 Task: Play online Dominion games in easy mode.
Action: Mouse moved to (610, 488)
Screenshot: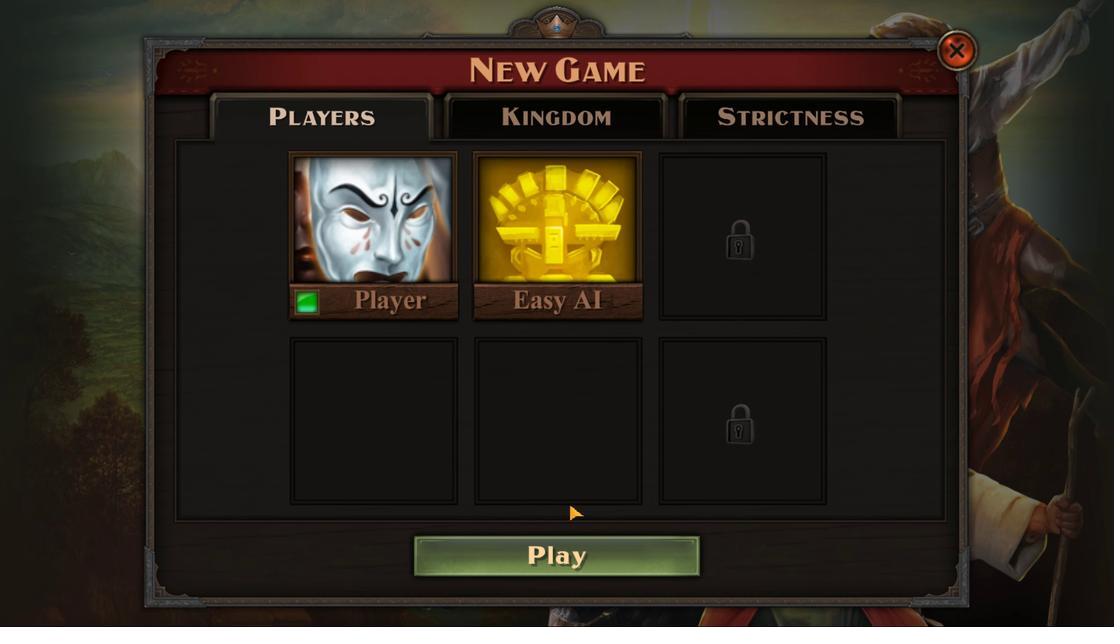 
Action: Mouse pressed left at (610, 488)
Screenshot: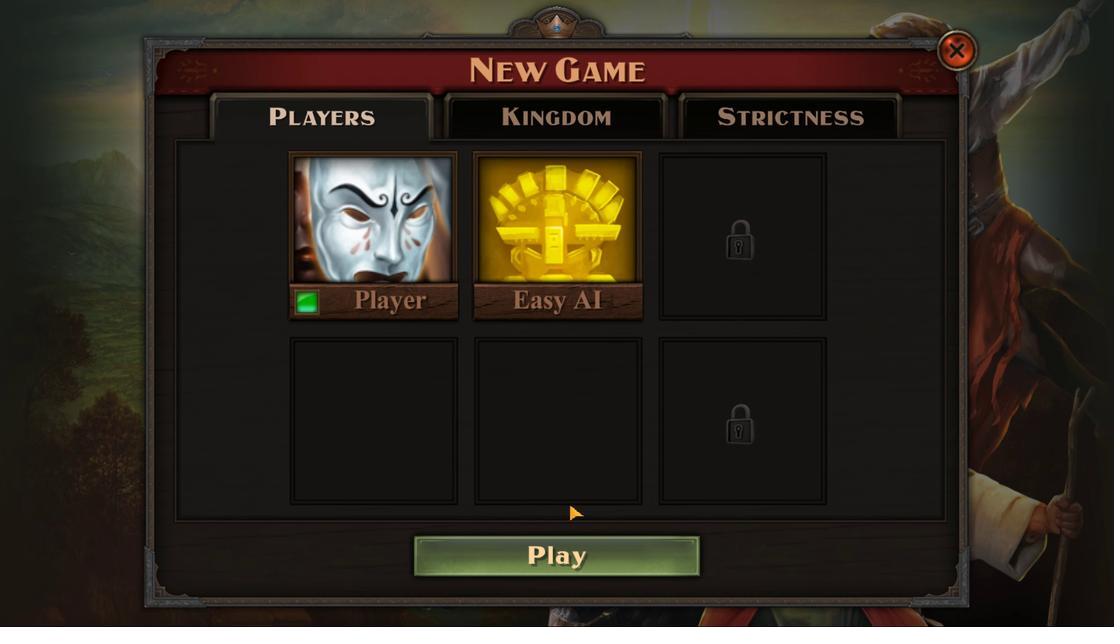 
Action: Mouse moved to (600, 487)
Screenshot: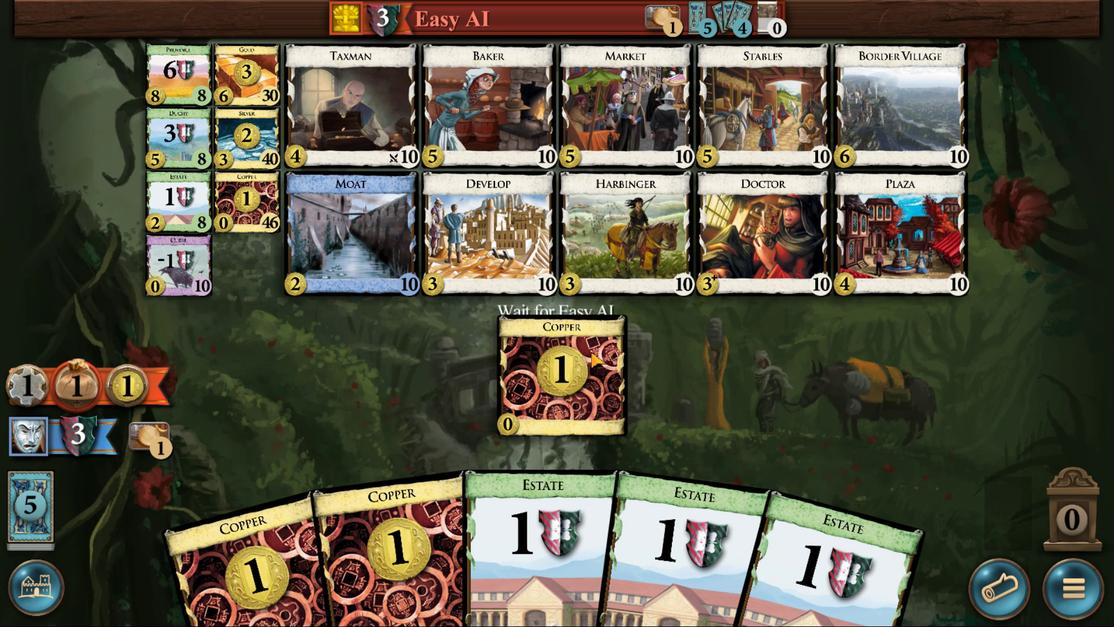 
Action: Mouse pressed left at (600, 487)
Screenshot: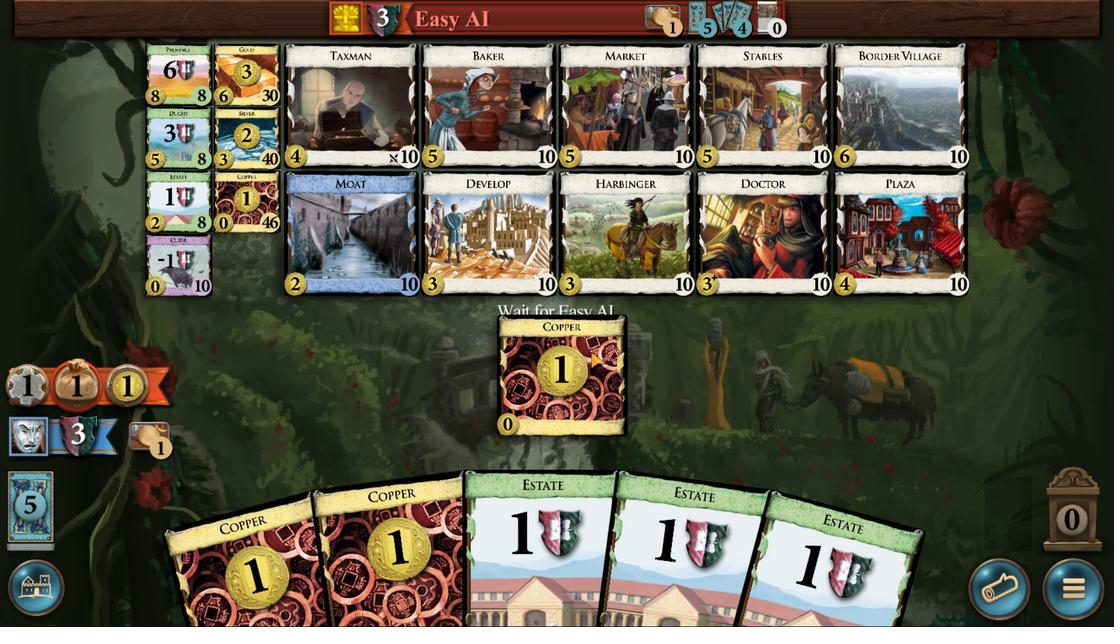 
Action: Mouse moved to (573, 482)
Screenshot: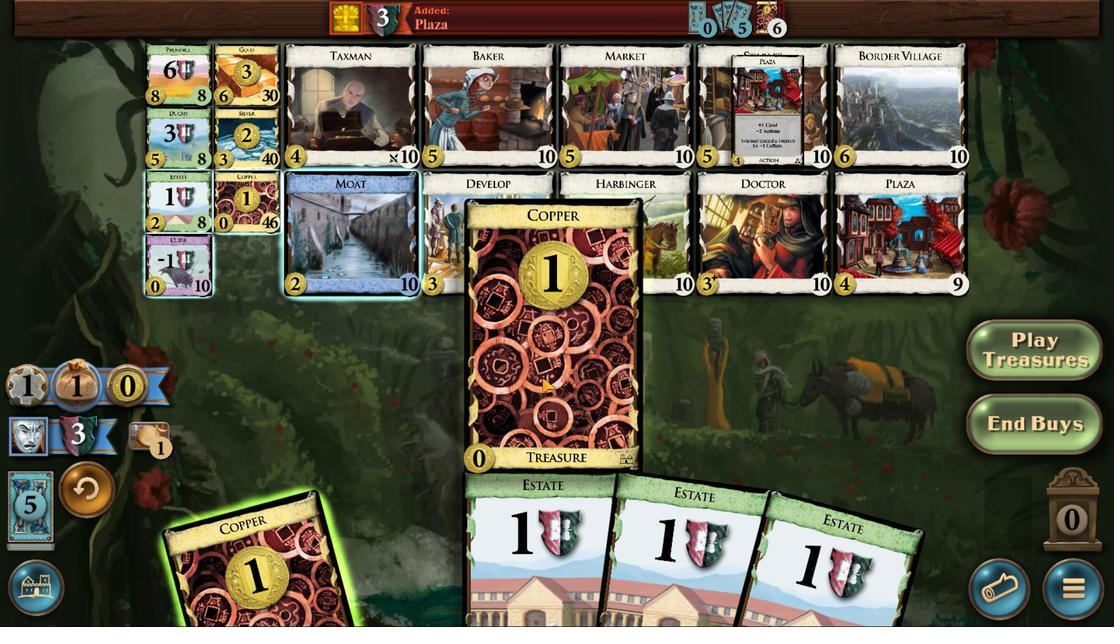 
Action: Mouse pressed left at (573, 482)
Screenshot: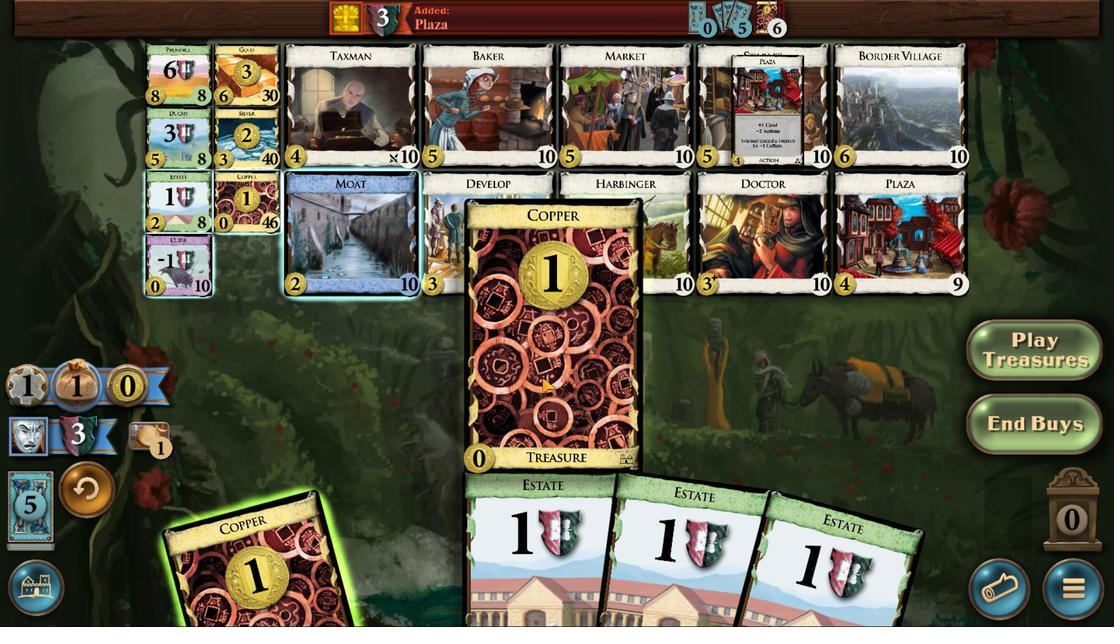 
Action: Mouse moved to (555, 489)
Screenshot: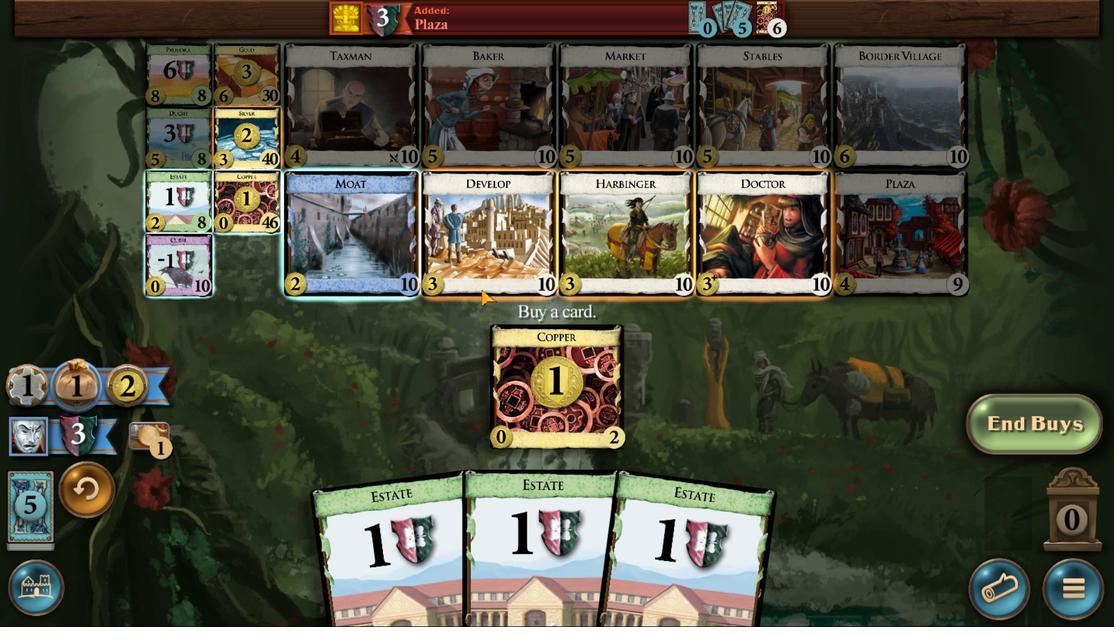 
Action: Mouse pressed left at (555, 489)
Screenshot: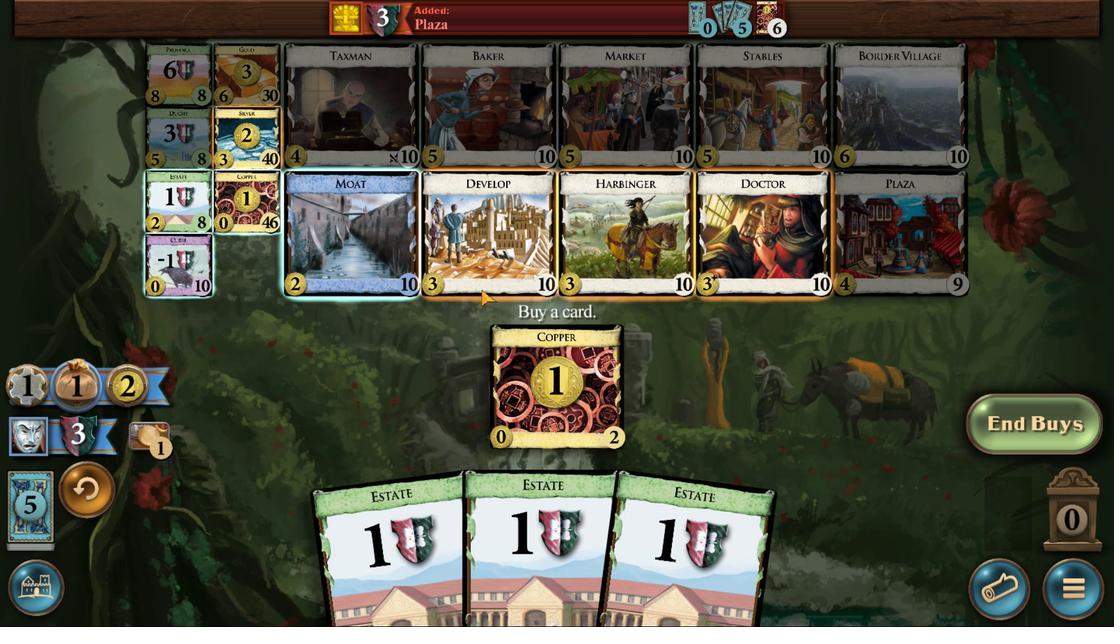 
Action: Mouse moved to (571, 415)
Screenshot: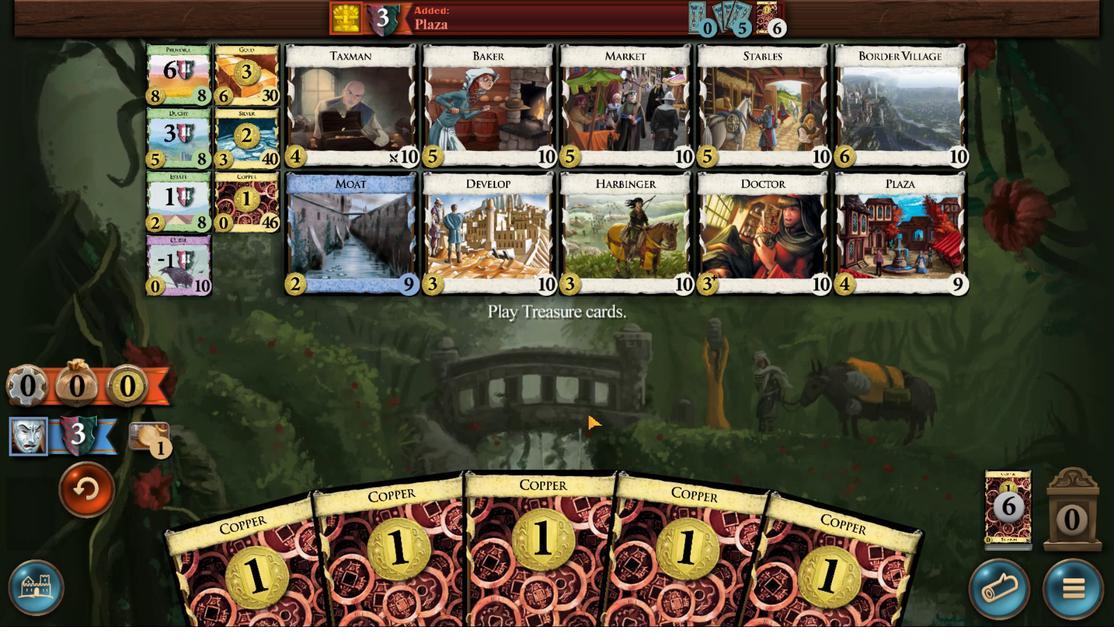 
Action: Mouse pressed left at (571, 415)
Screenshot: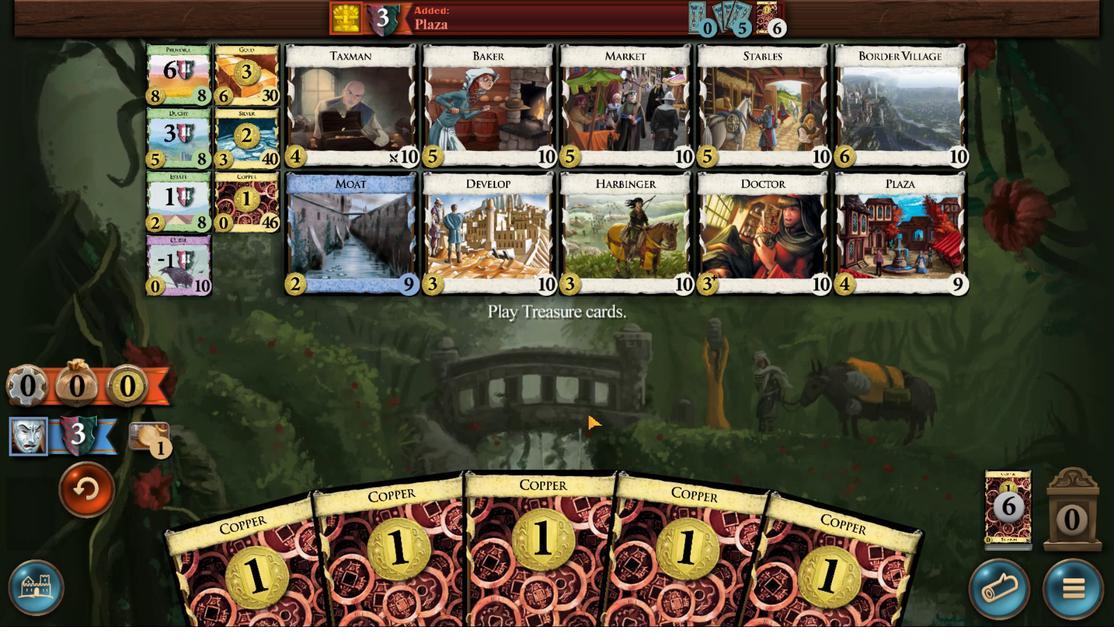 
Action: Mouse moved to (601, 482)
Screenshot: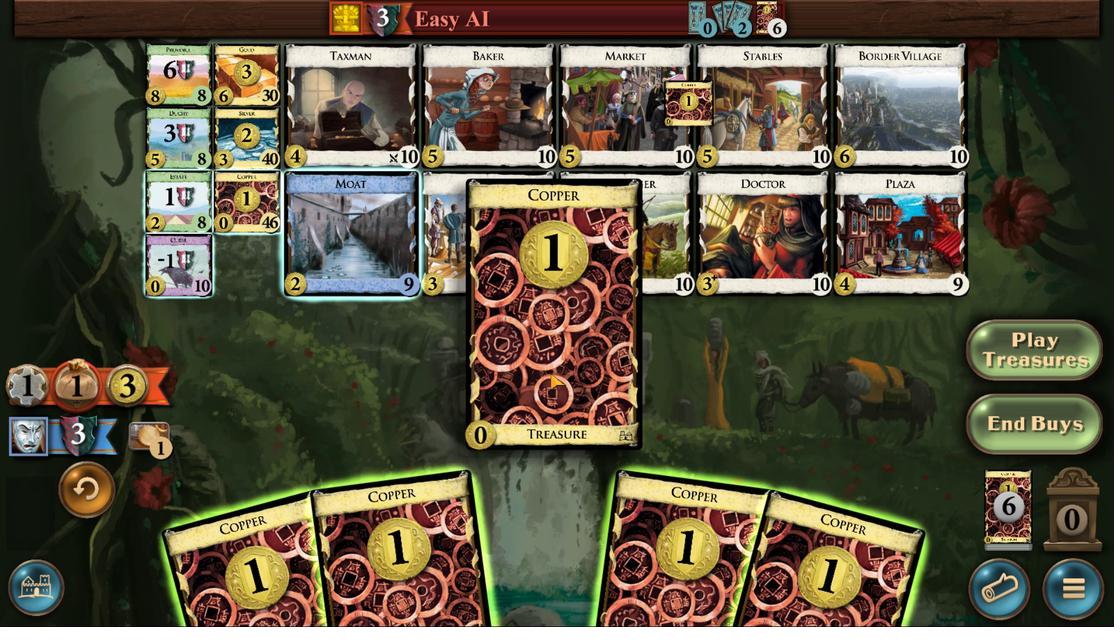 
Action: Mouse pressed left at (601, 482)
Screenshot: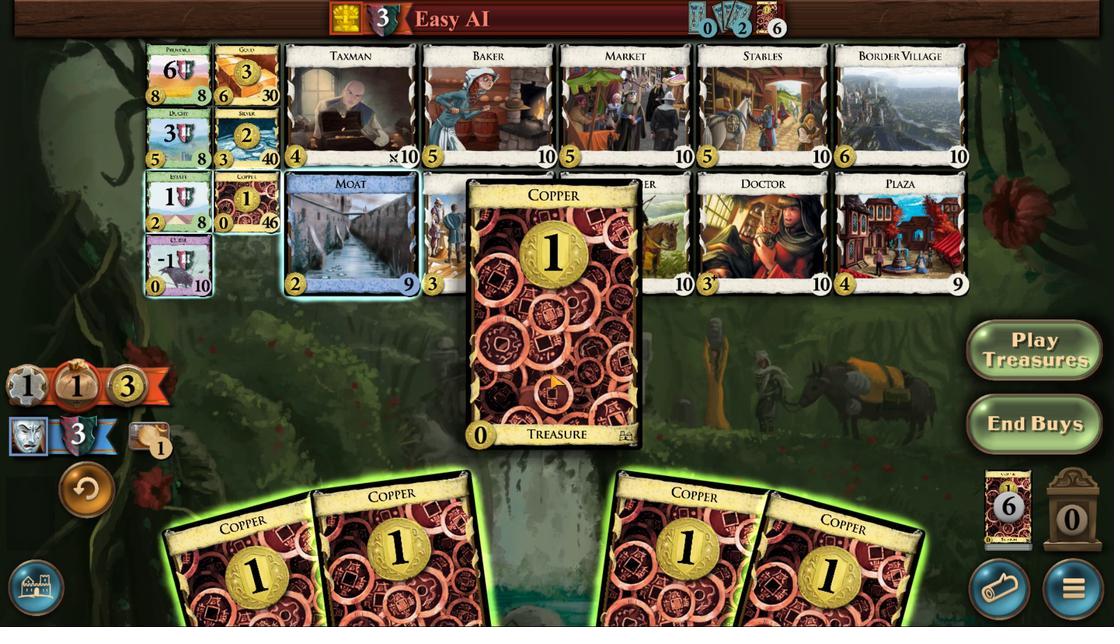
Action: Mouse moved to (606, 476)
Screenshot: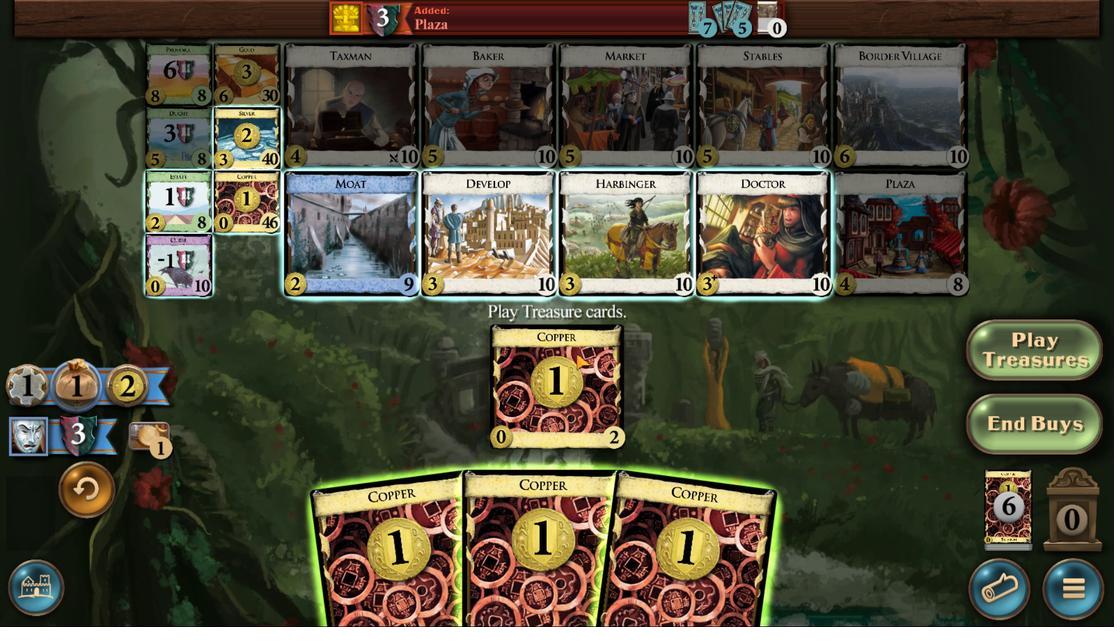 
Action: Mouse pressed left at (606, 476)
Screenshot: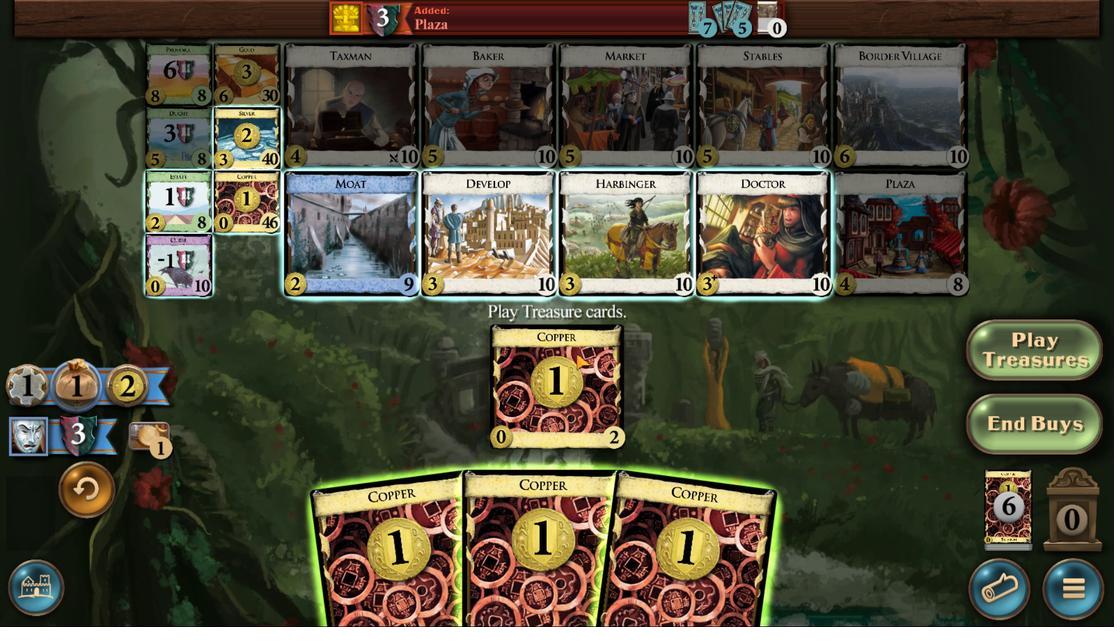 
Action: Mouse moved to (597, 477)
Screenshot: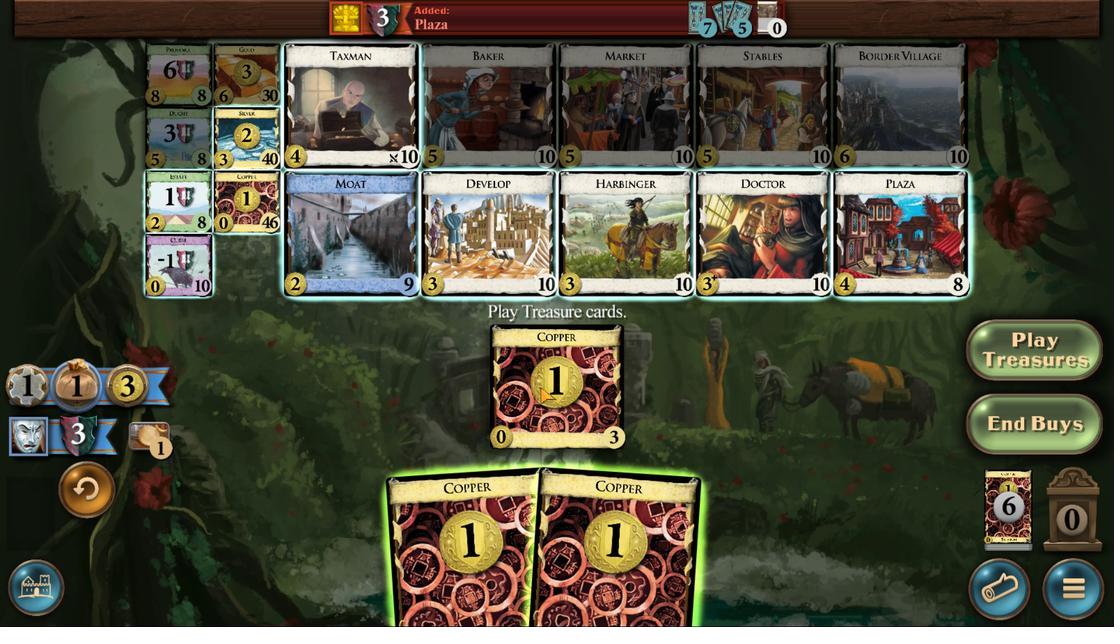 
Action: Mouse pressed left at (597, 477)
Screenshot: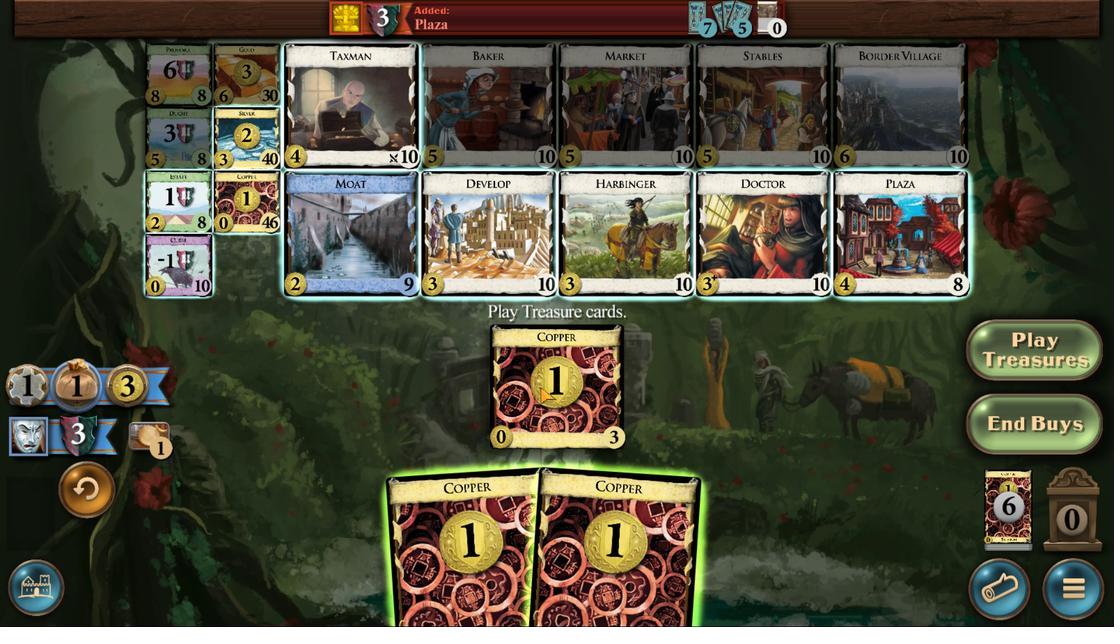 
Action: Mouse moved to (609, 484)
Screenshot: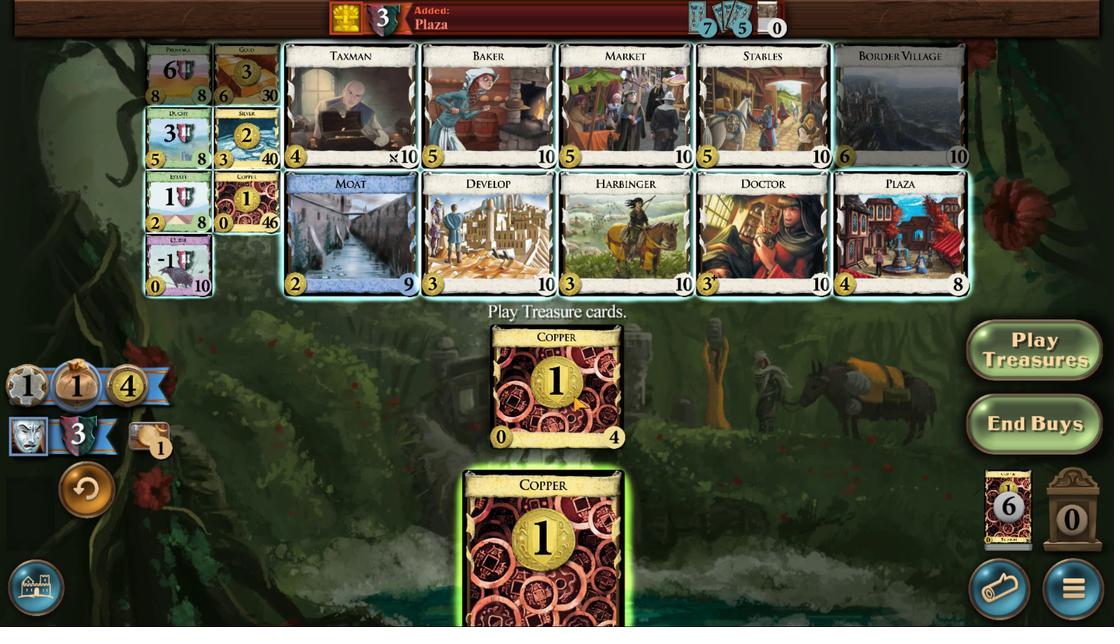 
Action: Mouse pressed left at (609, 484)
Screenshot: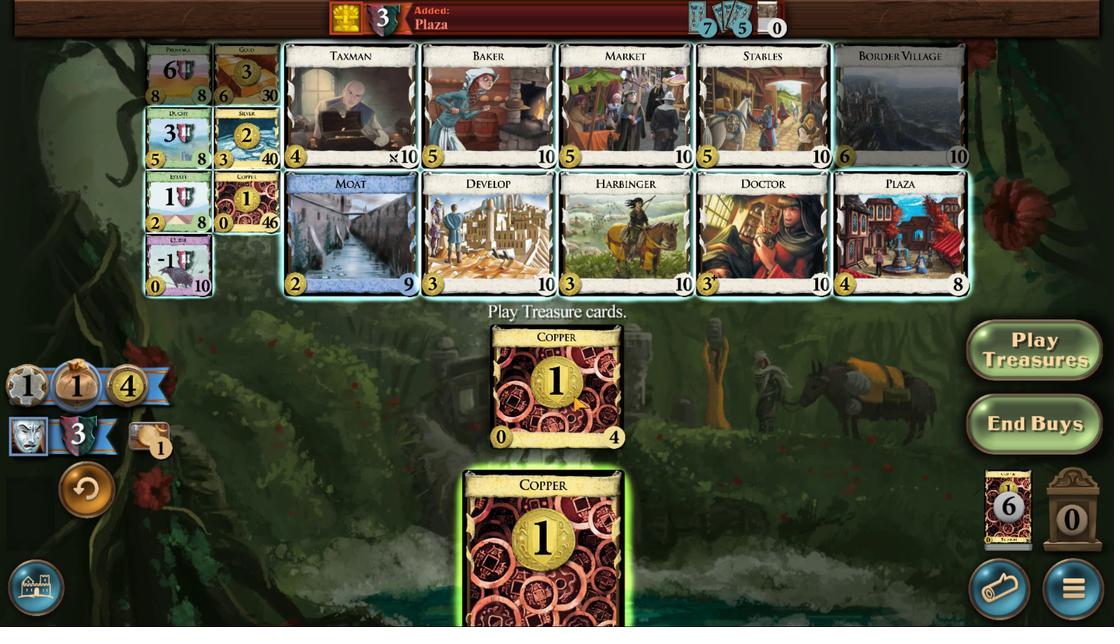 
Action: Mouse moved to (603, 481)
Screenshot: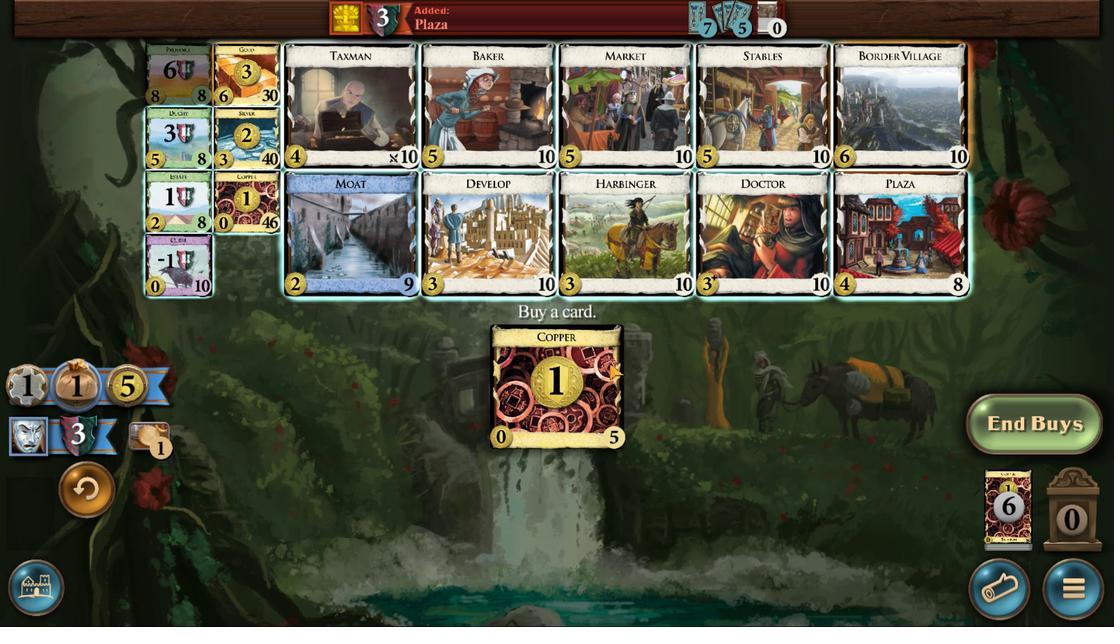 
Action: Mouse pressed left at (603, 481)
Screenshot: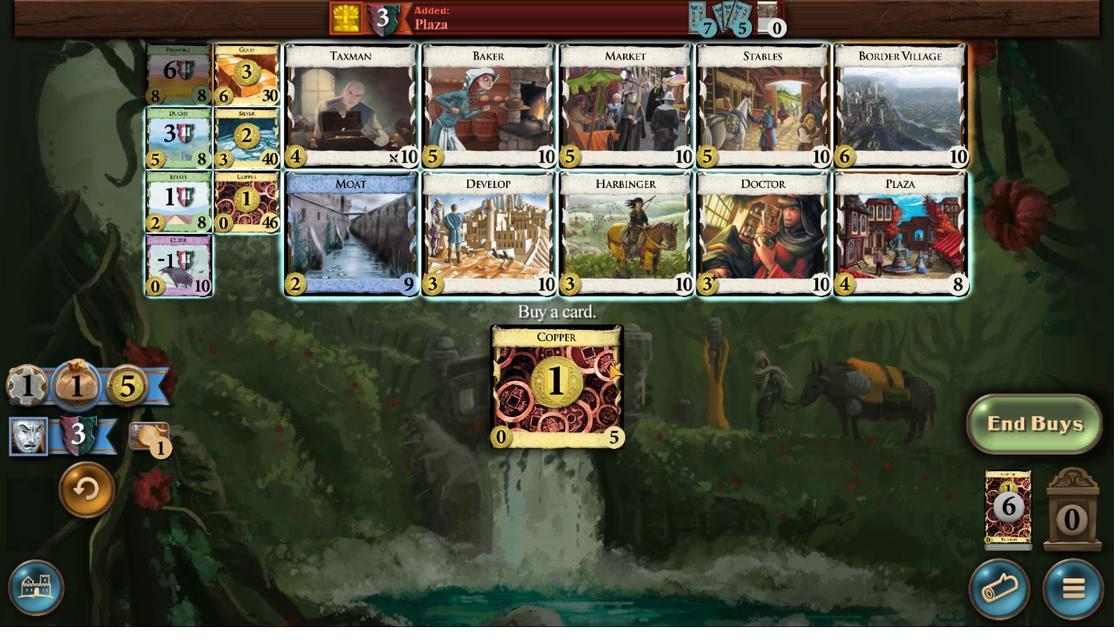 
Action: Mouse moved to (541, 394)
Screenshot: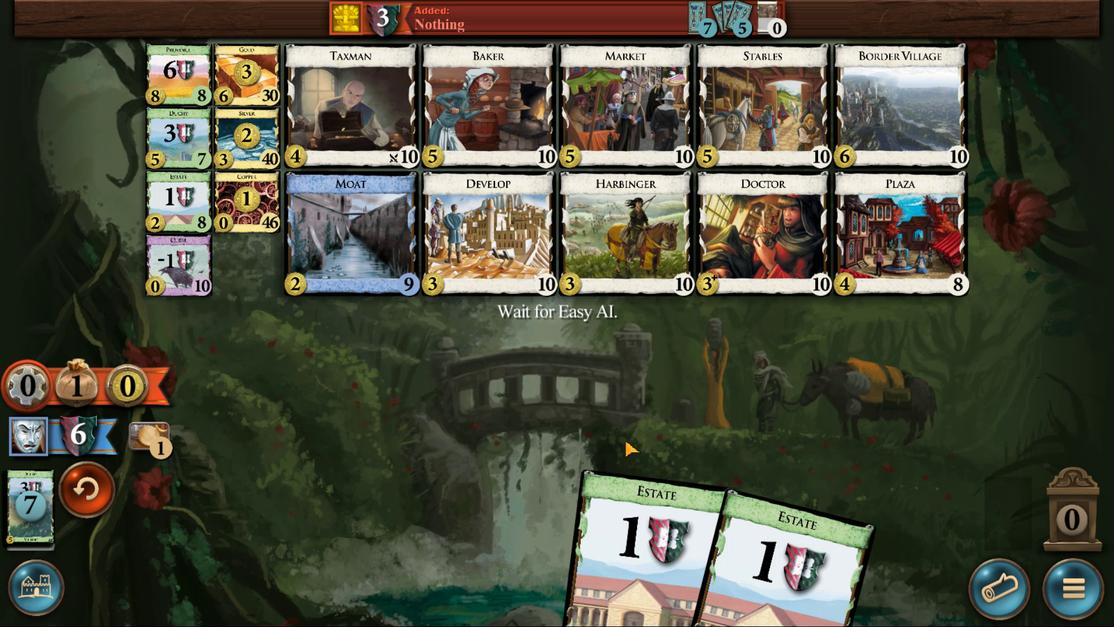 
Action: Mouse pressed left at (541, 394)
Screenshot: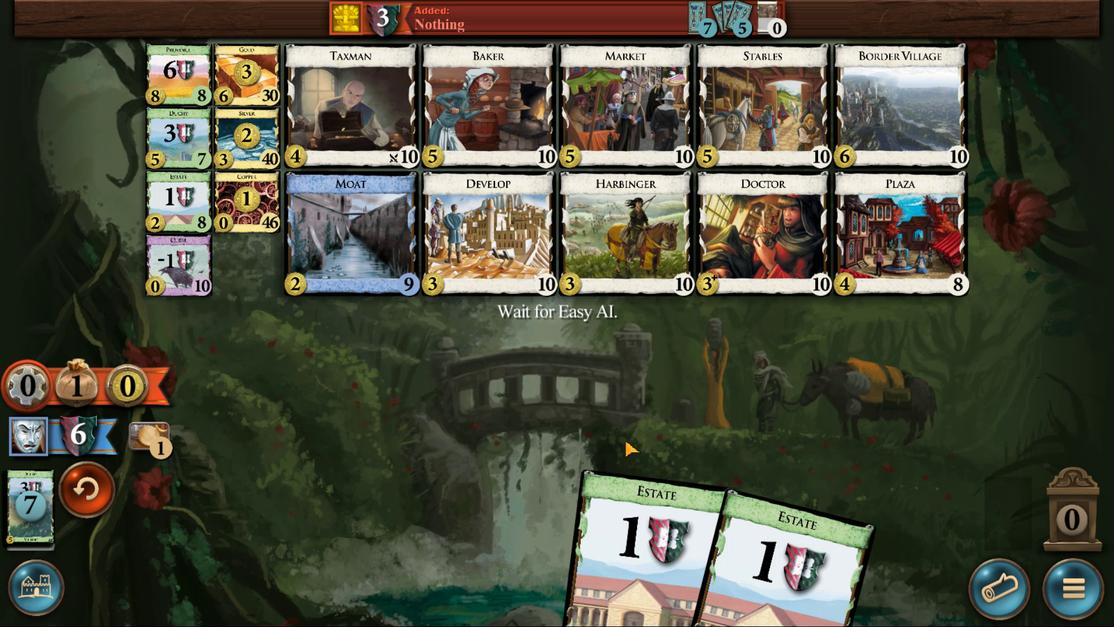 
Action: Mouse moved to (602, 482)
Screenshot: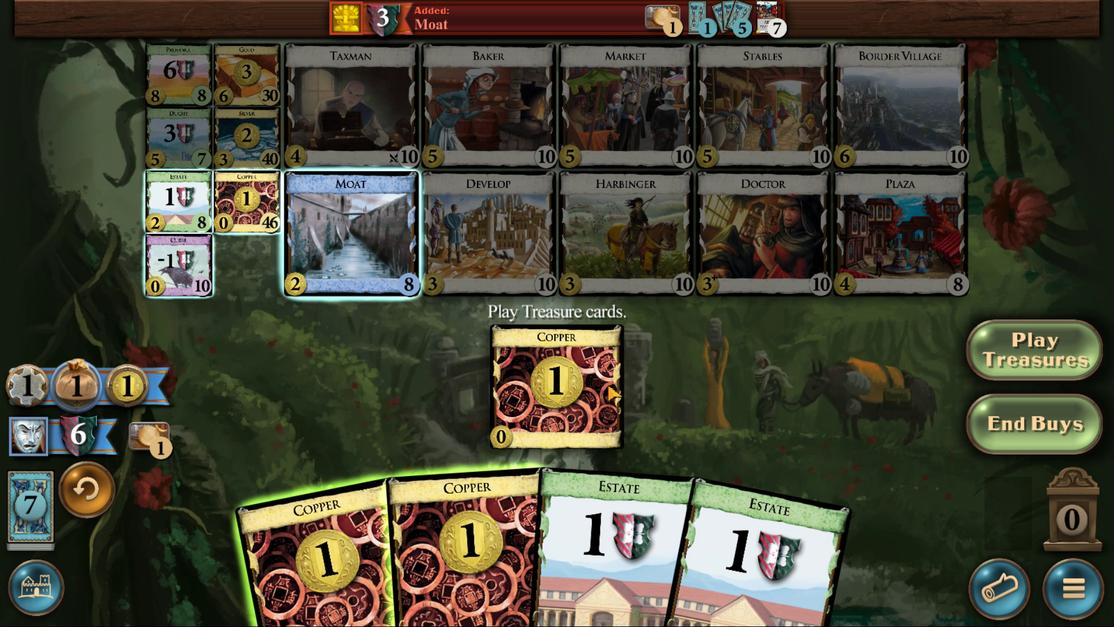 
Action: Mouse pressed left at (602, 482)
Screenshot: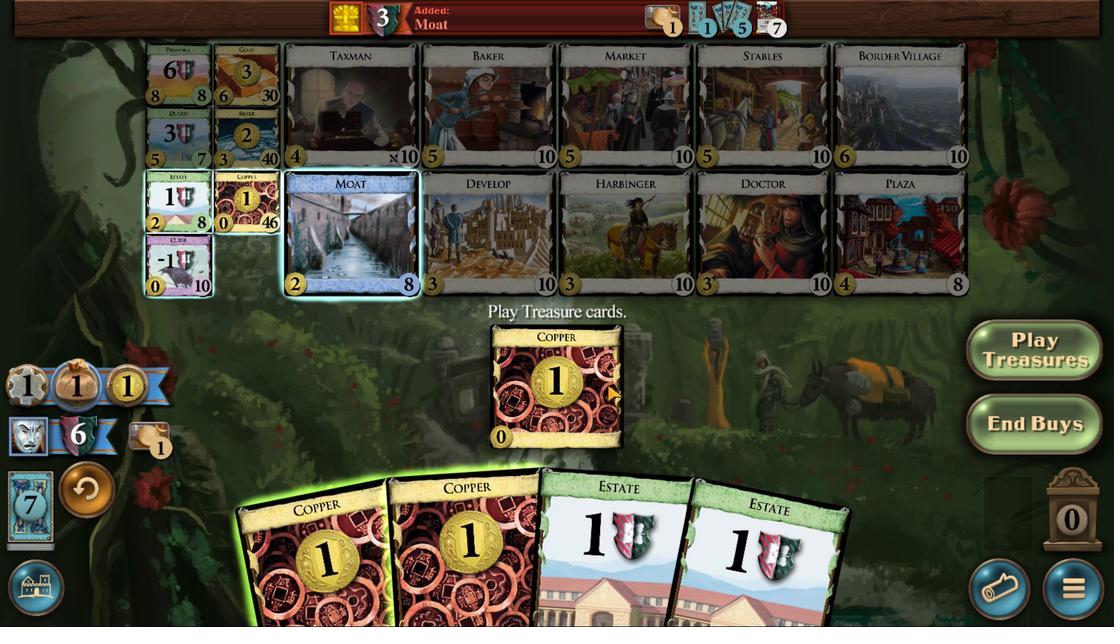 
Action: Mouse moved to (587, 480)
Screenshot: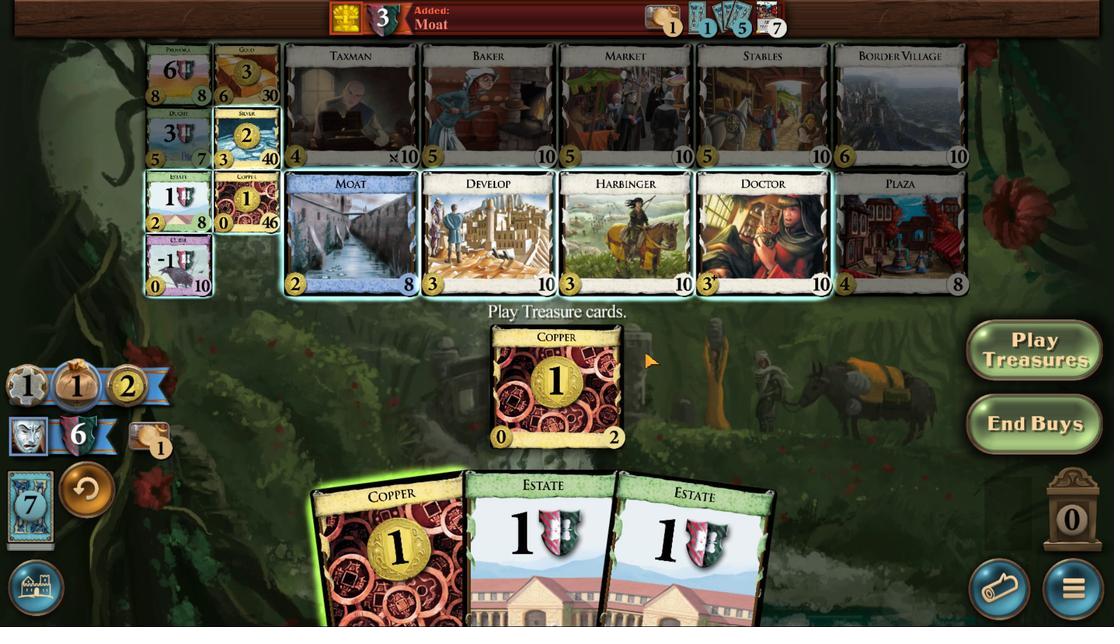 
Action: Mouse pressed left at (587, 480)
Screenshot: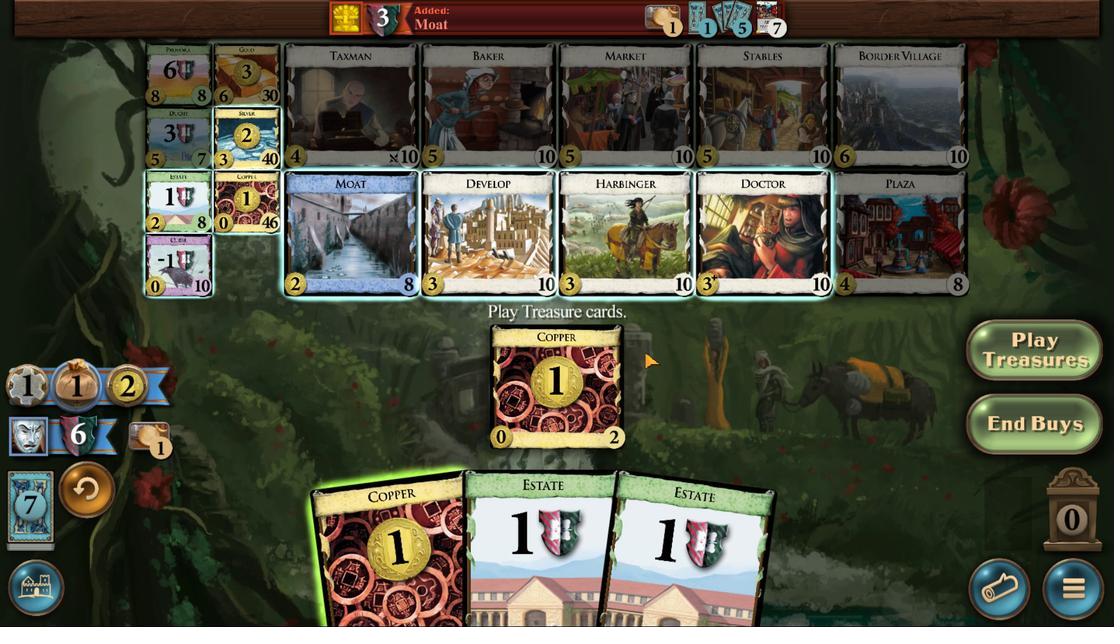 
Action: Mouse moved to (579, 482)
Screenshot: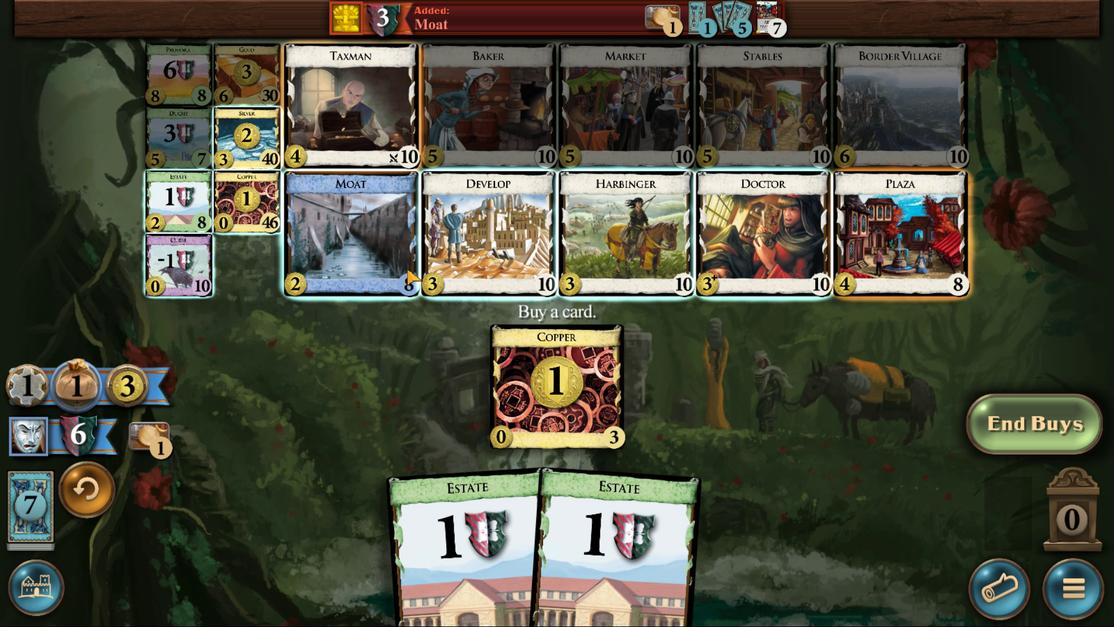 
Action: Mouse pressed left at (579, 482)
Screenshot: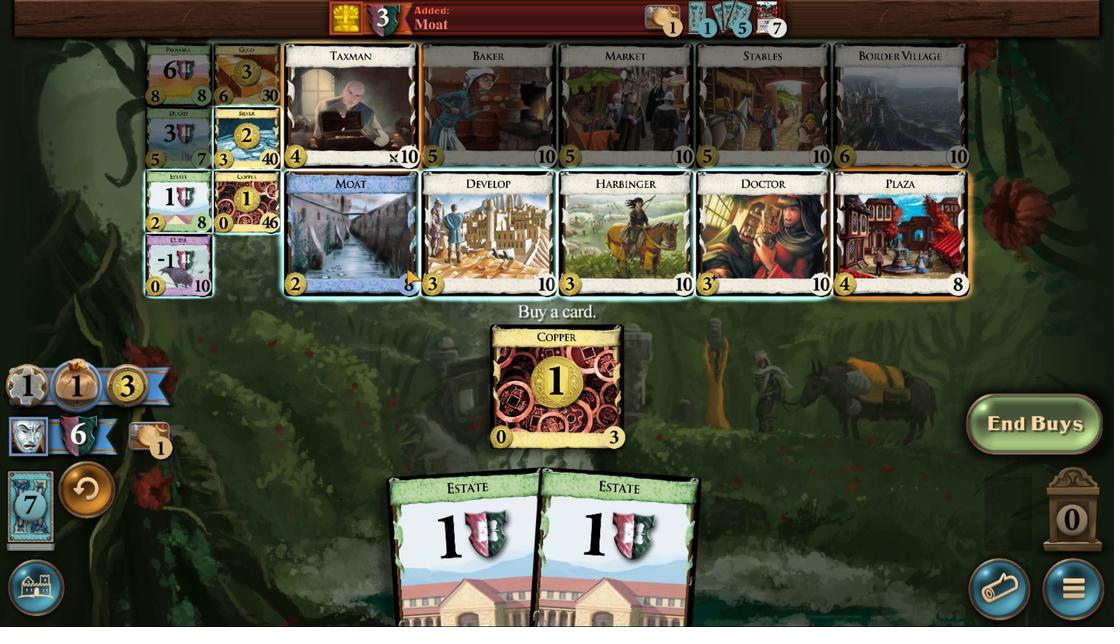 
Action: Mouse moved to (552, 387)
Screenshot: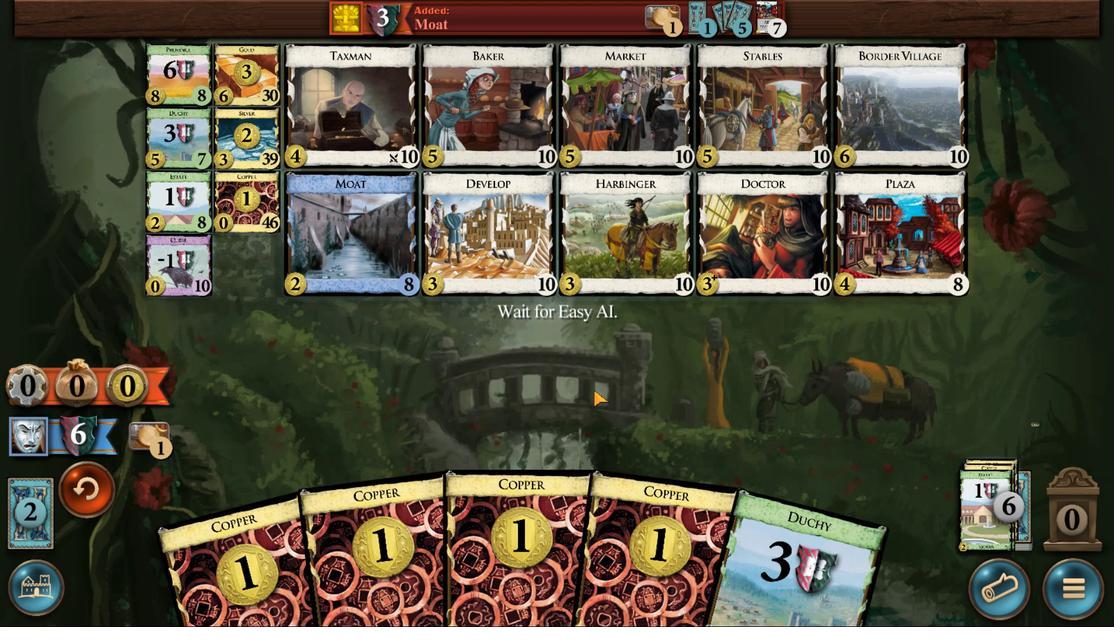 
Action: Mouse pressed left at (552, 387)
Screenshot: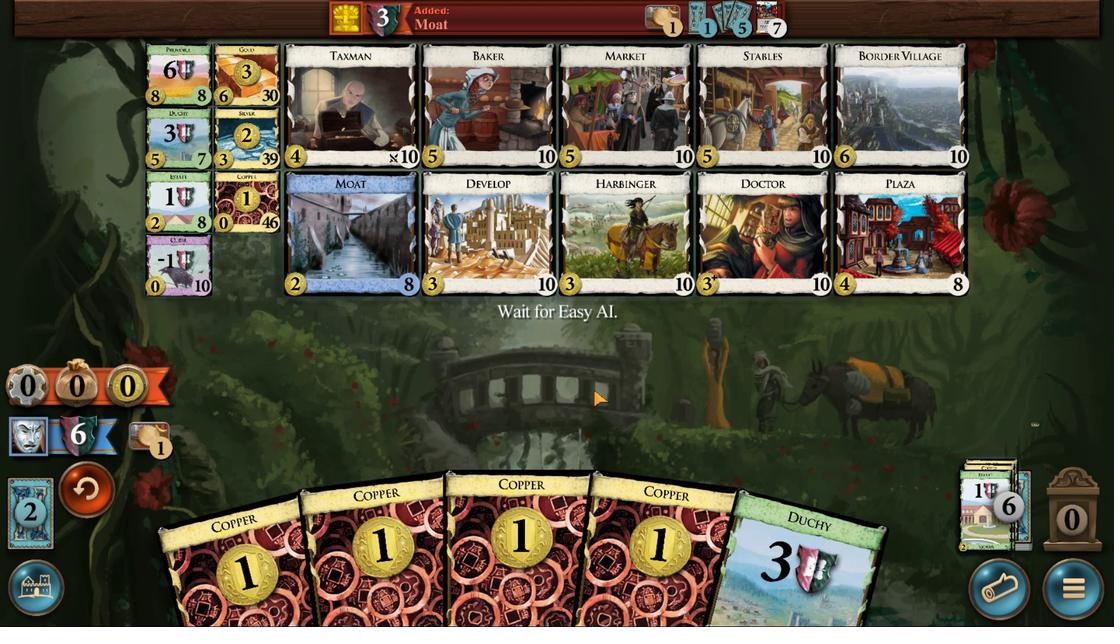 
Action: Mouse moved to (603, 483)
Screenshot: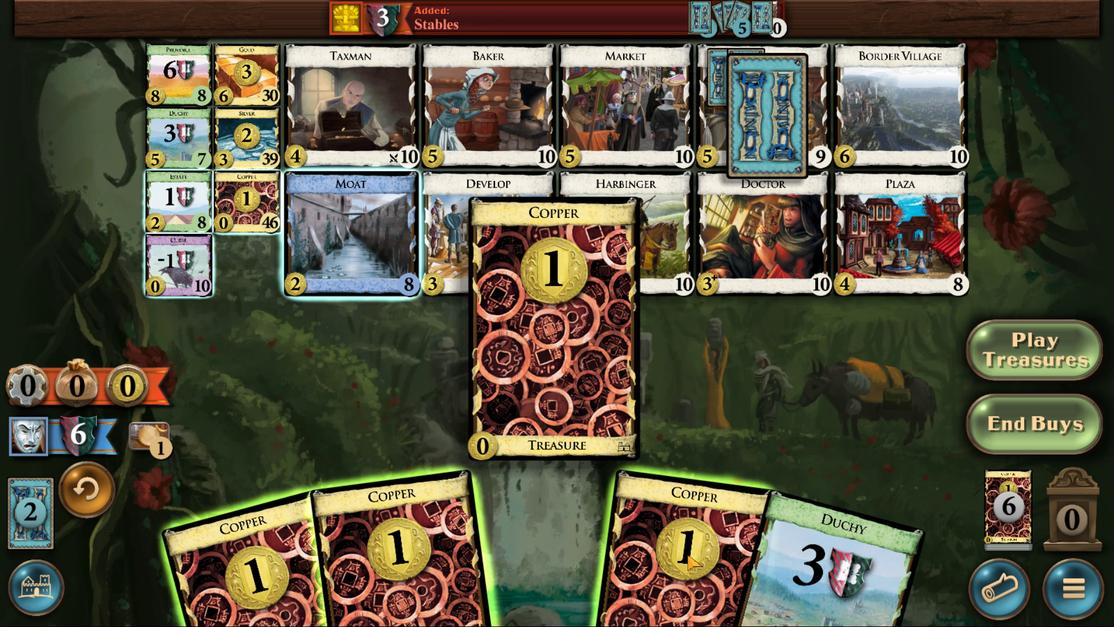 
Action: Mouse pressed left at (603, 483)
Screenshot: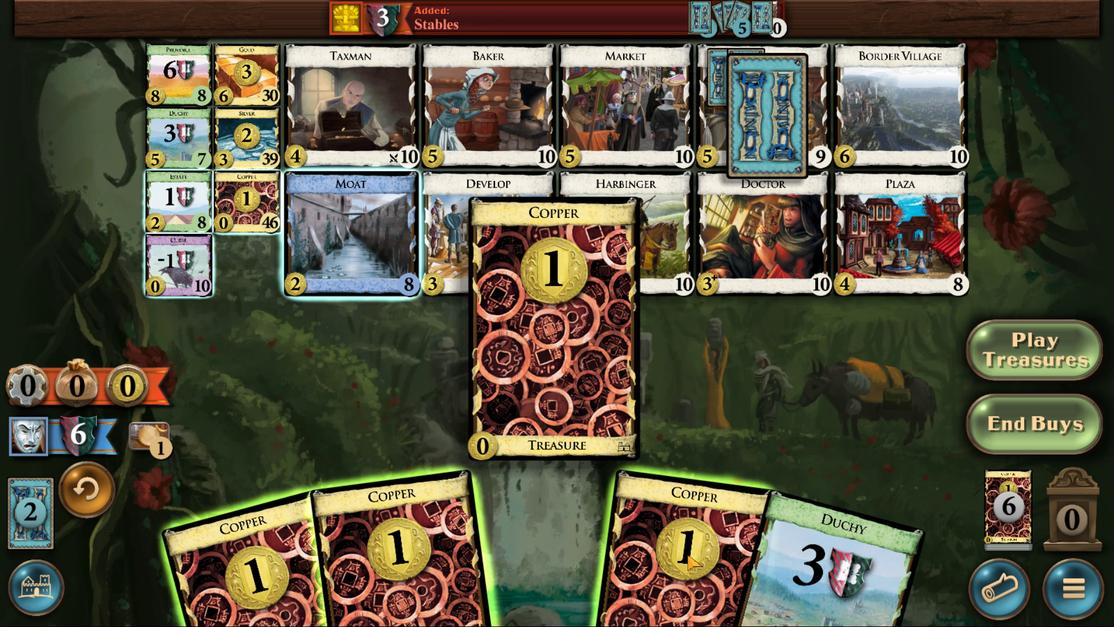 
Action: Mouse moved to (625, 488)
Screenshot: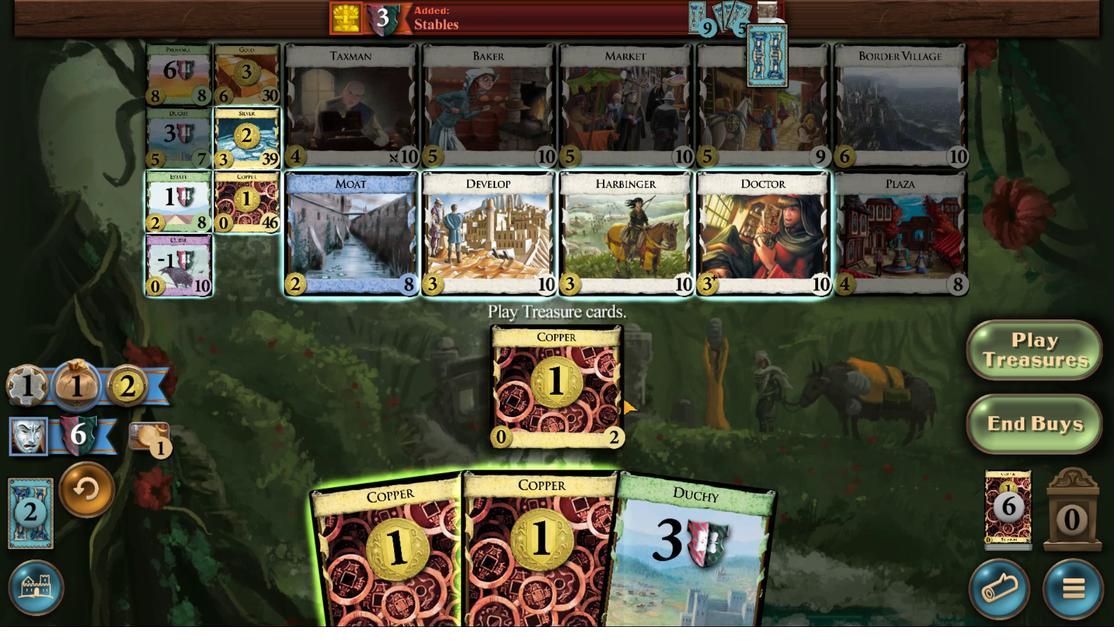 
Action: Mouse pressed left at (625, 488)
Screenshot: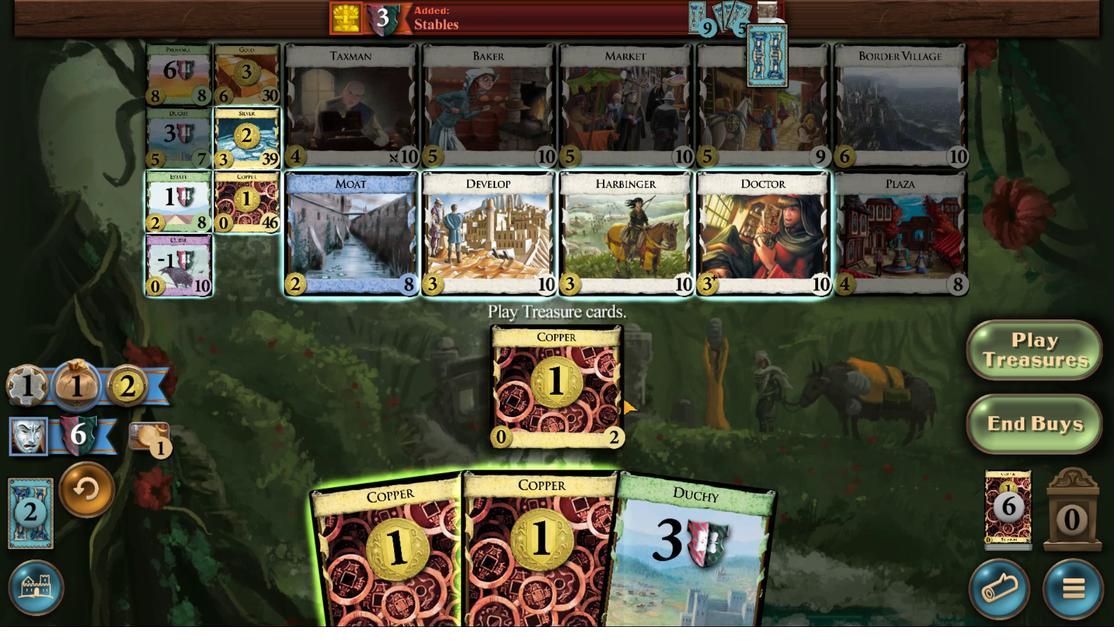
Action: Mouse moved to (601, 482)
Screenshot: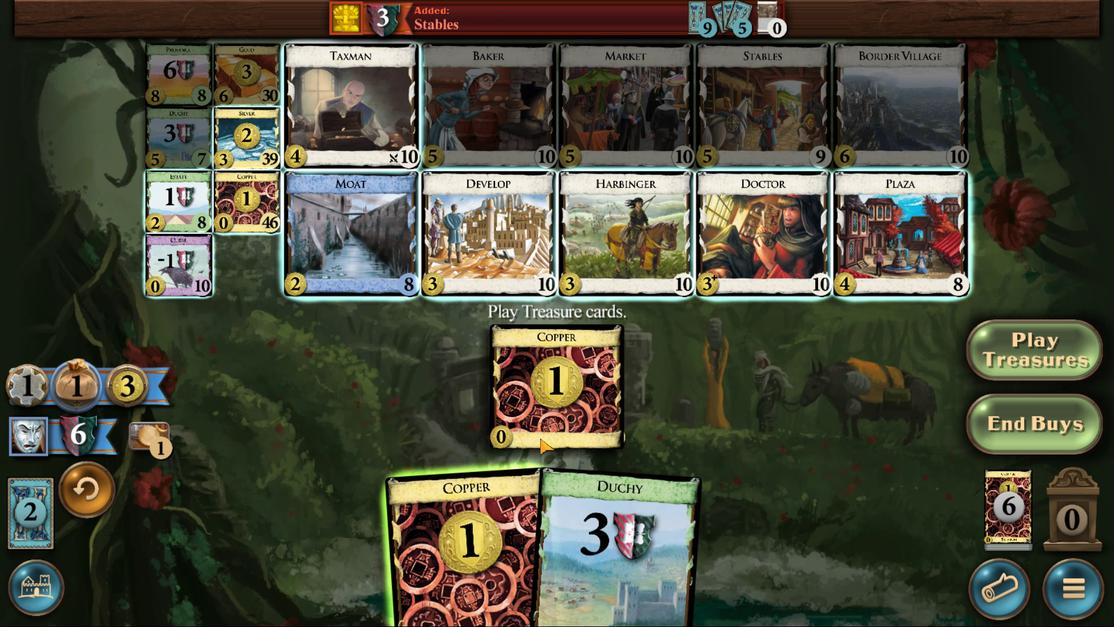 
Action: Mouse pressed left at (601, 482)
Screenshot: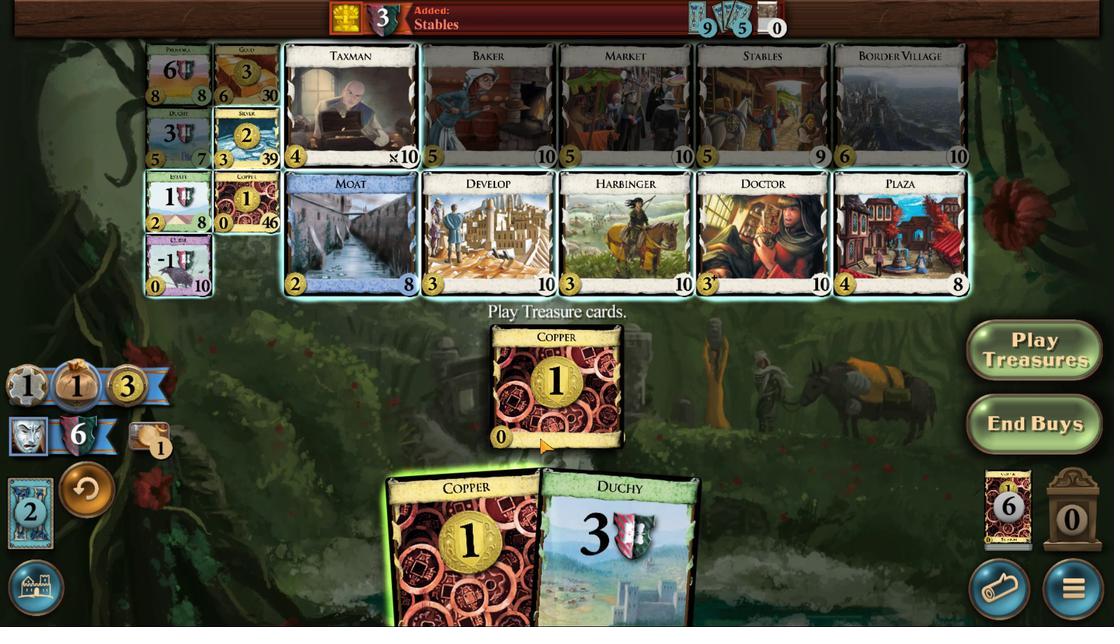 
Action: Mouse moved to (587, 483)
Screenshot: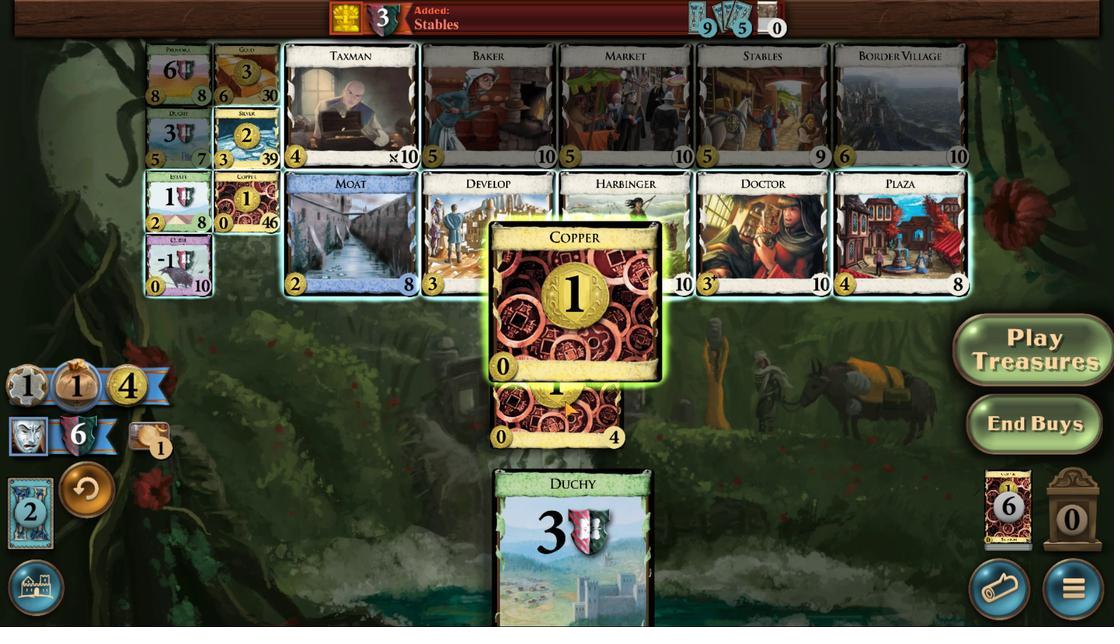 
Action: Mouse pressed left at (587, 483)
Screenshot: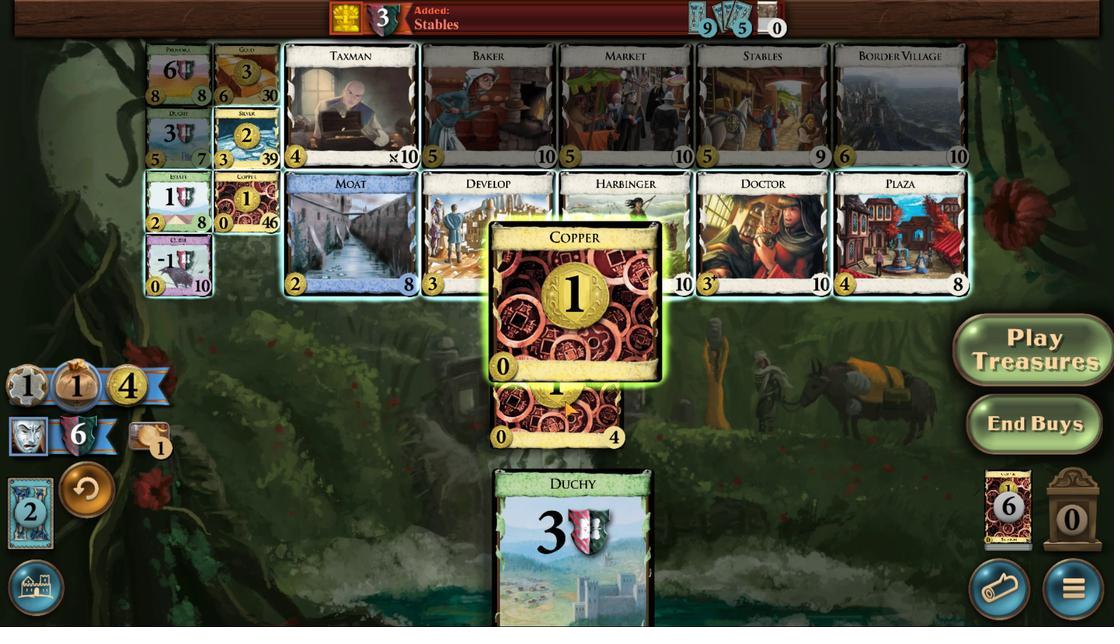 
Action: Mouse moved to (548, 389)
Screenshot: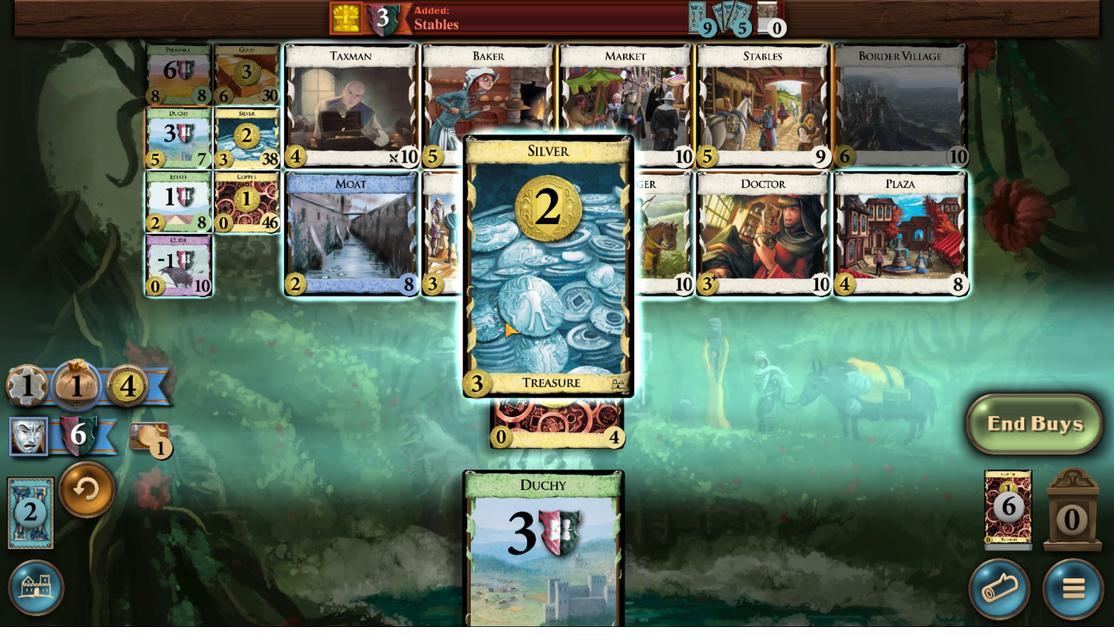 
Action: Mouse pressed left at (548, 389)
Screenshot: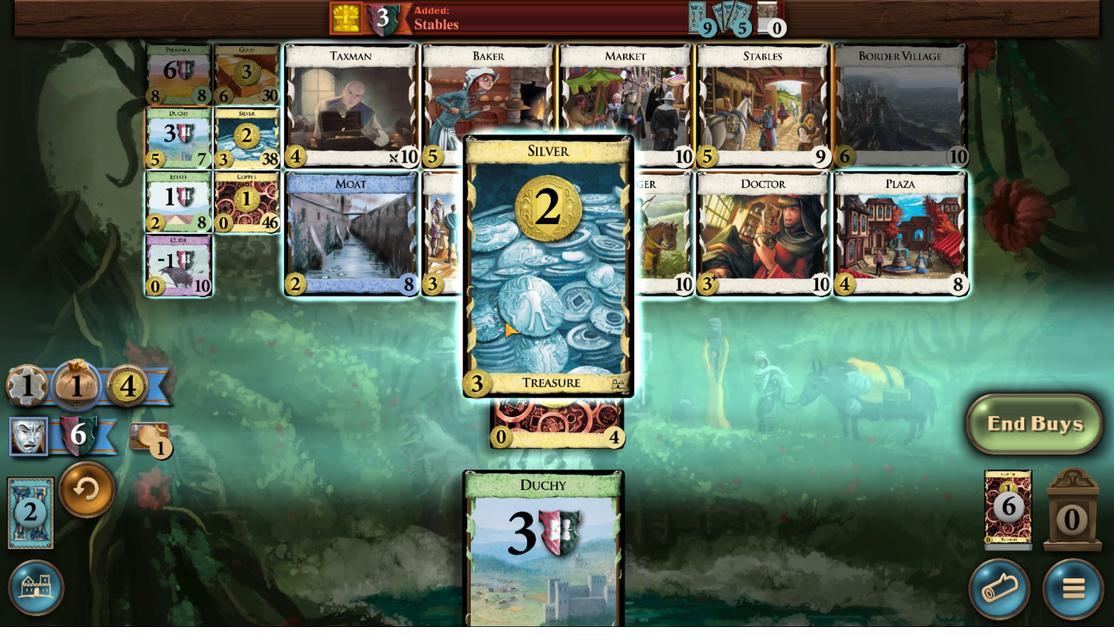 
Action: Mouse moved to (550, 491)
Screenshot: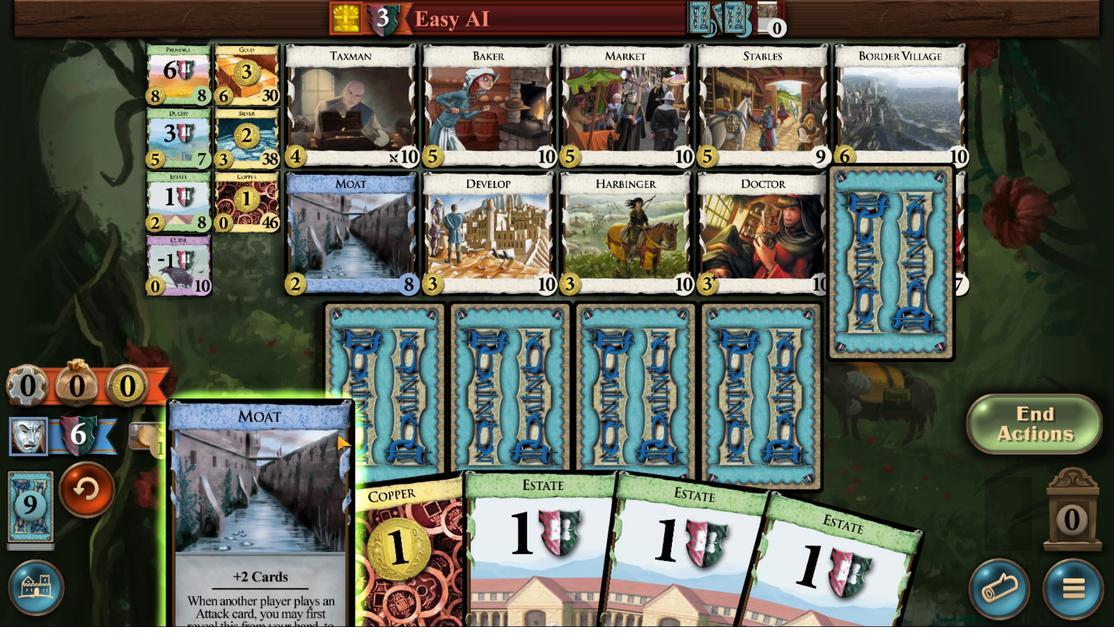 
Action: Mouse pressed left at (550, 491)
Screenshot: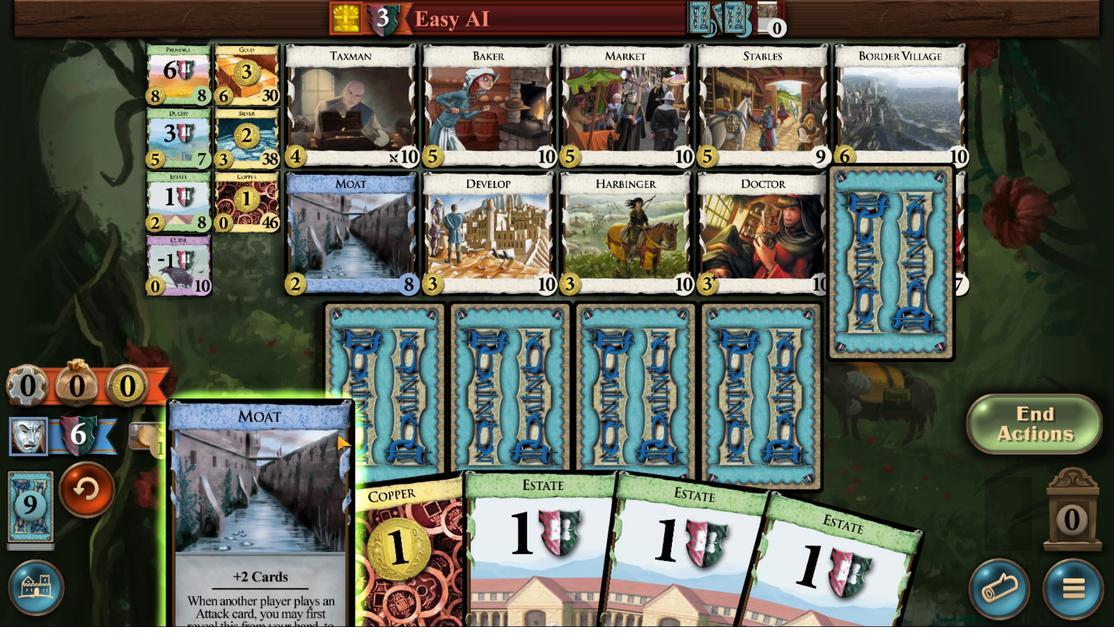 
Action: Mouse moved to (589, 491)
Screenshot: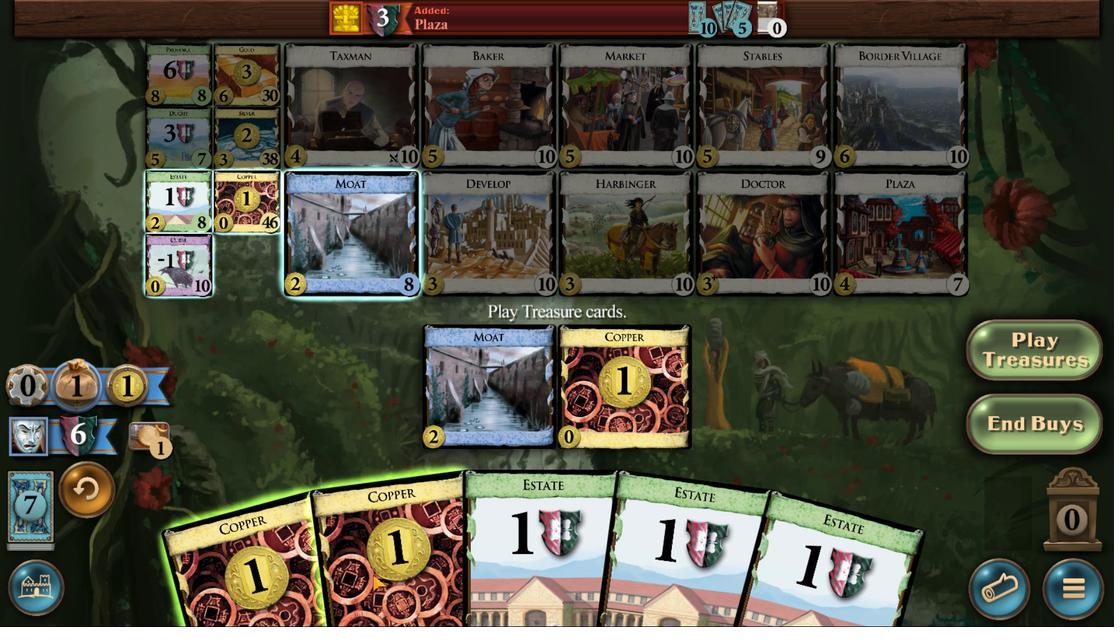 
Action: Mouse pressed left at (589, 491)
Screenshot: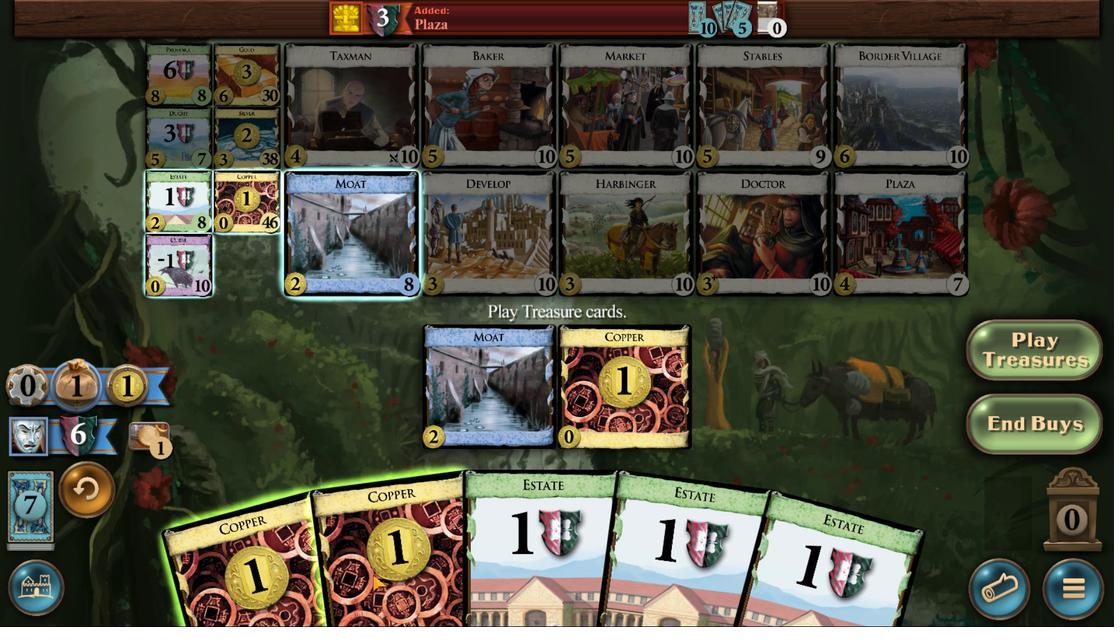 
Action: Mouse moved to (572, 492)
Screenshot: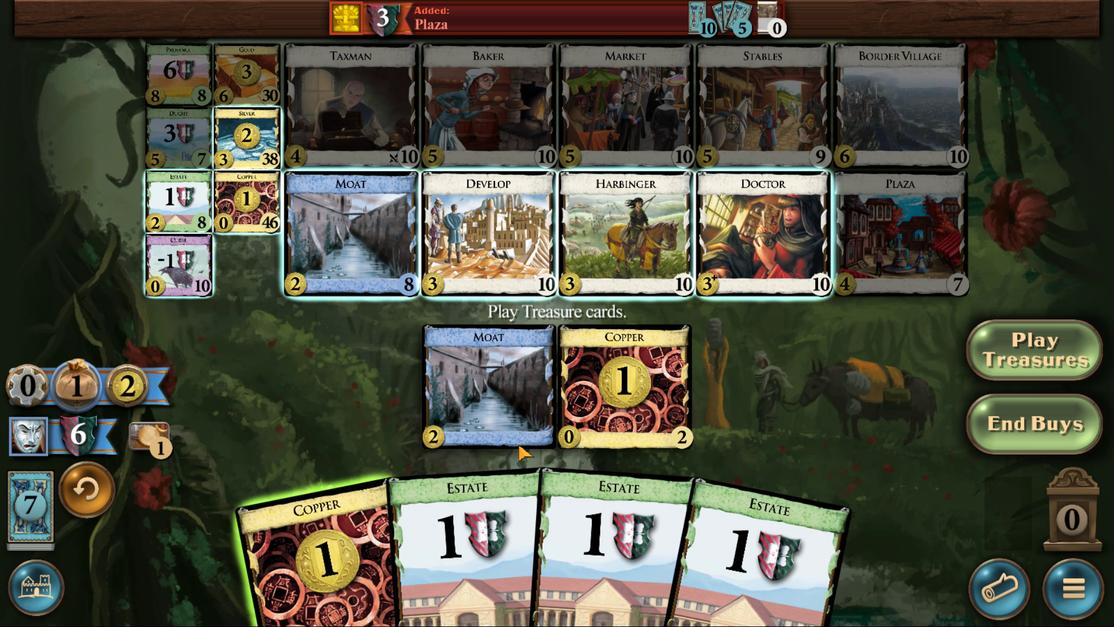 
Action: Mouse pressed left at (572, 492)
Screenshot: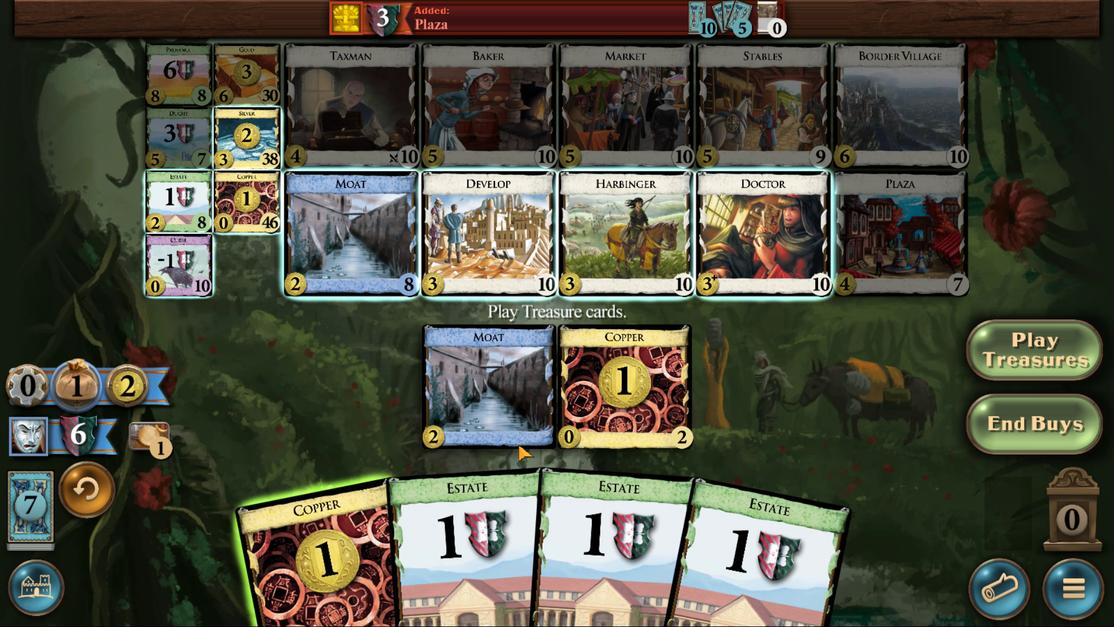 
Action: Mouse moved to (567, 489)
Screenshot: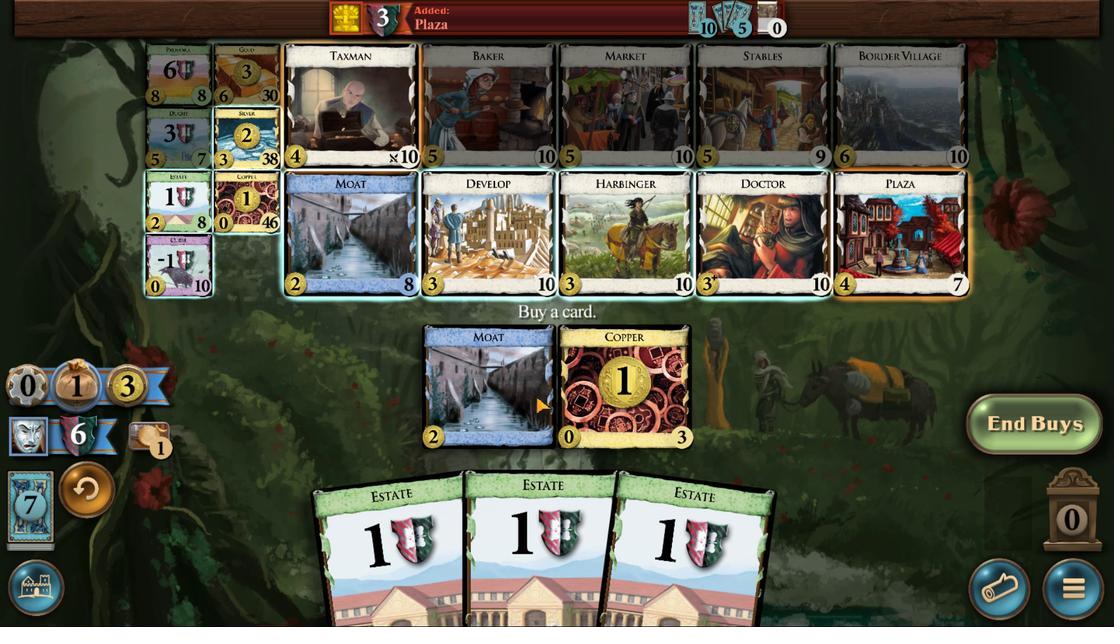 
Action: Mouse pressed left at (567, 489)
Screenshot: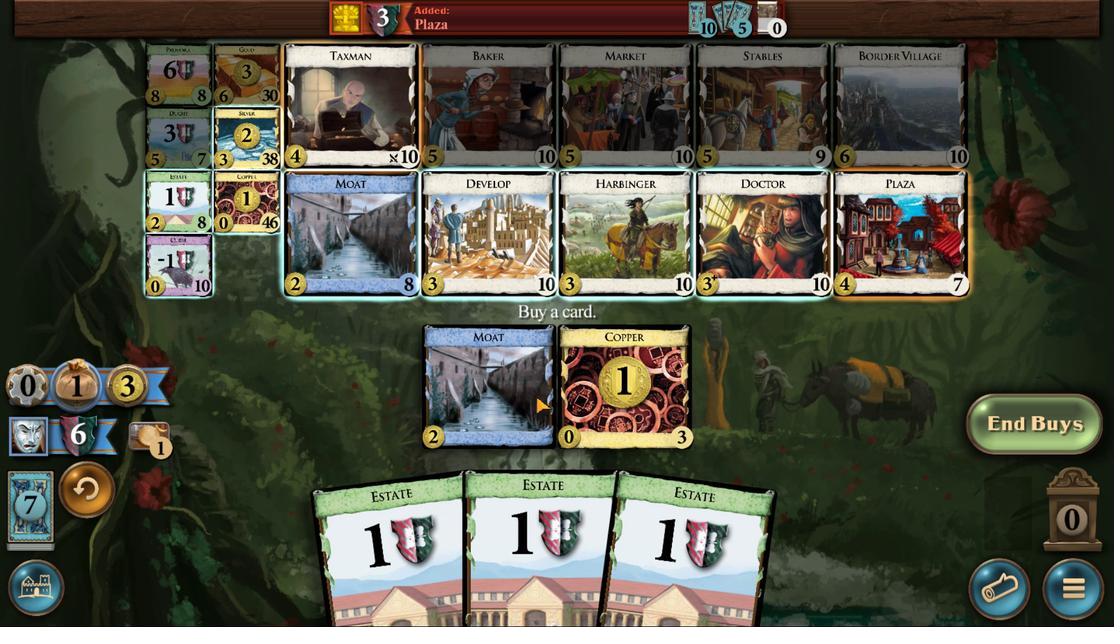 
Action: Mouse moved to (549, 390)
Screenshot: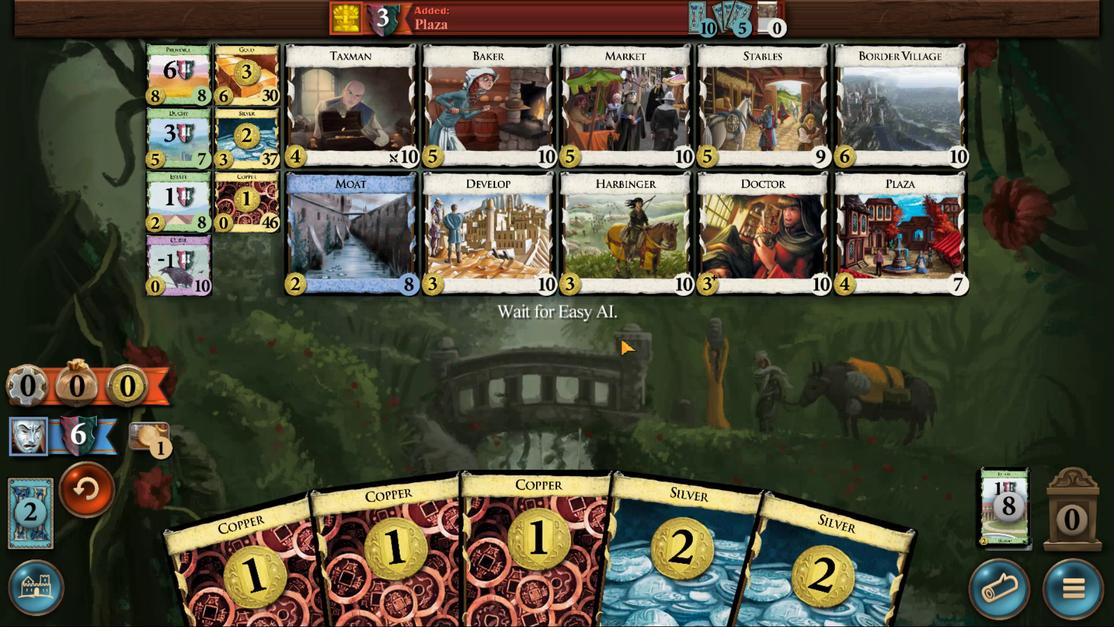 
Action: Mouse pressed left at (549, 390)
Screenshot: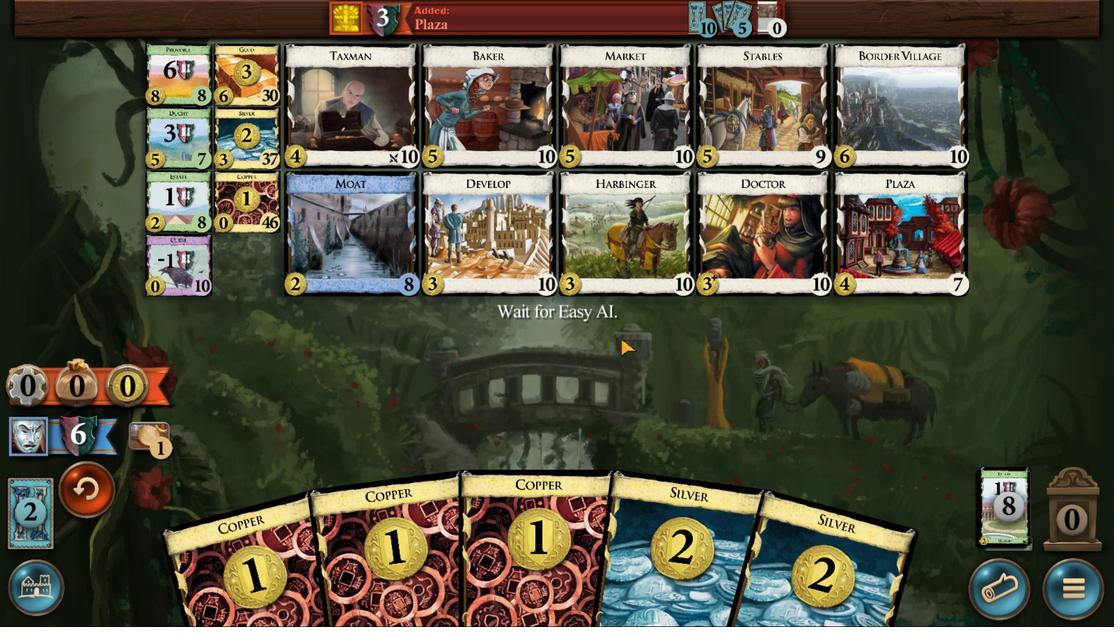 
Action: Mouse moved to (622, 485)
Screenshot: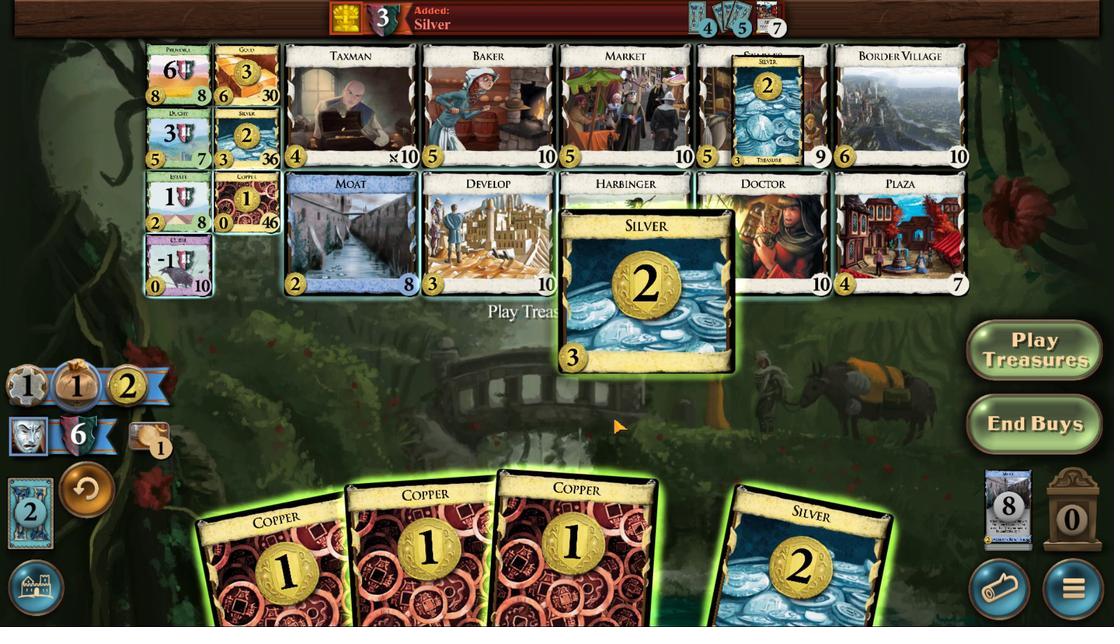 
Action: Mouse pressed left at (622, 485)
Screenshot: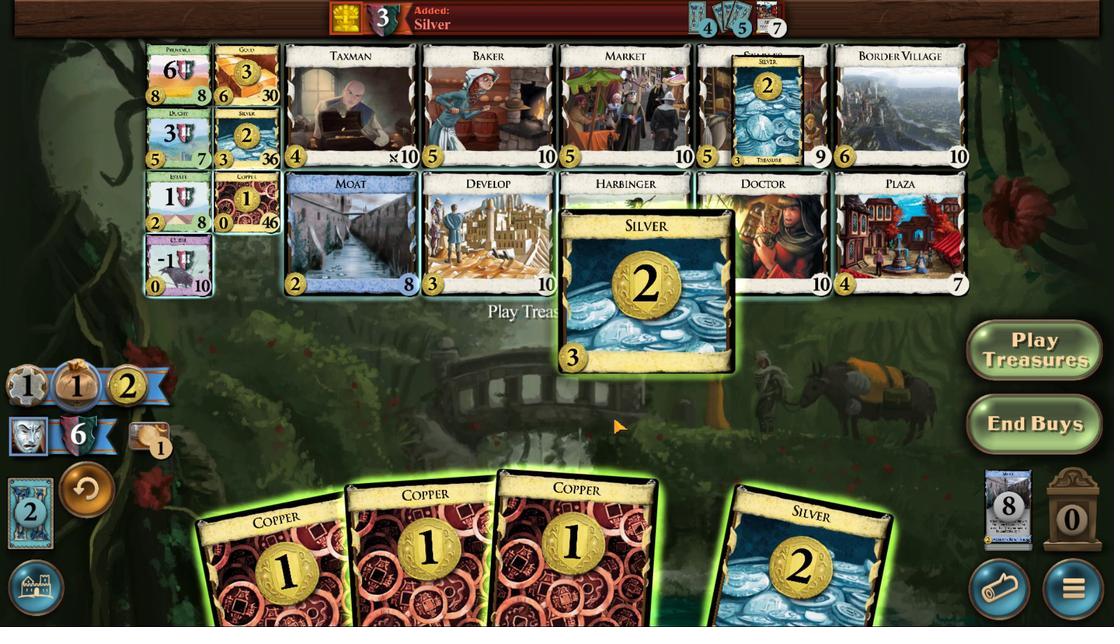 
Action: Mouse moved to (635, 491)
Screenshot: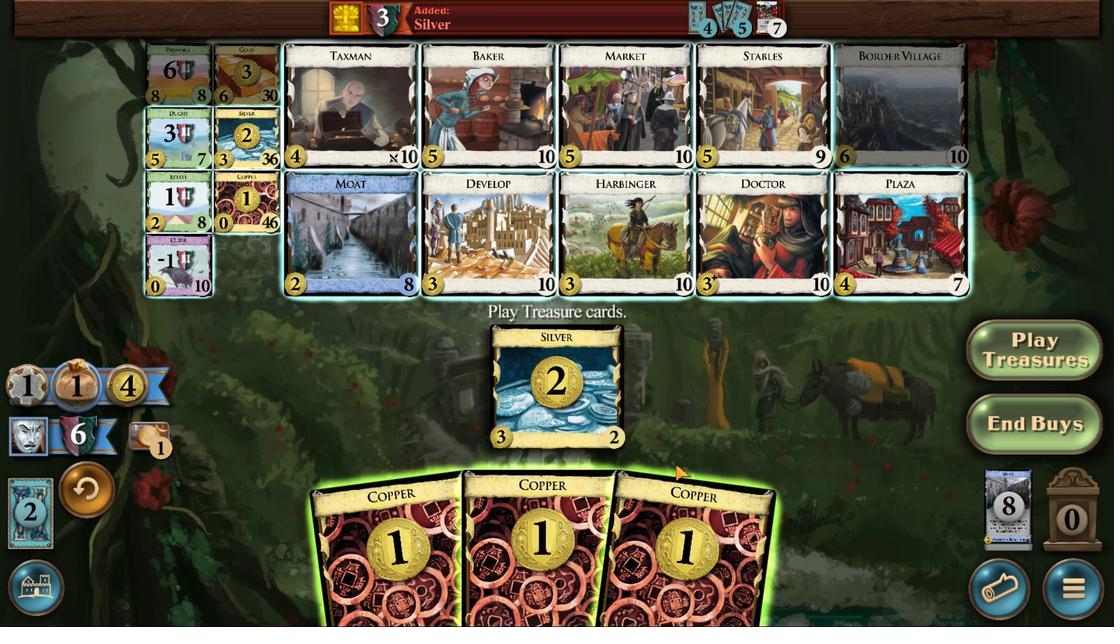 
Action: Mouse pressed left at (635, 491)
Screenshot: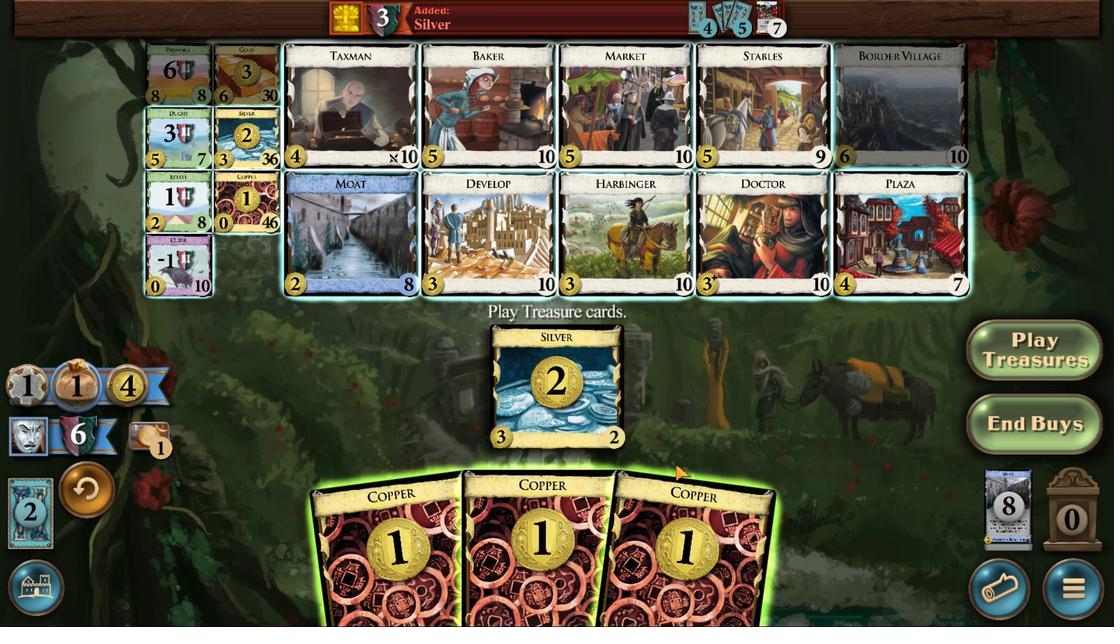 
Action: Mouse moved to (626, 486)
Screenshot: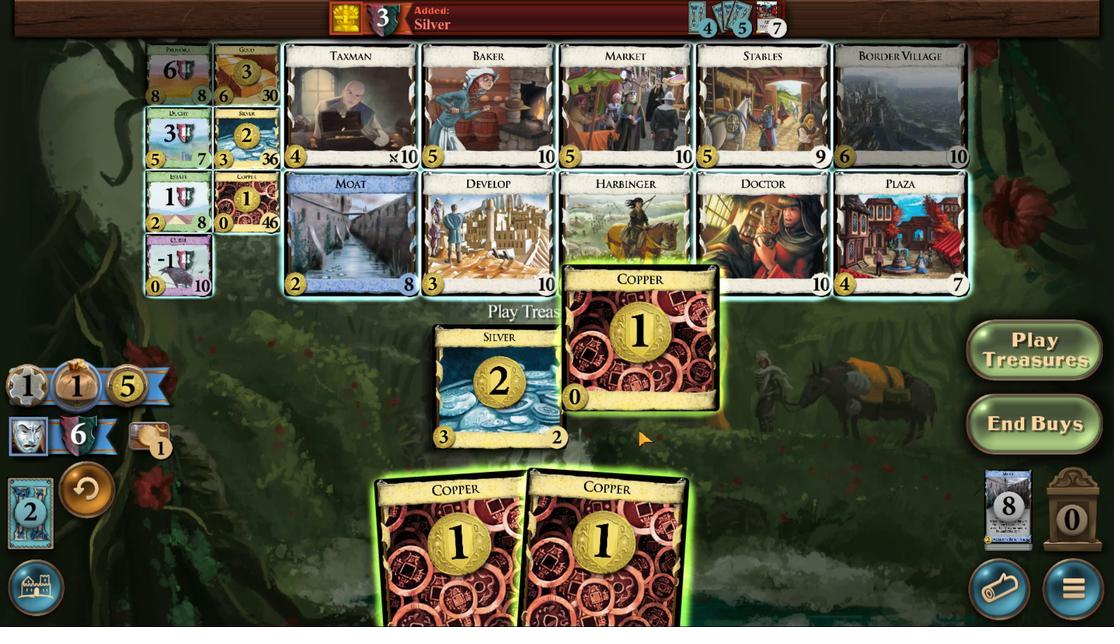 
Action: Mouse pressed left at (626, 486)
Screenshot: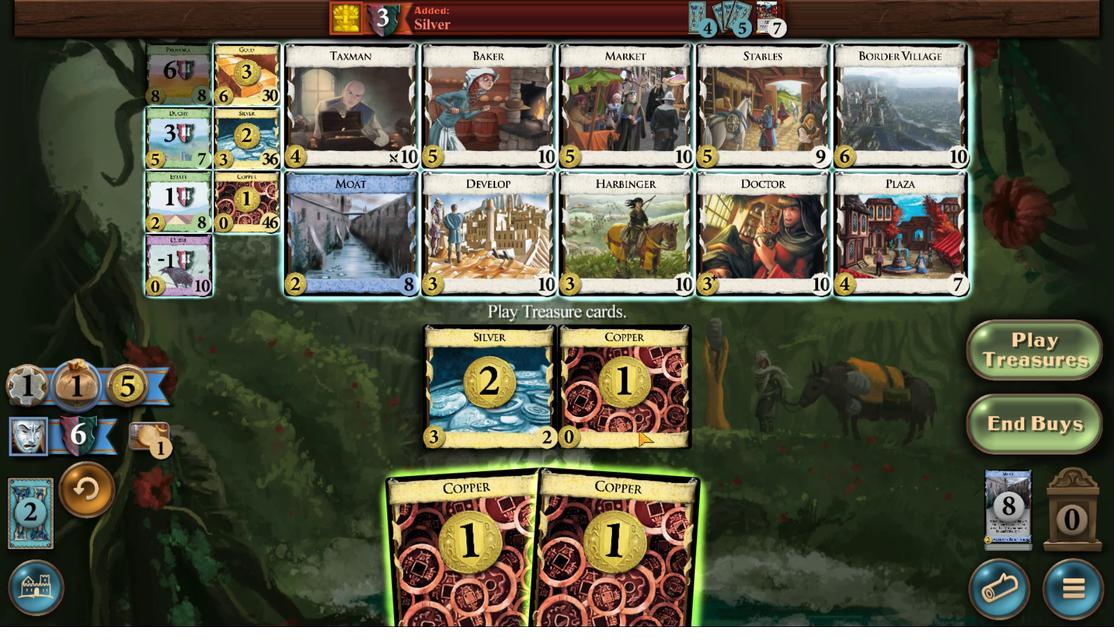 
Action: Mouse moved to (618, 484)
Screenshot: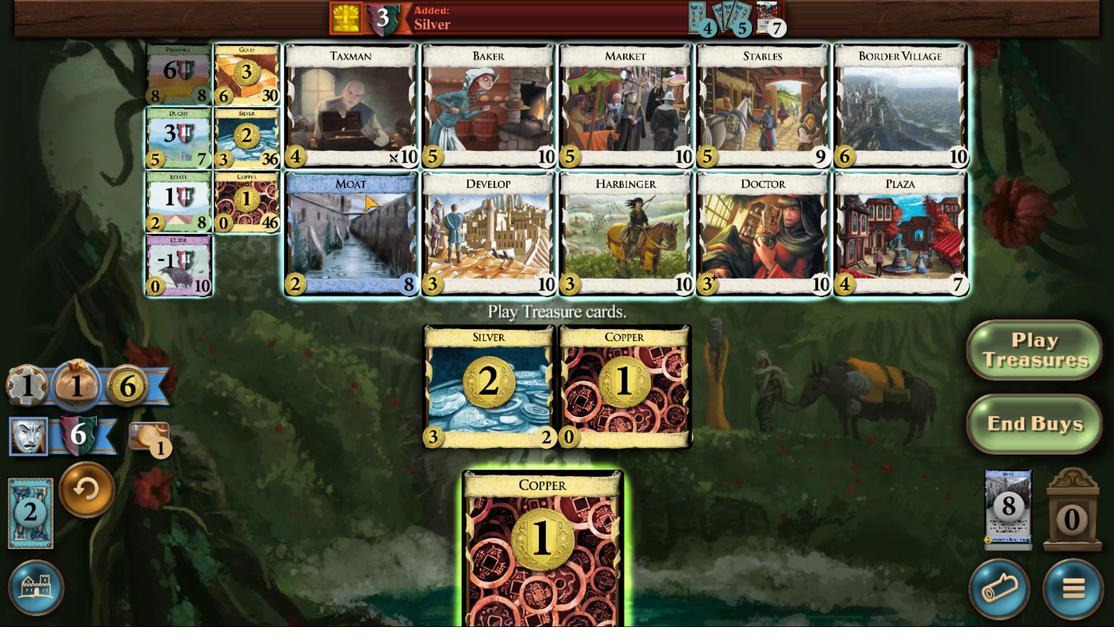 
Action: Mouse pressed left at (618, 484)
Screenshot: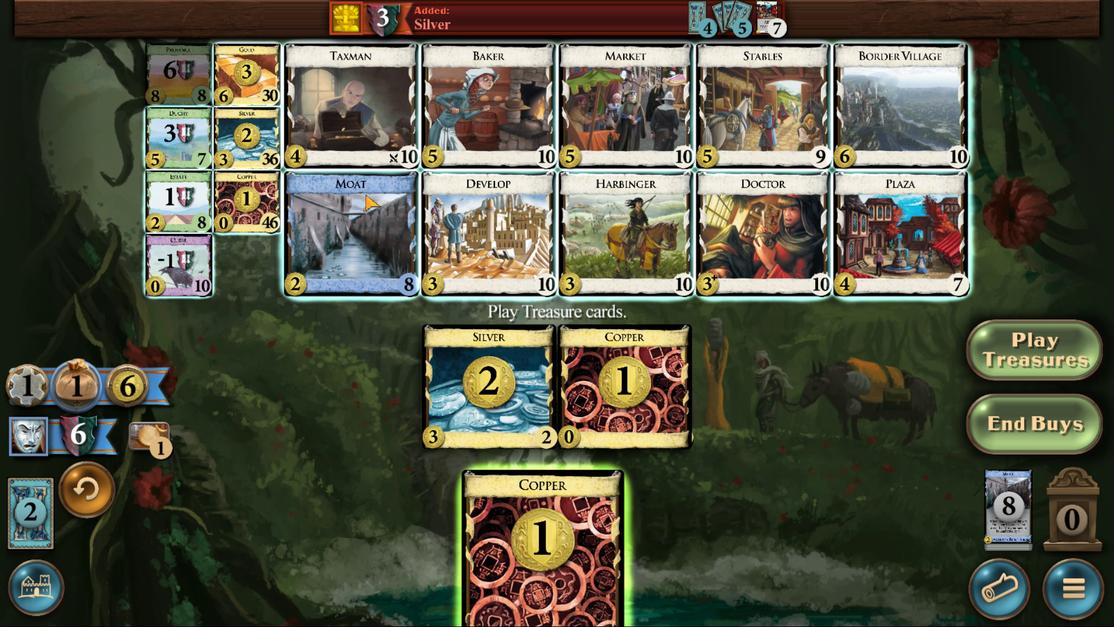 
Action: Mouse moved to (548, 373)
Screenshot: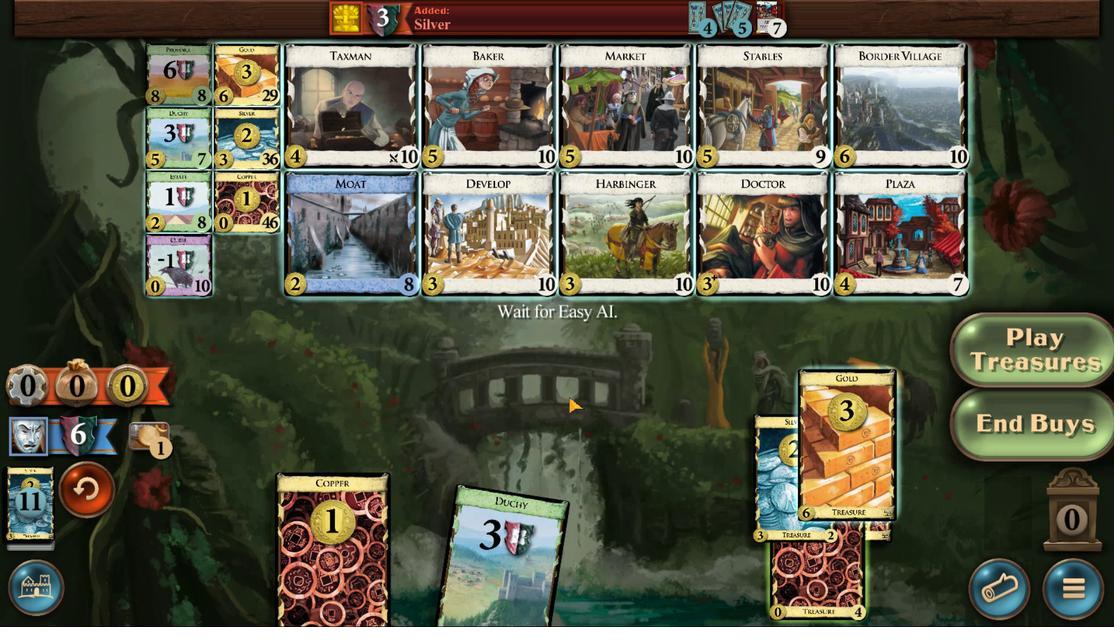 
Action: Mouse pressed left at (548, 373)
Screenshot: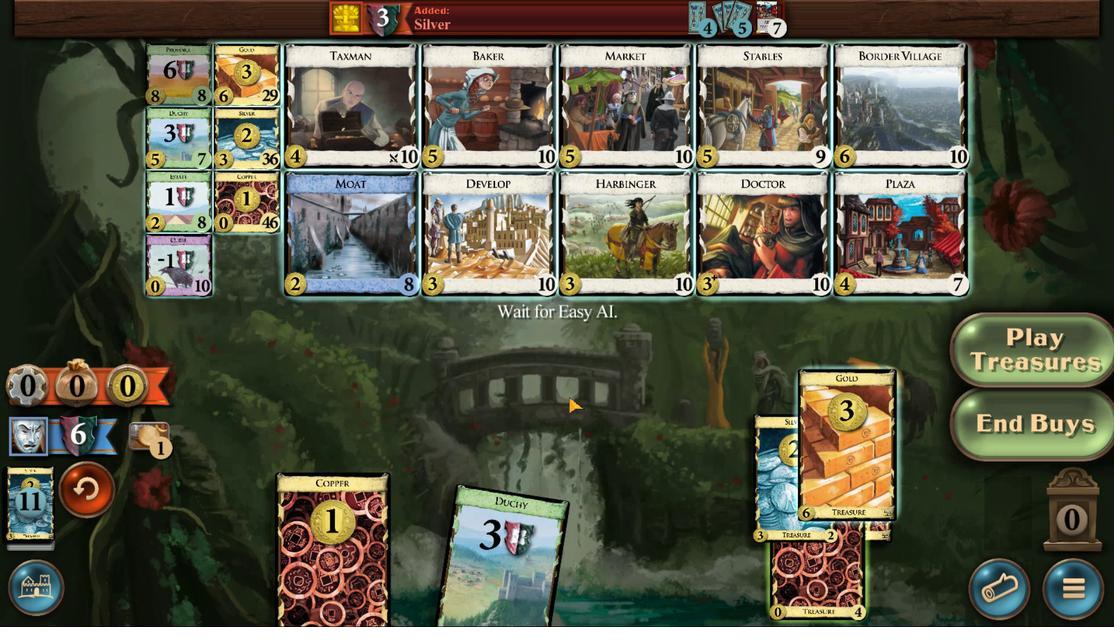 
Action: Mouse moved to (620, 486)
Screenshot: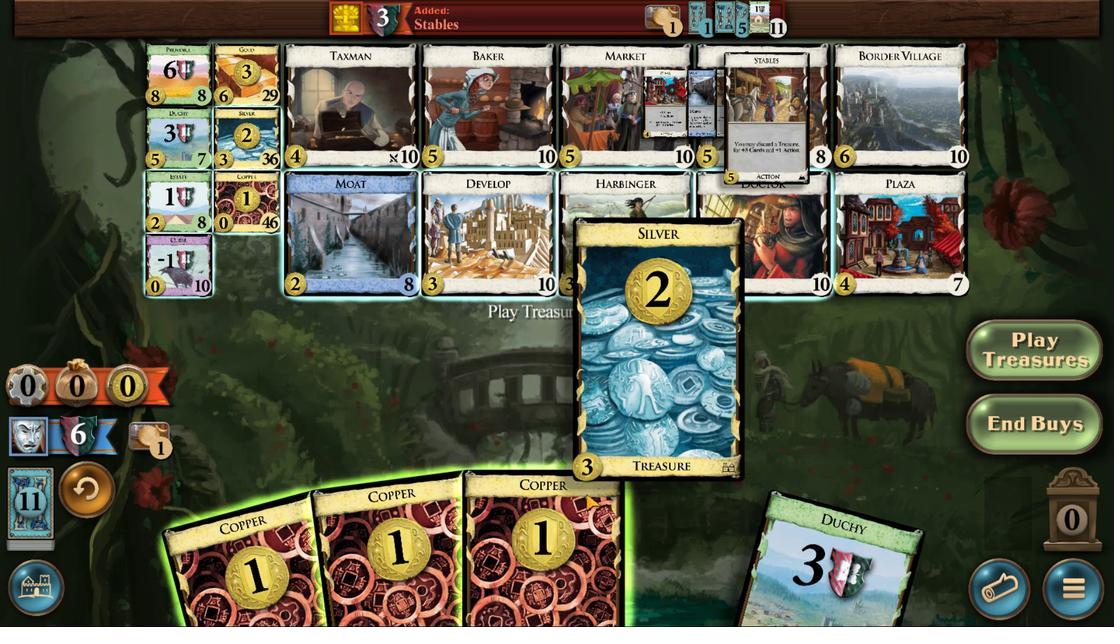 
Action: Mouse pressed left at (620, 486)
Screenshot: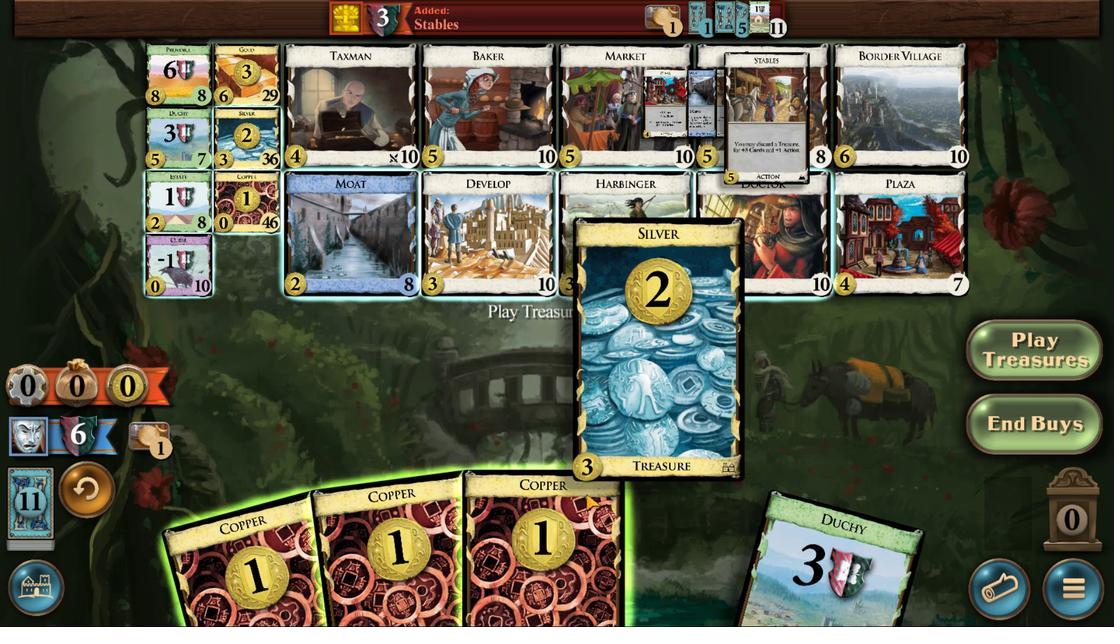 
Action: Mouse moved to (609, 488)
Screenshot: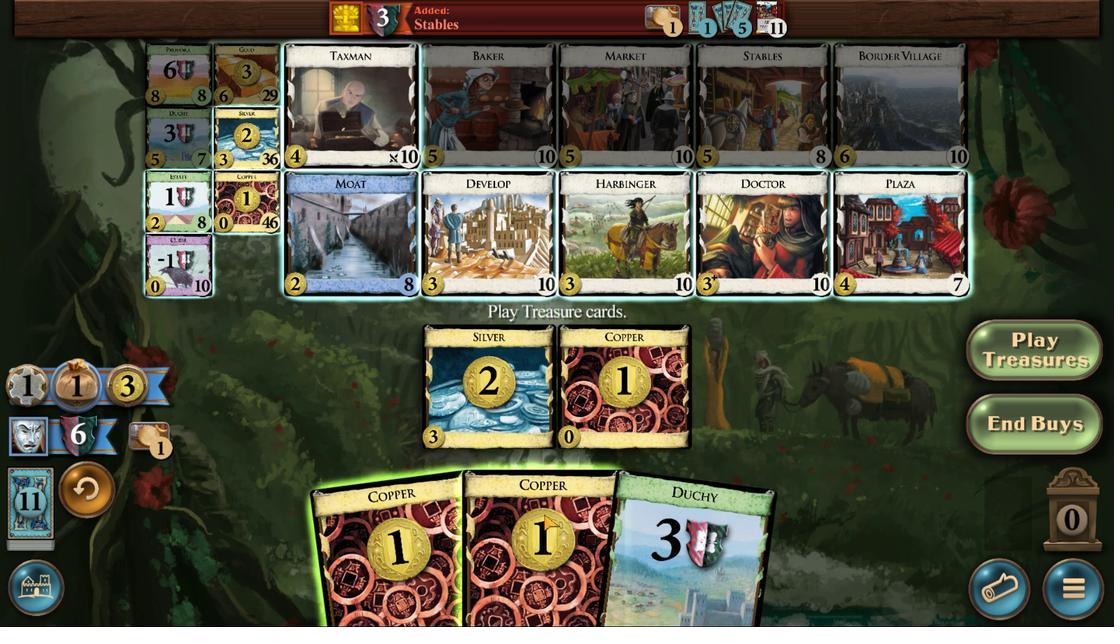 
Action: Mouse pressed left at (609, 488)
Screenshot: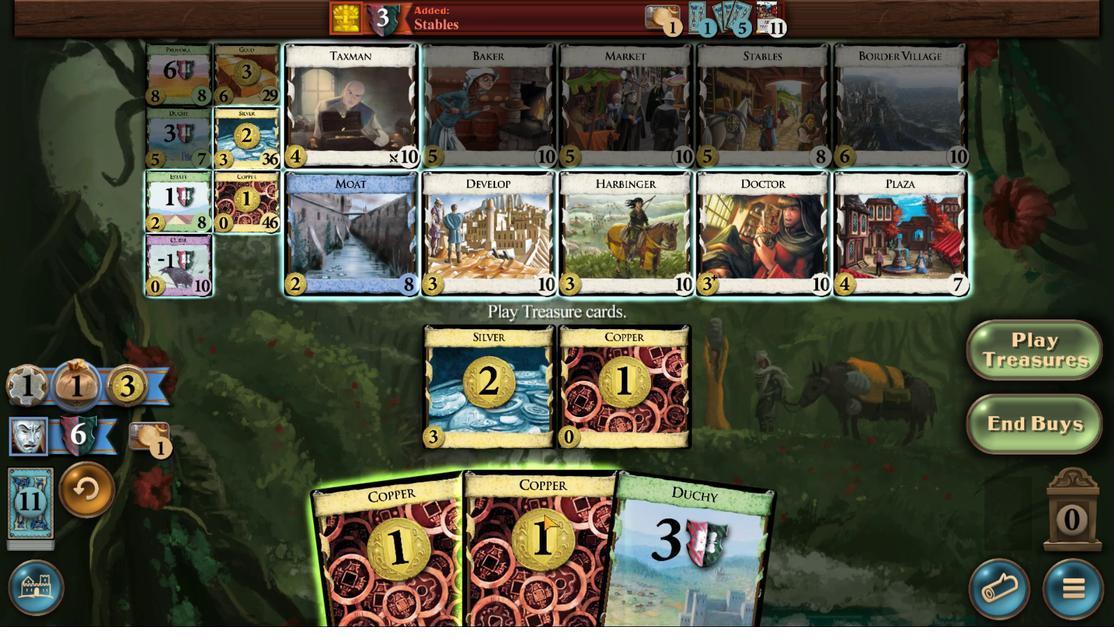 
Action: Mouse moved to (601, 480)
Screenshot: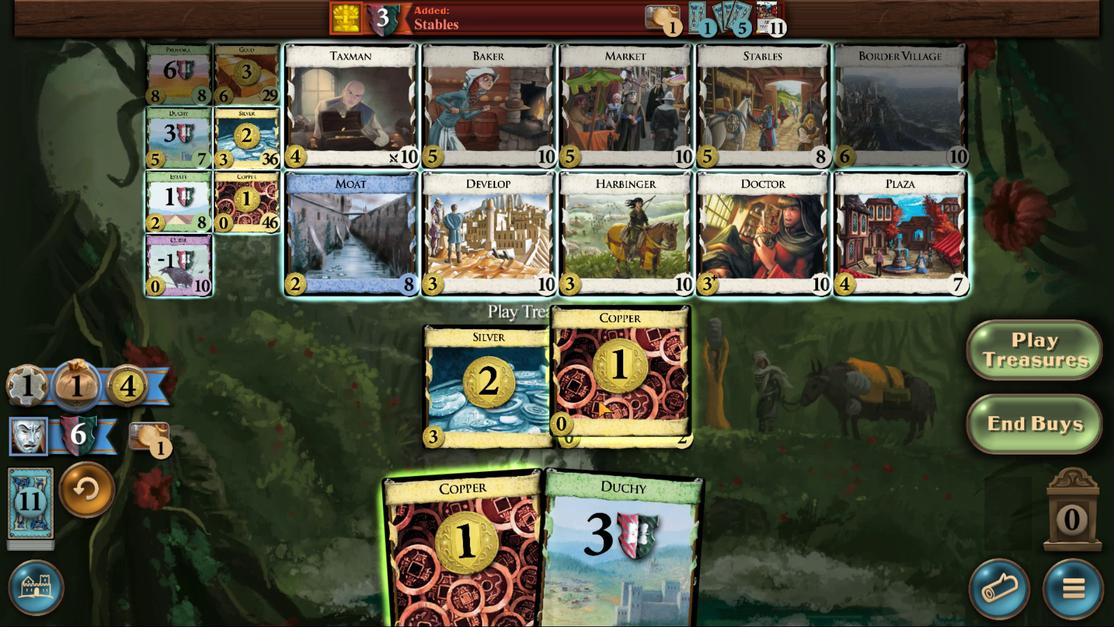 
Action: Mouse pressed left at (601, 480)
Screenshot: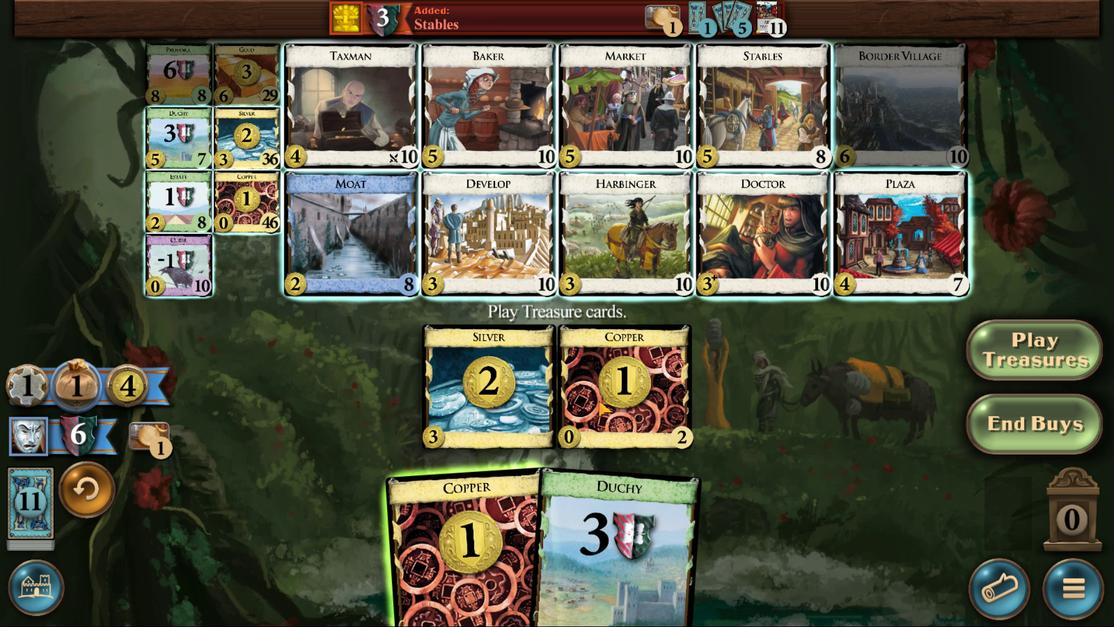 
Action: Mouse moved to (591, 481)
Screenshot: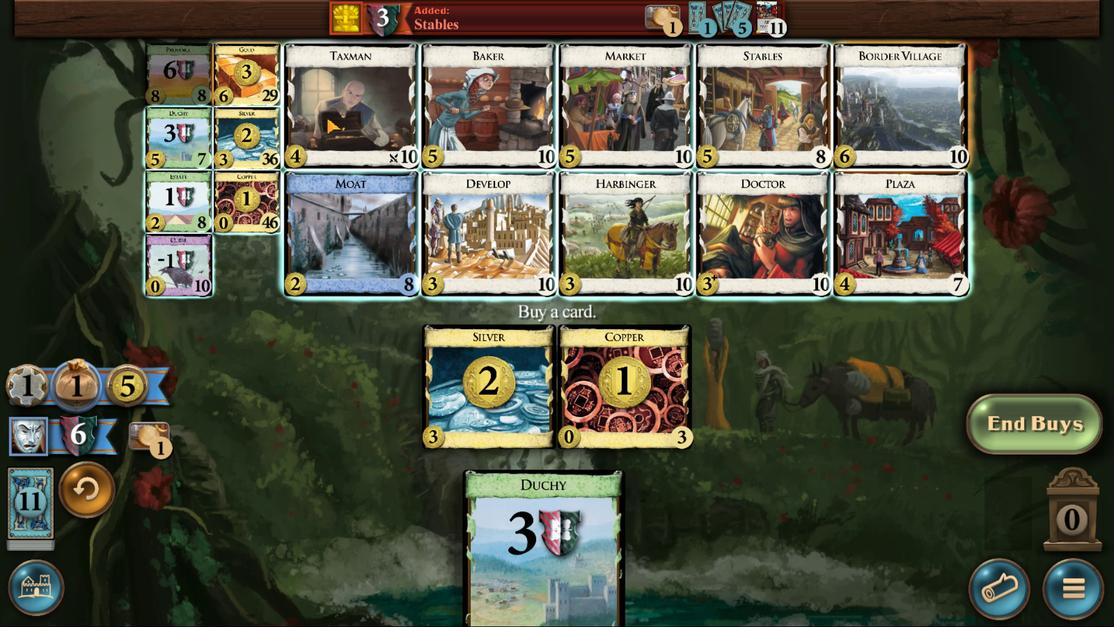 
Action: Mouse pressed left at (591, 481)
Screenshot: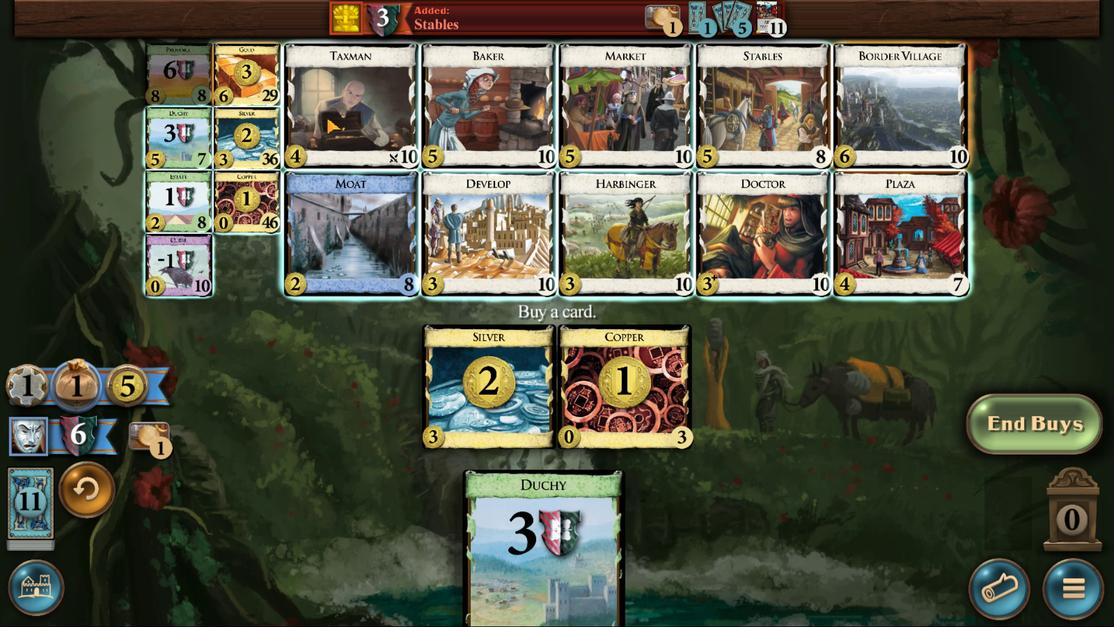 
Action: Mouse moved to (551, 379)
Screenshot: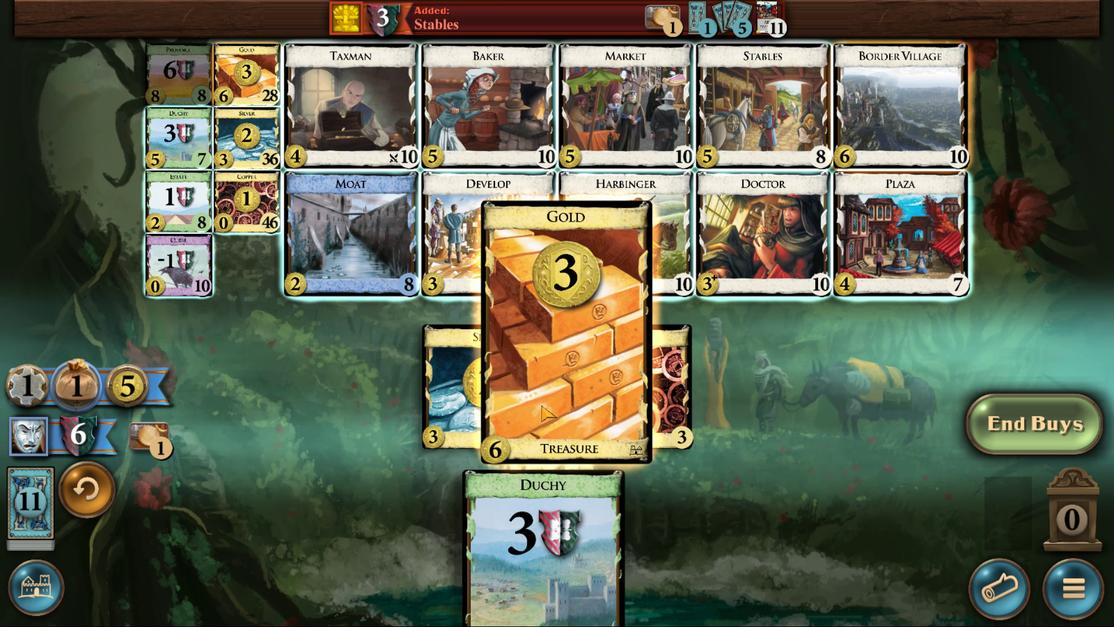 
Action: Mouse pressed left at (551, 379)
Screenshot: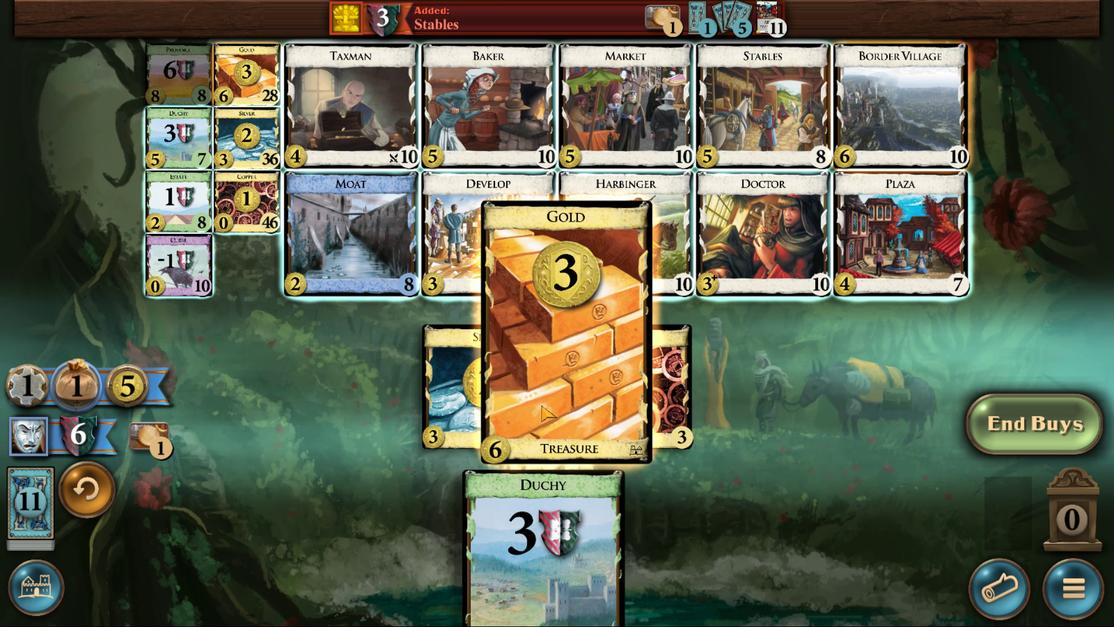 
Action: Mouse moved to (601, 480)
Screenshot: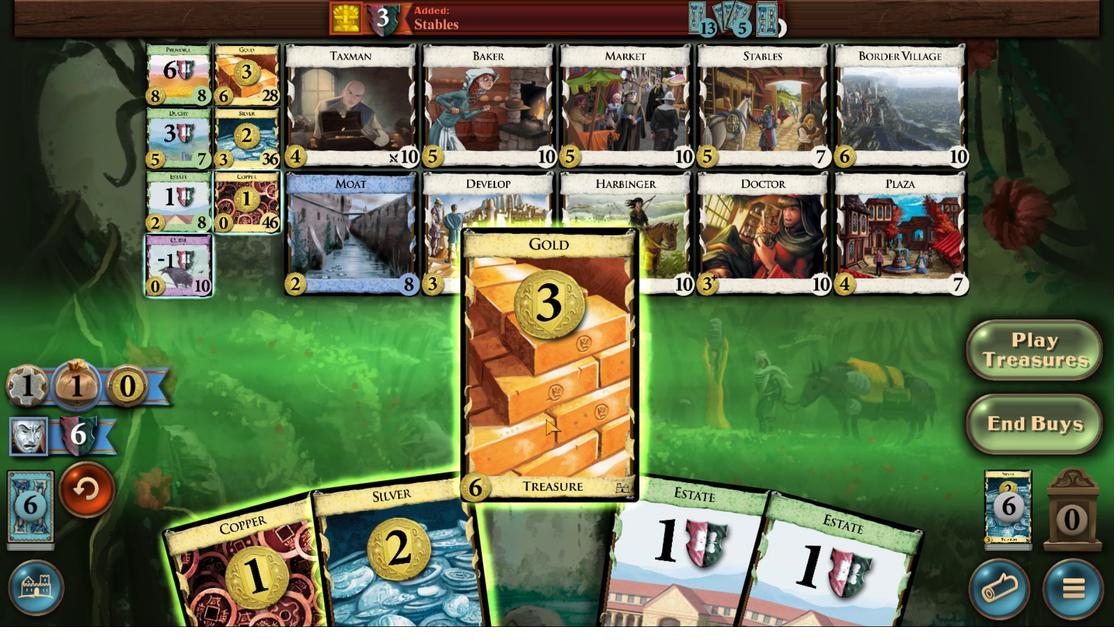 
Action: Mouse pressed left at (601, 480)
Screenshot: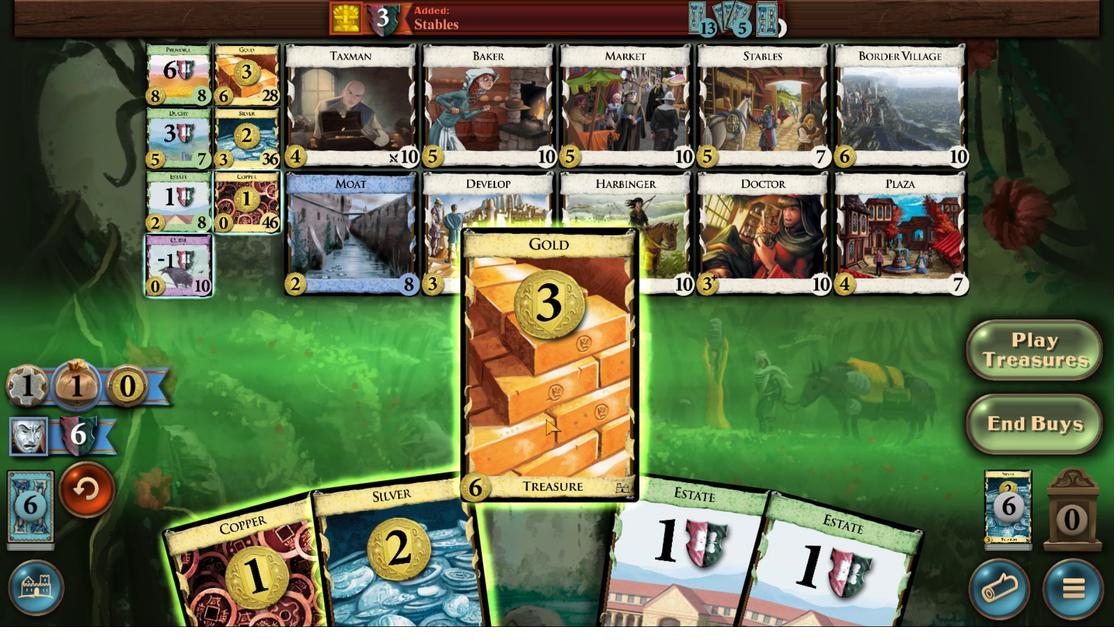 
Action: Mouse moved to (588, 484)
Screenshot: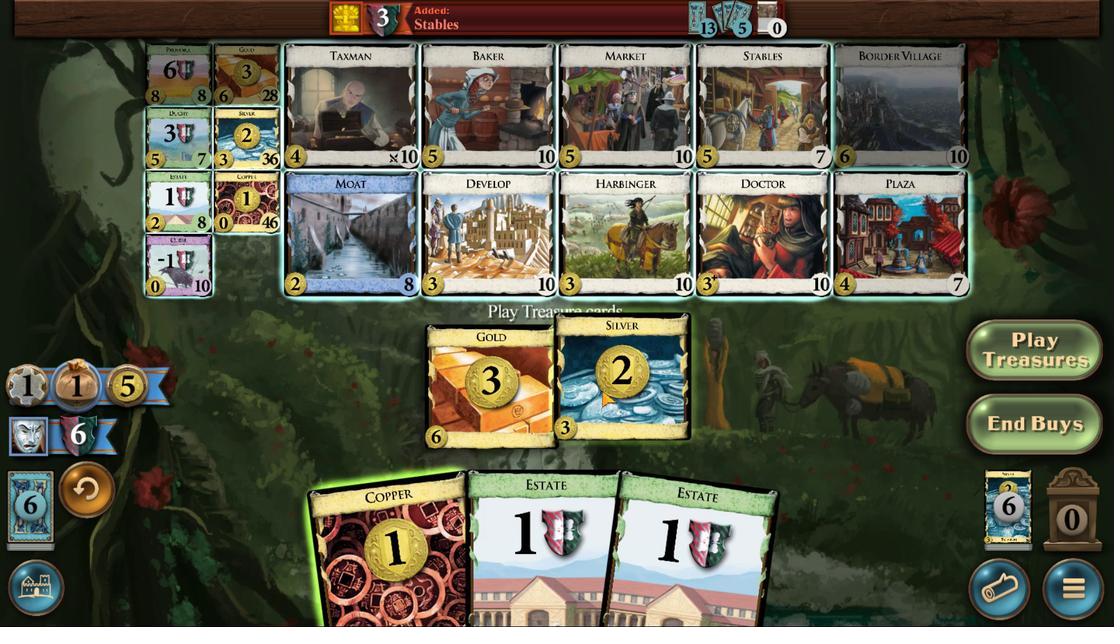 
Action: Mouse pressed left at (588, 484)
Screenshot: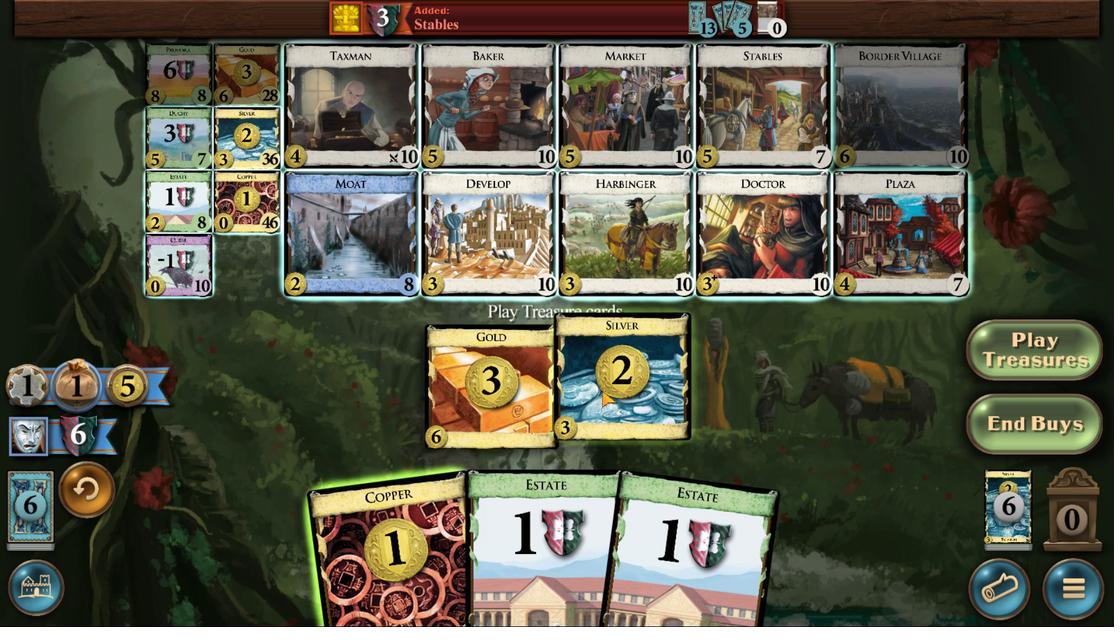 
Action: Mouse moved to (577, 487)
Screenshot: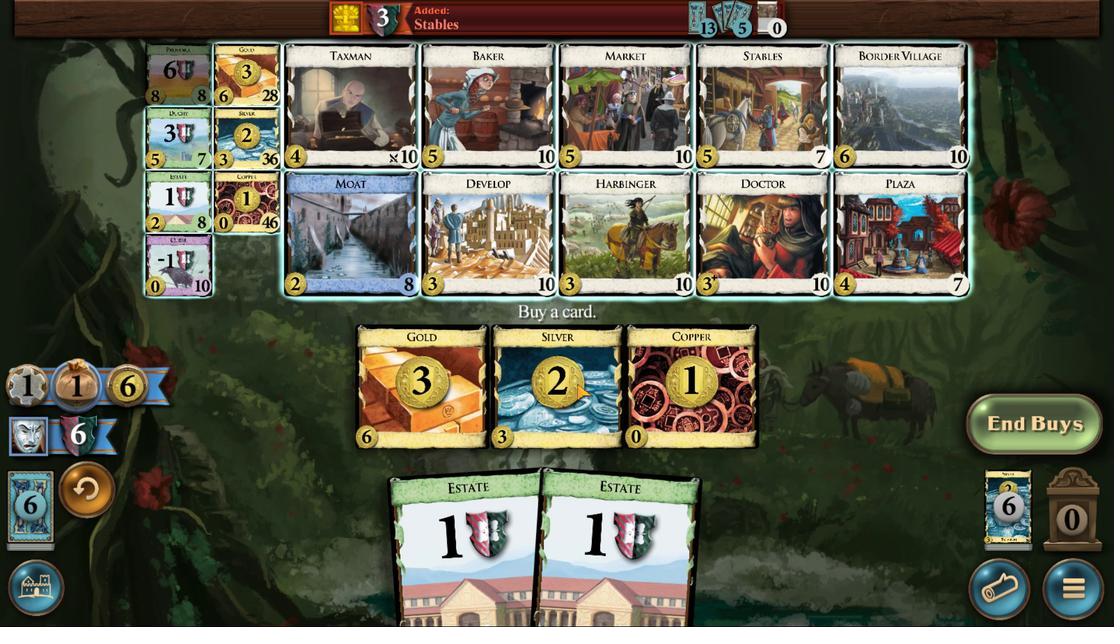 
Action: Mouse pressed left at (577, 487)
Screenshot: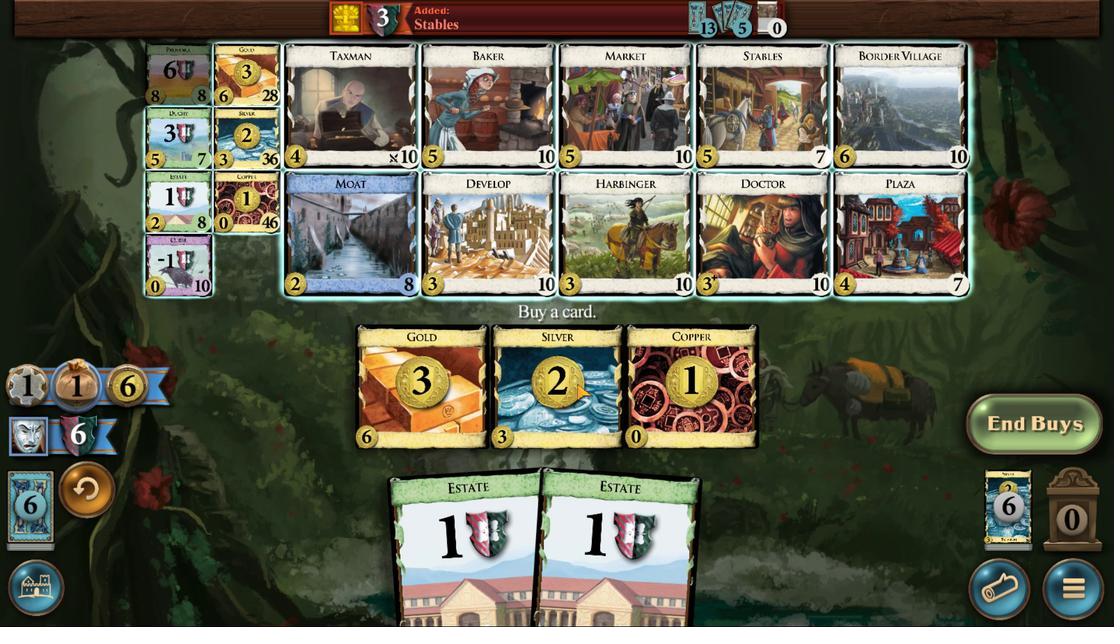 
Action: Mouse moved to (551, 376)
Screenshot: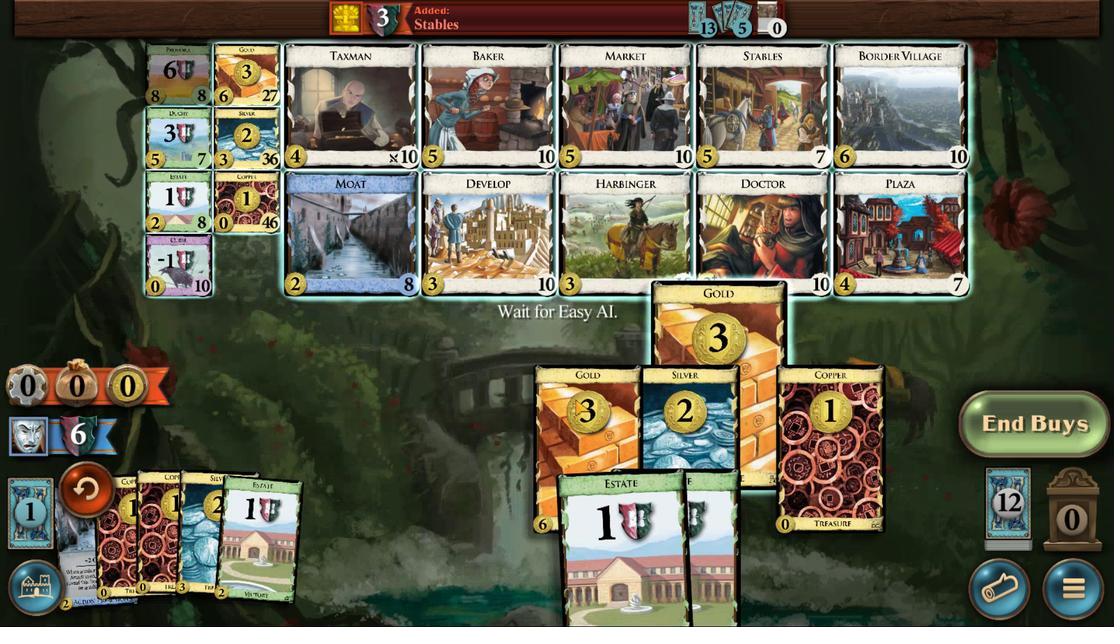 
Action: Mouse pressed left at (551, 376)
Screenshot: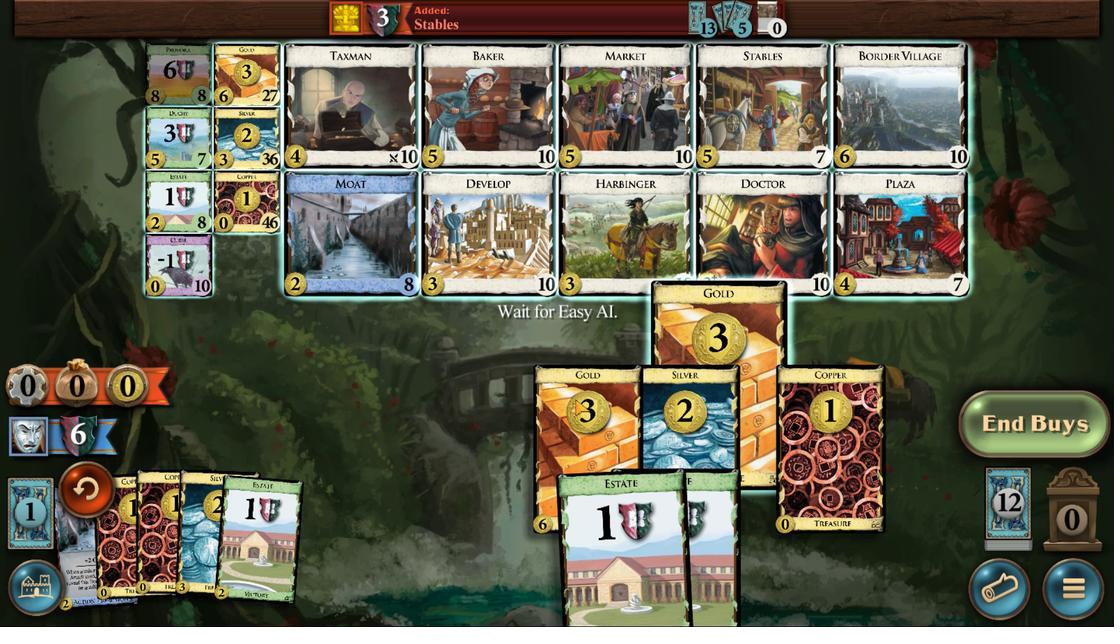 
Action: Mouse moved to (553, 487)
Screenshot: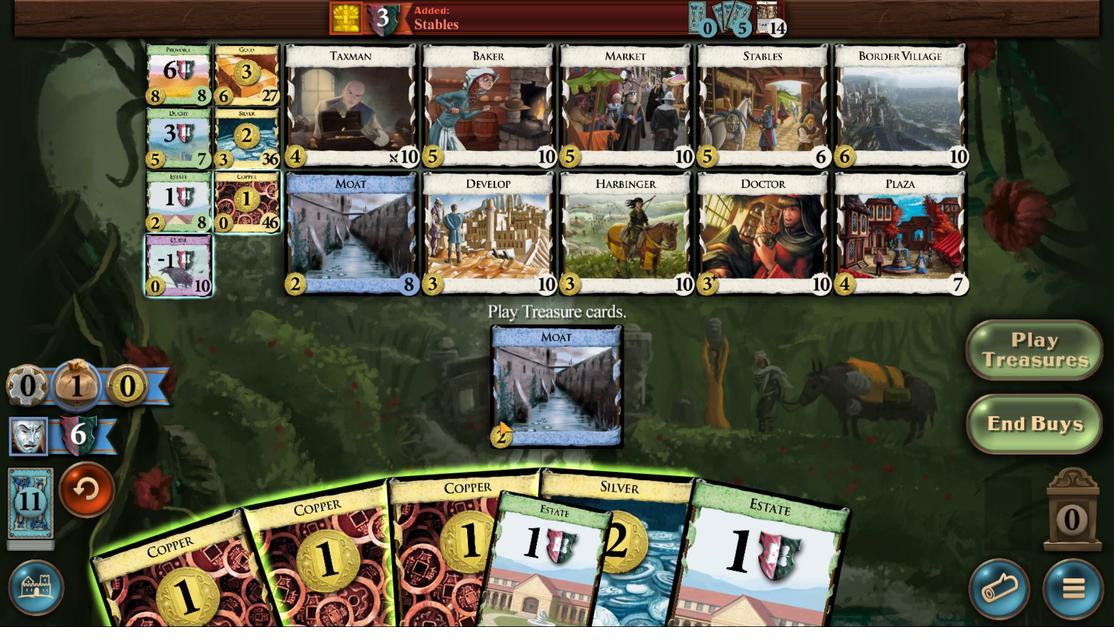 
Action: Mouse pressed left at (553, 487)
Screenshot: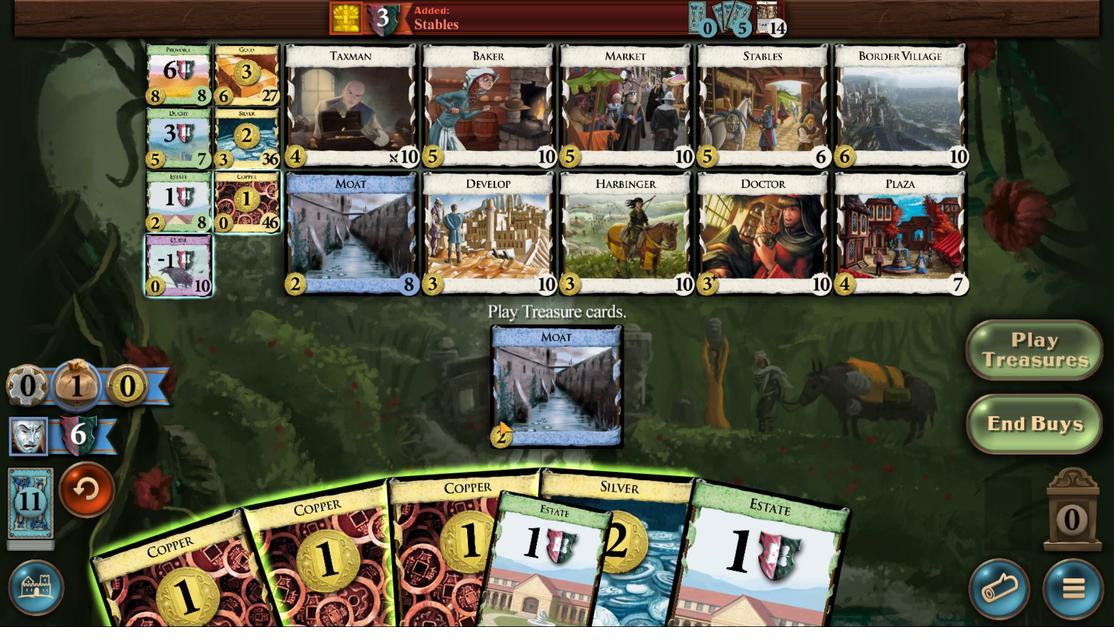 
Action: Mouse moved to (556, 483)
Screenshot: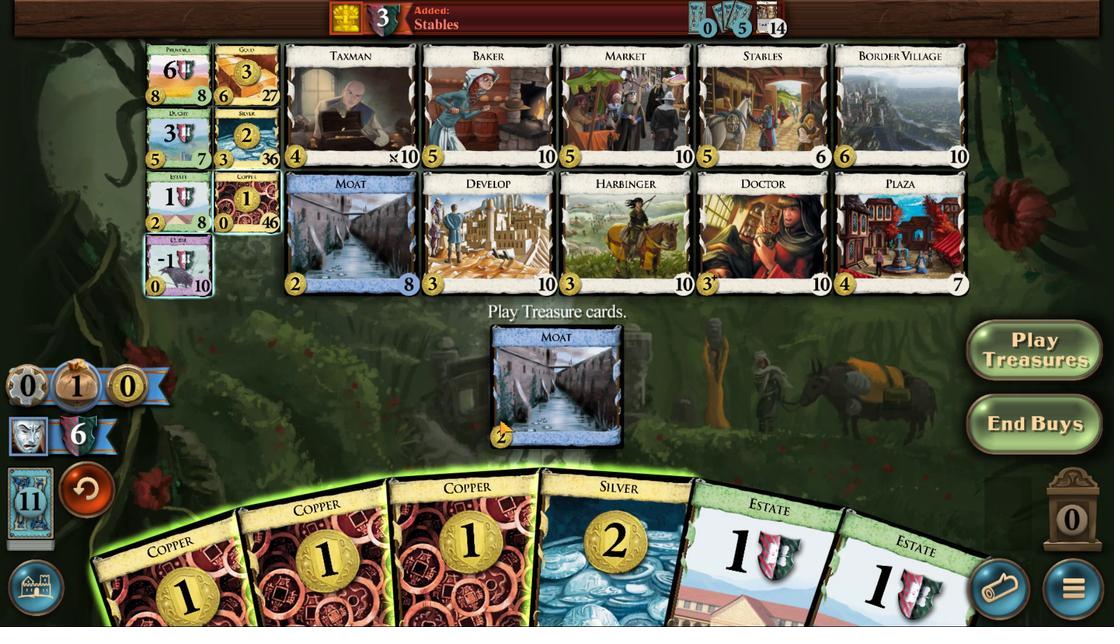 
Action: Mouse pressed left at (556, 483)
Screenshot: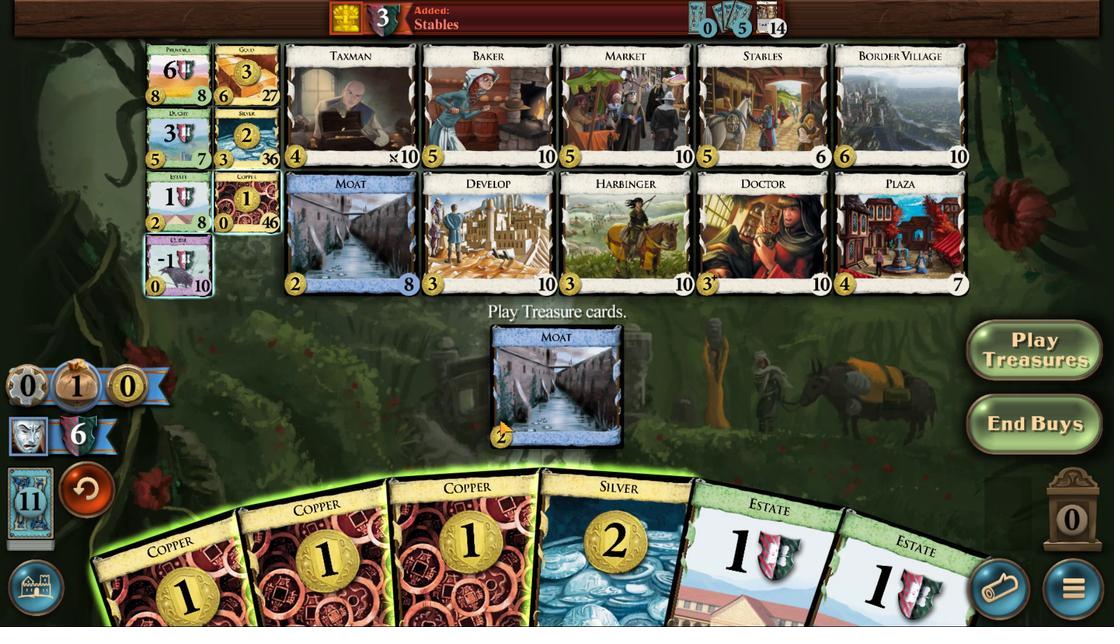 
Action: Mouse moved to (584, 486)
Screenshot: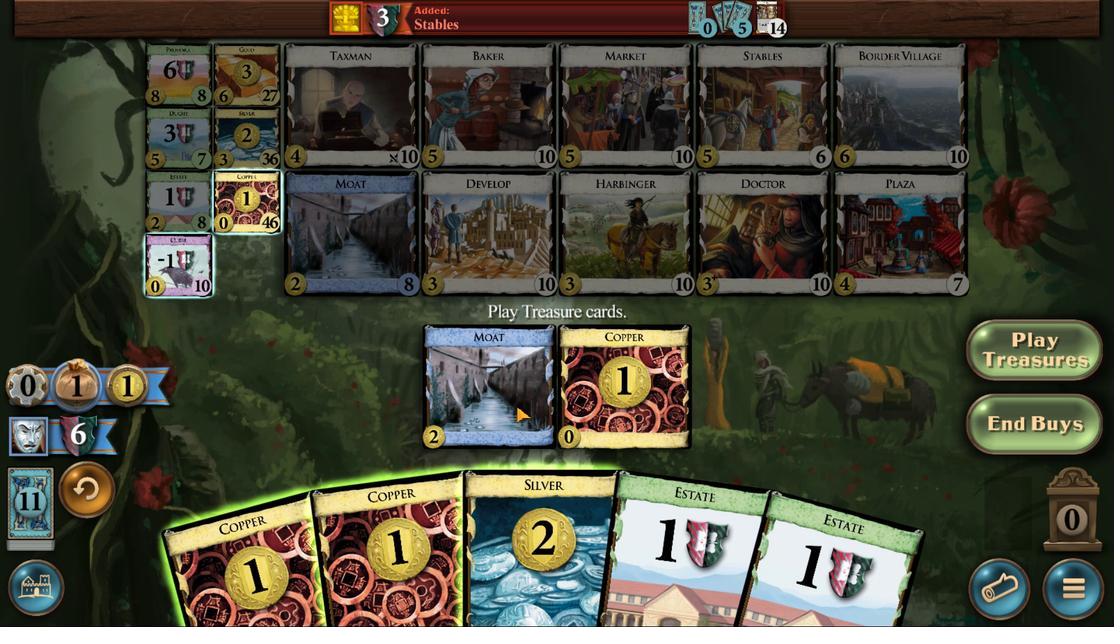 
Action: Mouse pressed left at (584, 486)
Screenshot: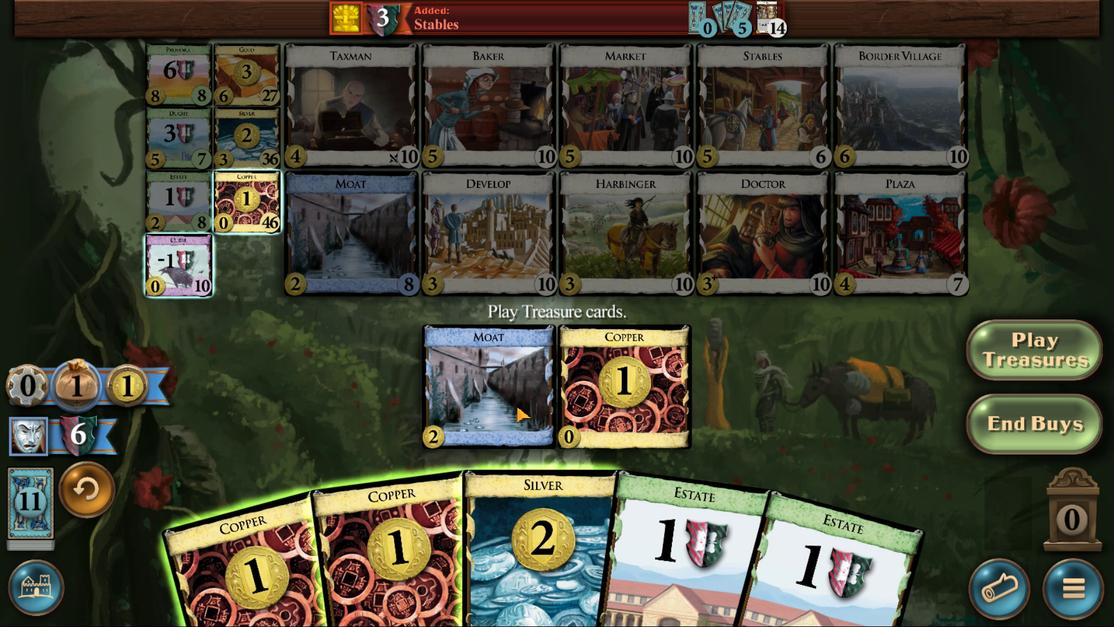 
Action: Mouse moved to (595, 481)
Screenshot: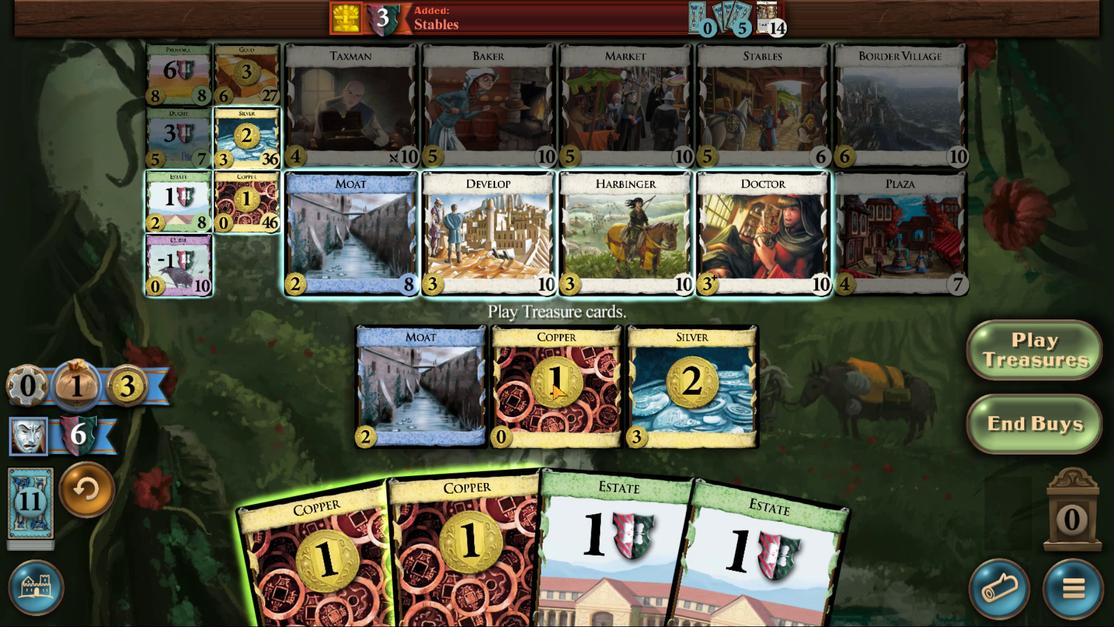 
Action: Mouse pressed left at (595, 481)
Screenshot: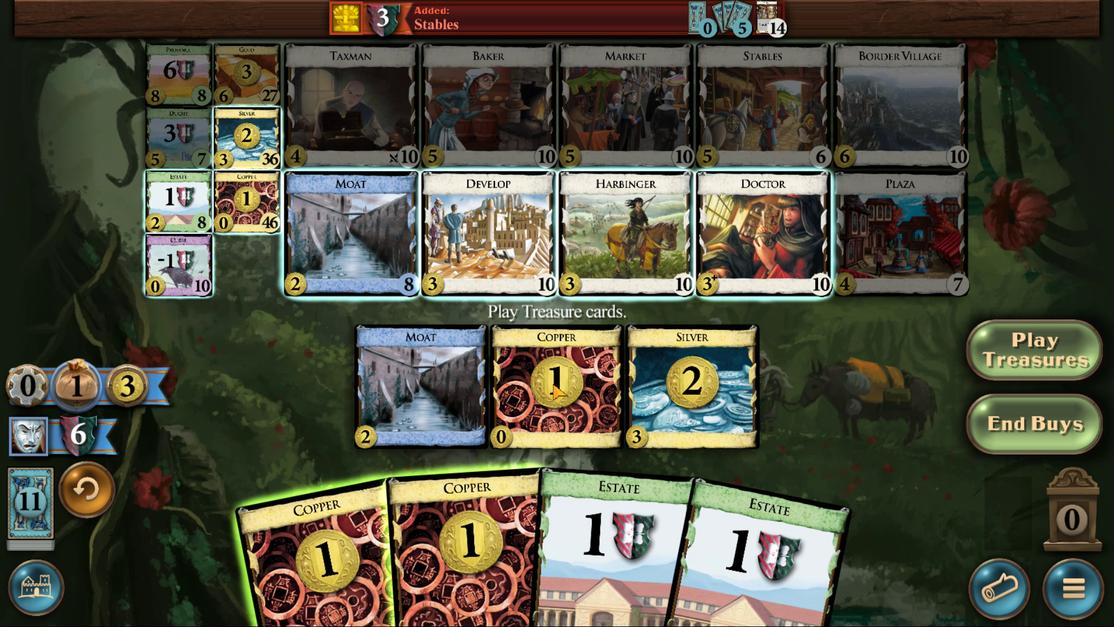 
Action: Mouse moved to (594, 480)
Screenshot: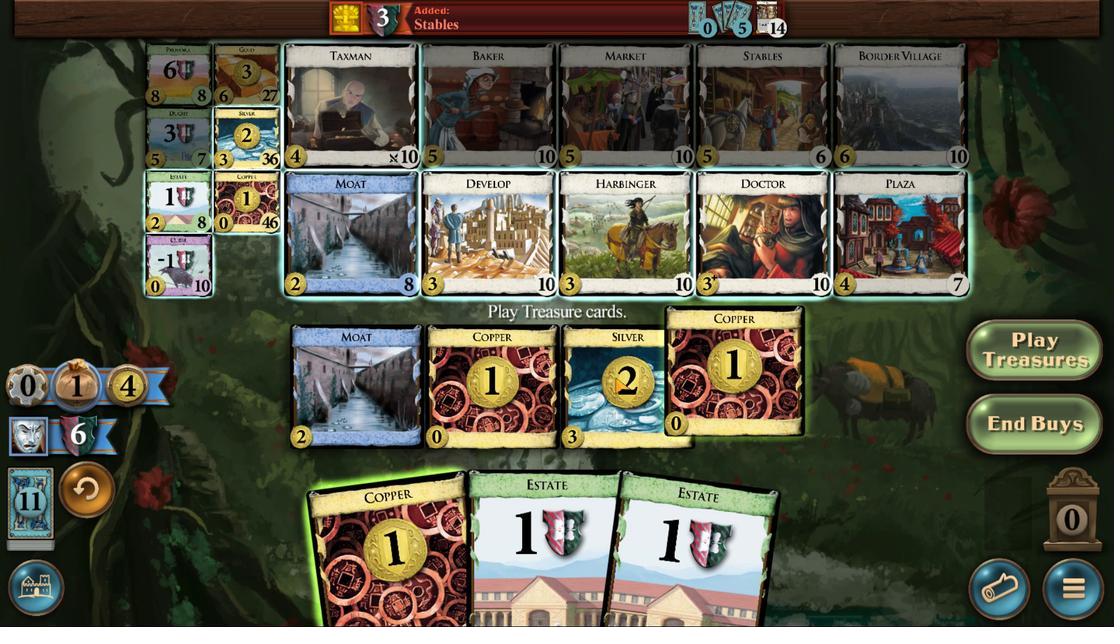 
Action: Mouse pressed left at (594, 480)
Screenshot: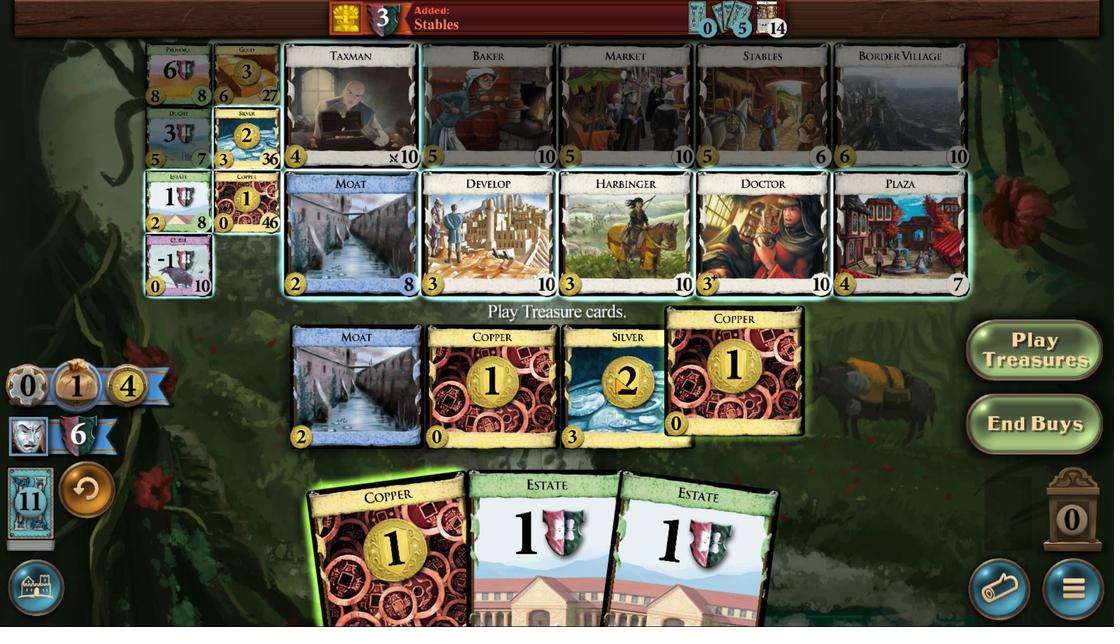 
Action: Mouse moved to (574, 488)
Screenshot: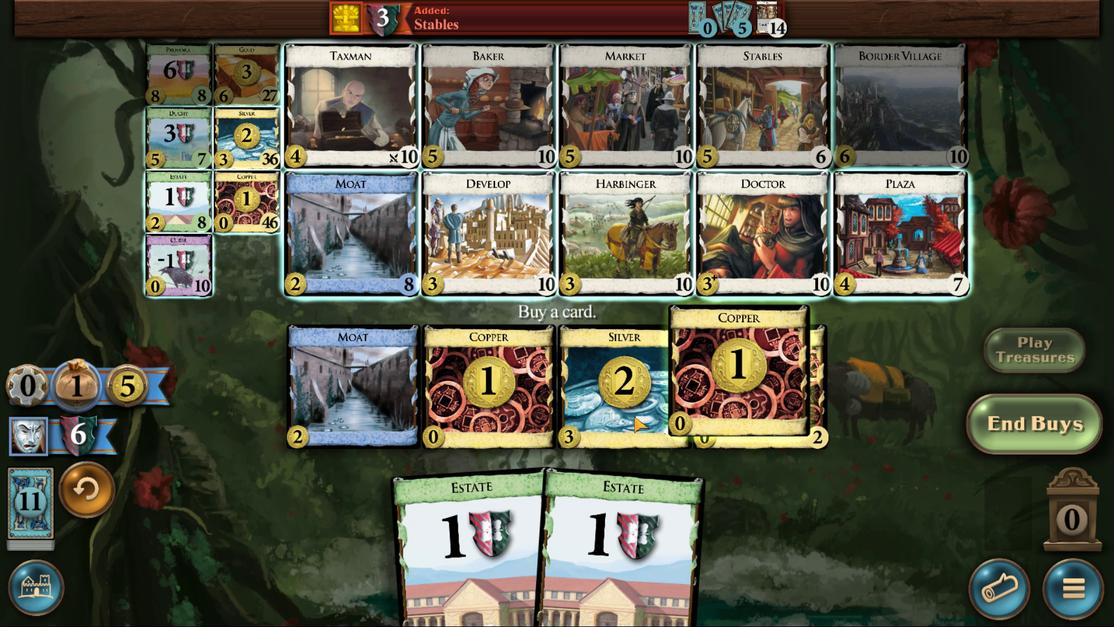 
Action: Mouse pressed left at (574, 488)
Screenshot: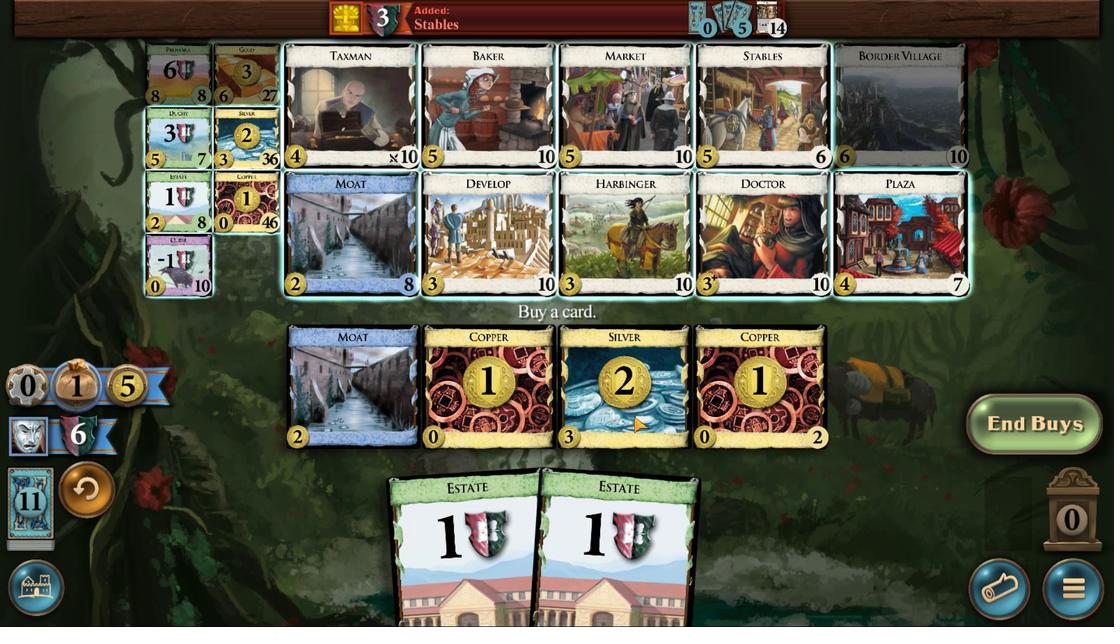 
Action: Mouse moved to (541, 389)
Screenshot: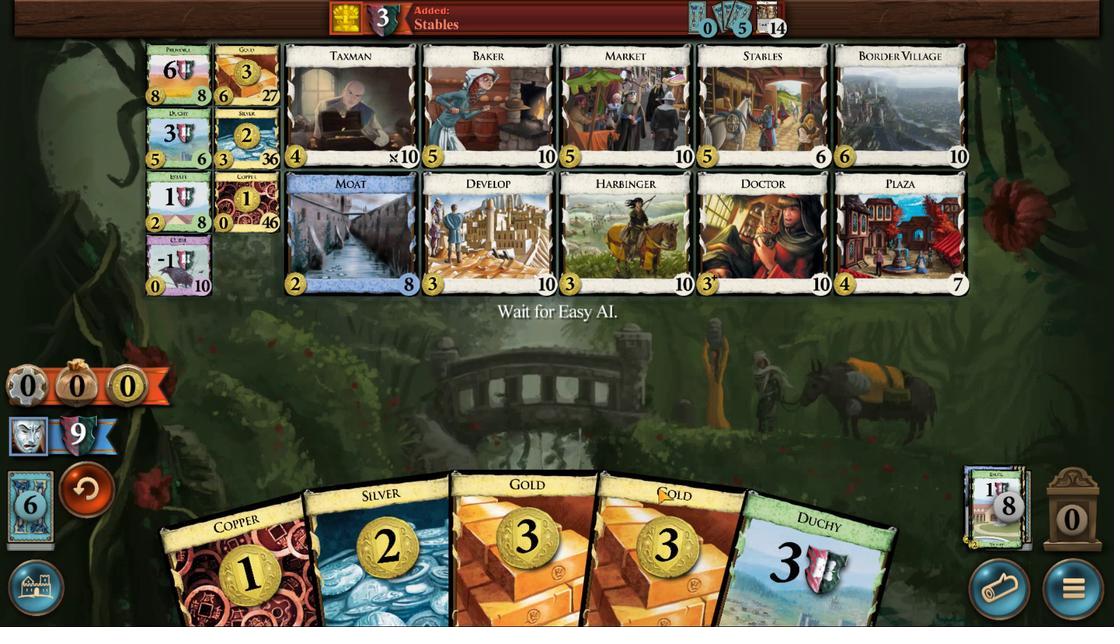 
Action: Mouse pressed left at (541, 389)
Screenshot: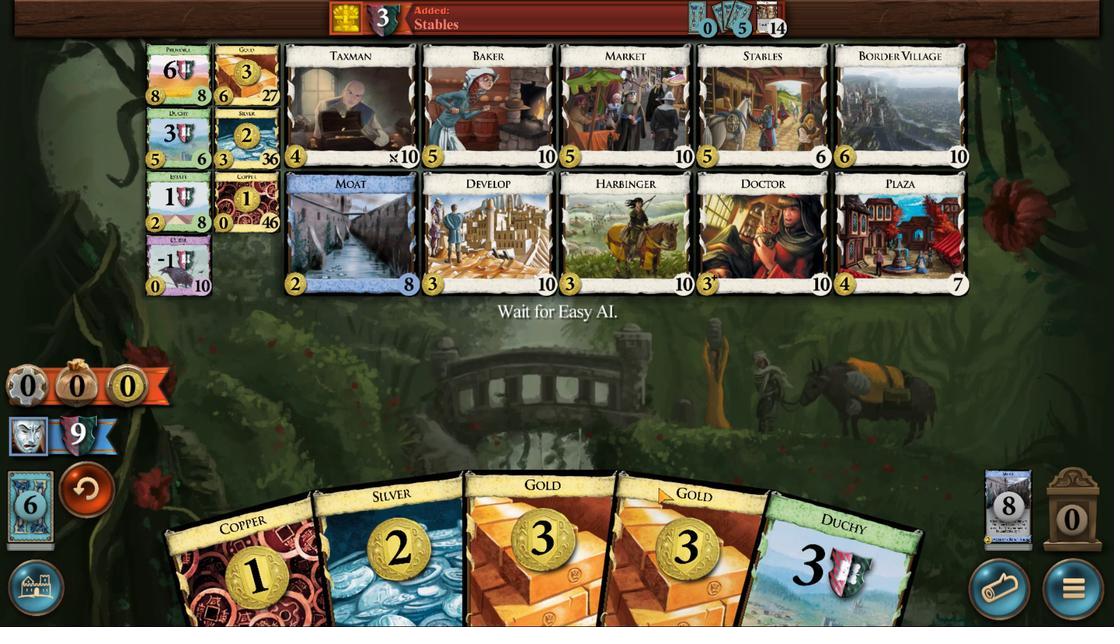 
Action: Mouse moved to (606, 490)
Screenshot: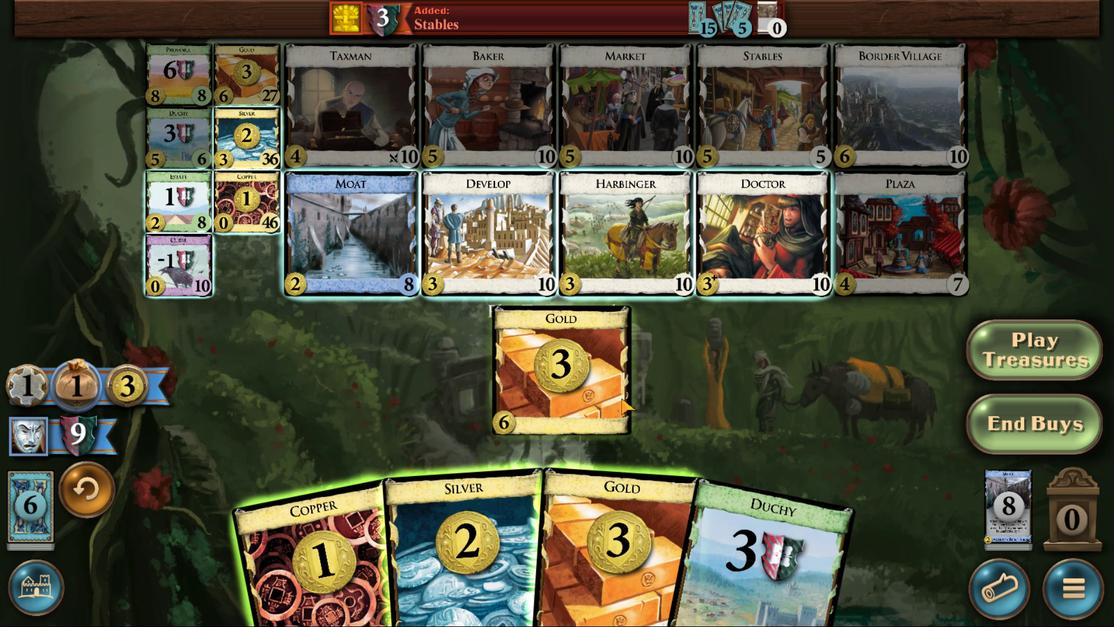 
Action: Mouse pressed left at (606, 490)
Screenshot: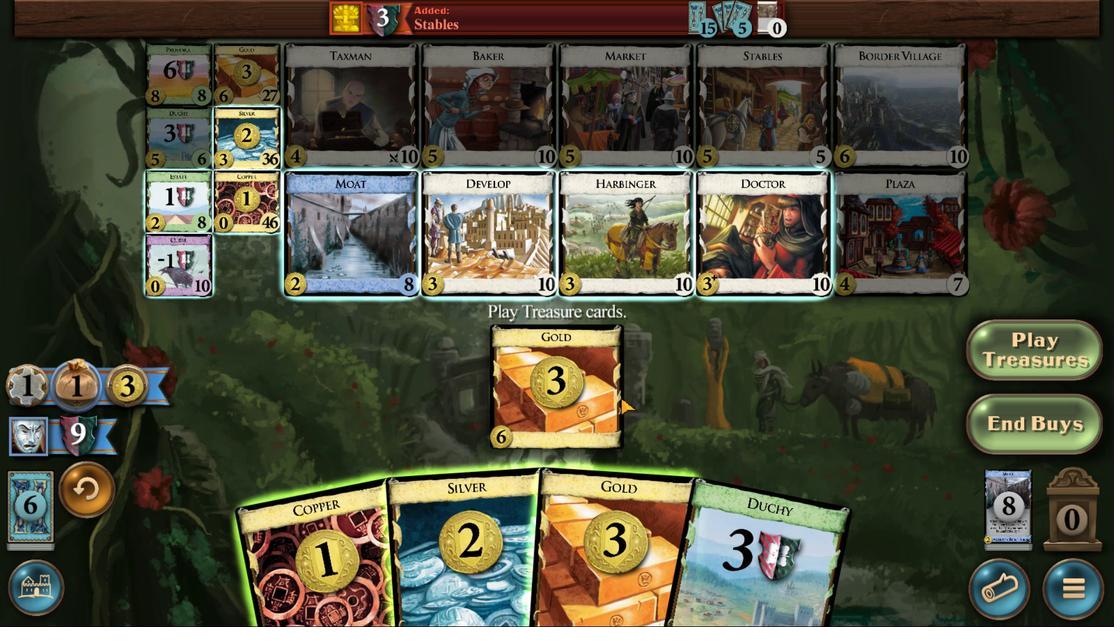 
Action: Mouse moved to (615, 487)
Screenshot: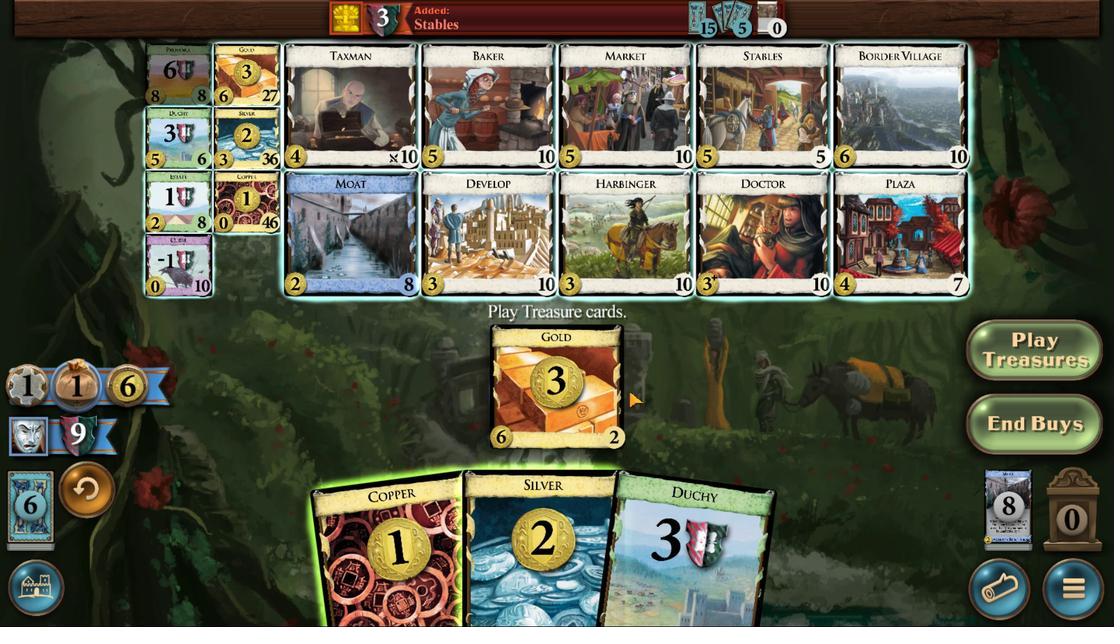 
Action: Mouse pressed left at (615, 487)
Screenshot: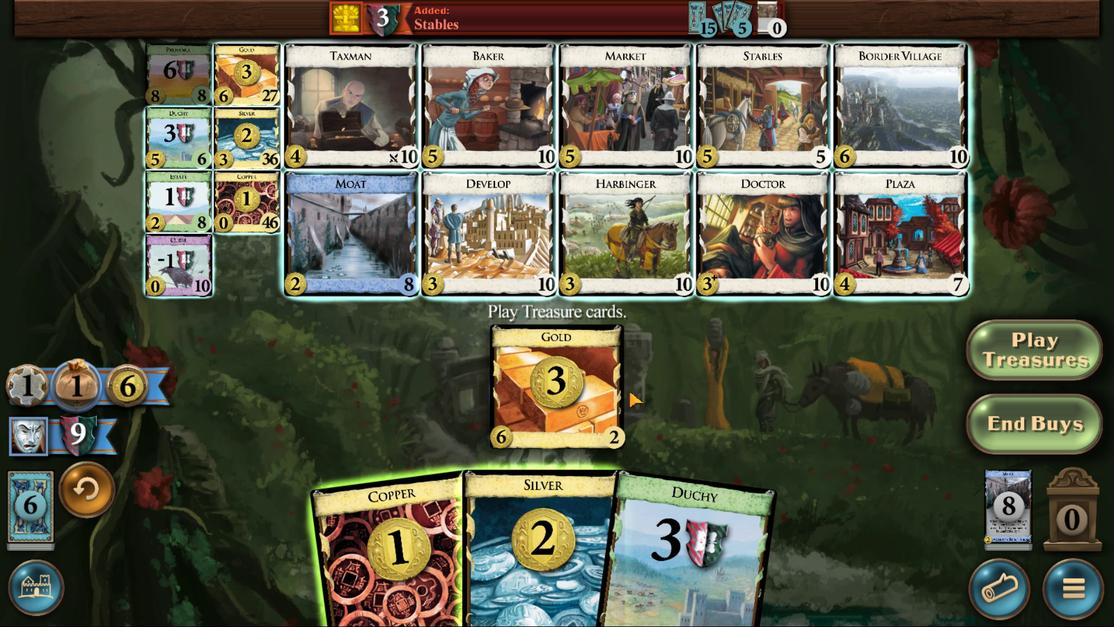 
Action: Mouse moved to (601, 483)
Screenshot: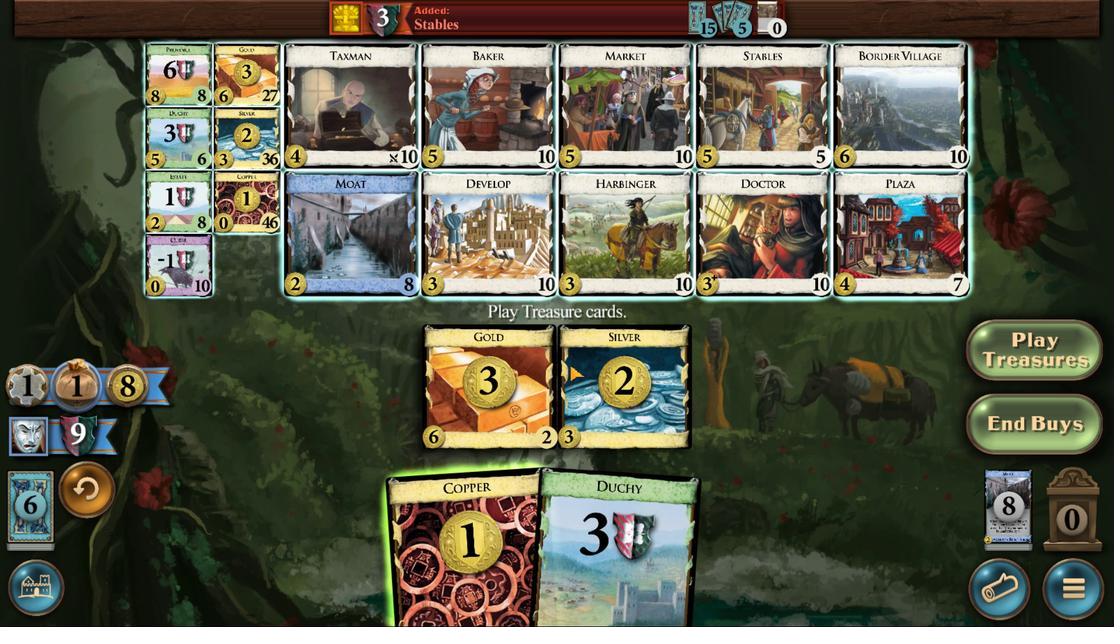 
Action: Mouse pressed left at (601, 483)
Screenshot: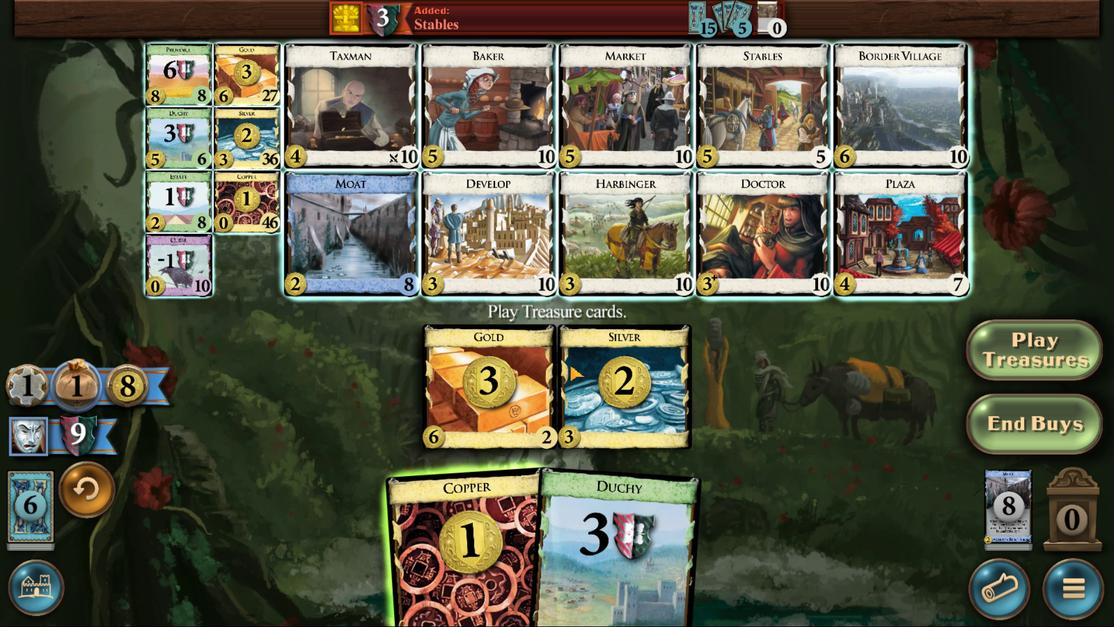 
Action: Mouse moved to (594, 484)
Screenshot: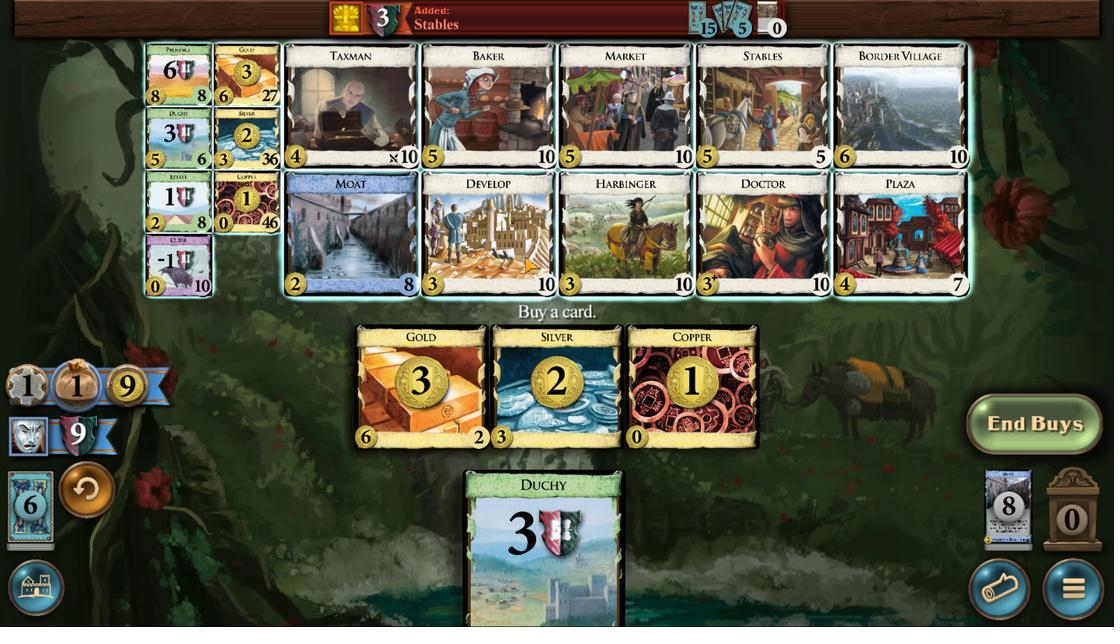 
Action: Mouse pressed left at (594, 484)
Screenshot: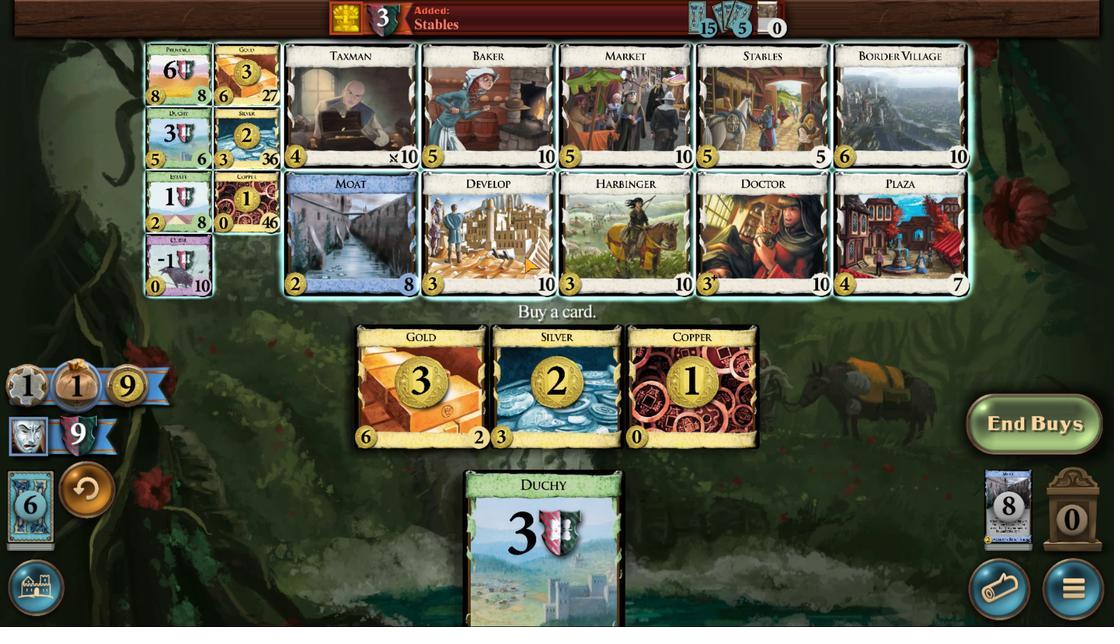 
Action: Mouse moved to (540, 372)
Screenshot: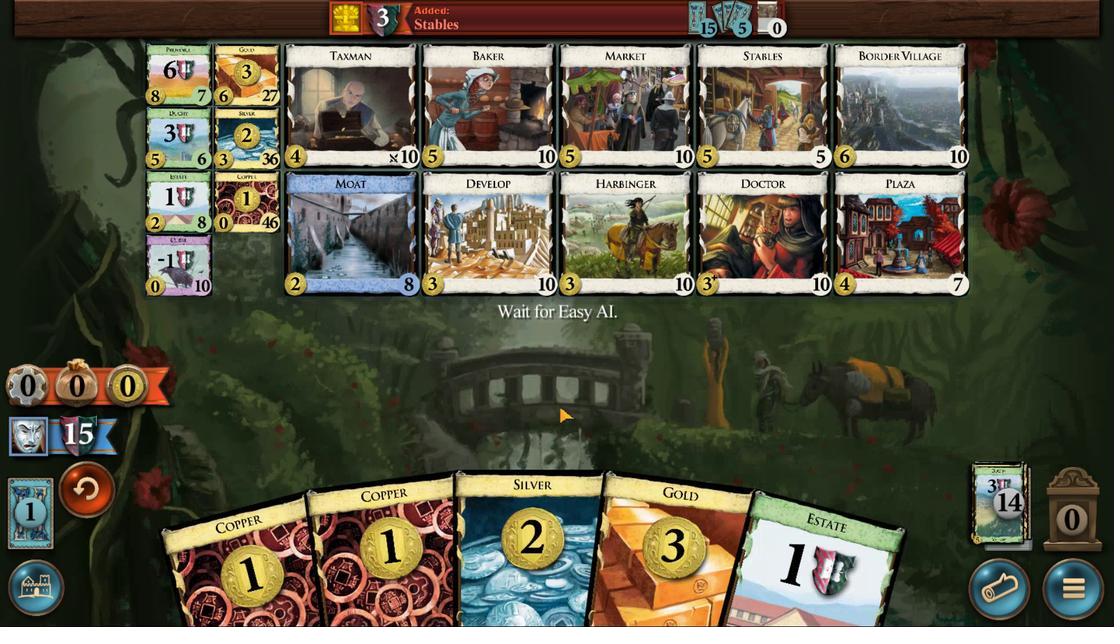 
Action: Mouse pressed left at (540, 372)
Screenshot: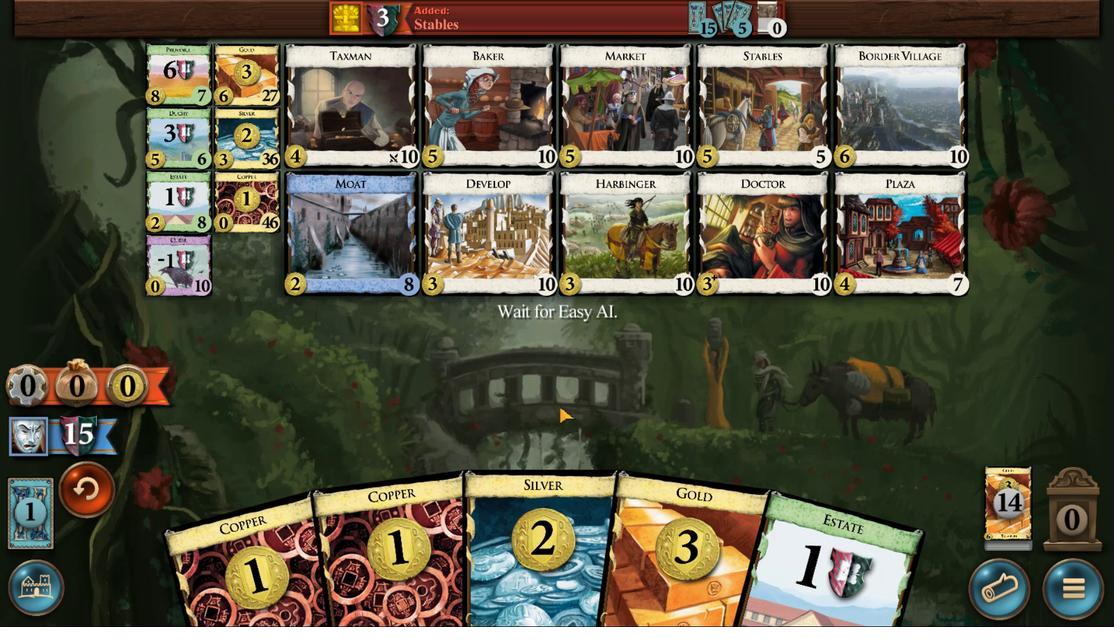 
Action: Mouse moved to (625, 490)
Screenshot: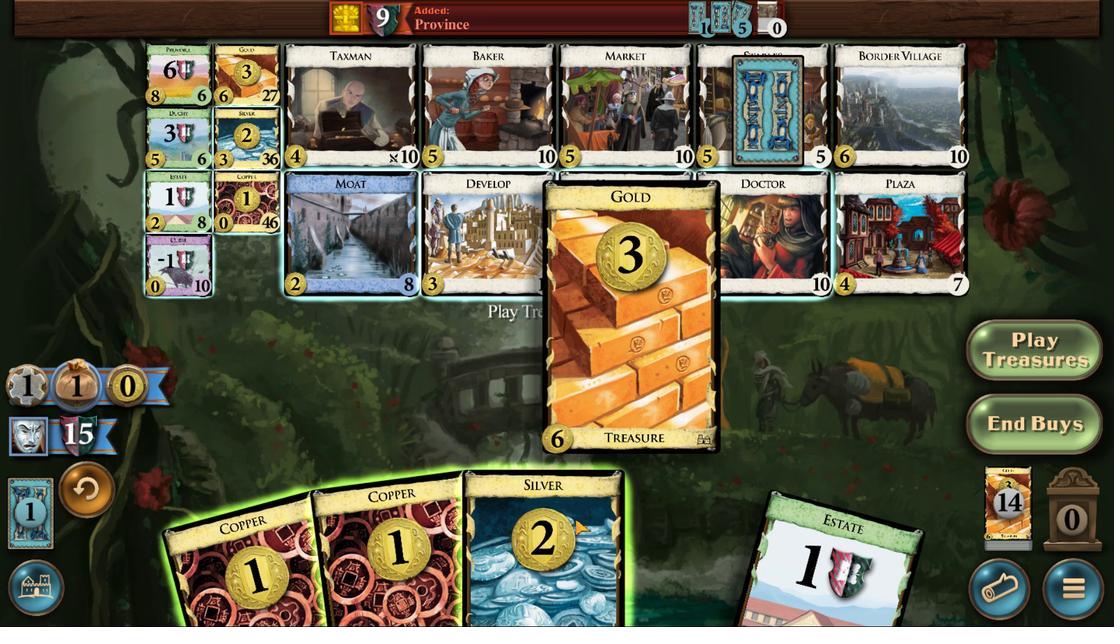 
Action: Mouse pressed left at (625, 490)
Screenshot: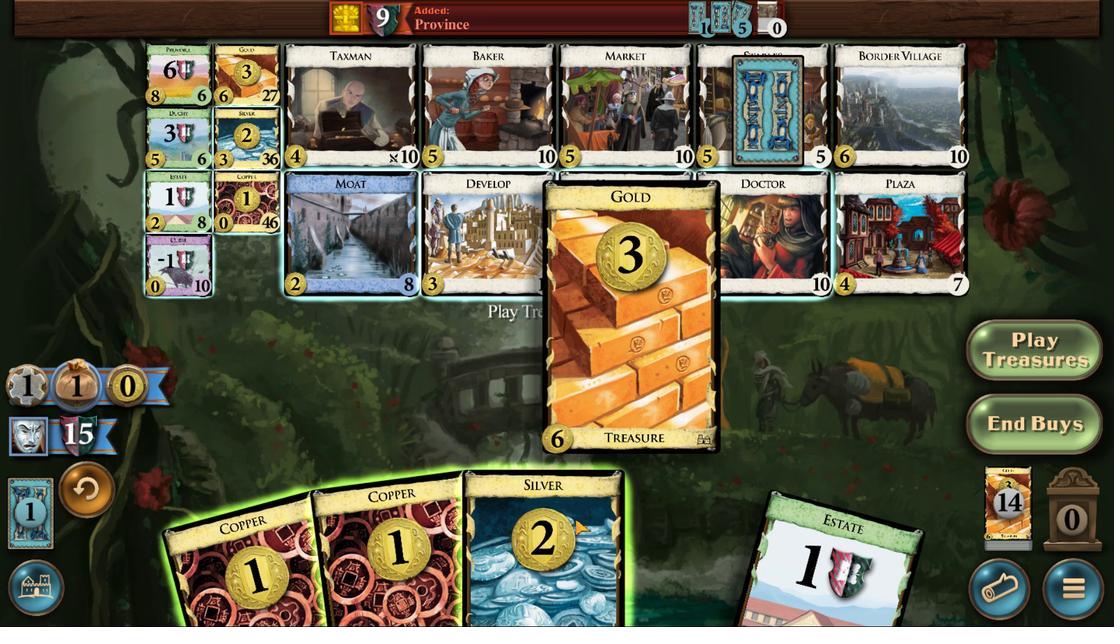 
Action: Mouse moved to (606, 488)
Screenshot: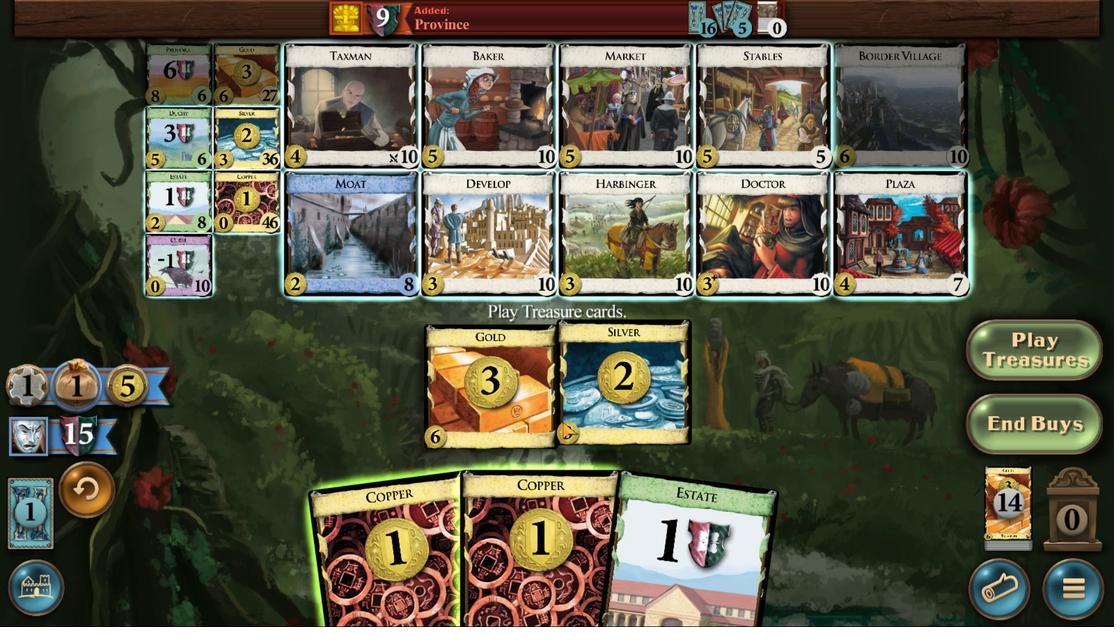 
Action: Mouse pressed left at (606, 488)
Screenshot: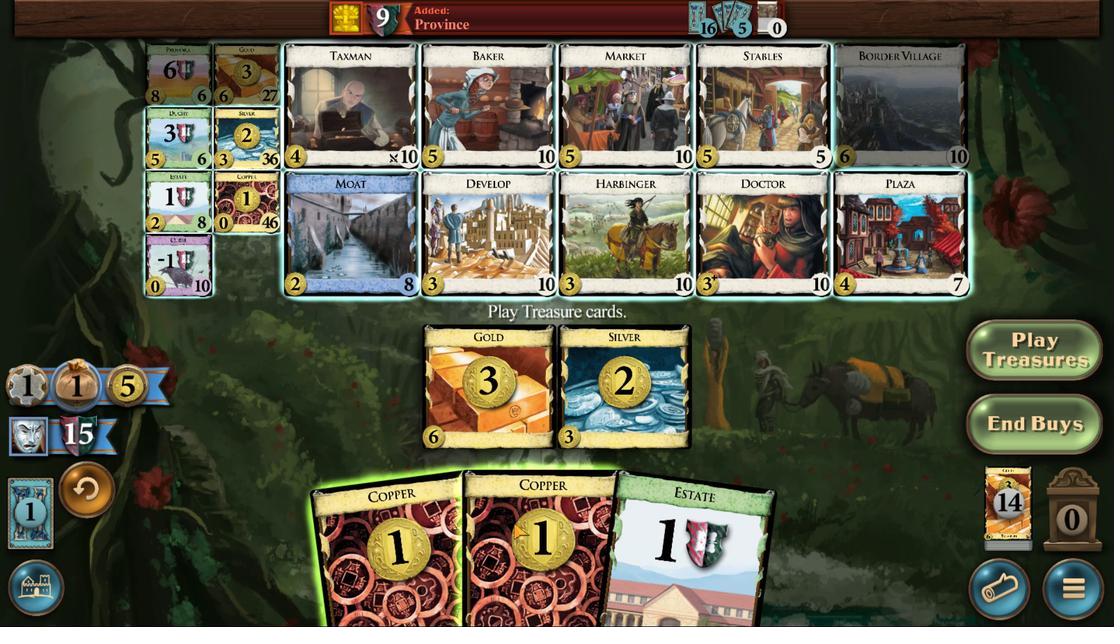 
Action: Mouse moved to (595, 483)
Screenshot: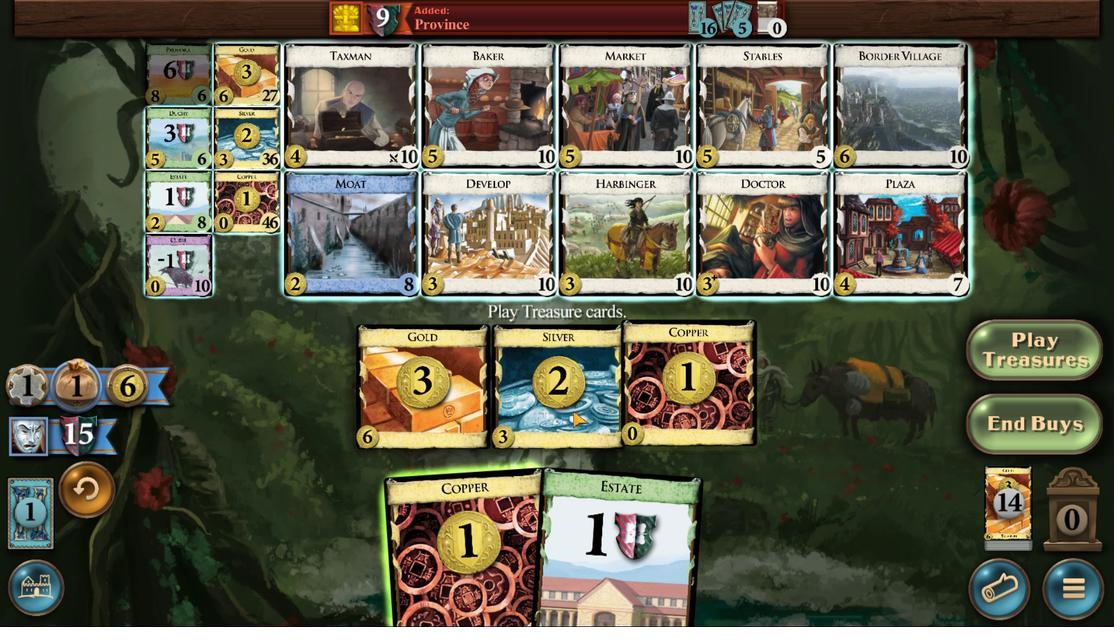 
Action: Mouse pressed left at (595, 483)
Screenshot: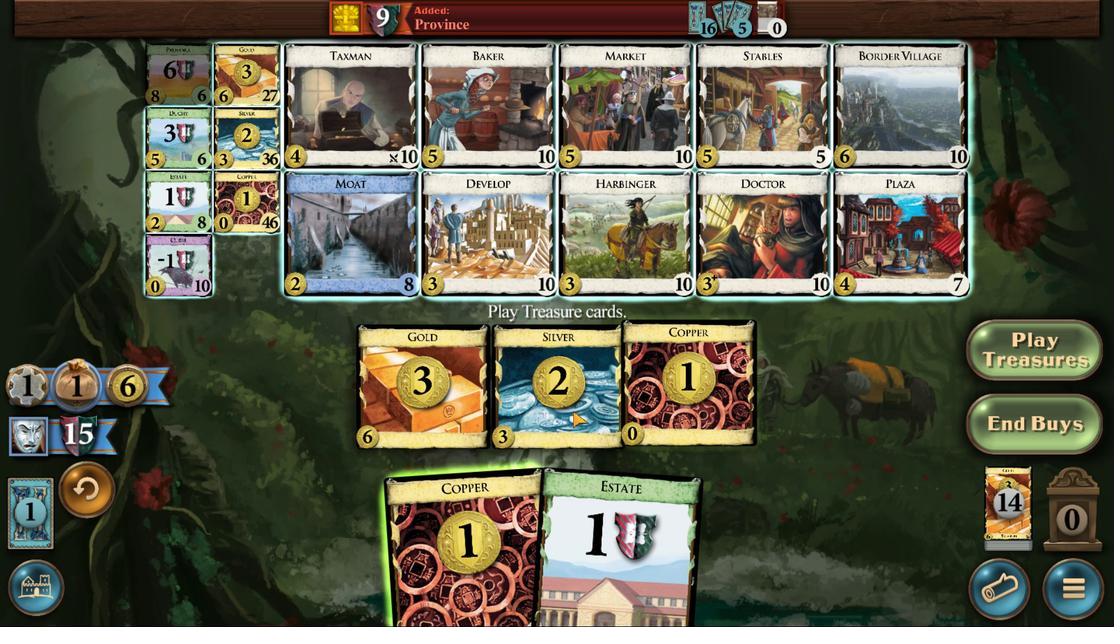 
Action: Mouse moved to (587, 483)
Screenshot: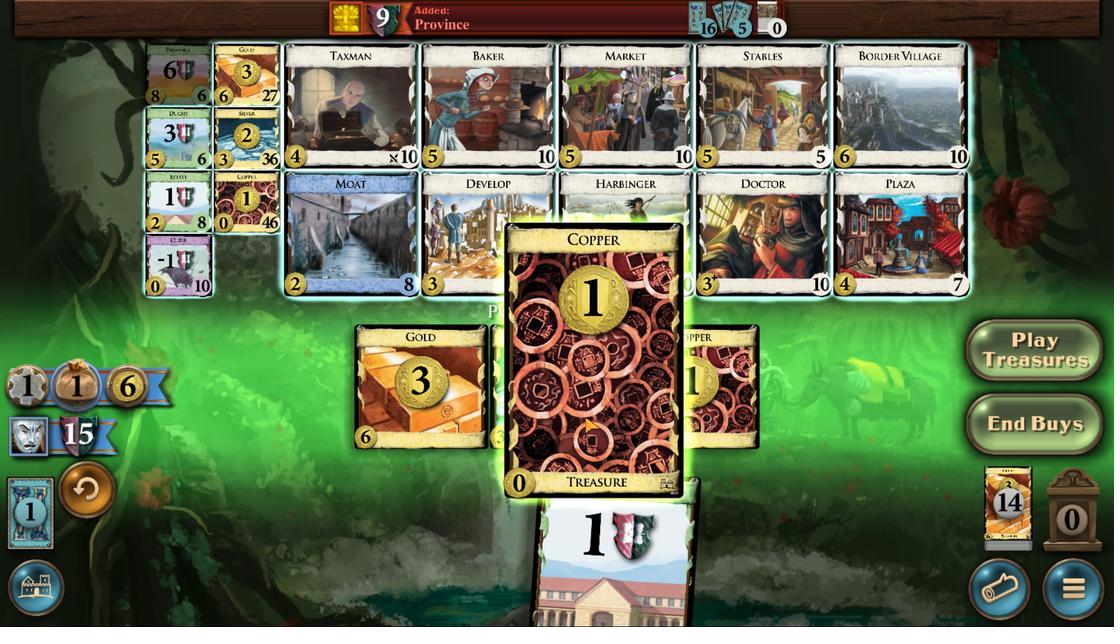 
Action: Mouse pressed left at (587, 483)
Screenshot: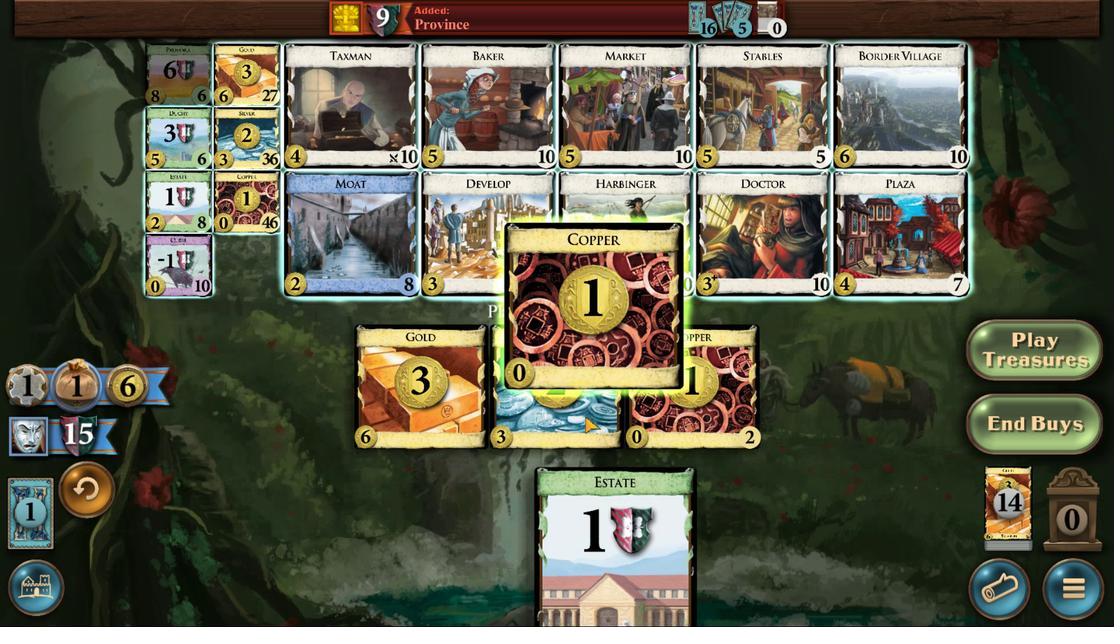 
Action: Mouse moved to (552, 377)
Screenshot: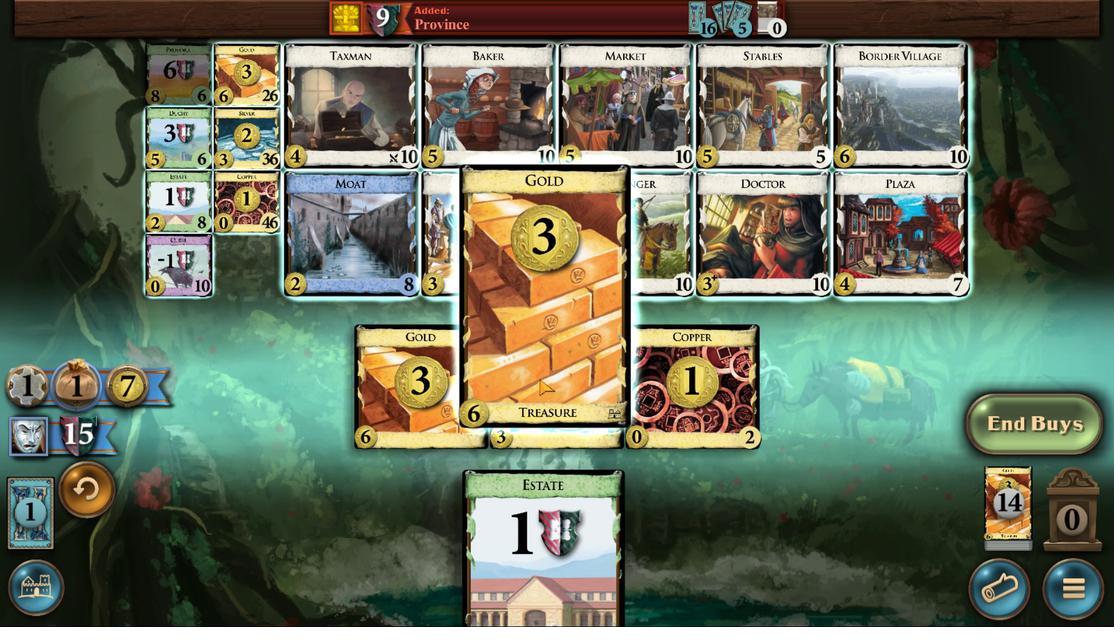
Action: Mouse pressed left at (552, 377)
Screenshot: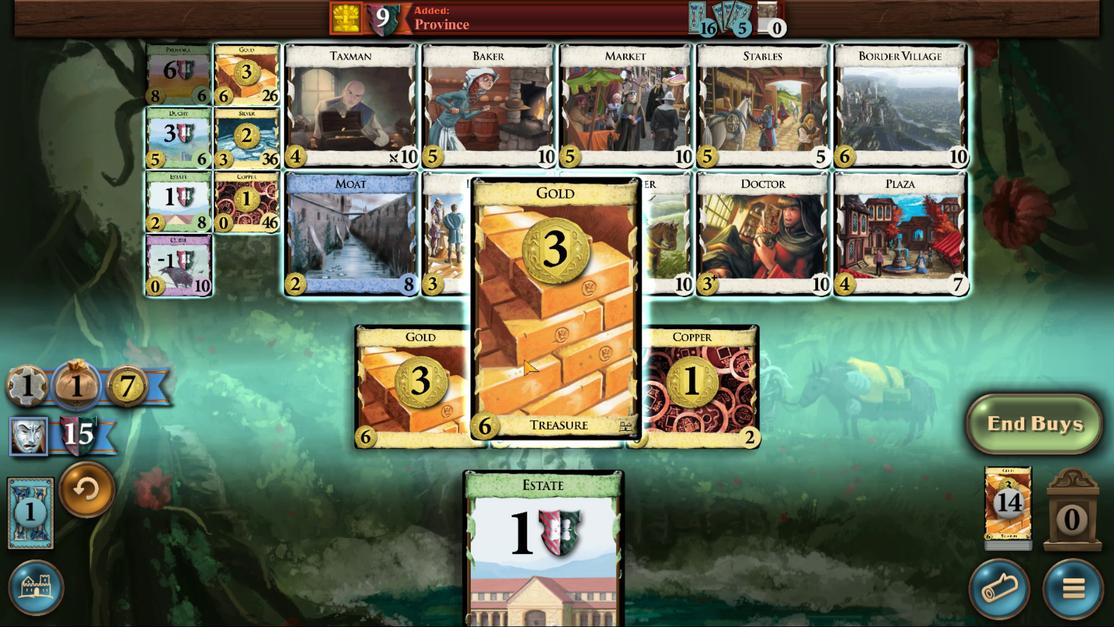
Action: Mouse moved to (623, 481)
Screenshot: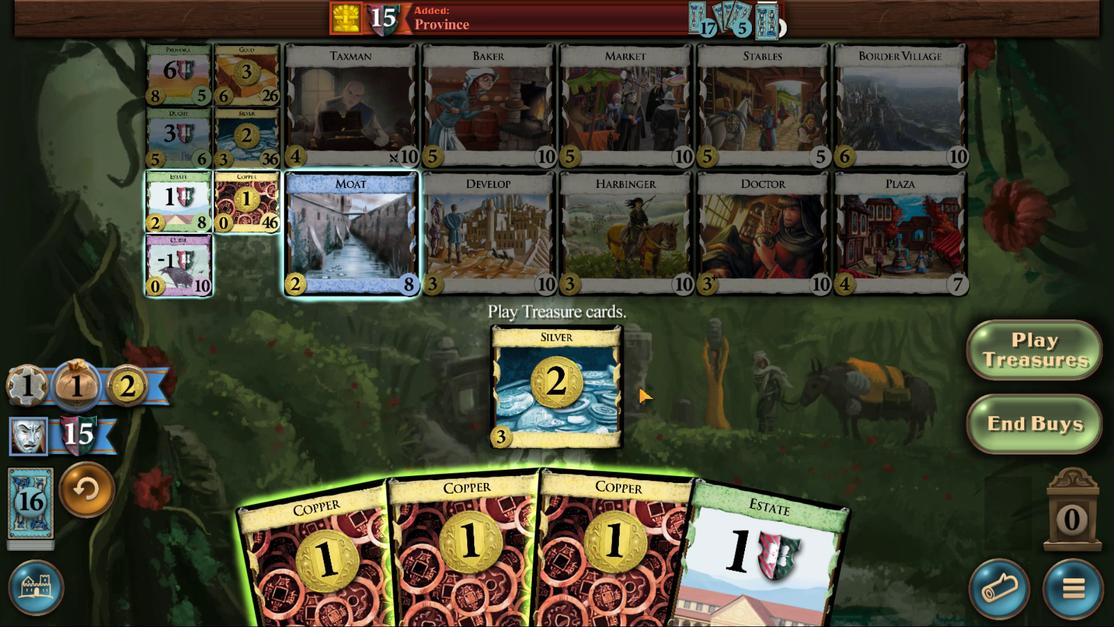 
Action: Mouse pressed left at (623, 481)
Screenshot: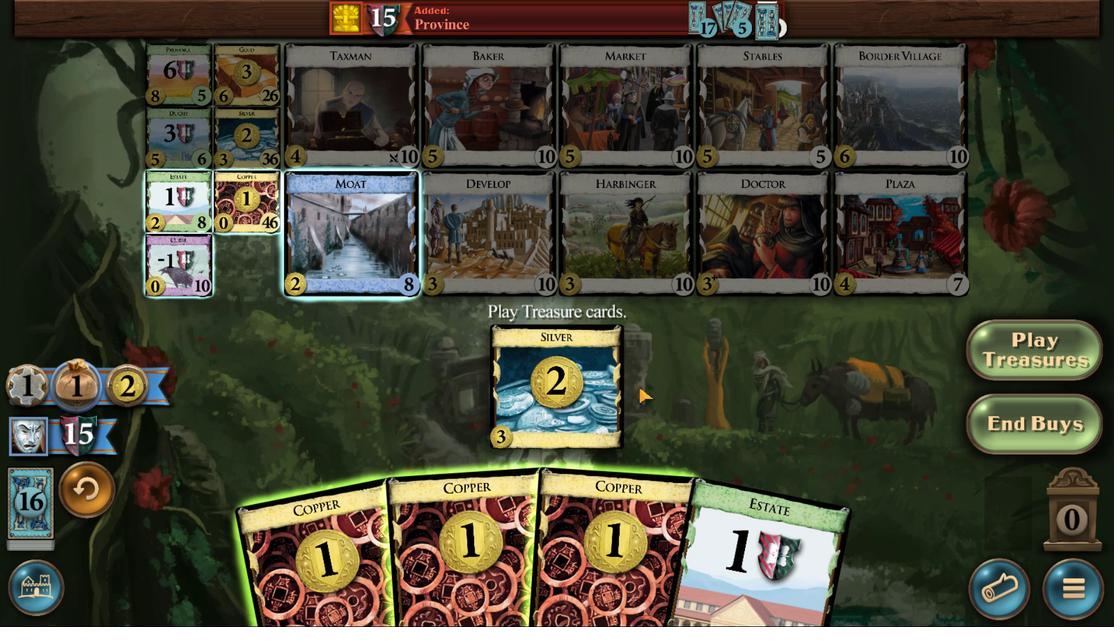 
Action: Mouse moved to (614, 486)
Screenshot: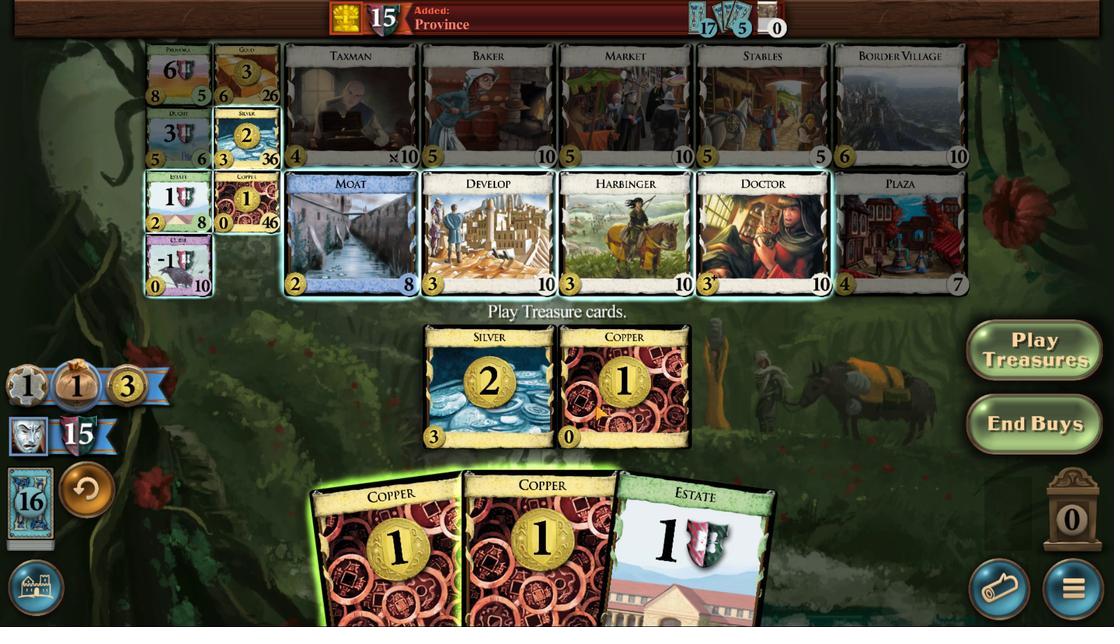 
Action: Mouse pressed left at (614, 486)
Screenshot: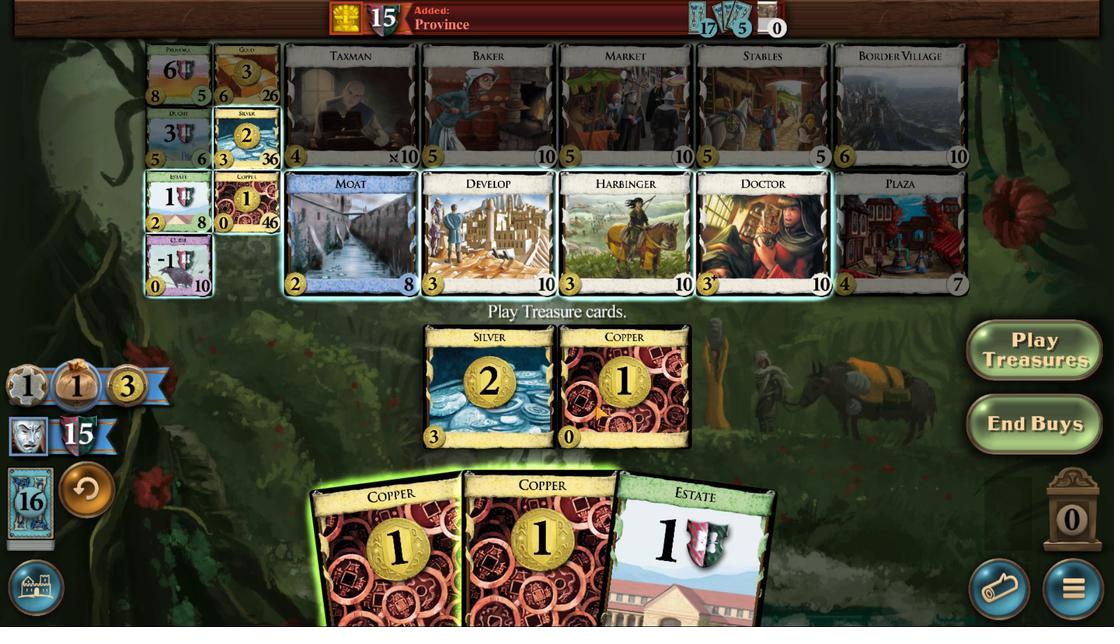 
Action: Mouse moved to (602, 481)
Screenshot: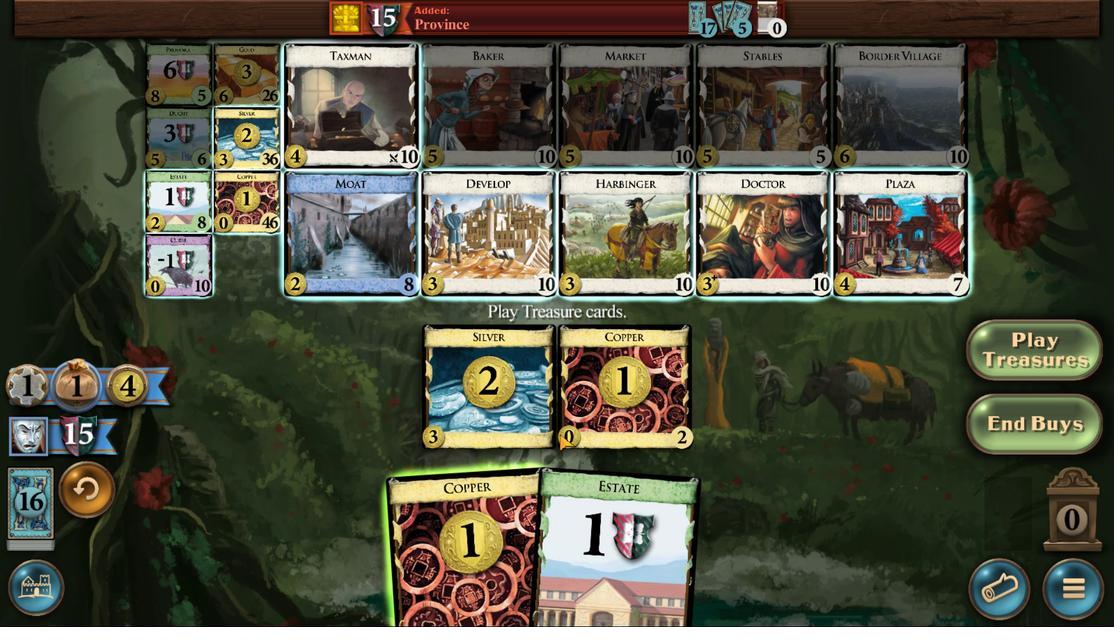 
Action: Mouse pressed left at (602, 481)
Screenshot: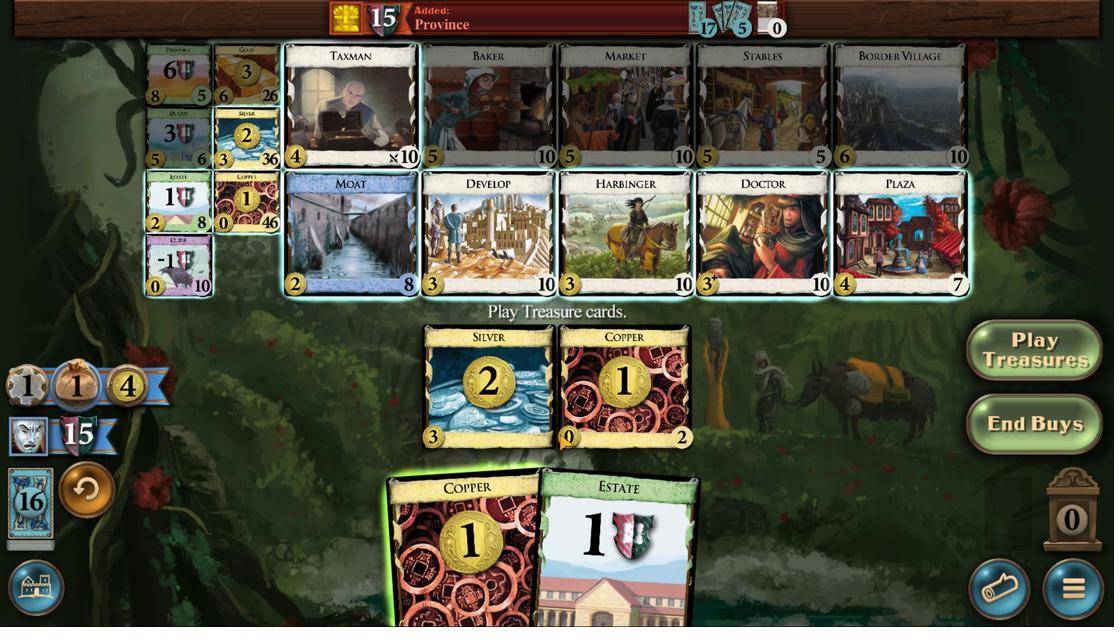 
Action: Mouse moved to (587, 487)
Screenshot: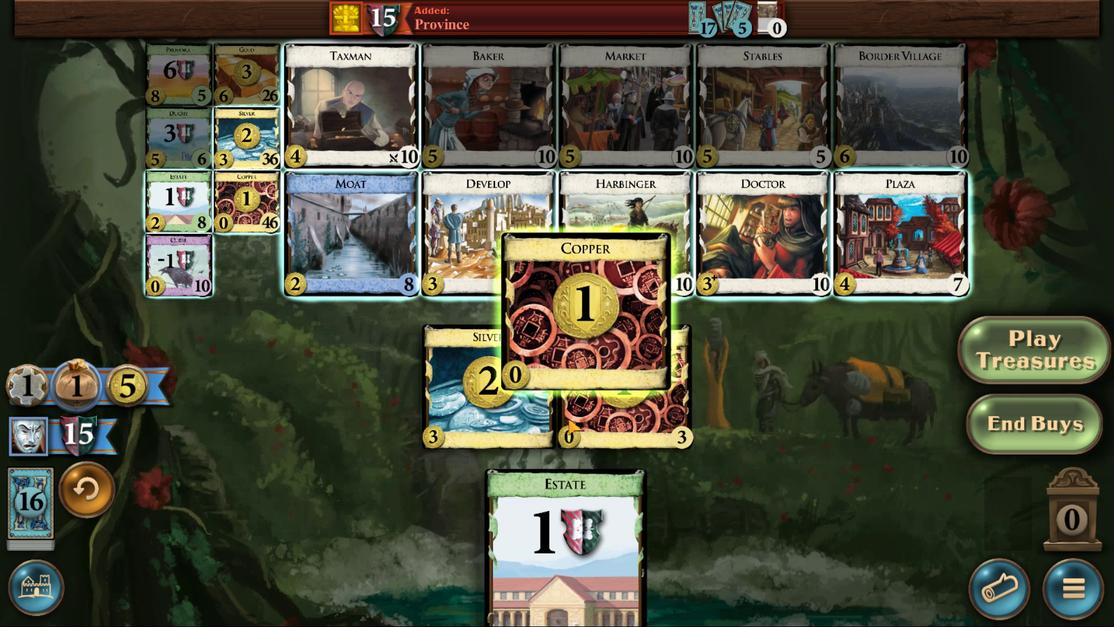 
Action: Mouse pressed left at (587, 487)
Screenshot: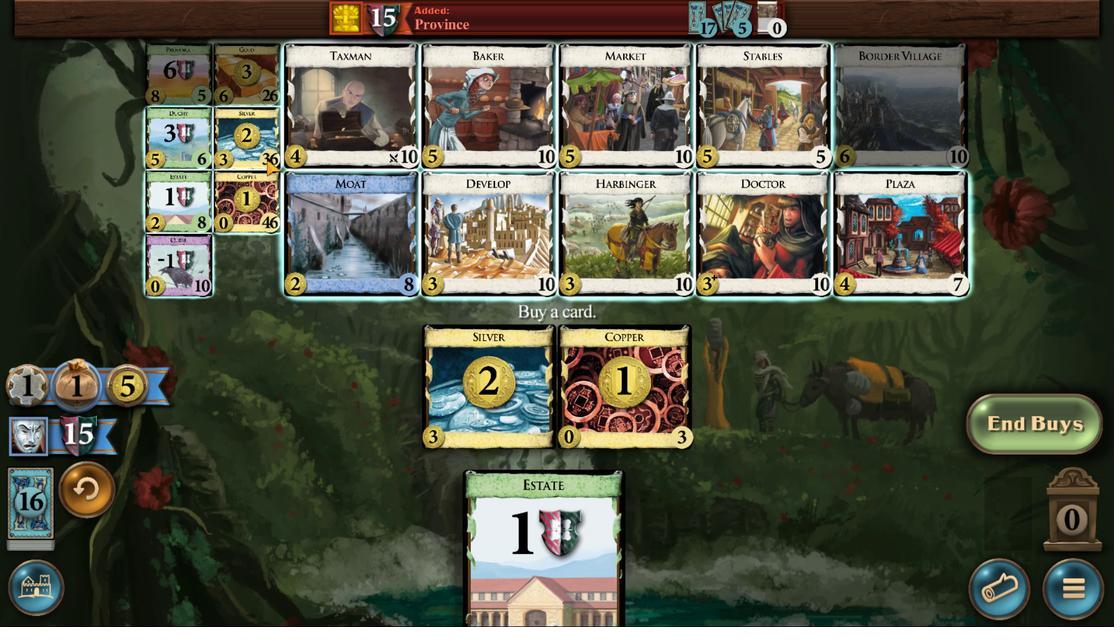 
Action: Mouse moved to (540, 390)
Screenshot: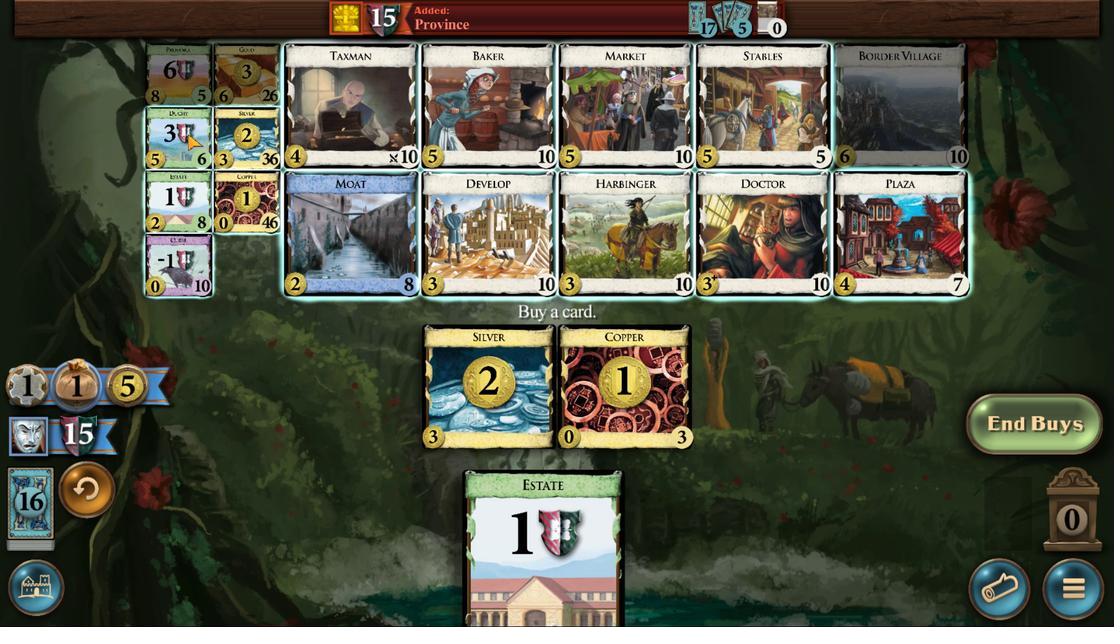 
Action: Mouse pressed left at (540, 390)
Screenshot: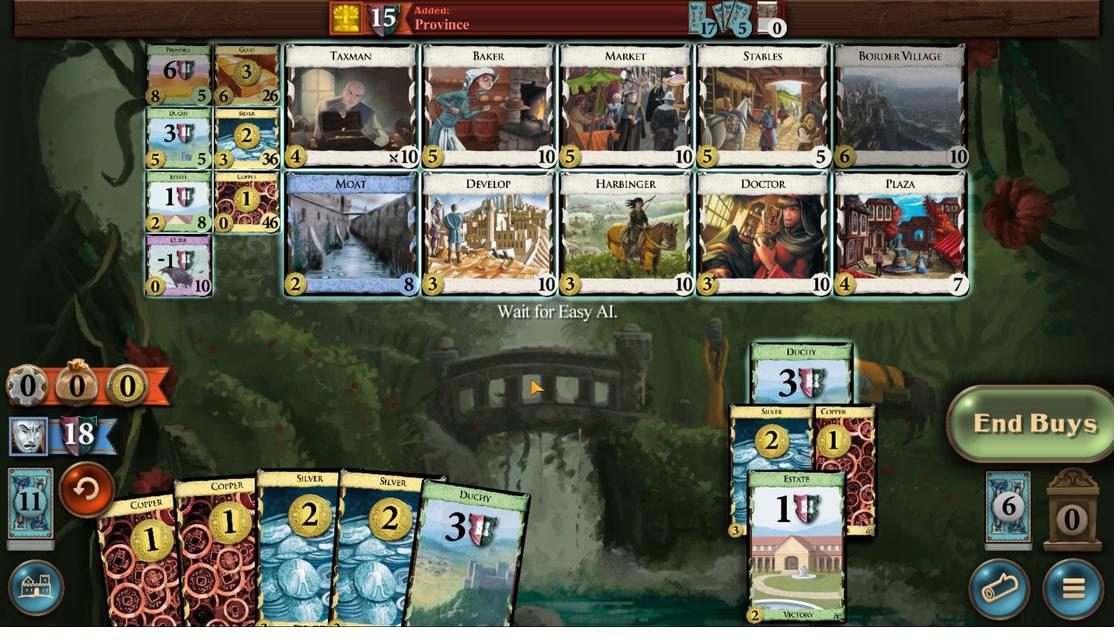 
Action: Mouse moved to (621, 486)
Screenshot: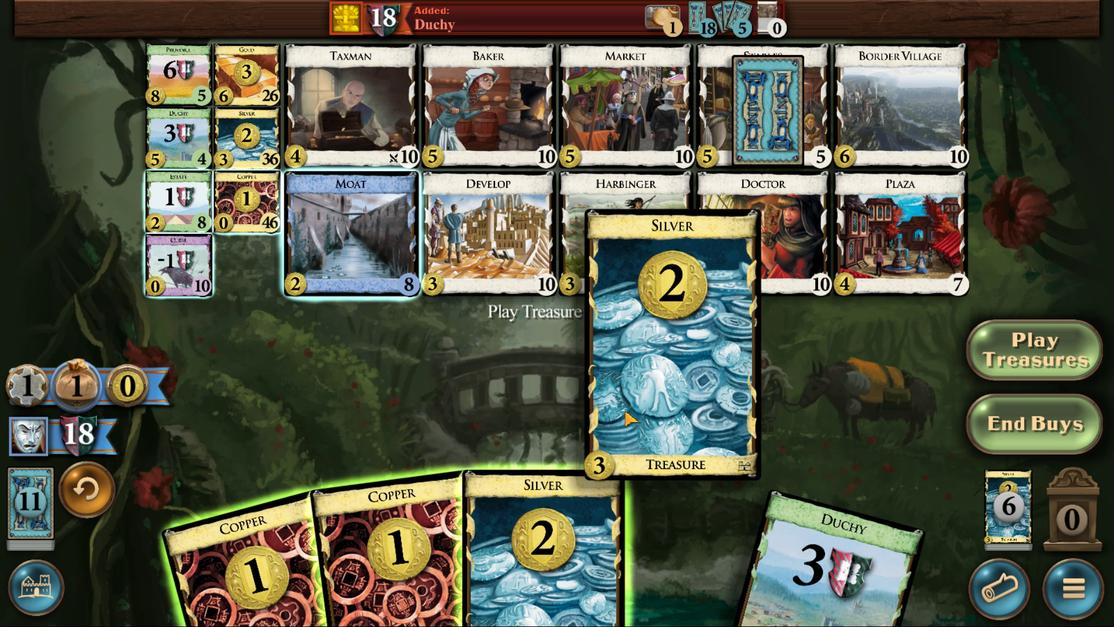 
Action: Mouse pressed left at (621, 486)
Screenshot: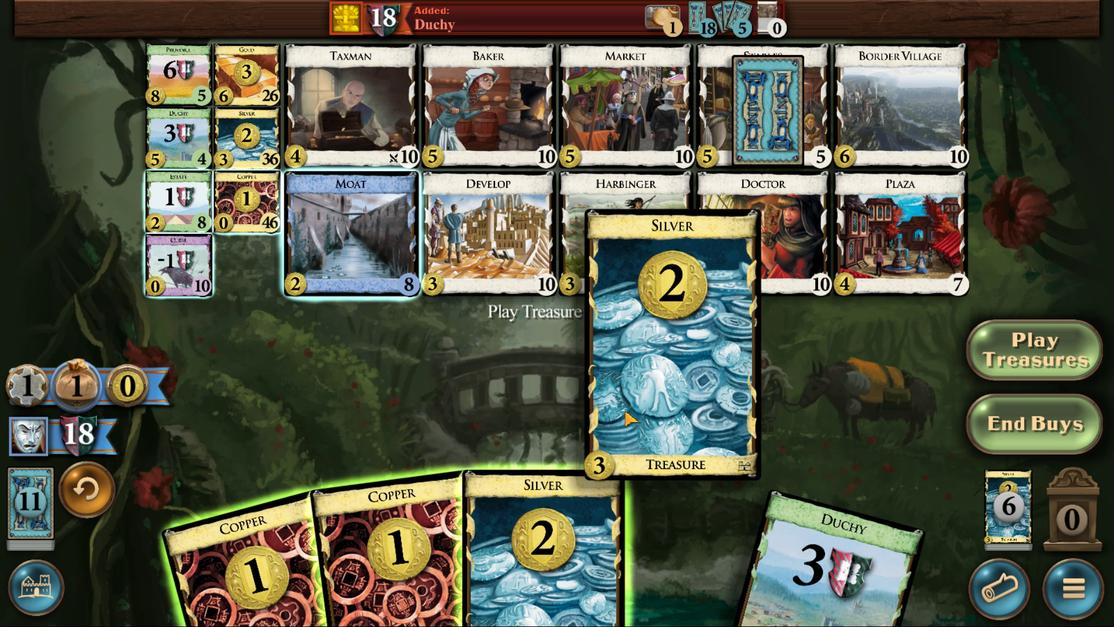 
Action: Mouse moved to (613, 494)
Screenshot: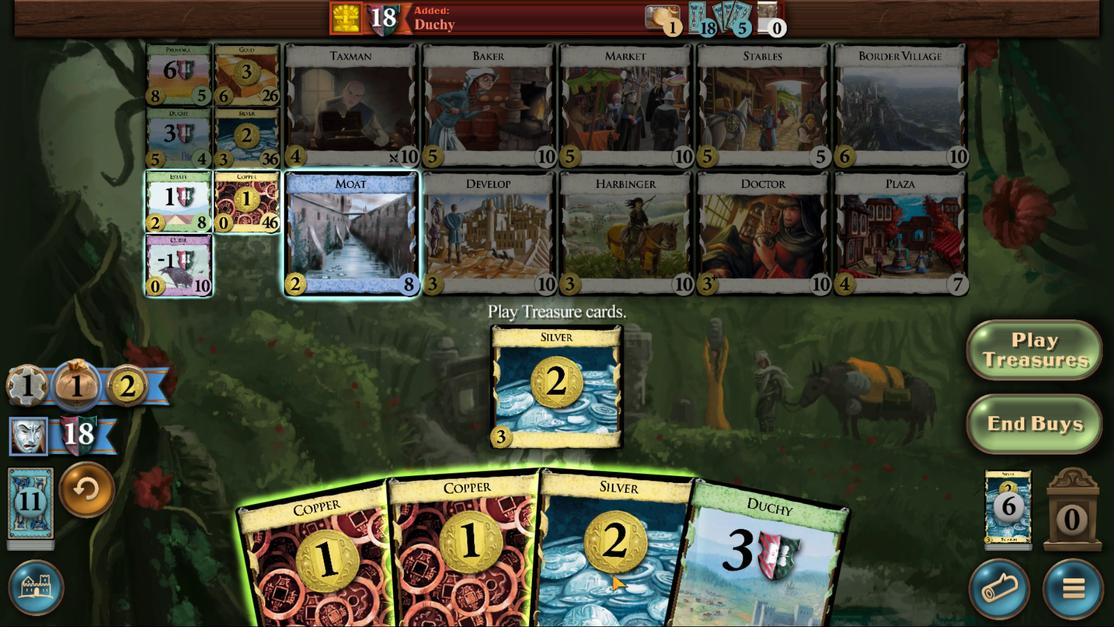 
Action: Mouse pressed left at (613, 494)
Screenshot: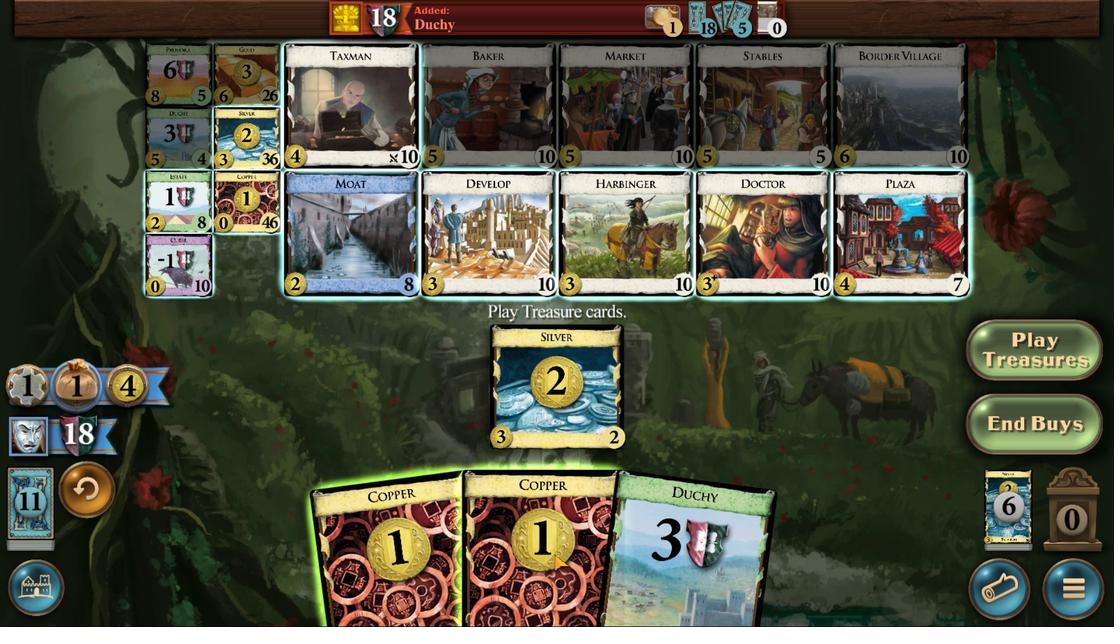 
Action: Mouse moved to (602, 487)
Screenshot: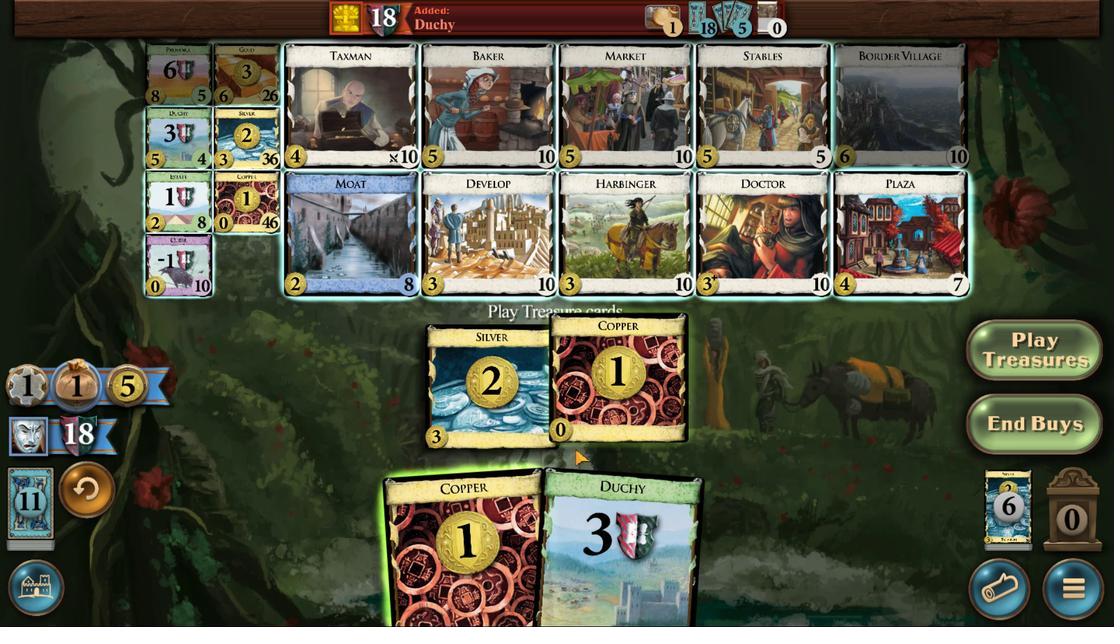 
Action: Mouse pressed left at (602, 487)
Screenshot: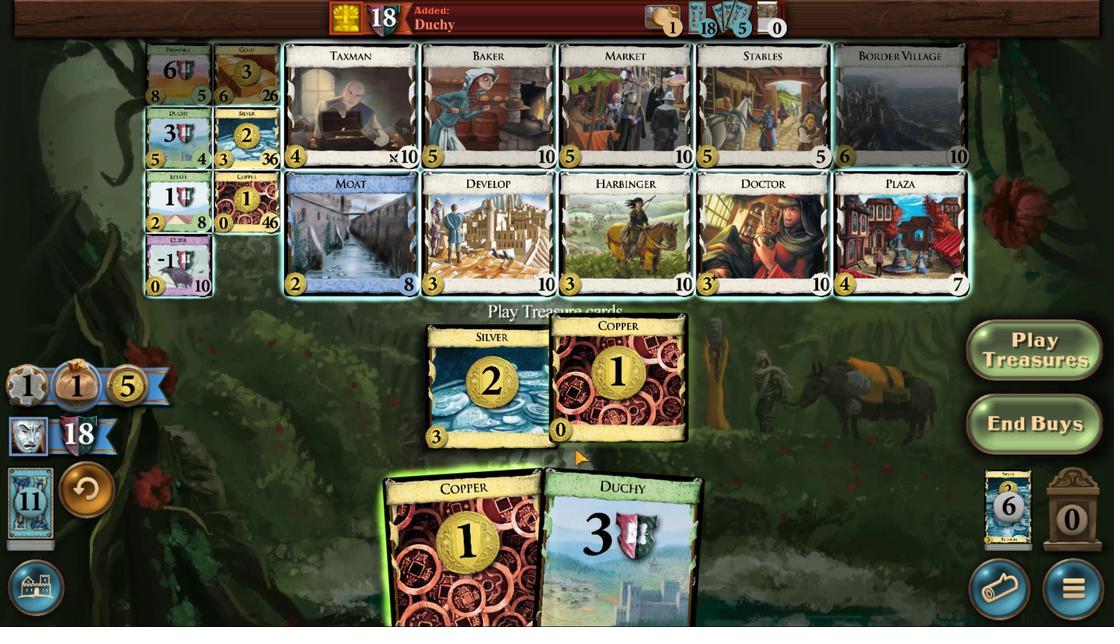 
Action: Mouse moved to (593, 486)
Screenshot: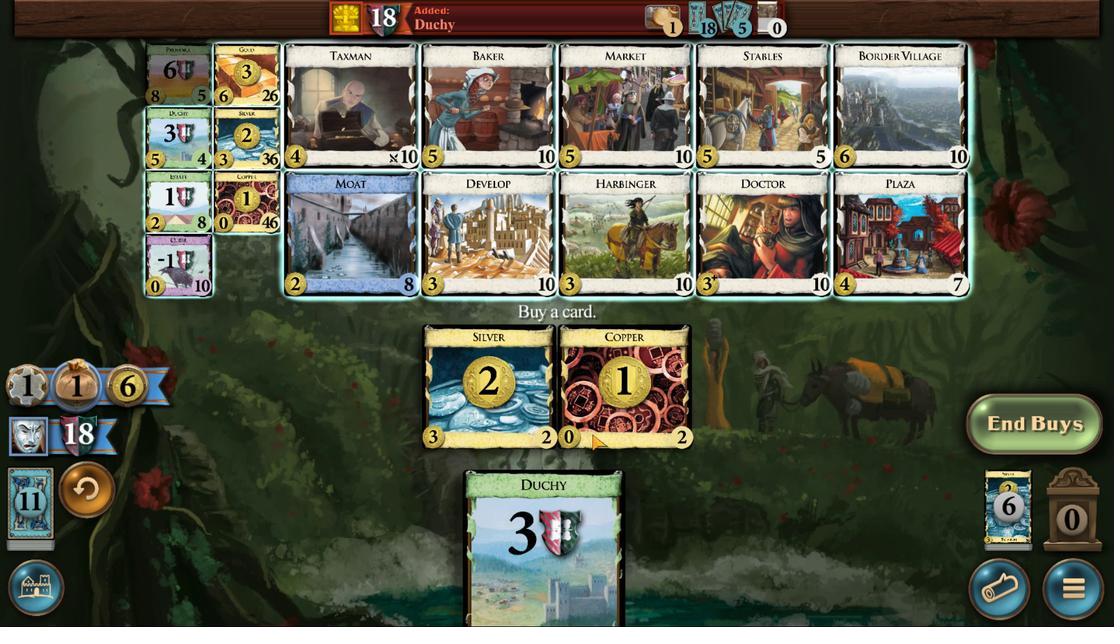 
Action: Mouse pressed left at (593, 486)
Screenshot: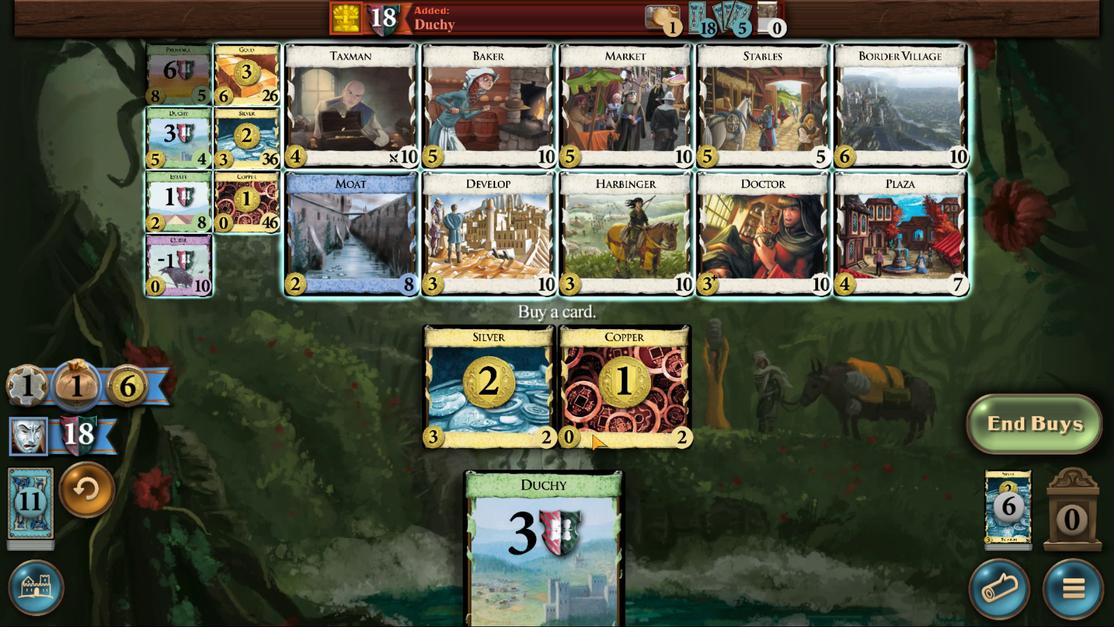
Action: Mouse moved to (550, 376)
Screenshot: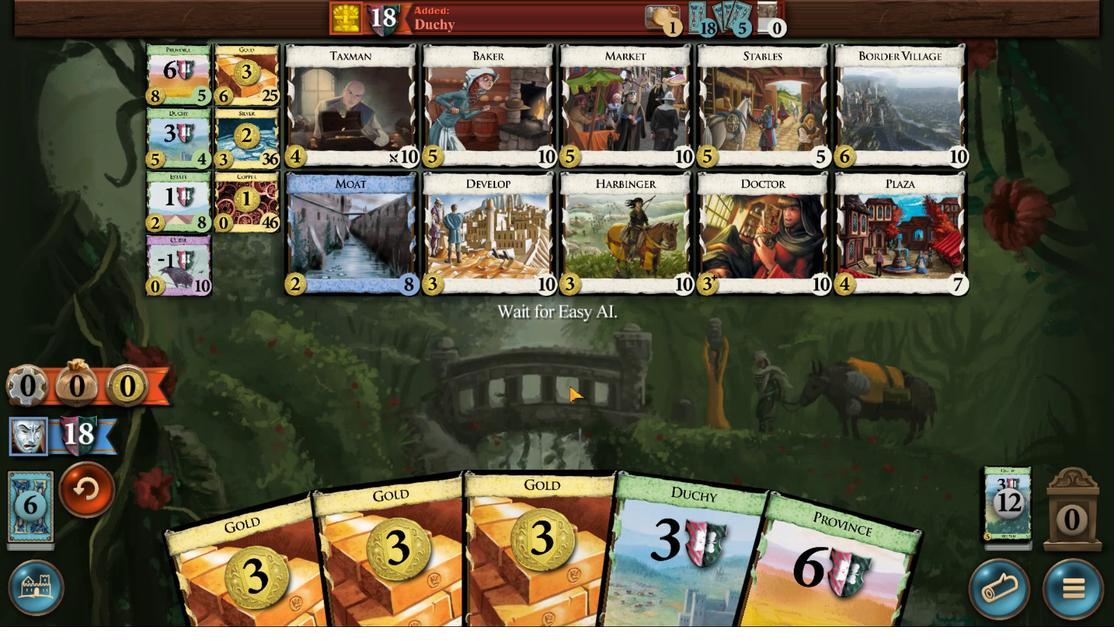 
Action: Mouse pressed left at (550, 376)
Screenshot: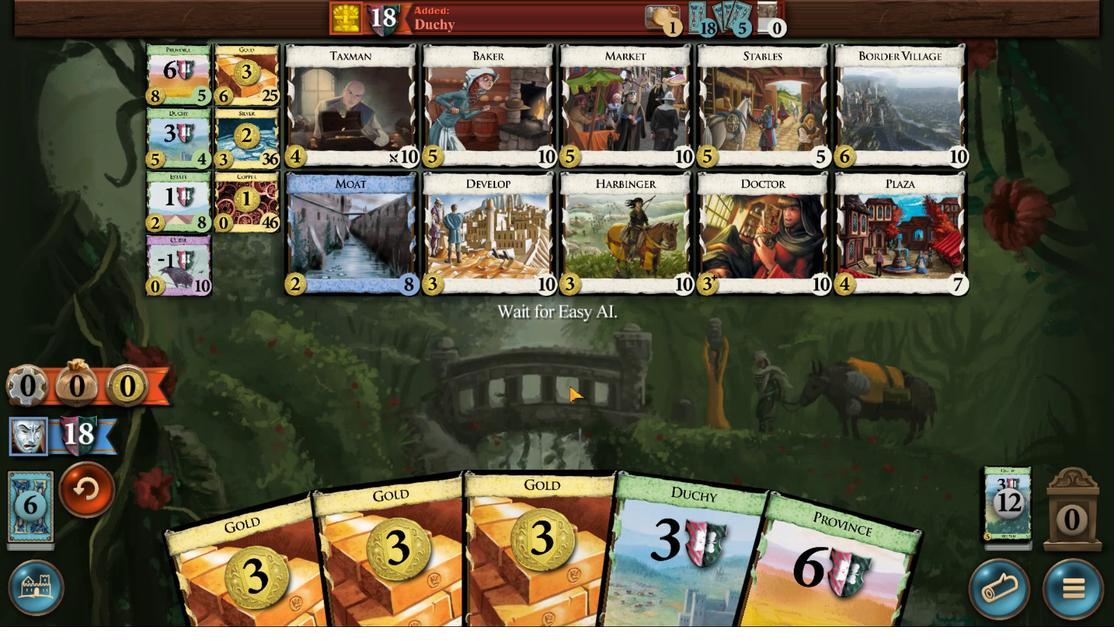 
Action: Mouse moved to (602, 482)
Screenshot: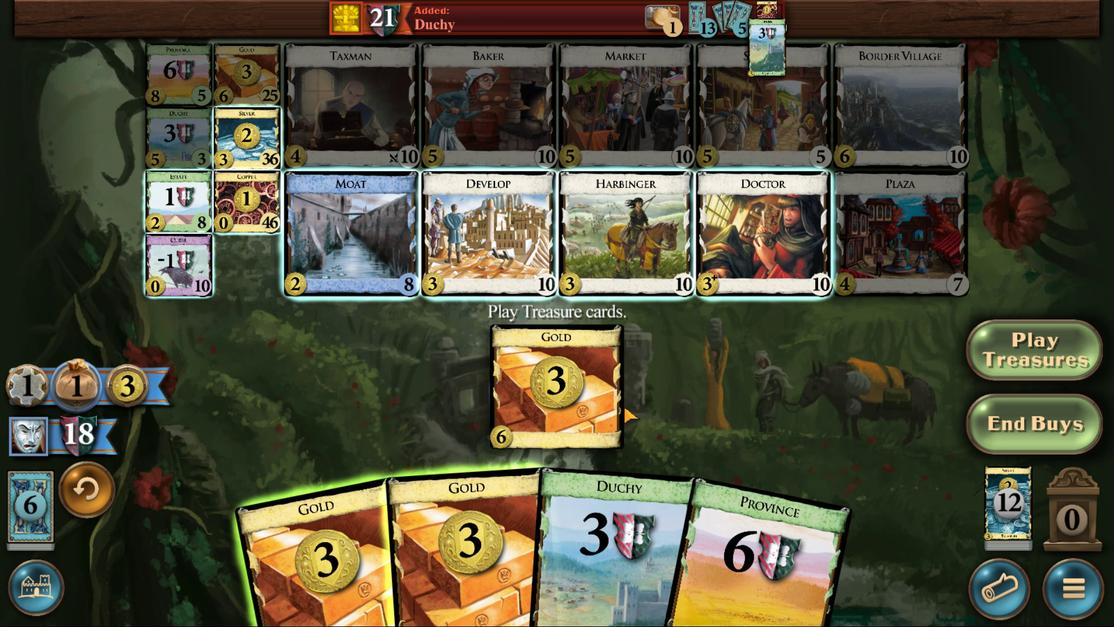 
Action: Mouse pressed left at (602, 482)
Screenshot: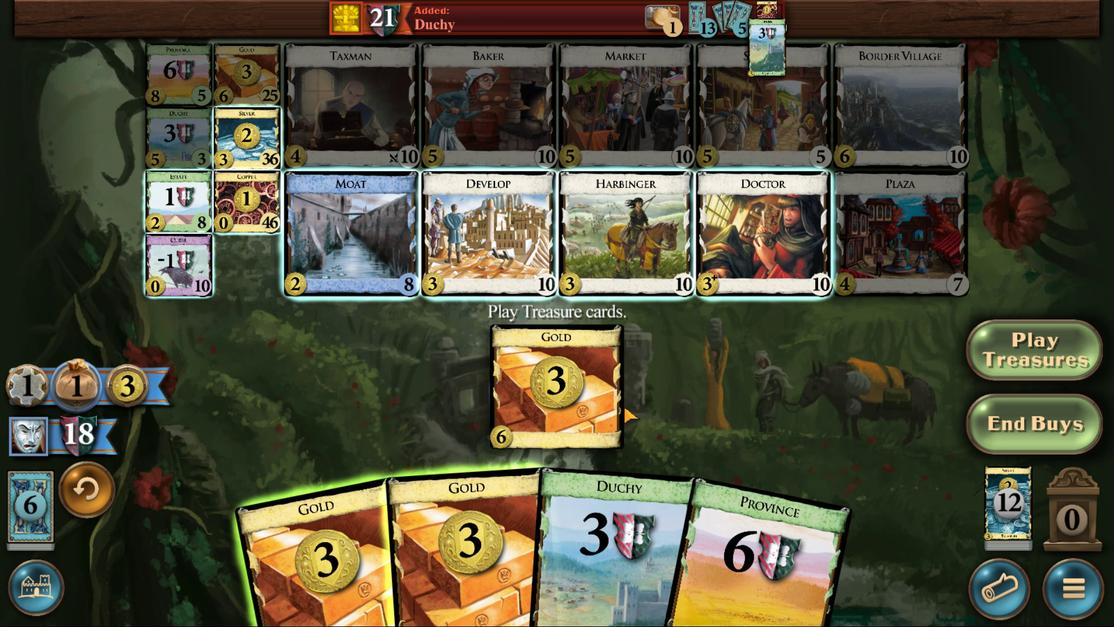 
Action: Mouse moved to (589, 487)
Screenshot: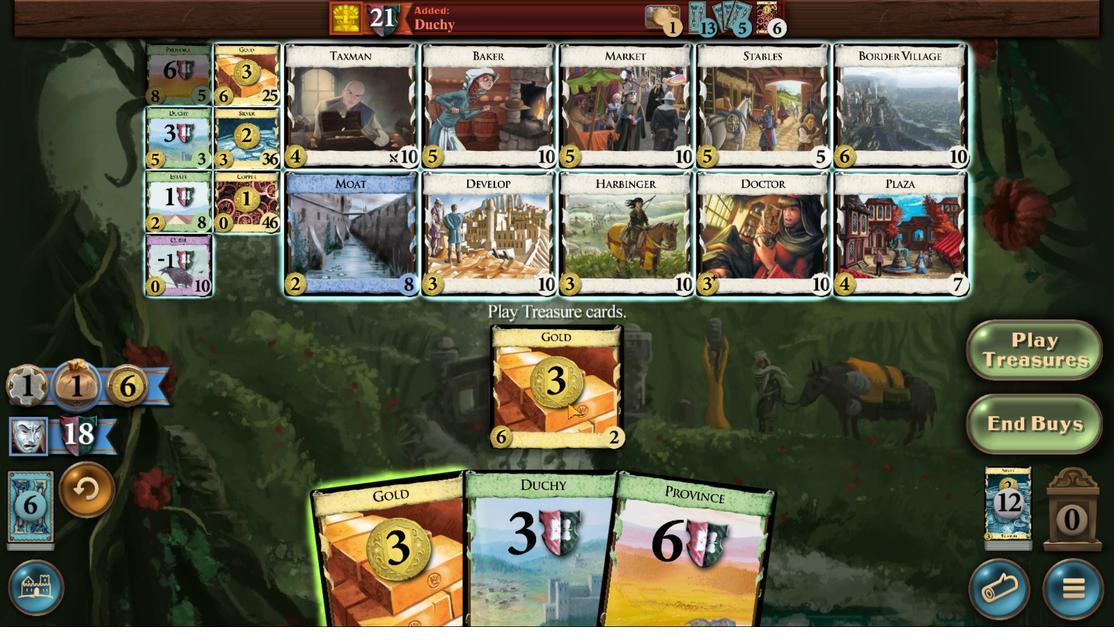 
Action: Mouse pressed left at (589, 487)
Screenshot: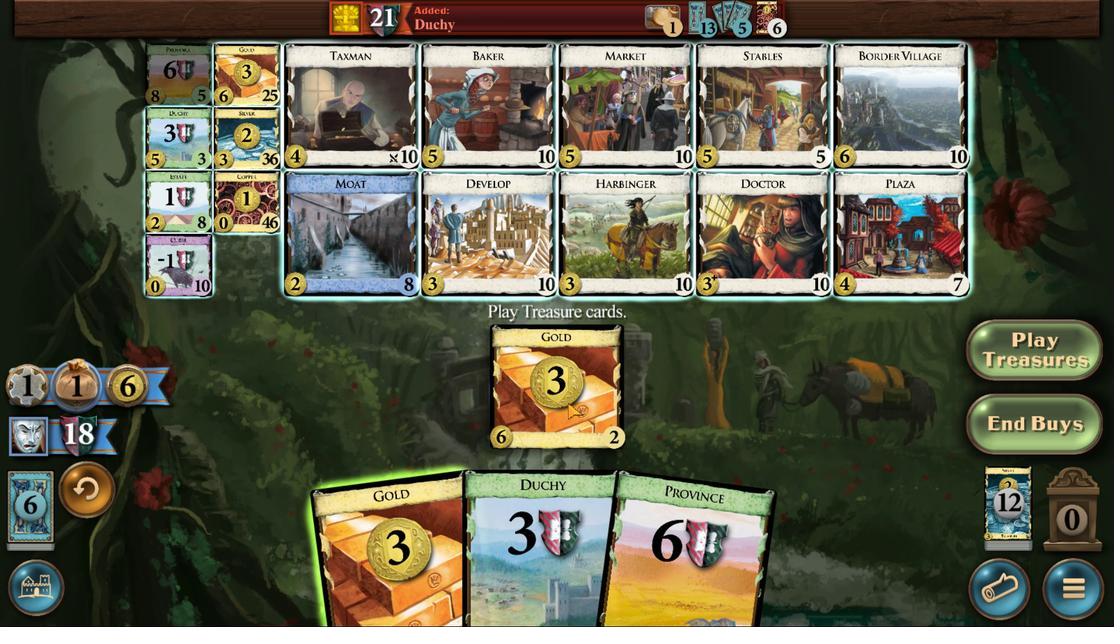
Action: Mouse moved to (576, 486)
Screenshot: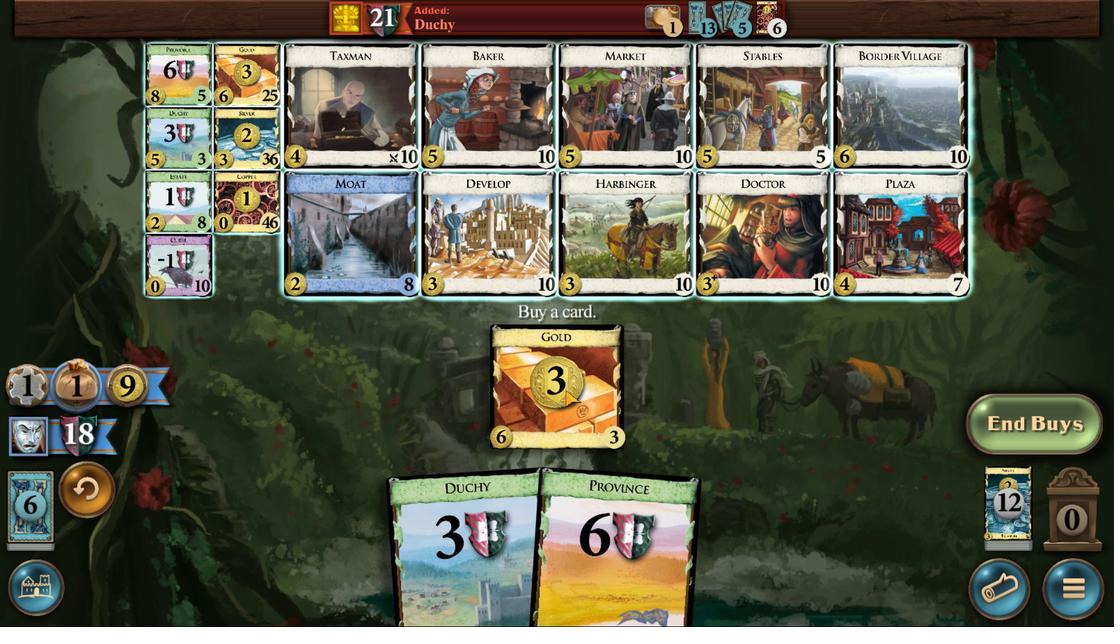 
Action: Mouse pressed left at (576, 486)
Screenshot: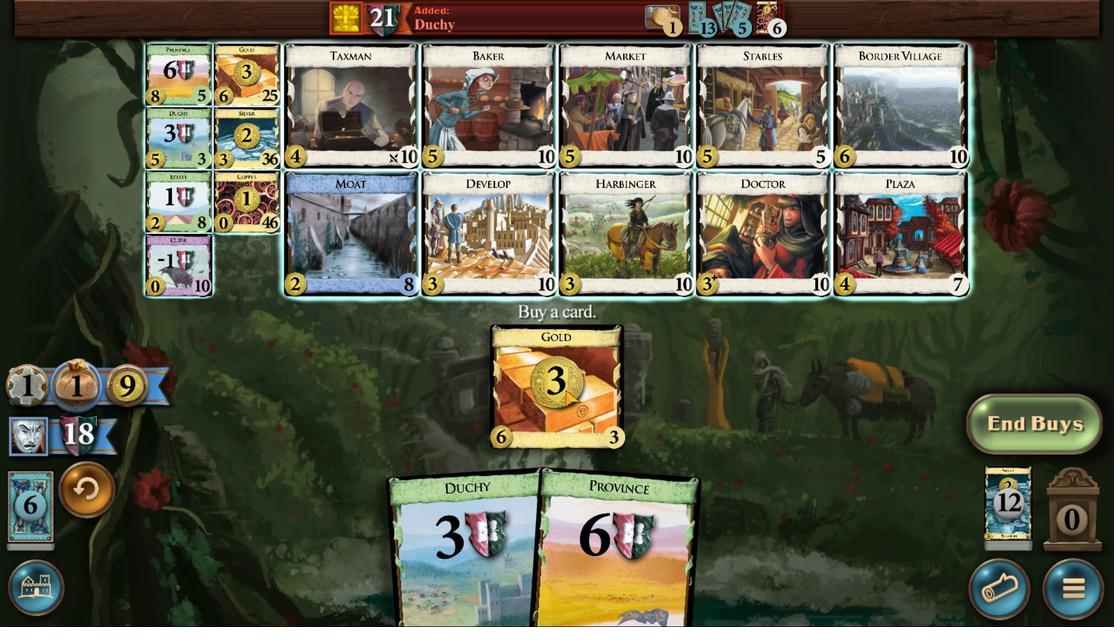 
Action: Mouse moved to (540, 377)
Screenshot: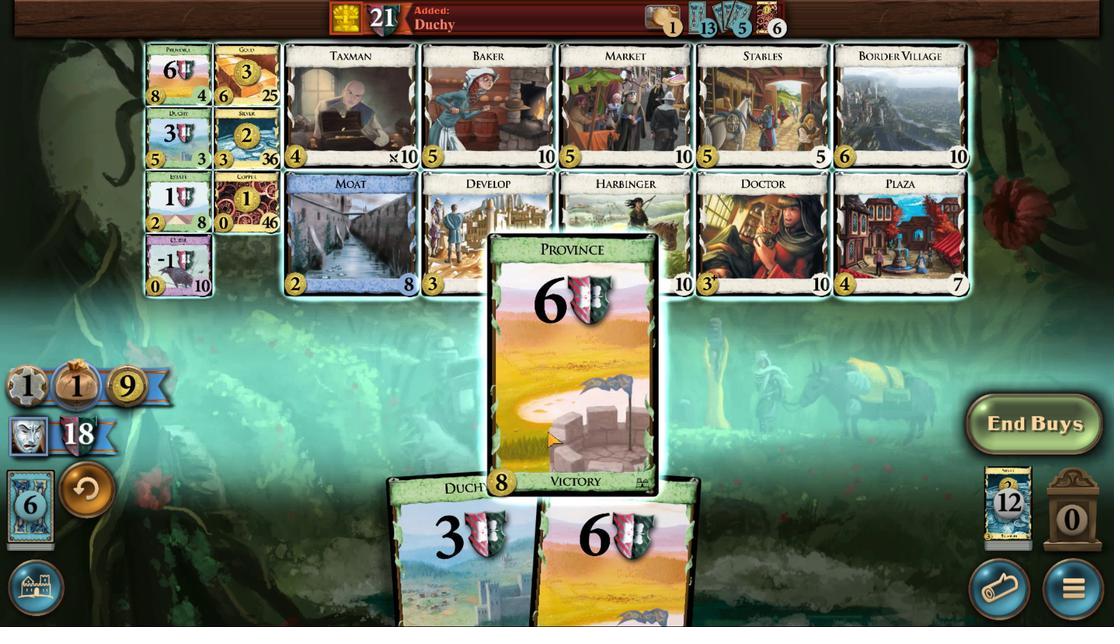 
Action: Mouse pressed left at (540, 377)
Screenshot: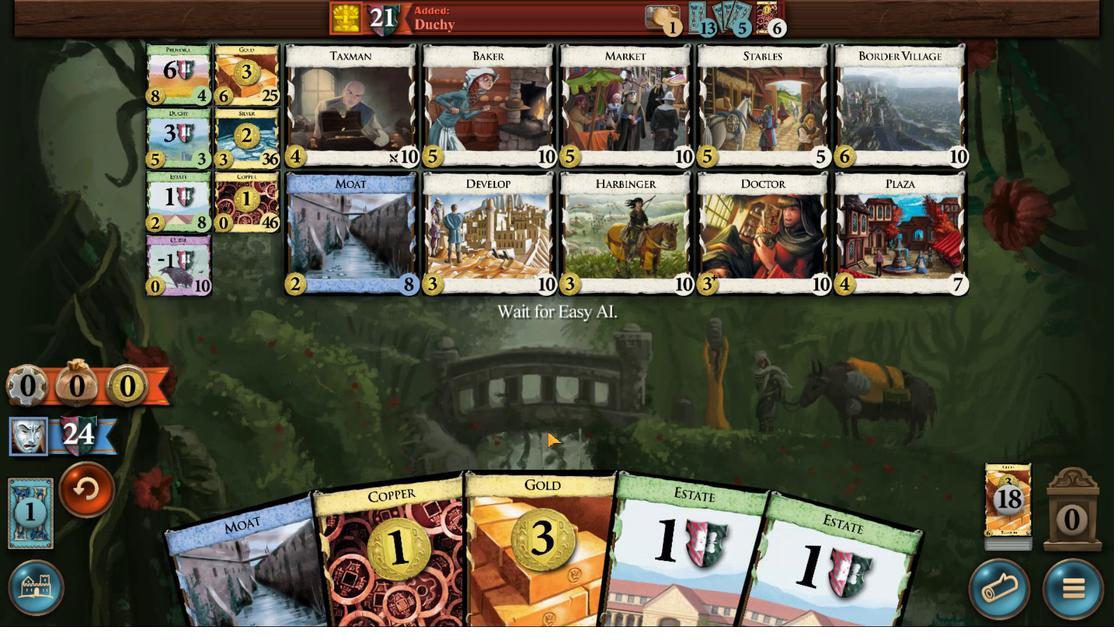 
Action: Mouse moved to (551, 492)
Screenshot: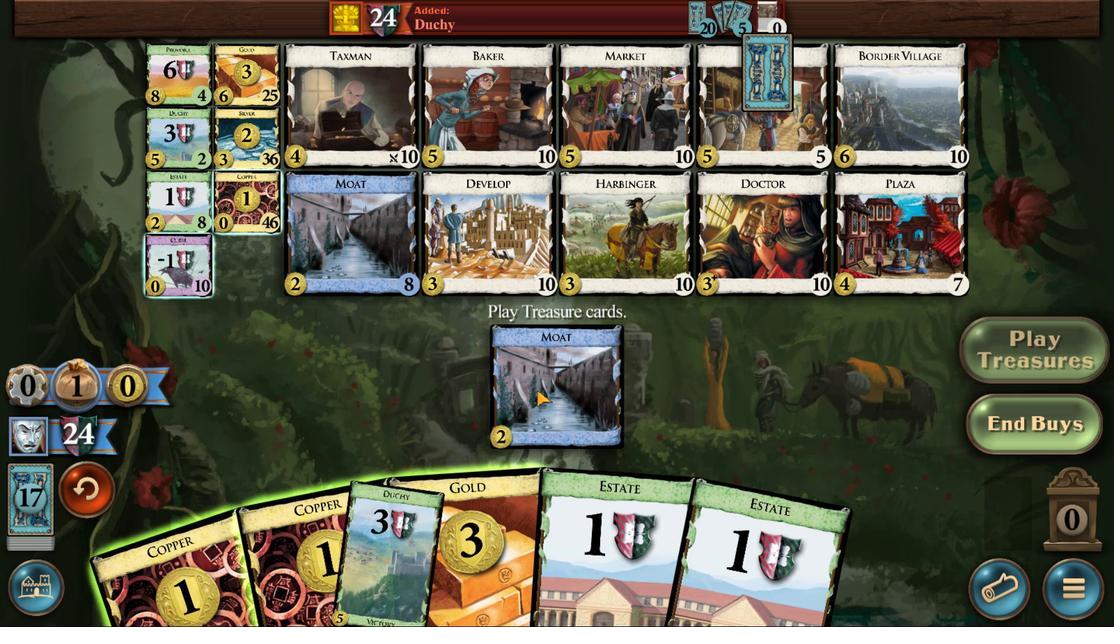 
Action: Mouse pressed left at (551, 492)
Screenshot: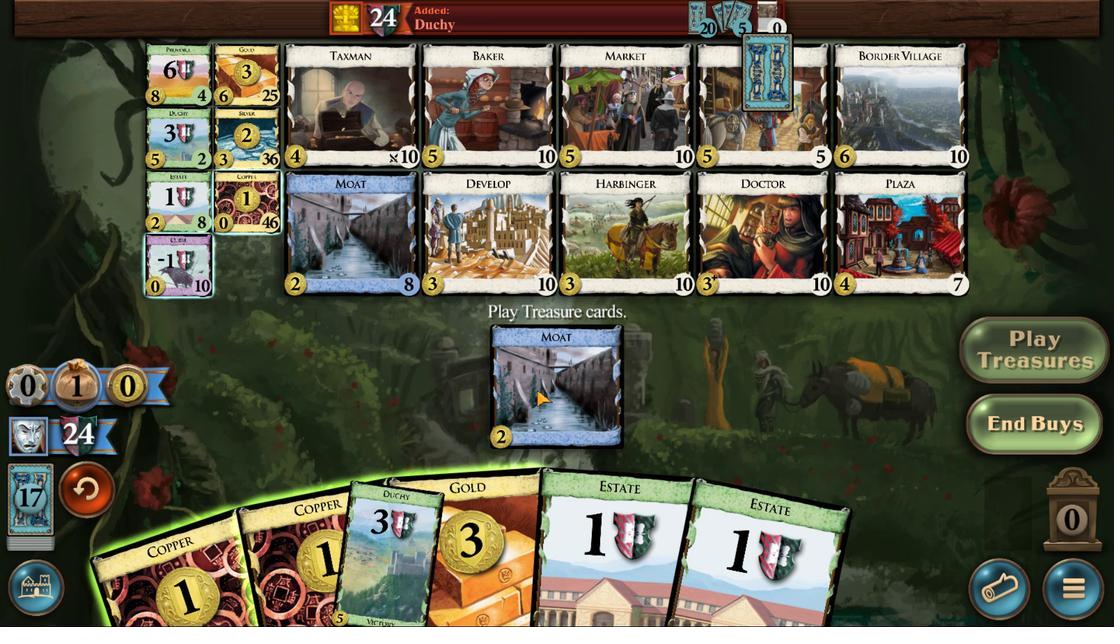 
Action: Mouse moved to (589, 483)
Screenshot: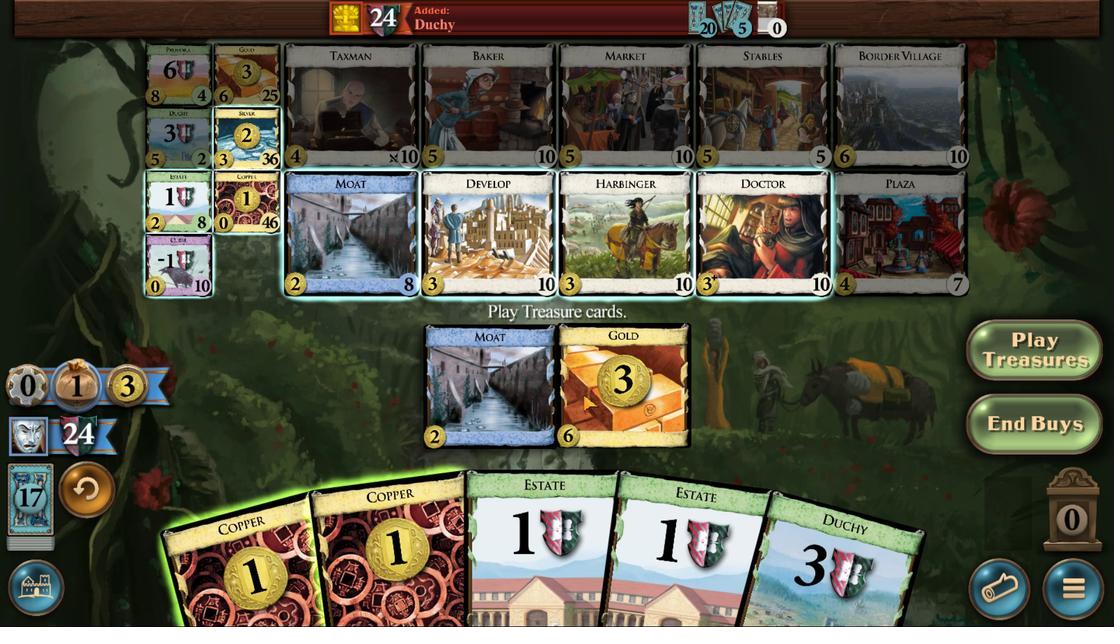 
Action: Mouse pressed left at (589, 483)
Screenshot: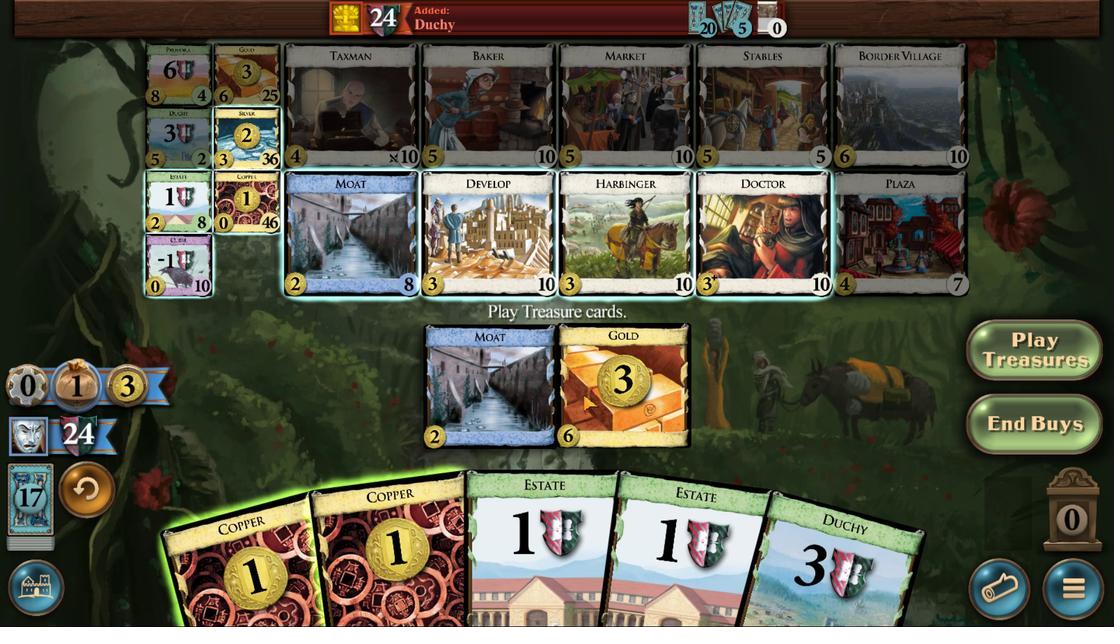 
Action: Mouse moved to (577, 488)
Screenshot: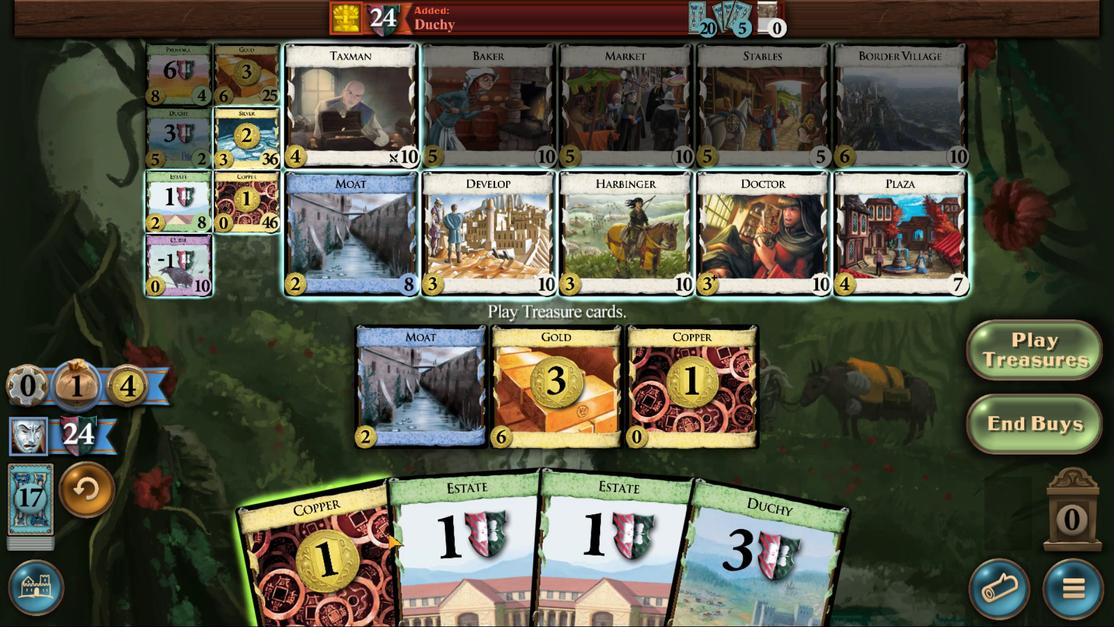 
Action: Mouse pressed left at (577, 488)
Screenshot: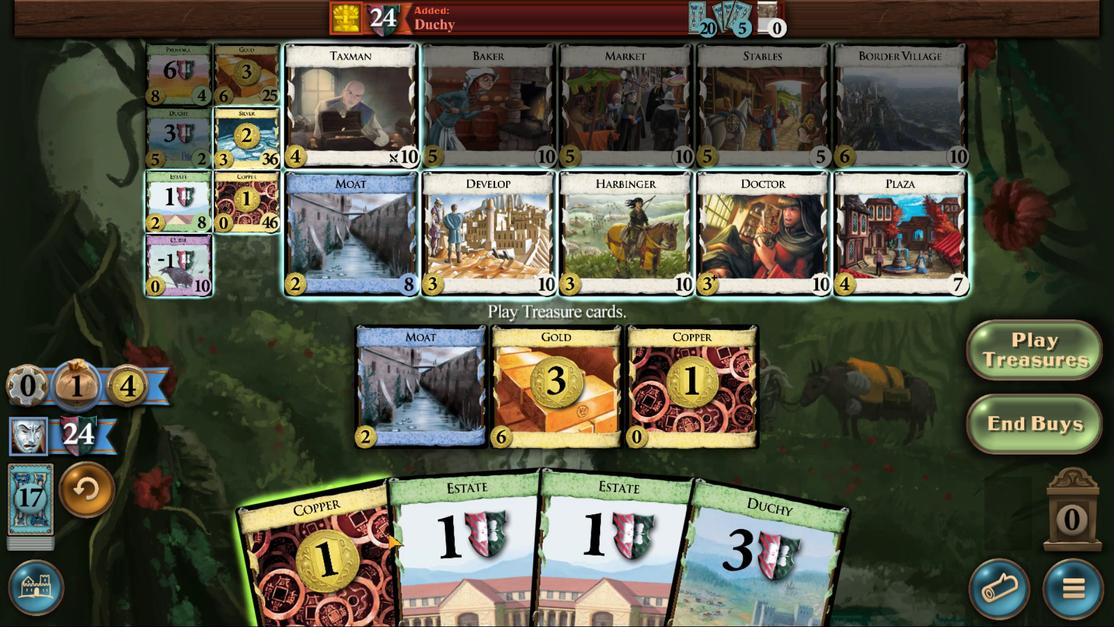 
Action: Mouse moved to (568, 486)
Screenshot: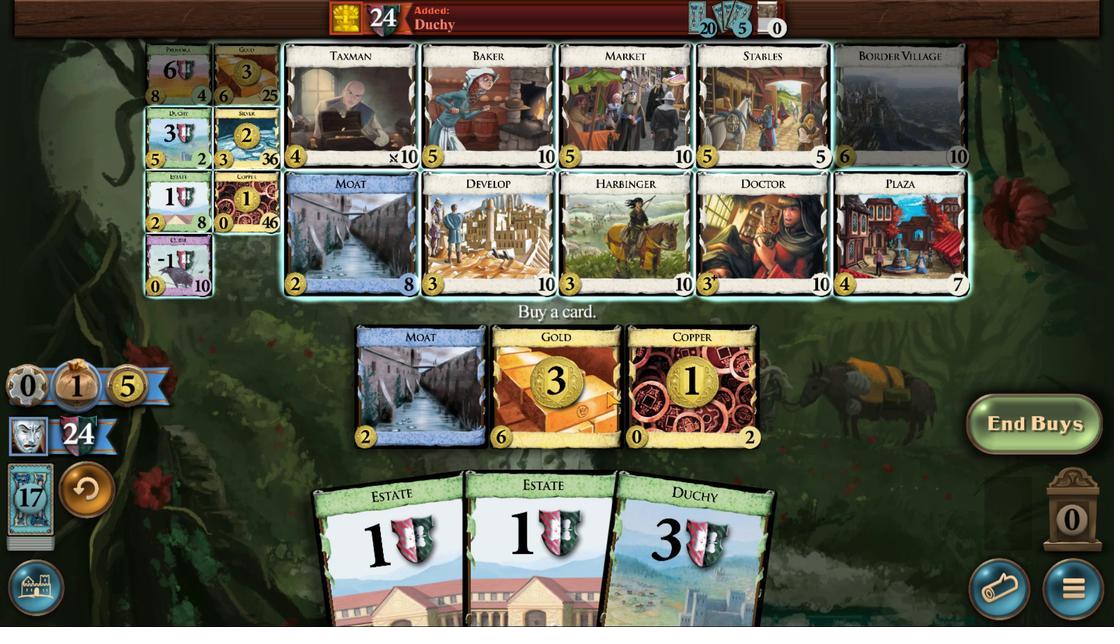 
Action: Mouse pressed left at (568, 486)
Screenshot: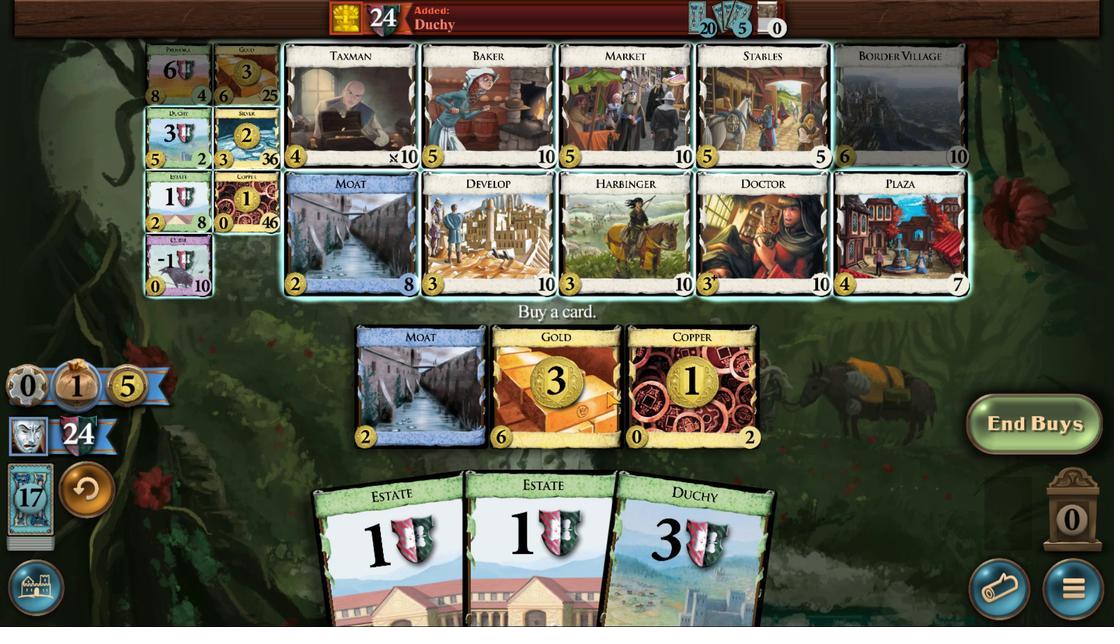 
Action: Mouse moved to (571, 383)
Screenshot: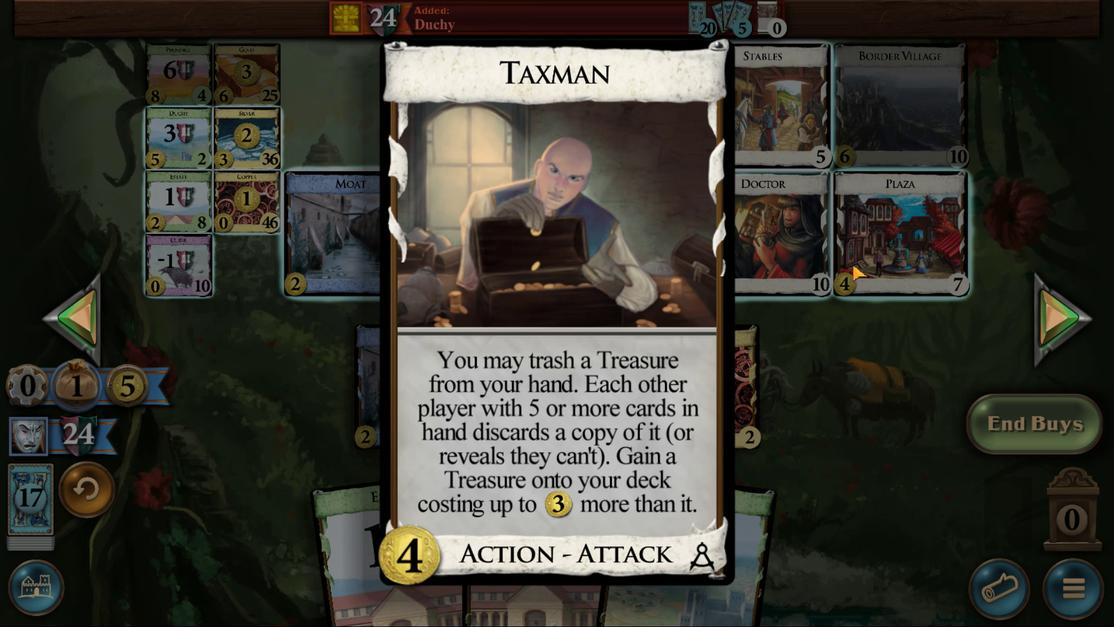 
Action: Mouse pressed left at (571, 383)
Screenshot: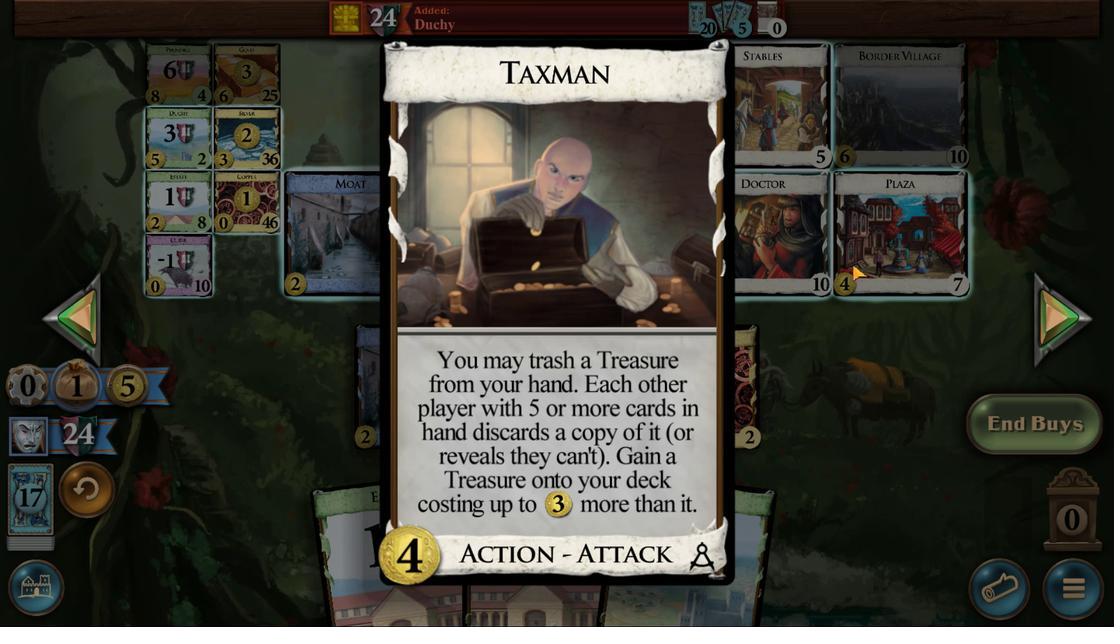 
Action: Mouse moved to (655, 420)
Screenshot: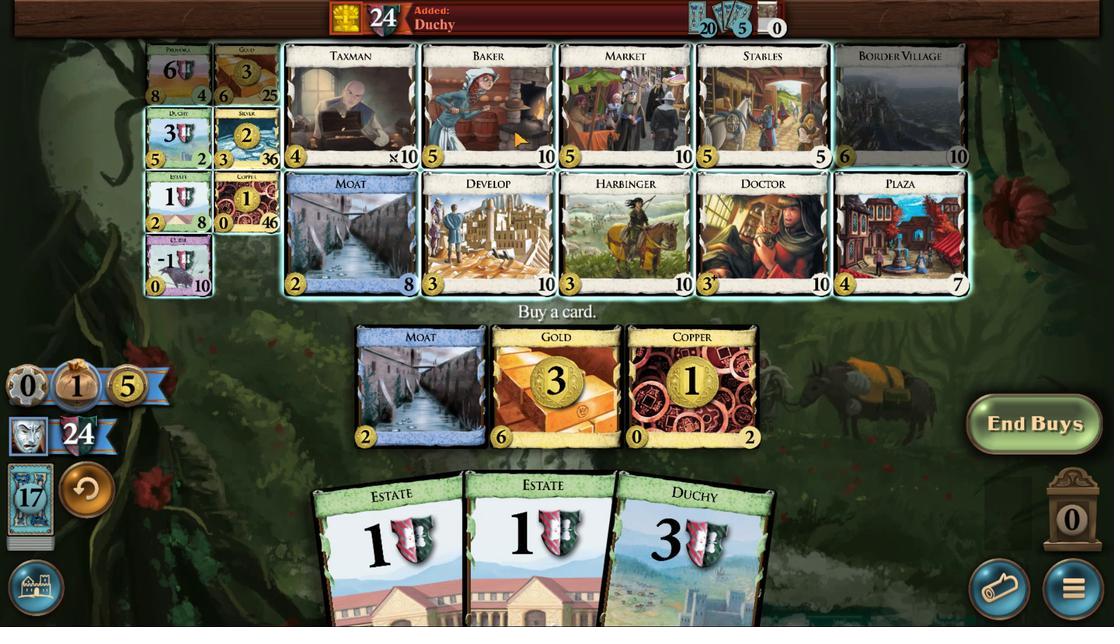 
Action: Mouse pressed left at (655, 420)
Screenshot: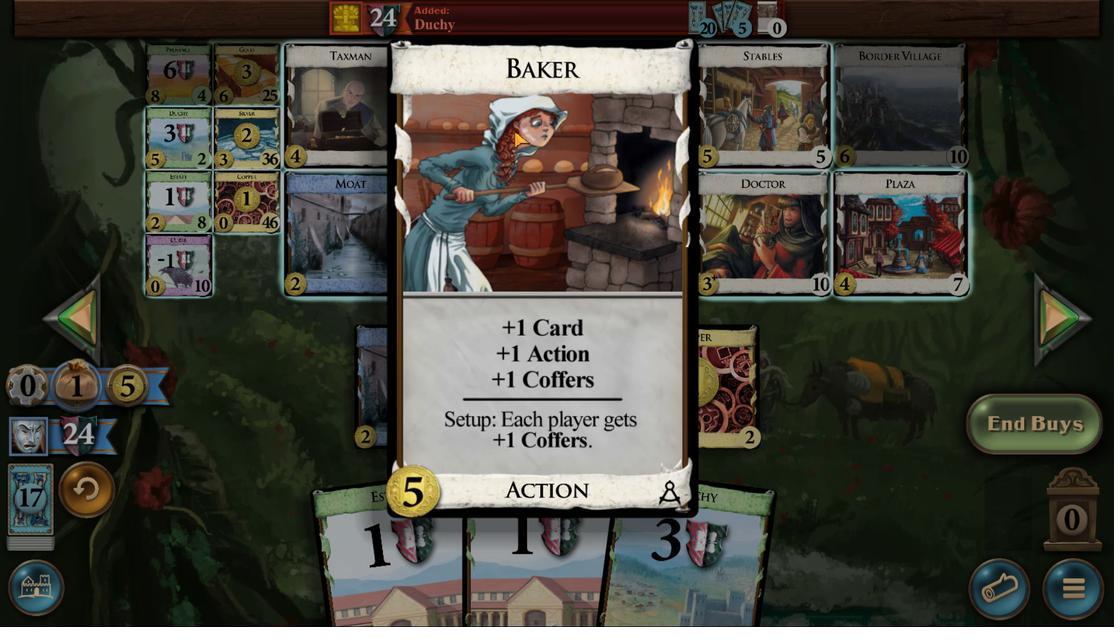
Action: Mouse moved to (596, 389)
Screenshot: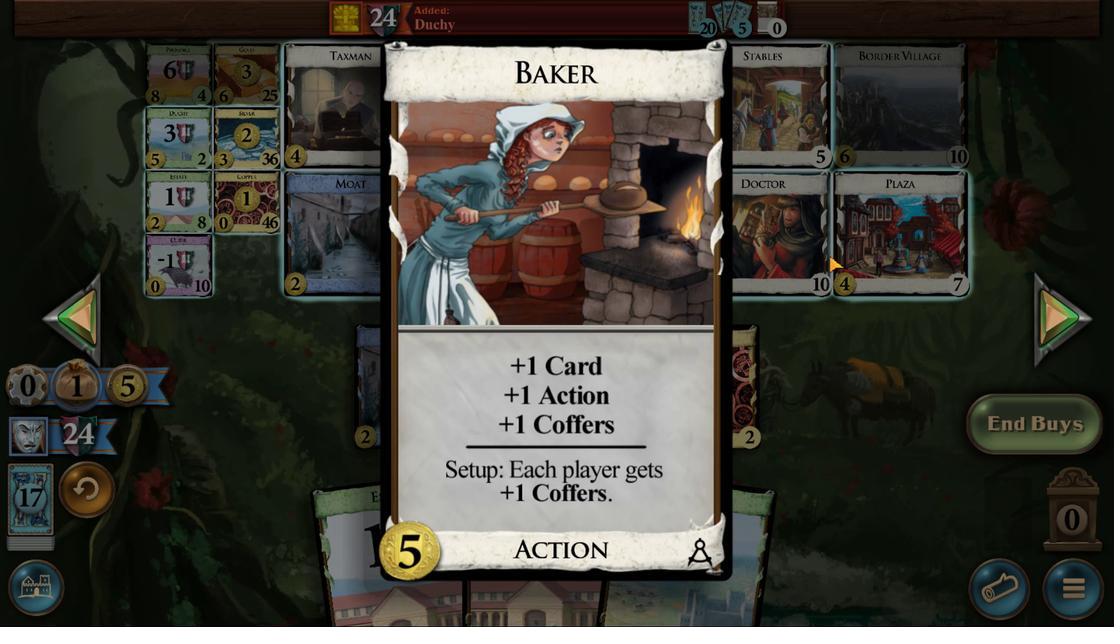 
Action: Mouse pressed left at (596, 389)
Screenshot: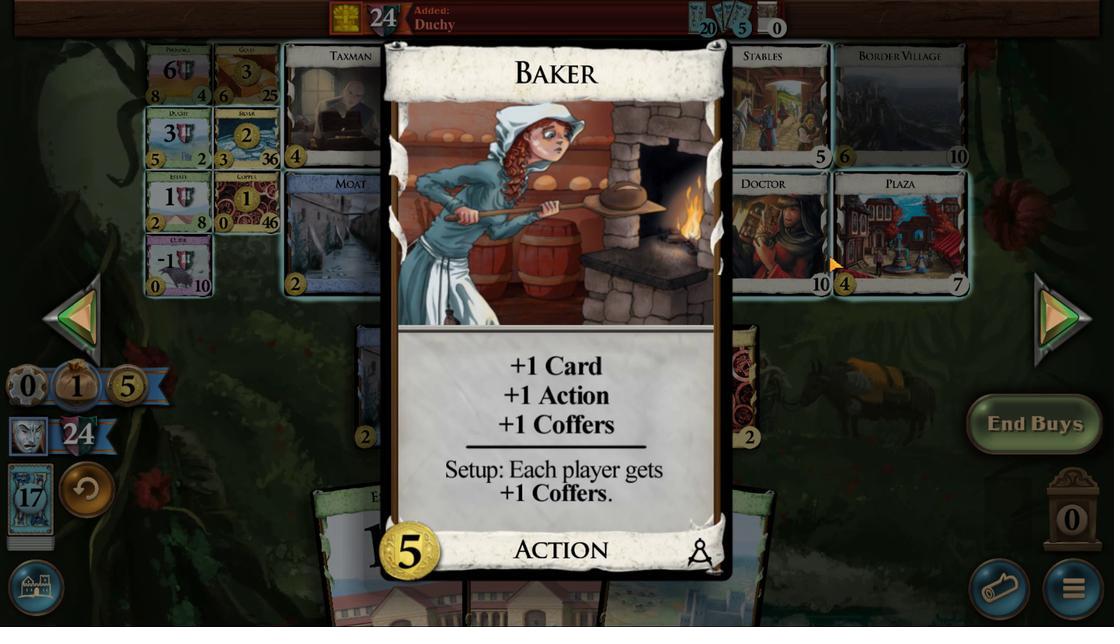 
Action: Mouse moved to (657, 423)
Screenshot: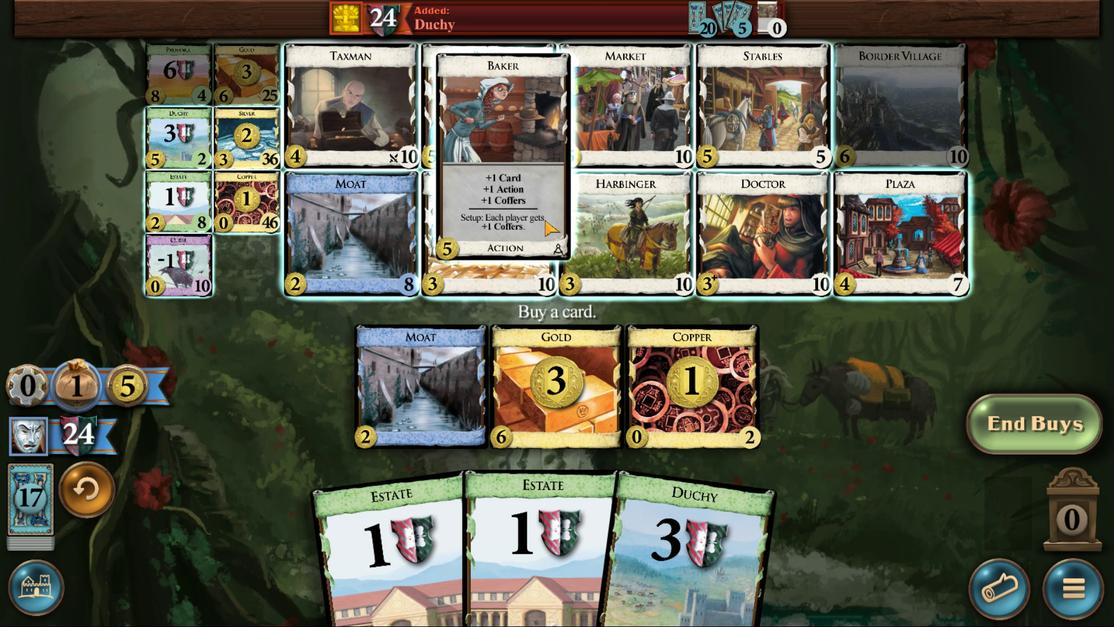 
Action: Mouse pressed left at (657, 423)
Screenshot: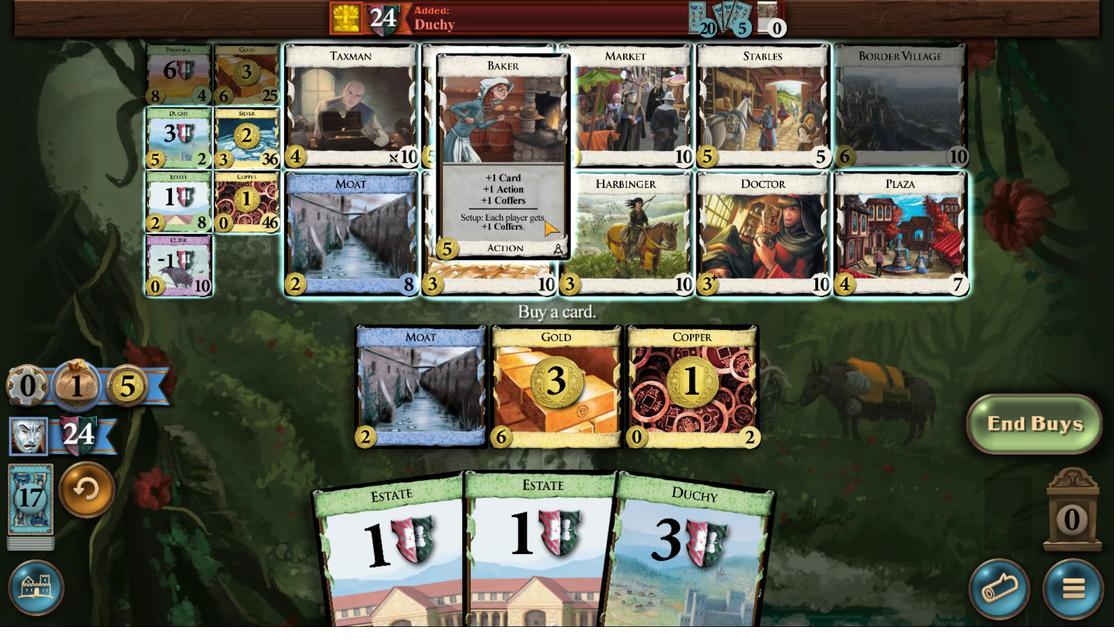 
Action: Mouse moved to (588, 384)
Screenshot: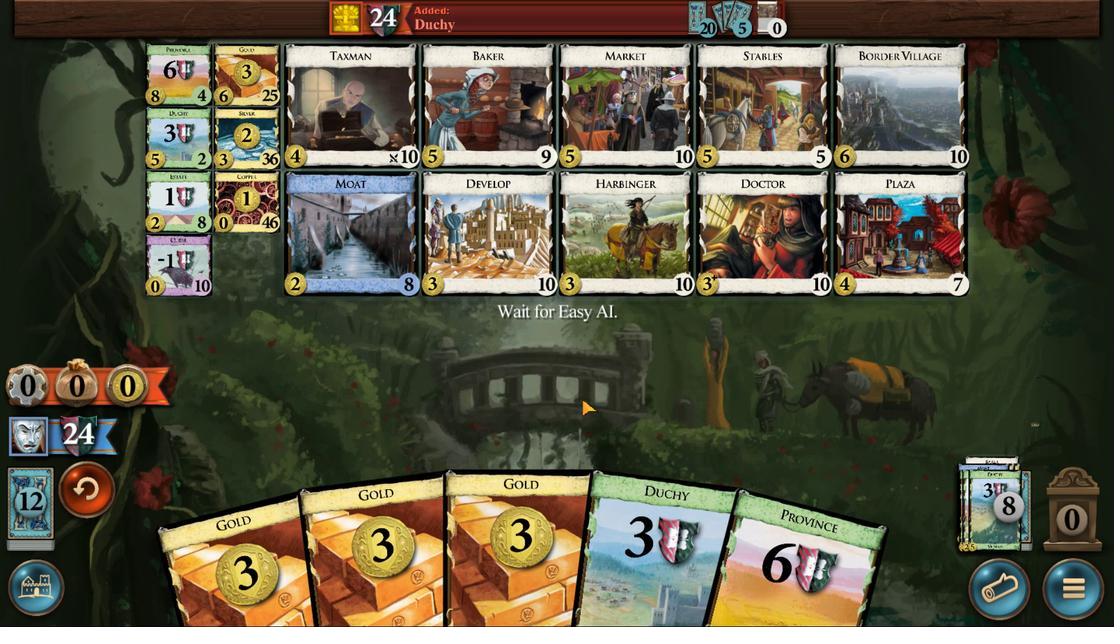 
Action: Mouse pressed left at (588, 384)
Screenshot: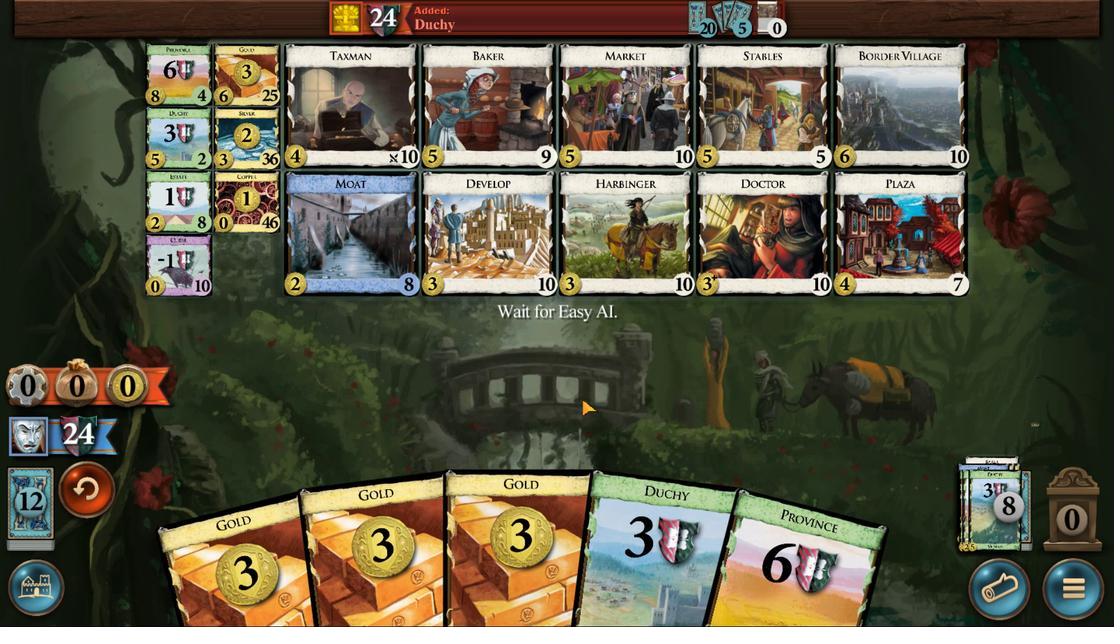 
Action: Mouse moved to (599, 477)
Screenshot: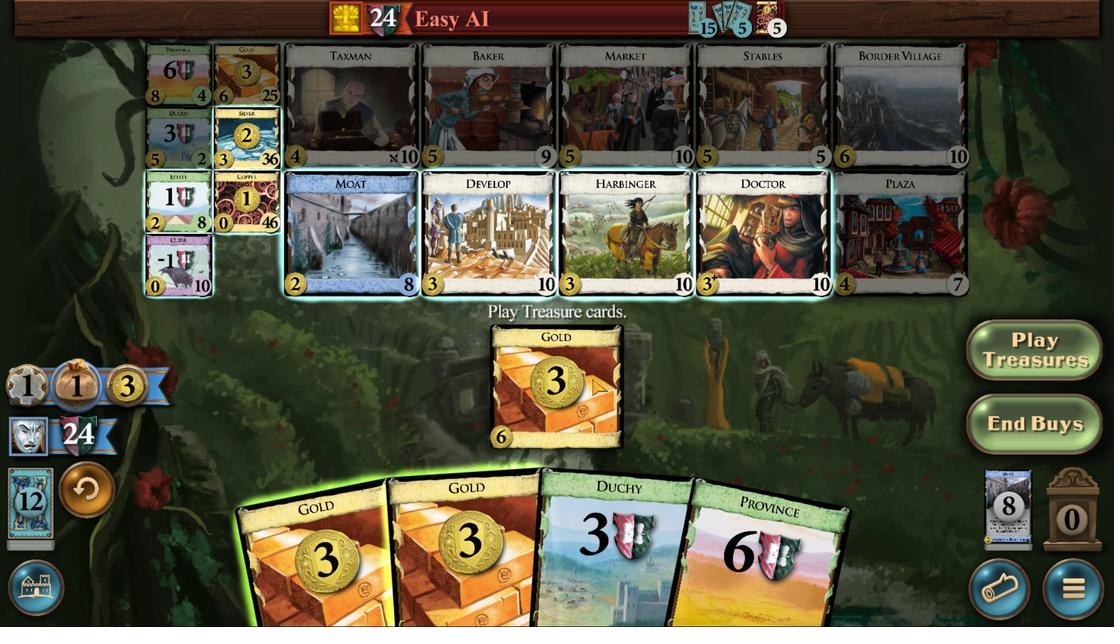 
Action: Mouse pressed left at (599, 477)
Screenshot: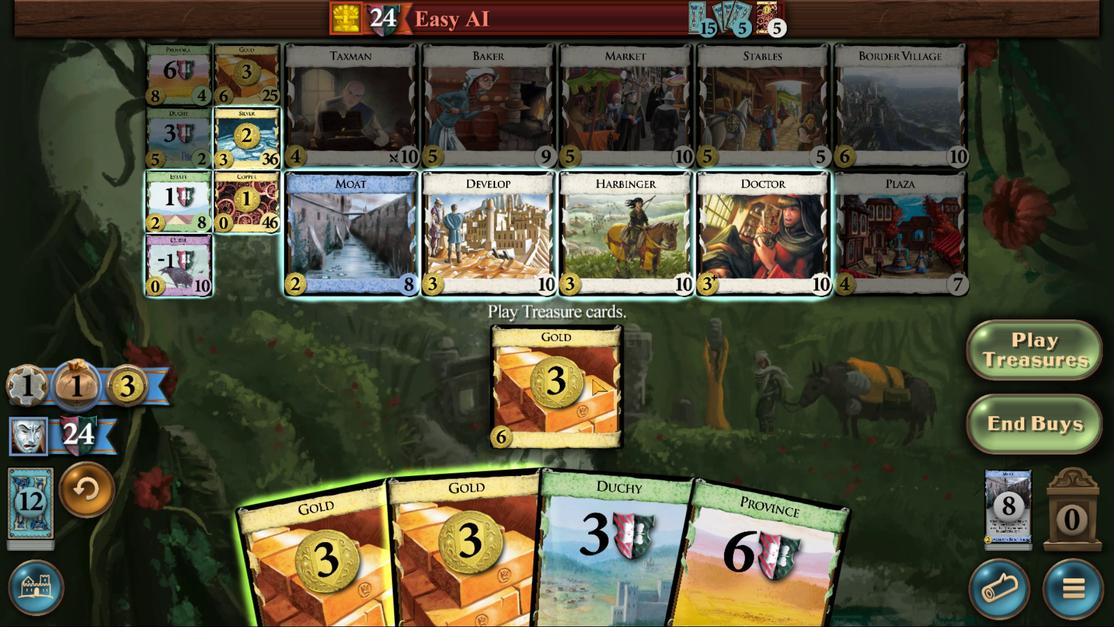 
Action: Mouse moved to (588, 482)
Screenshot: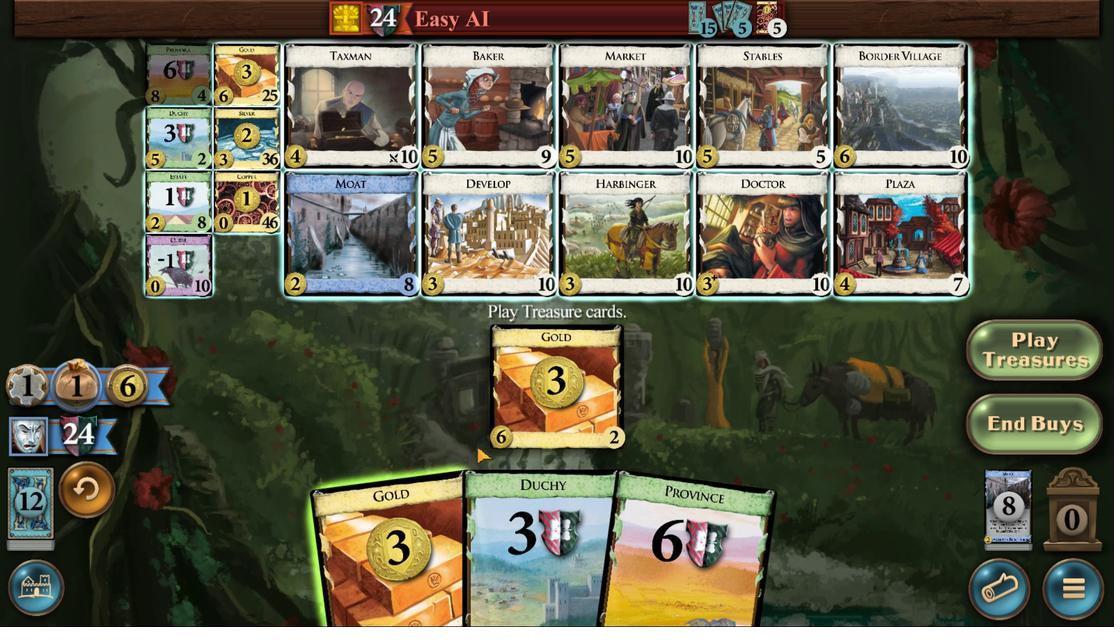 
Action: Mouse pressed left at (588, 482)
Screenshot: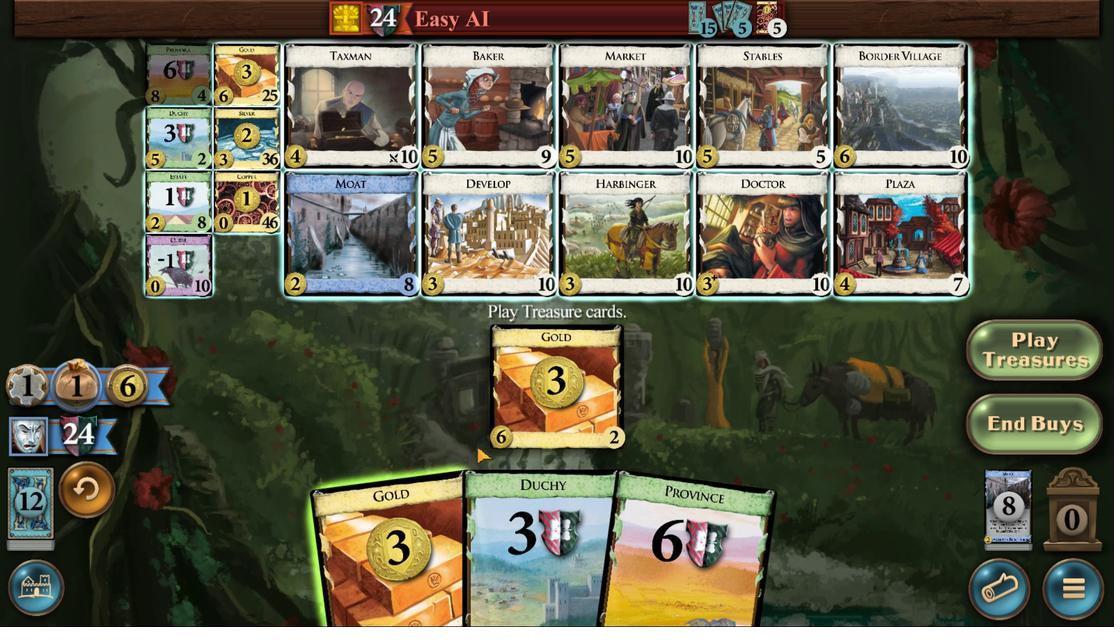 
Action: Mouse moved to (574, 483)
Screenshot: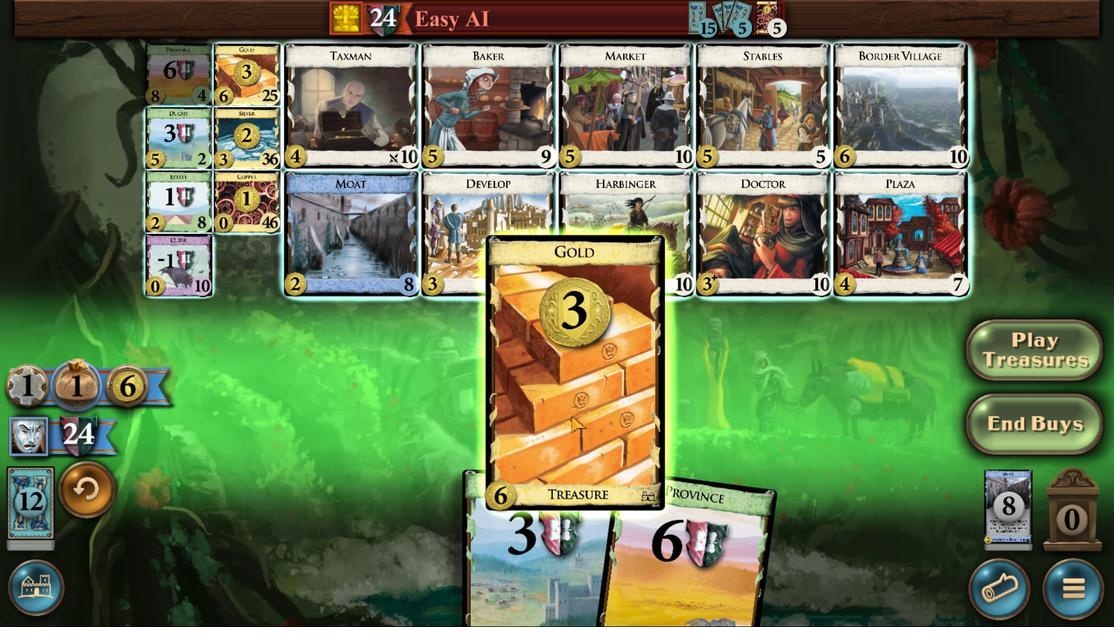 
Action: Mouse pressed left at (574, 483)
Screenshot: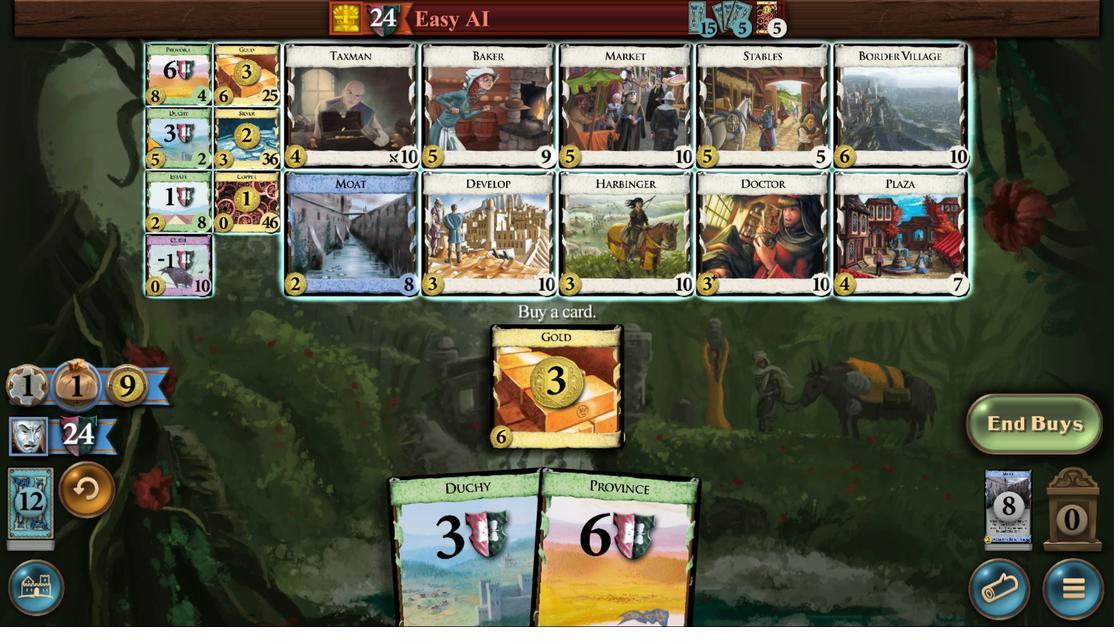 
Action: Mouse moved to (540, 376)
Screenshot: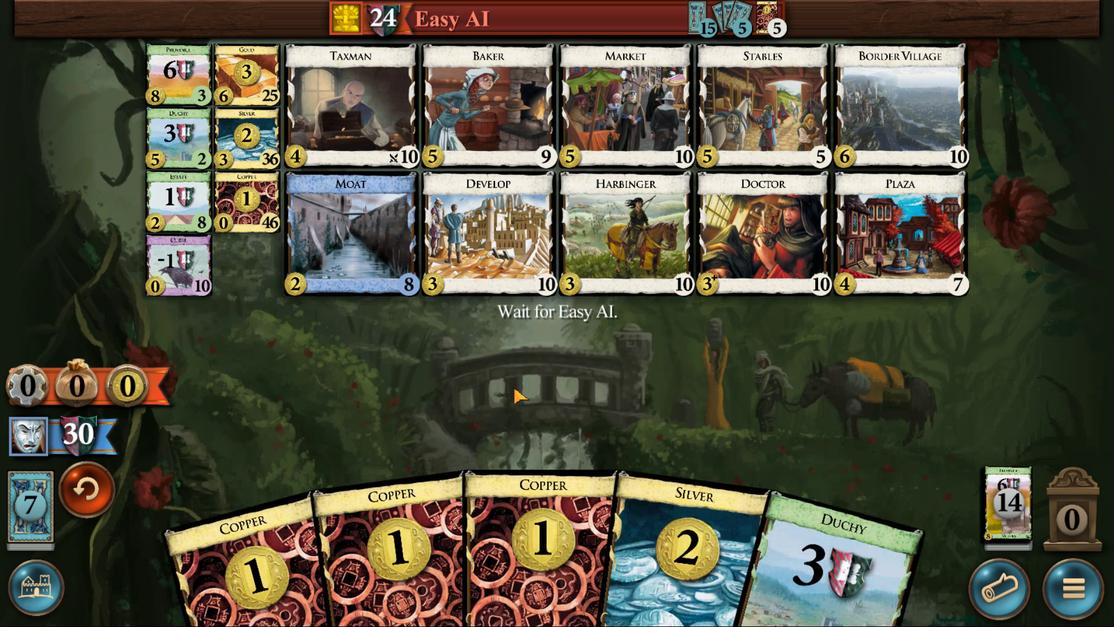 
Action: Mouse pressed left at (540, 376)
Screenshot: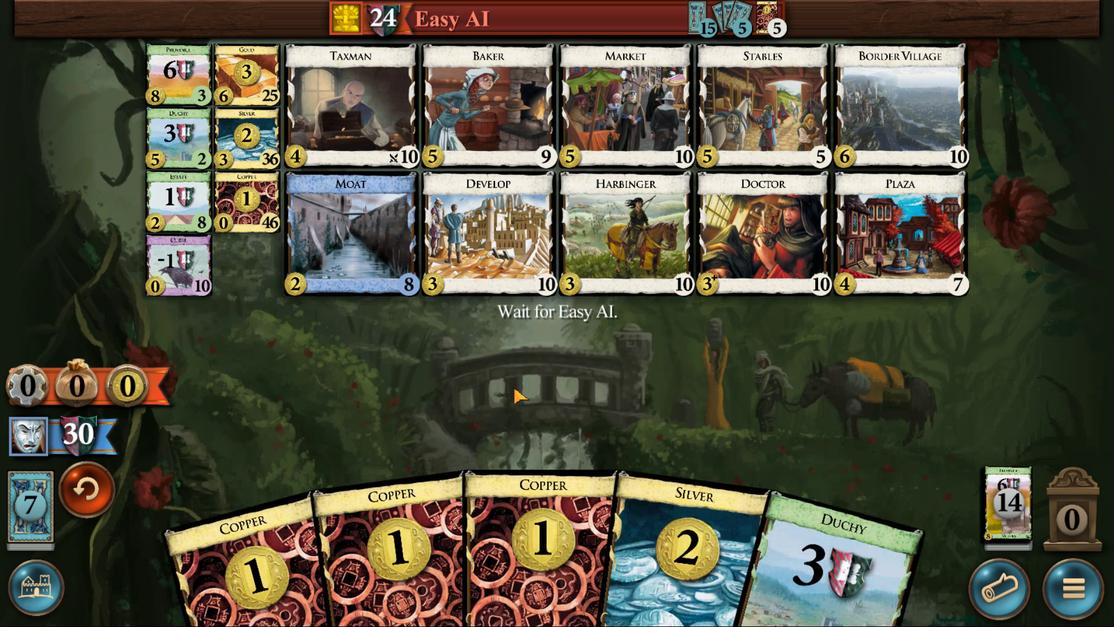 
Action: Mouse moved to (625, 487)
Screenshot: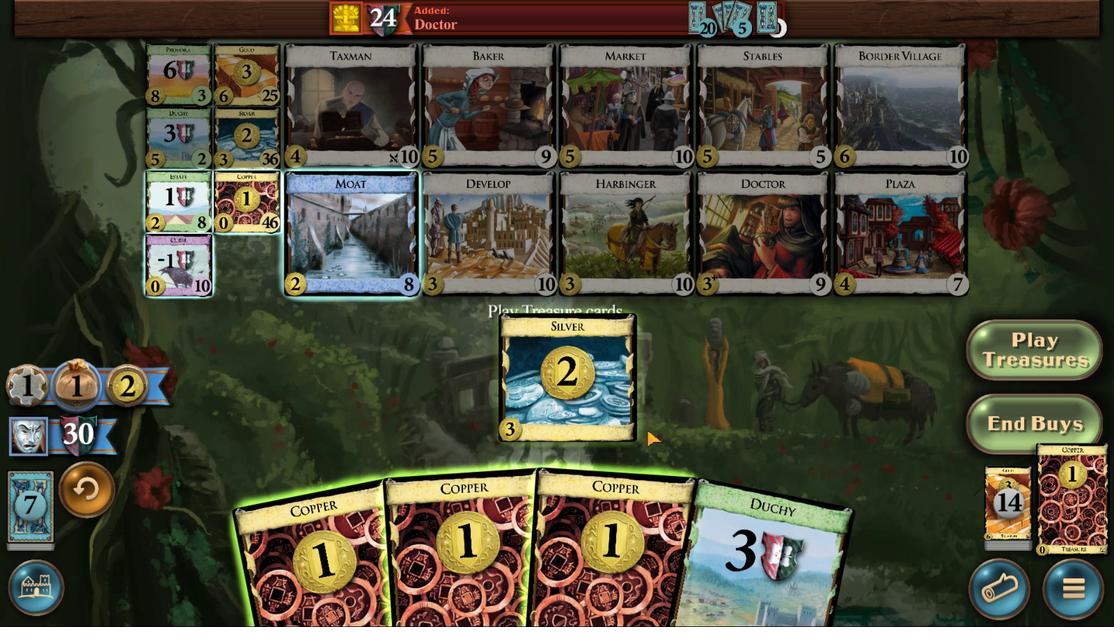 
Action: Mouse pressed left at (625, 487)
Screenshot: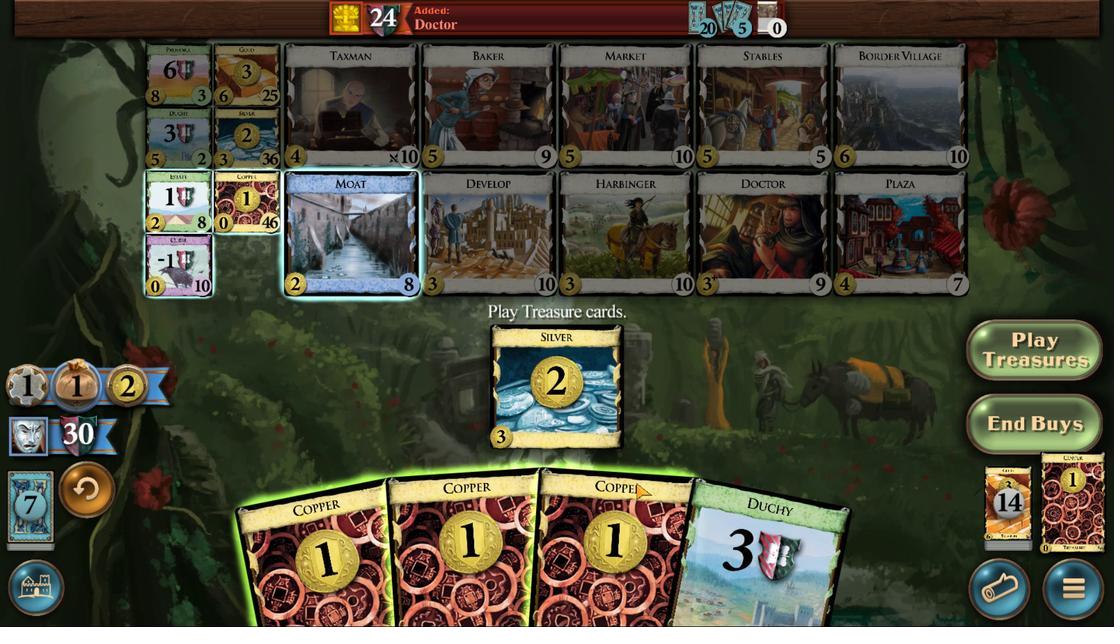 
Action: Mouse moved to (615, 483)
Screenshot: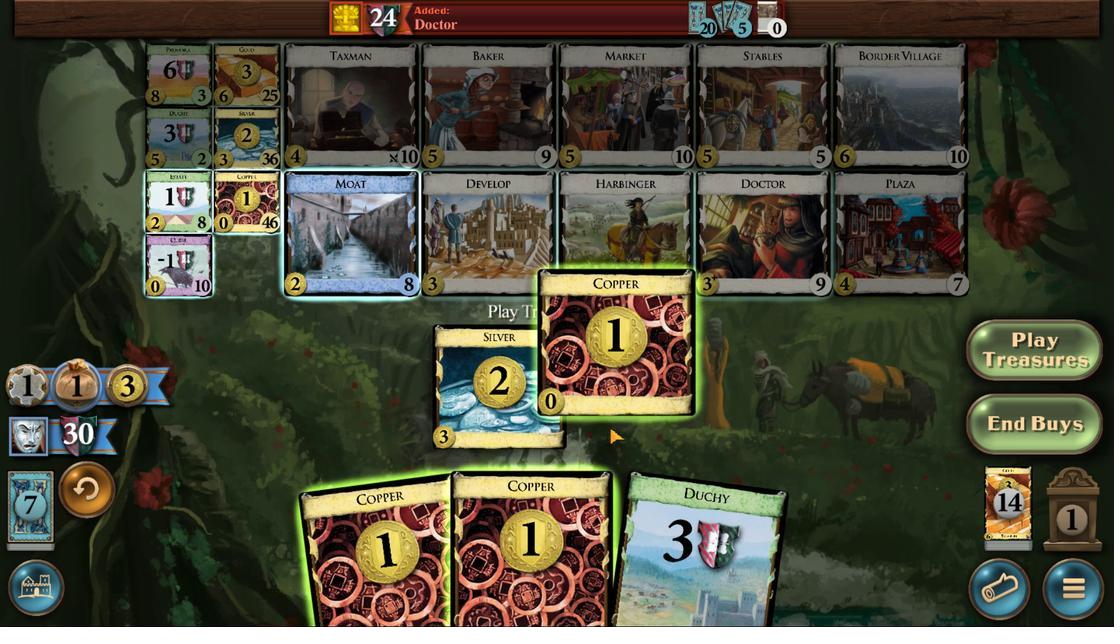 
Action: Mouse pressed left at (615, 483)
Screenshot: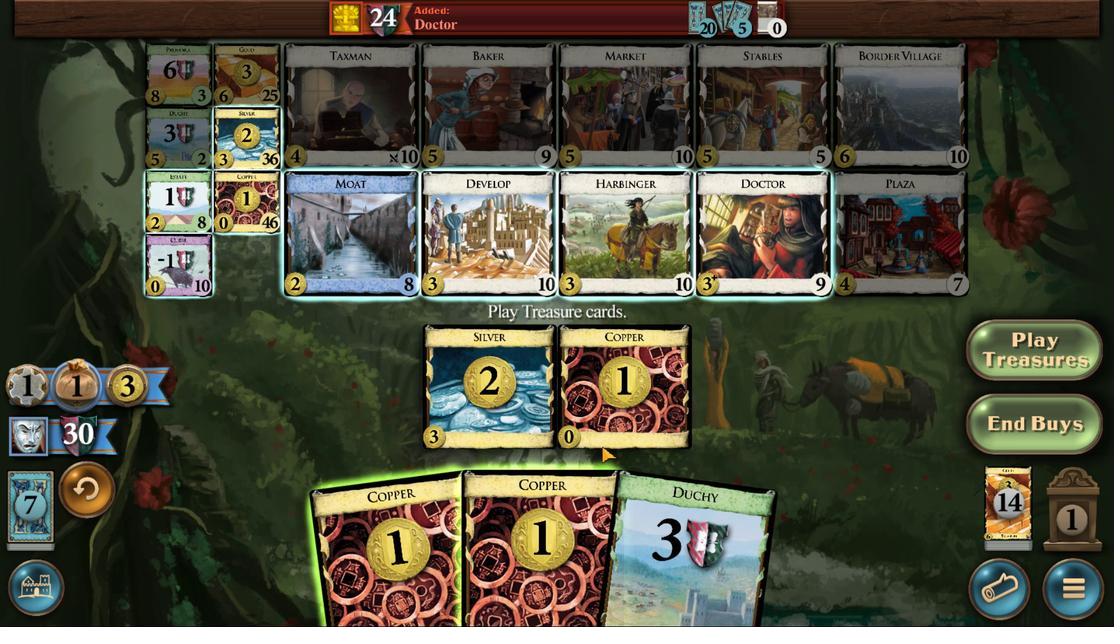 
Action: Mouse moved to (603, 483)
Screenshot: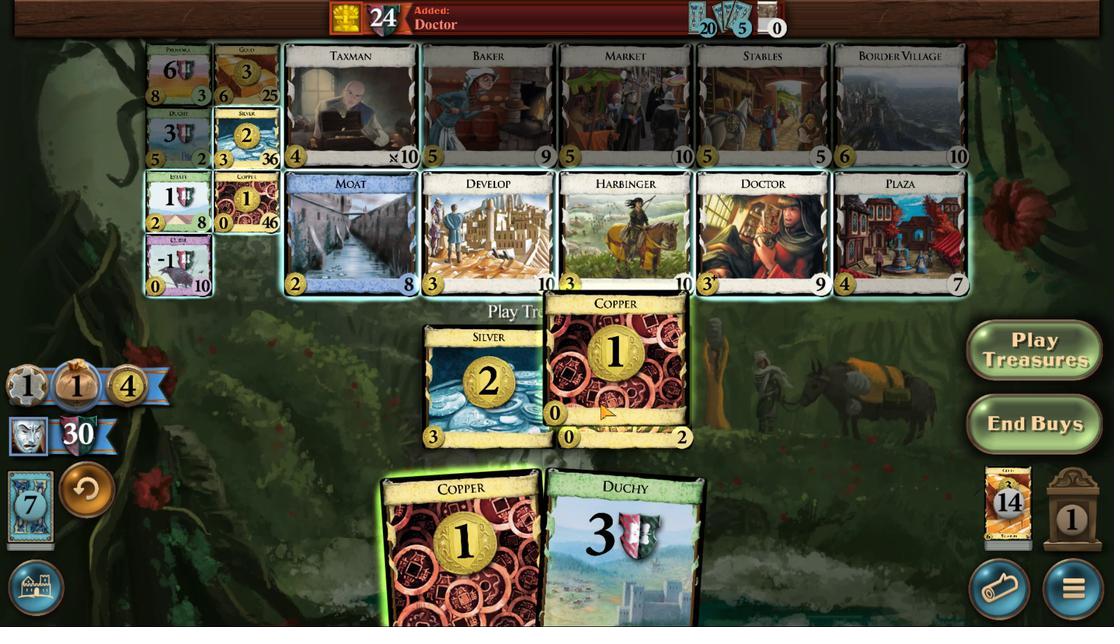 
Action: Mouse pressed left at (603, 483)
Screenshot: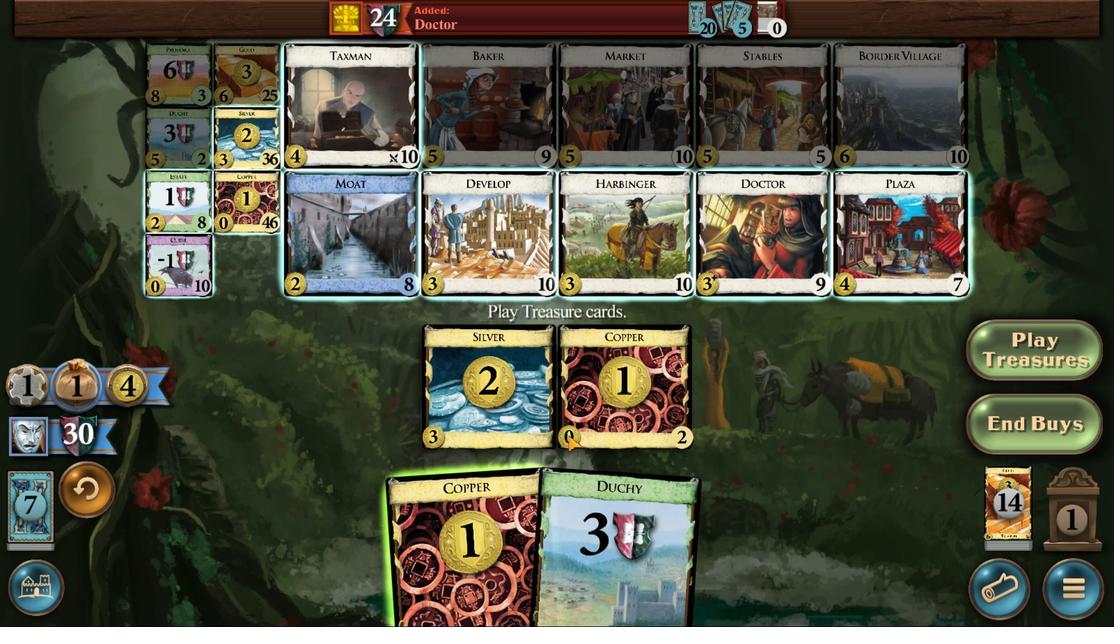 
Action: Mouse moved to (592, 481)
Screenshot: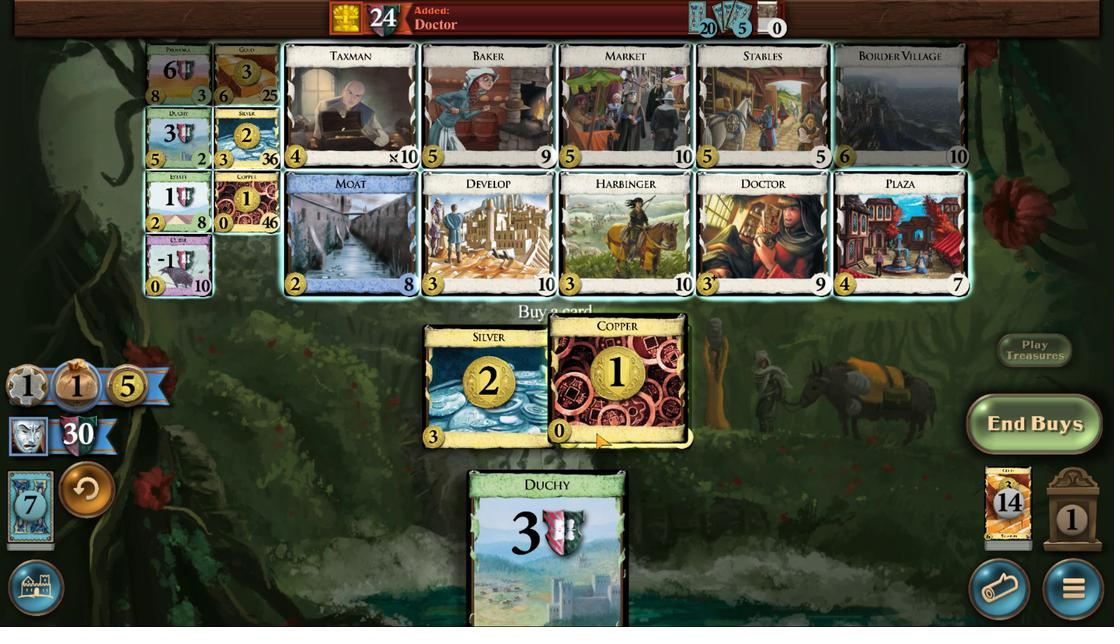 
Action: Mouse pressed left at (592, 481)
Screenshot: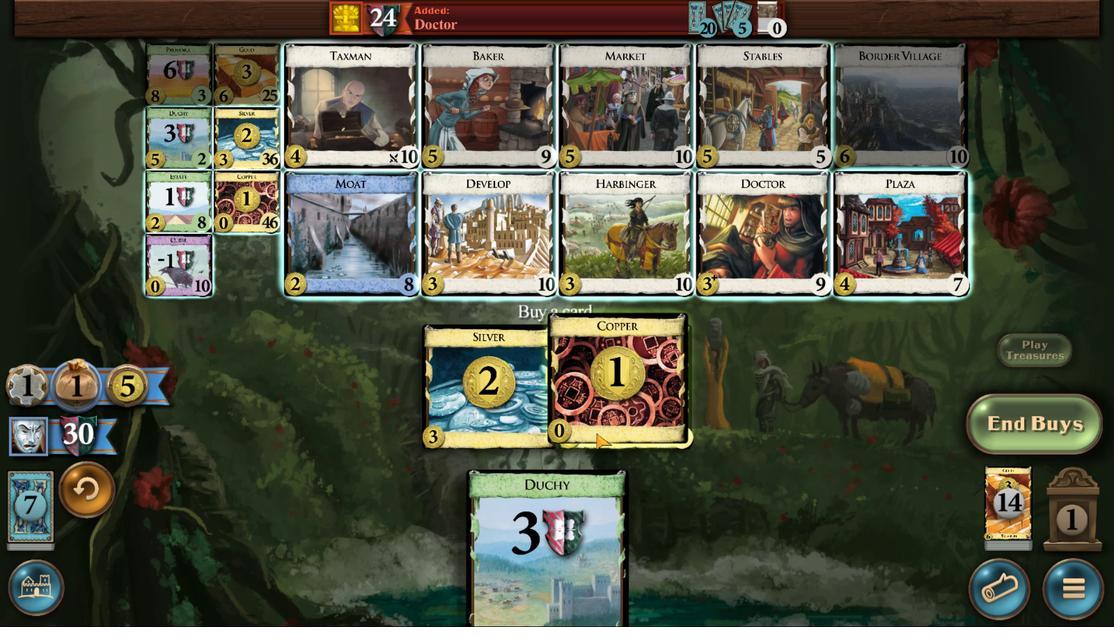 
Action: Mouse moved to (597, 384)
Screenshot: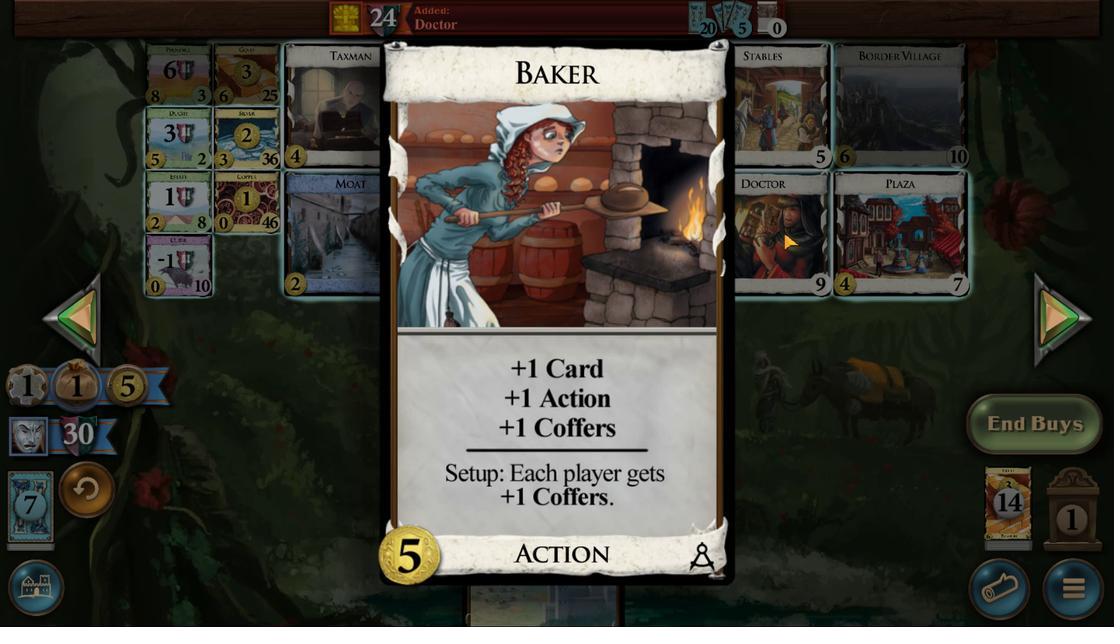 
Action: Mouse pressed left at (597, 384)
Screenshot: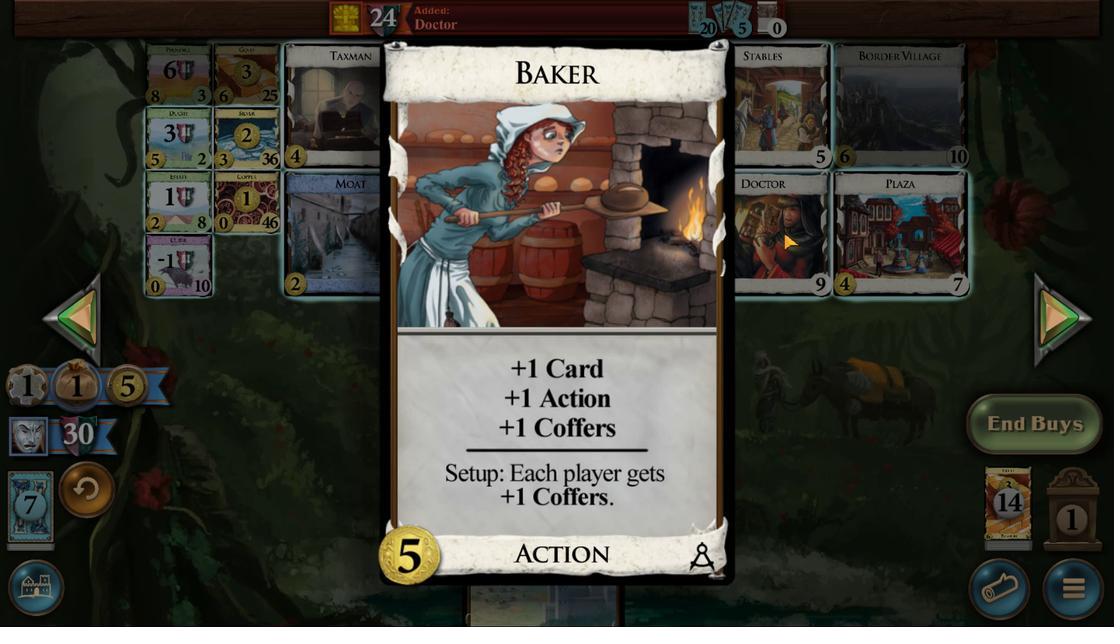 
Action: Mouse moved to (642, 414)
Screenshot: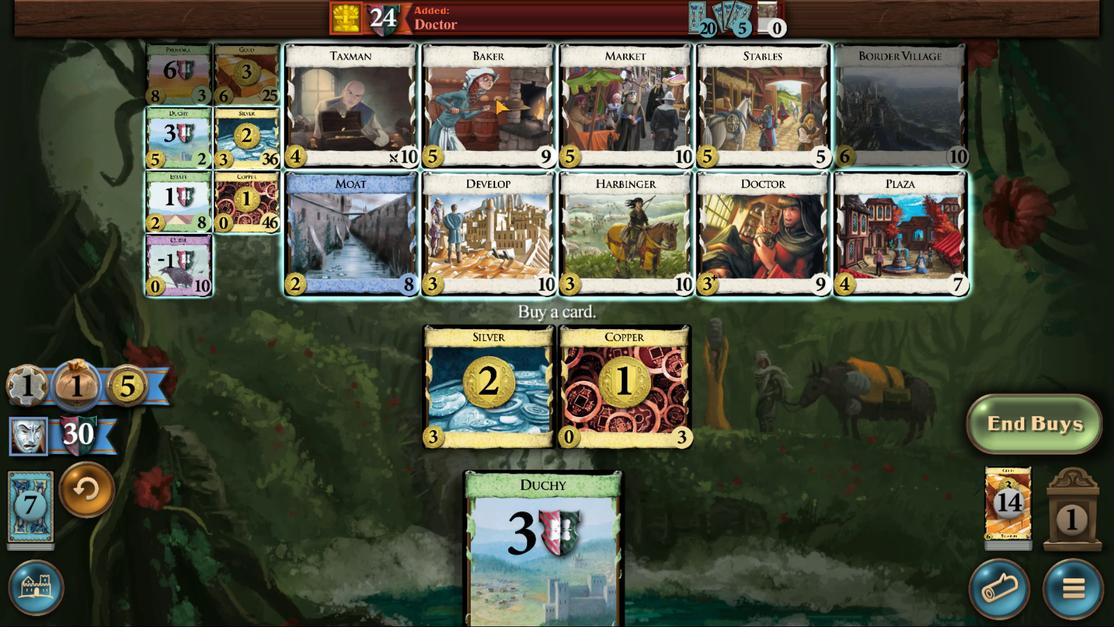 
Action: Mouse pressed left at (642, 414)
Screenshot: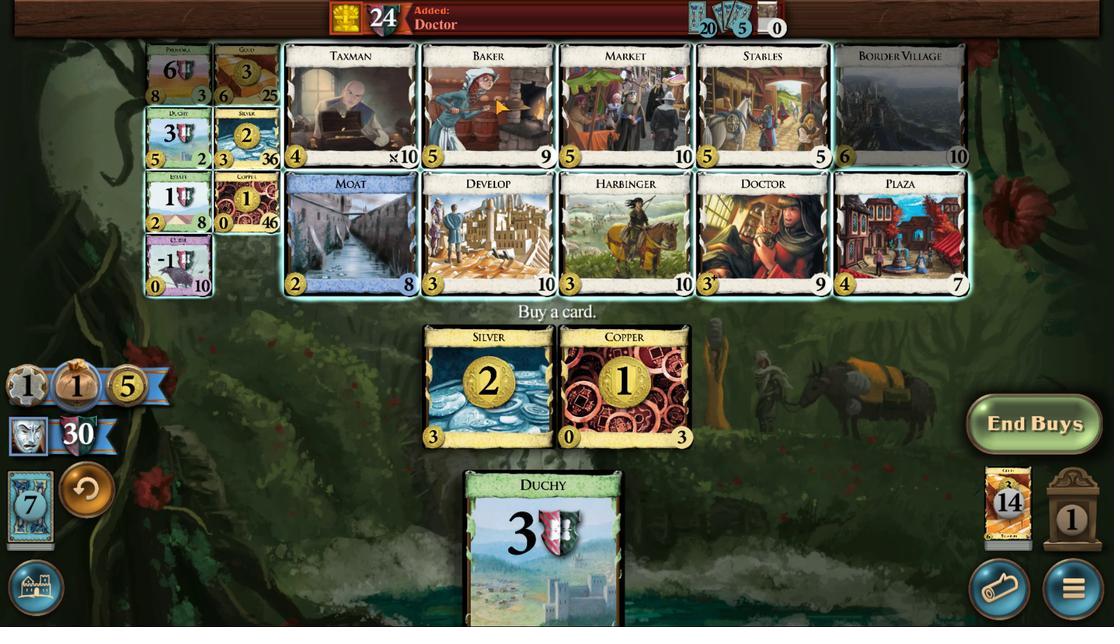 
Action: Mouse moved to (538, 391)
Screenshot: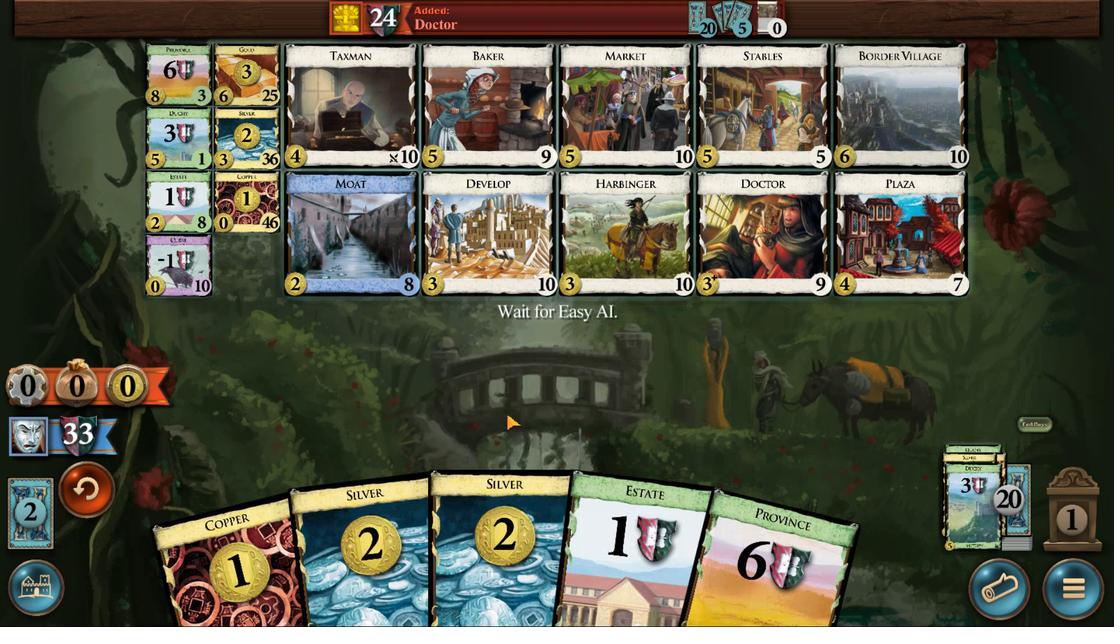 
Action: Mouse pressed left at (538, 391)
Screenshot: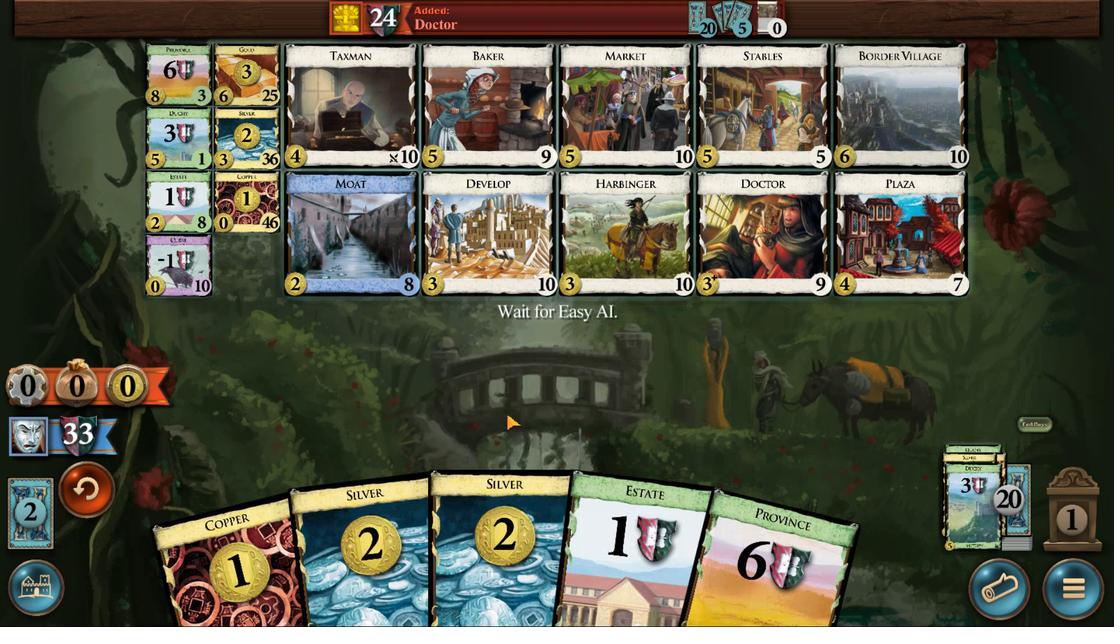 
Action: Mouse moved to (600, 486)
Screenshot: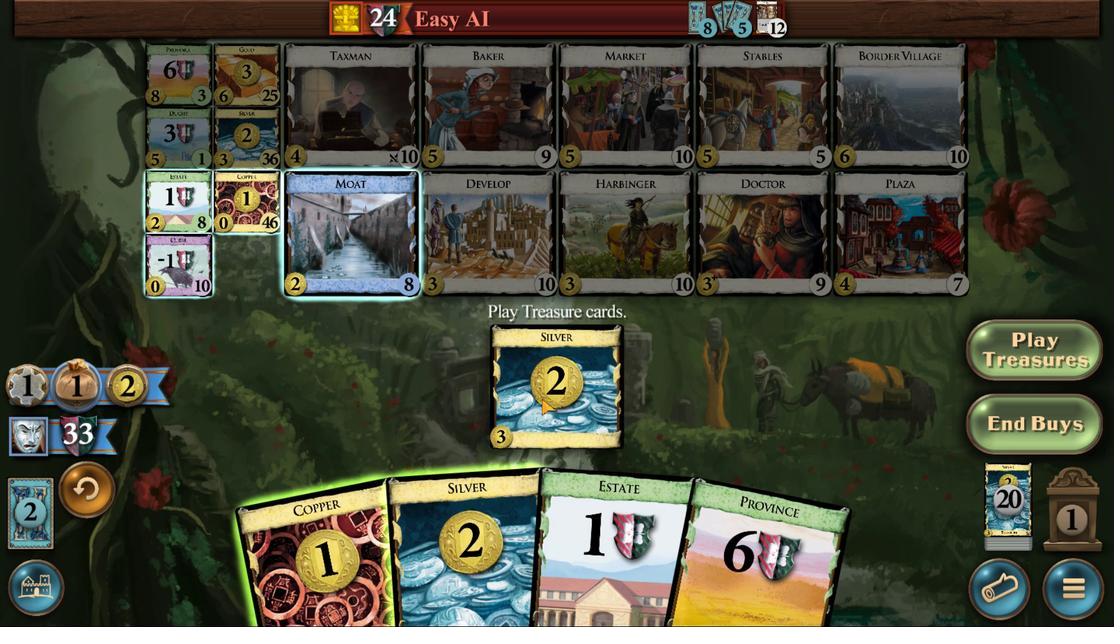 
Action: Mouse pressed left at (600, 486)
Screenshot: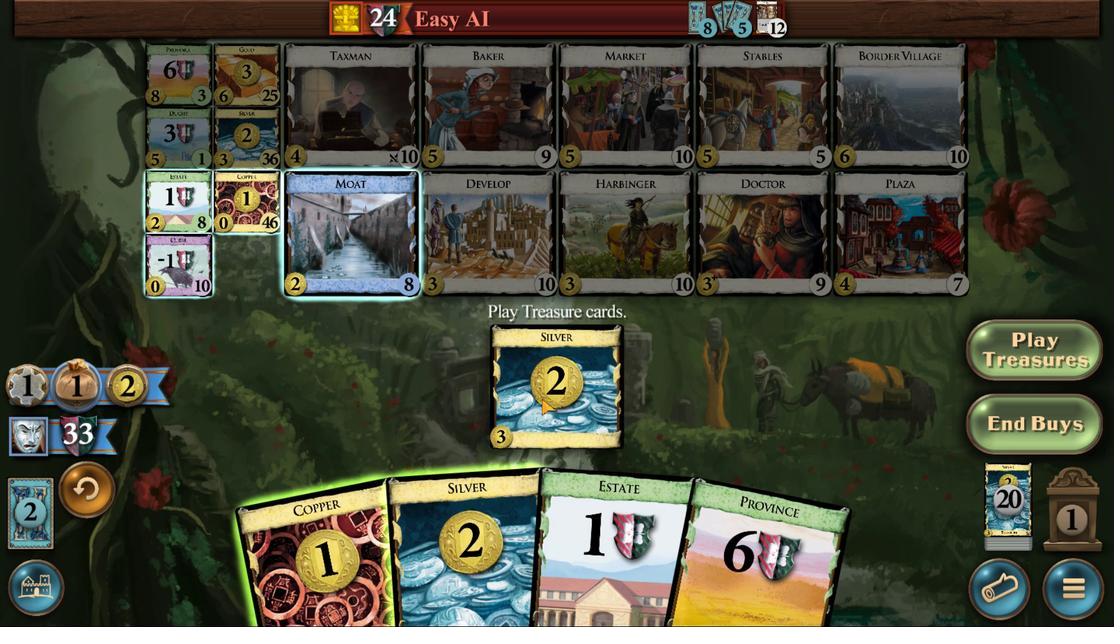 
Action: Mouse moved to (582, 490)
Screenshot: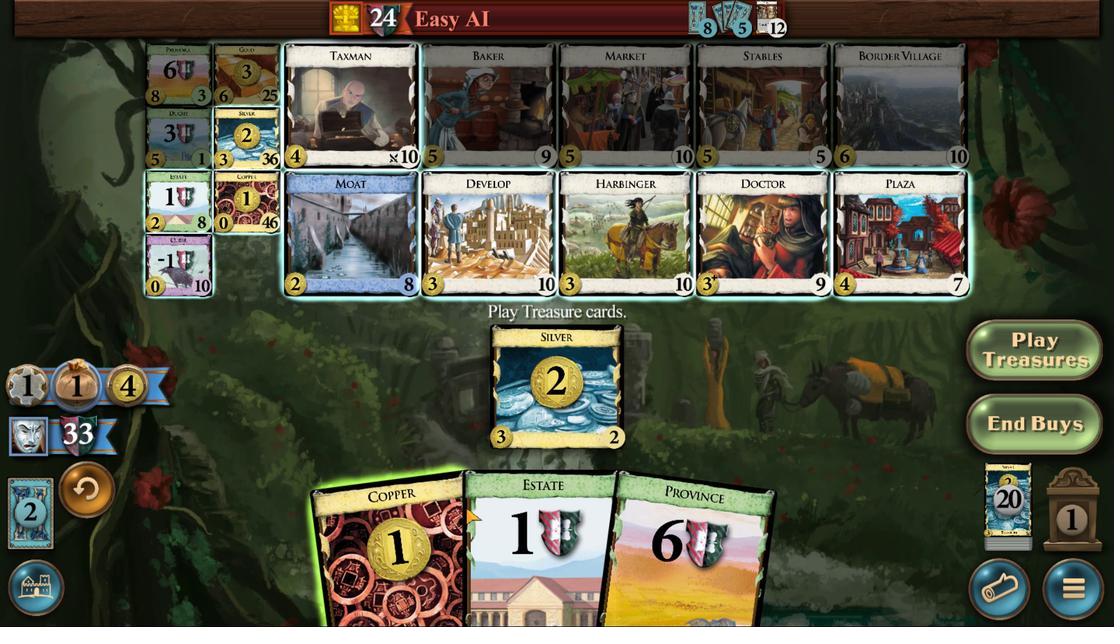 
Action: Mouse pressed left at (582, 490)
Screenshot: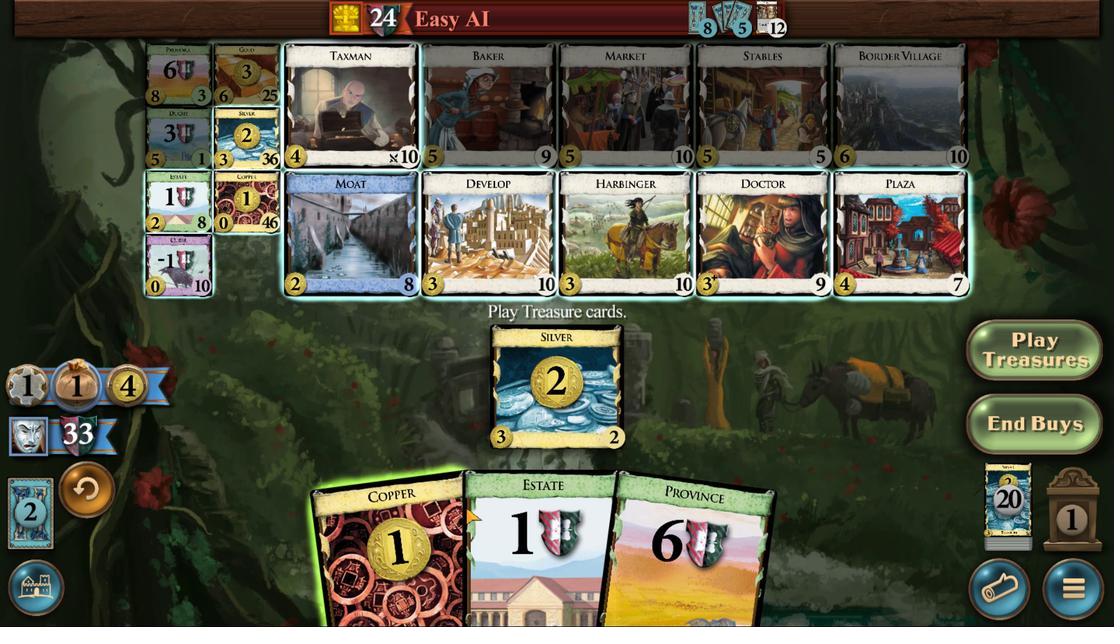 
Action: Mouse moved to (570, 486)
Screenshot: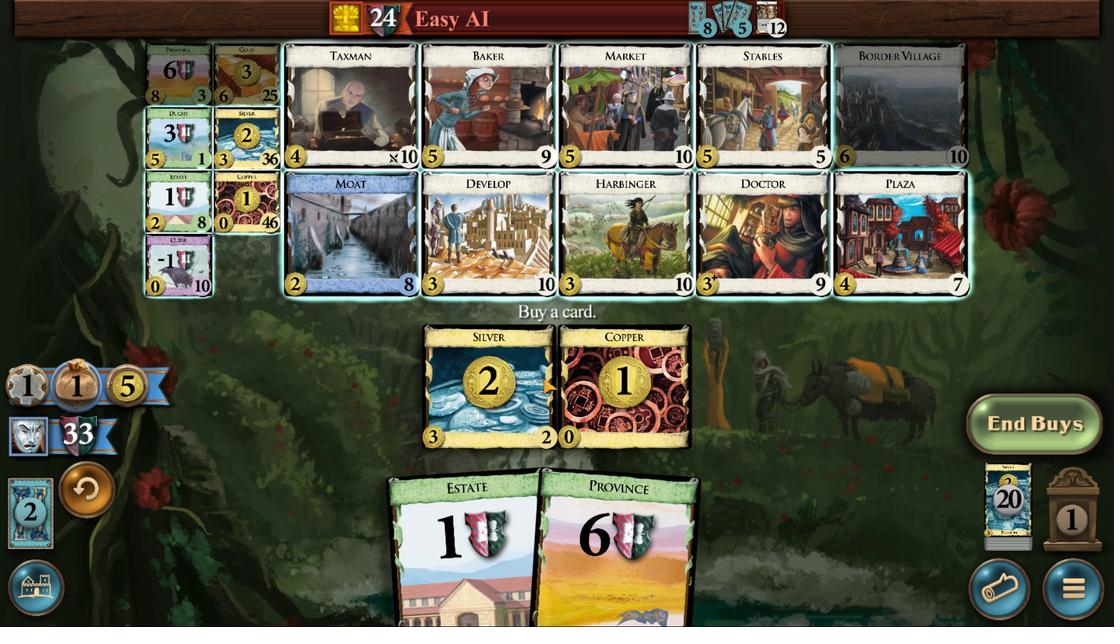 
Action: Mouse pressed left at (570, 486)
Screenshot: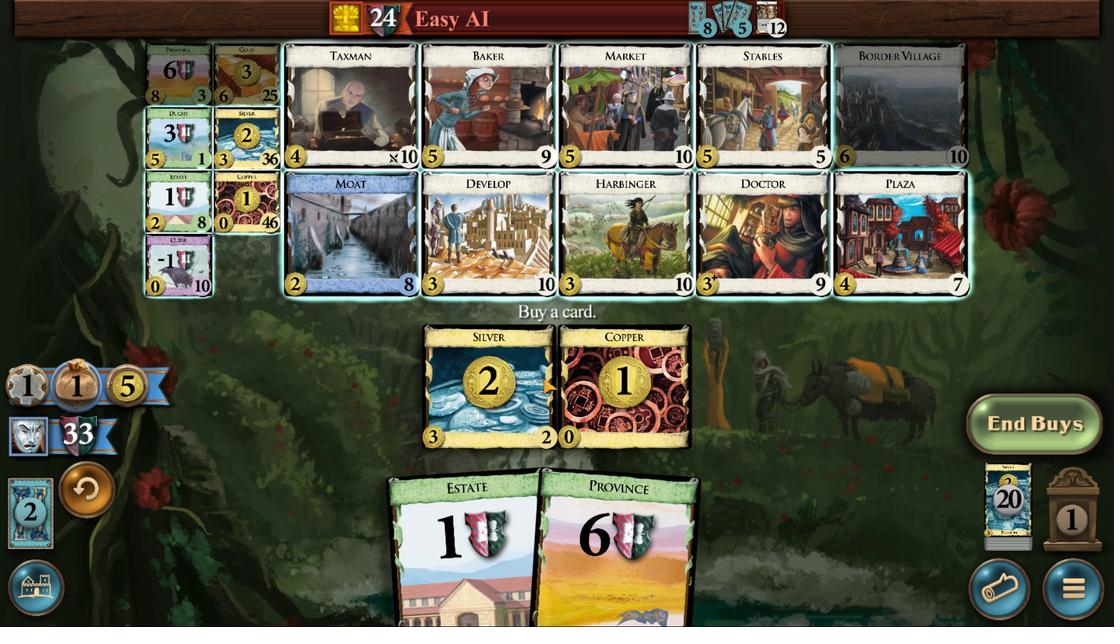
Action: Mouse moved to (594, 385)
Screenshot: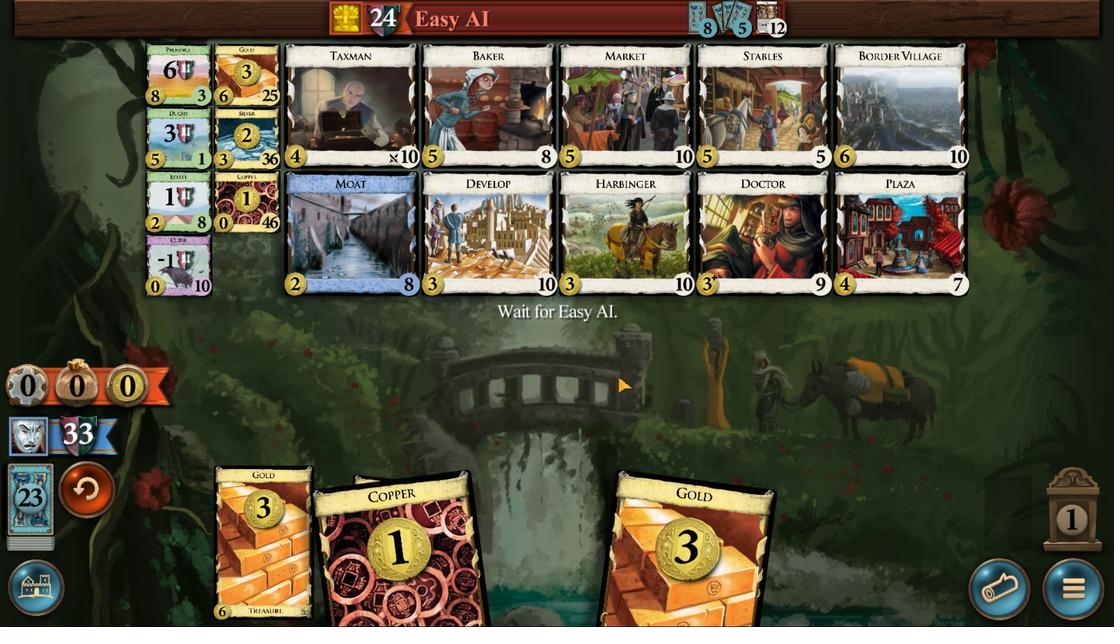 
Action: Mouse pressed left at (594, 385)
Screenshot: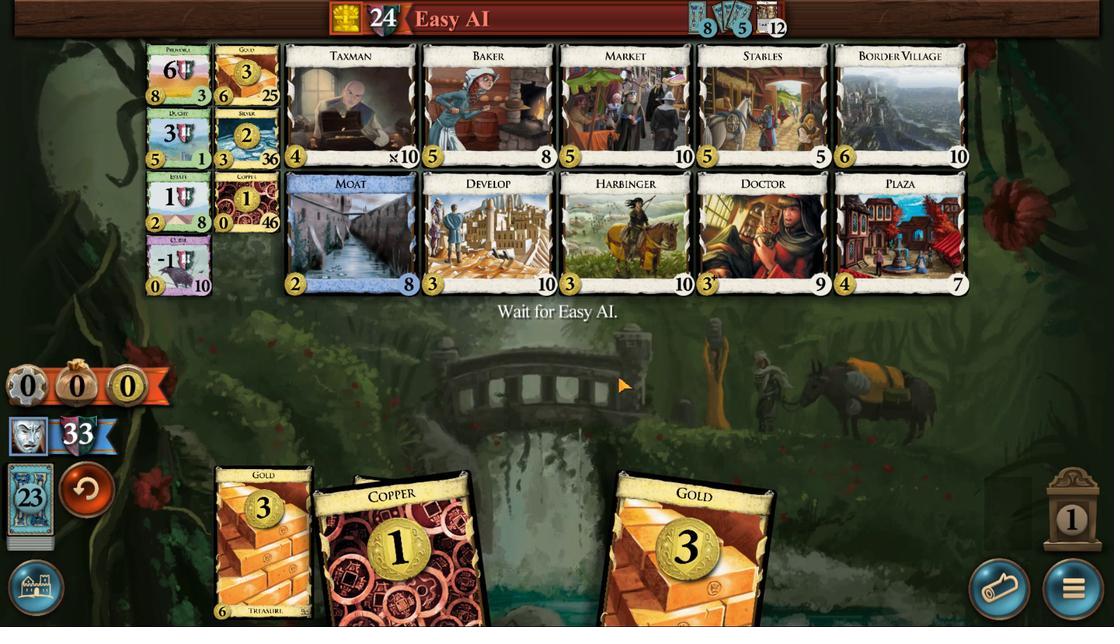 
Action: Mouse moved to (605, 481)
Screenshot: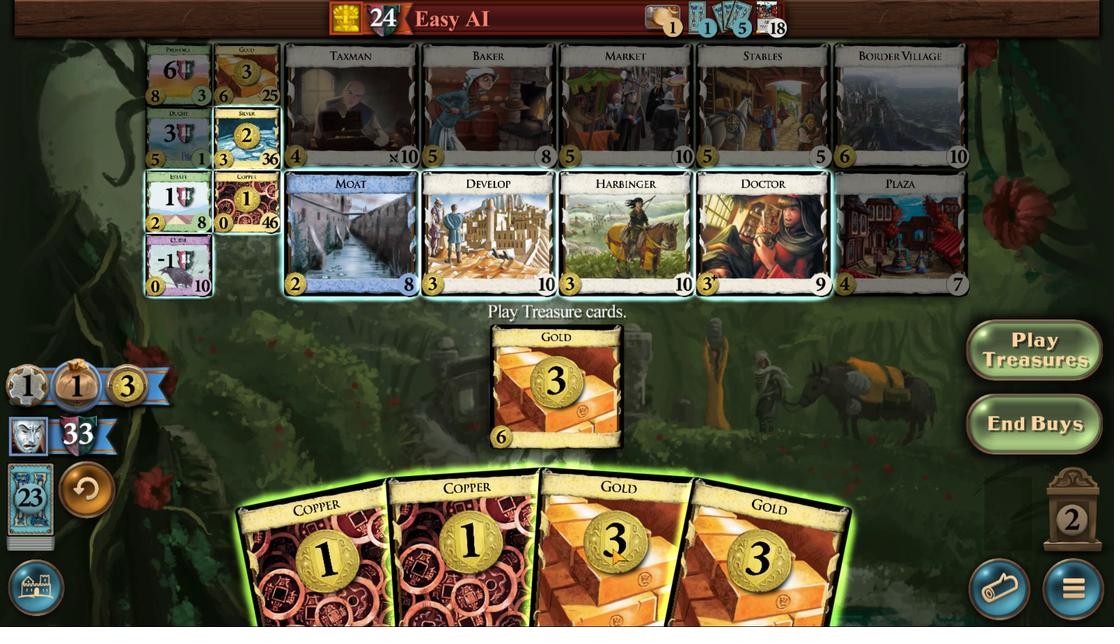 
Action: Mouse pressed left at (605, 481)
Screenshot: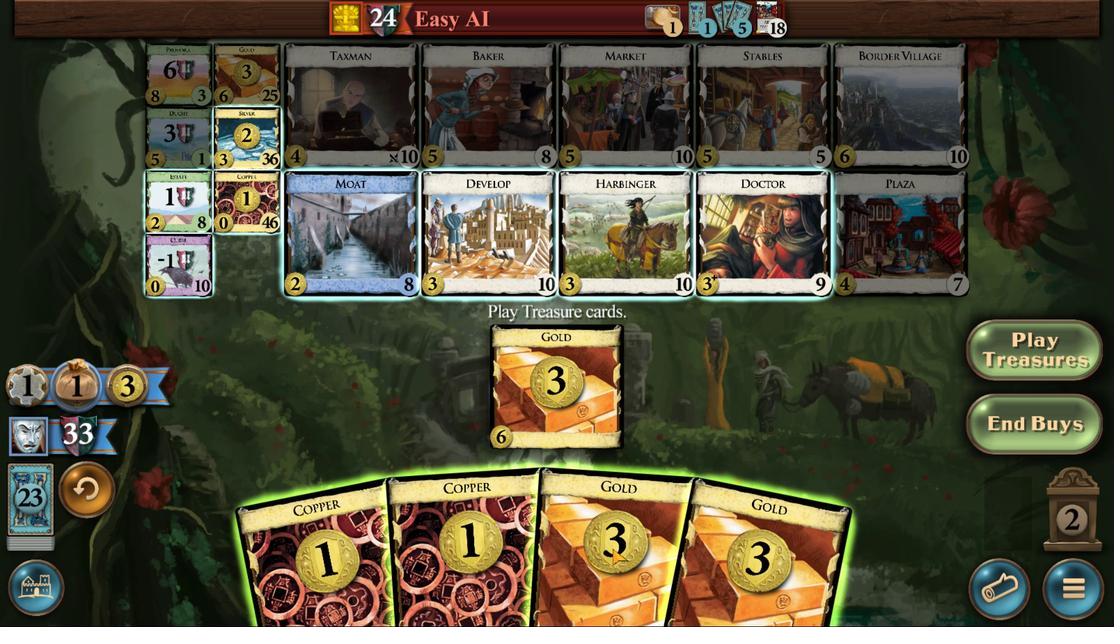 
Action: Mouse moved to (613, 487)
Screenshot: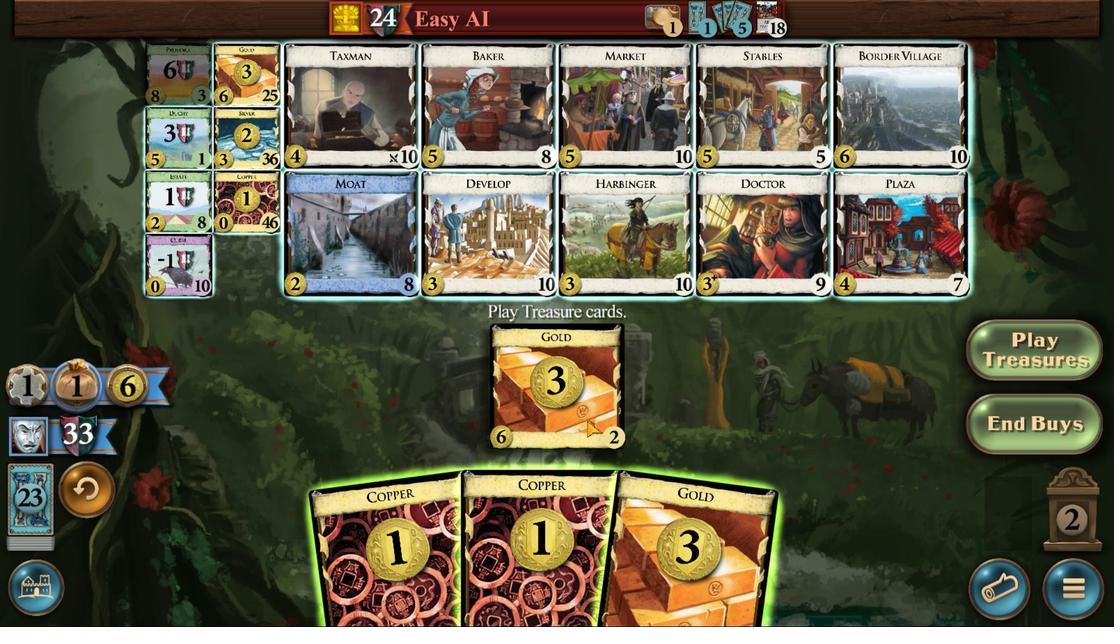 
Action: Mouse pressed left at (613, 487)
Screenshot: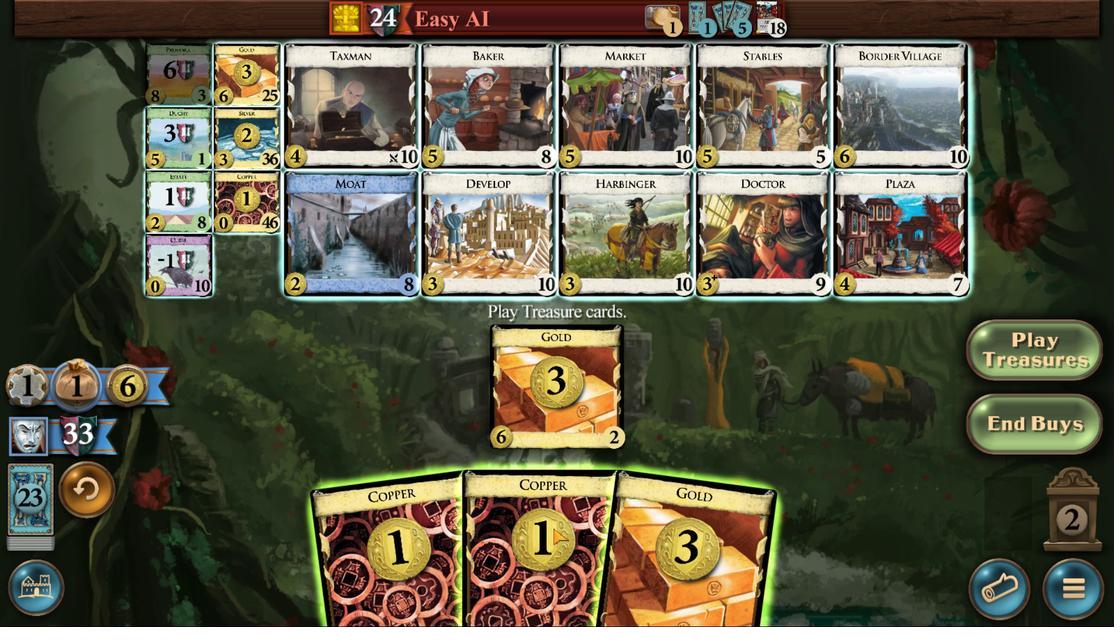 
Action: Mouse moved to (602, 483)
Screenshot: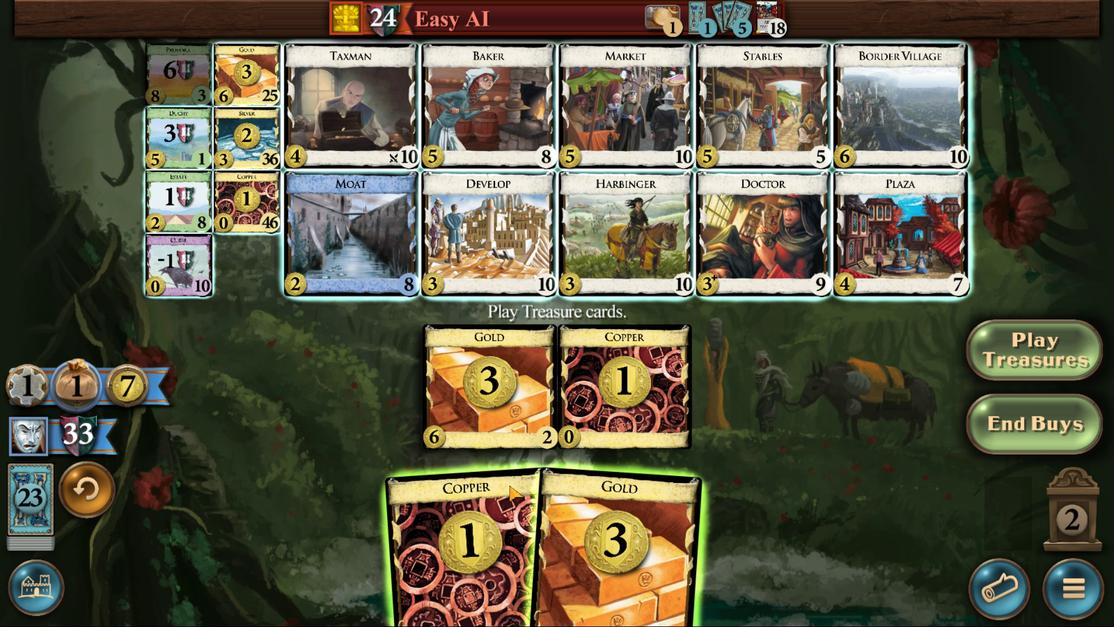 
Action: Mouse pressed left at (602, 483)
Screenshot: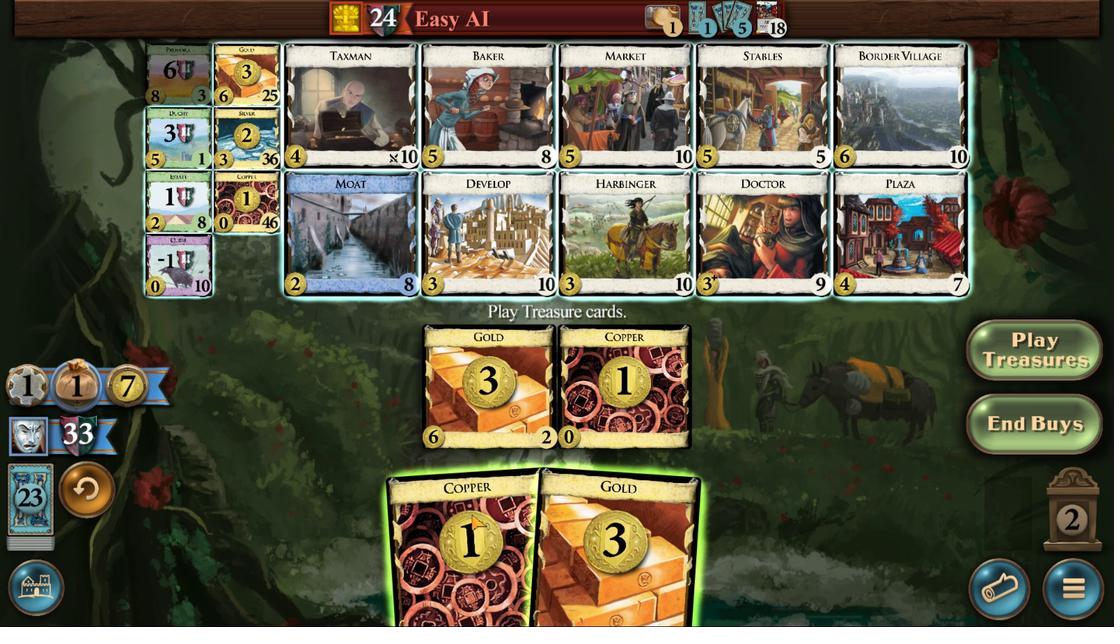 
Action: Mouse moved to (589, 480)
Screenshot: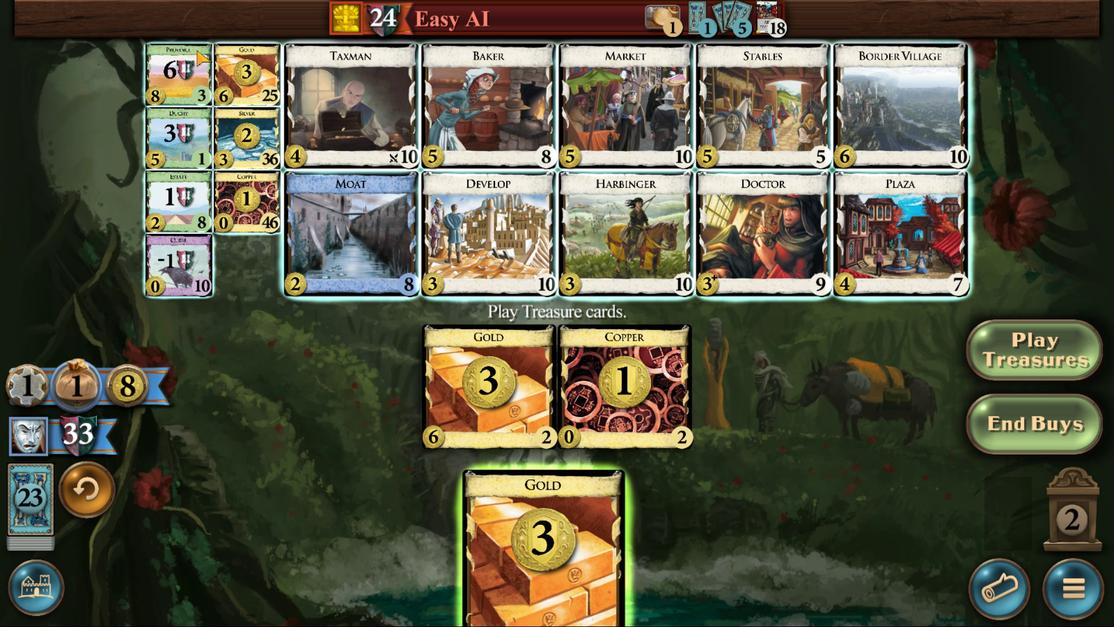 
Action: Mouse pressed left at (589, 480)
Screenshot: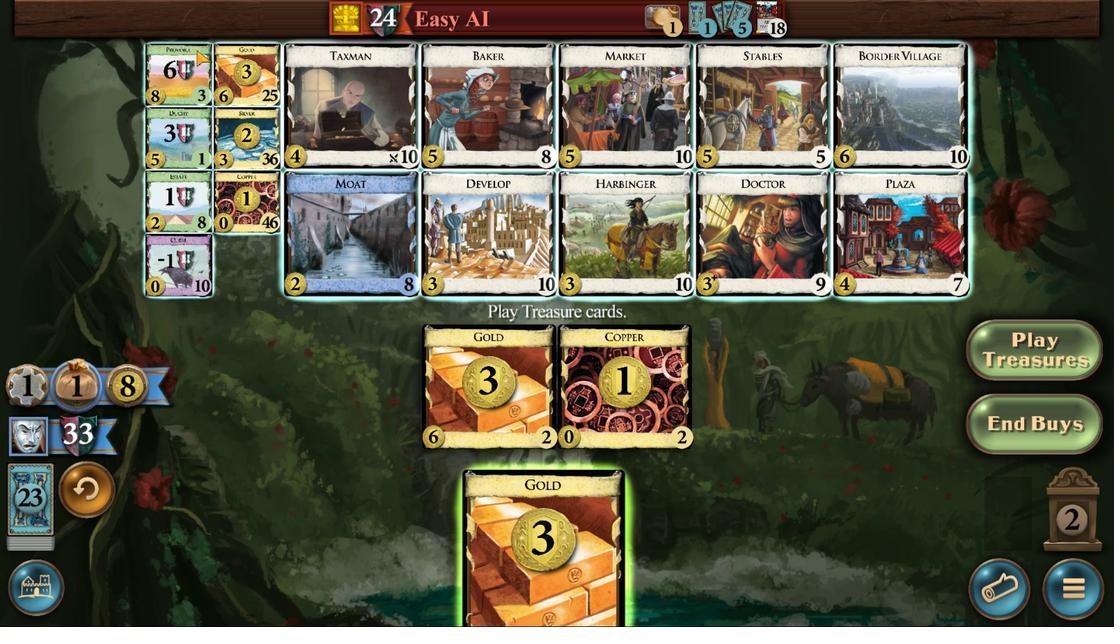 
Action: Mouse moved to (541, 375)
Screenshot: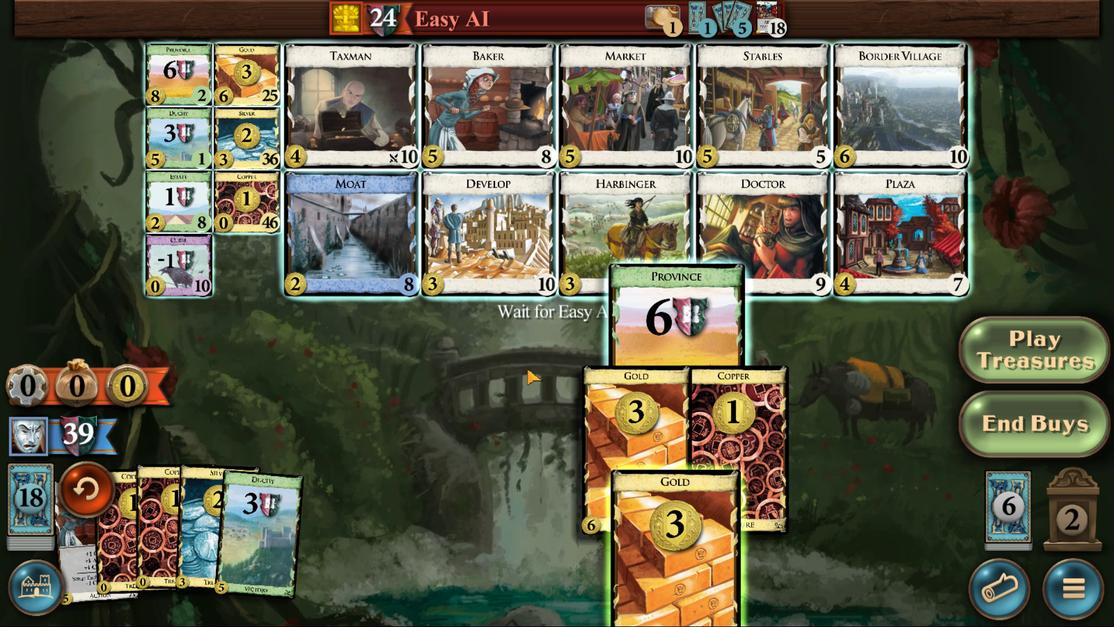 
Action: Mouse pressed left at (541, 375)
Screenshot: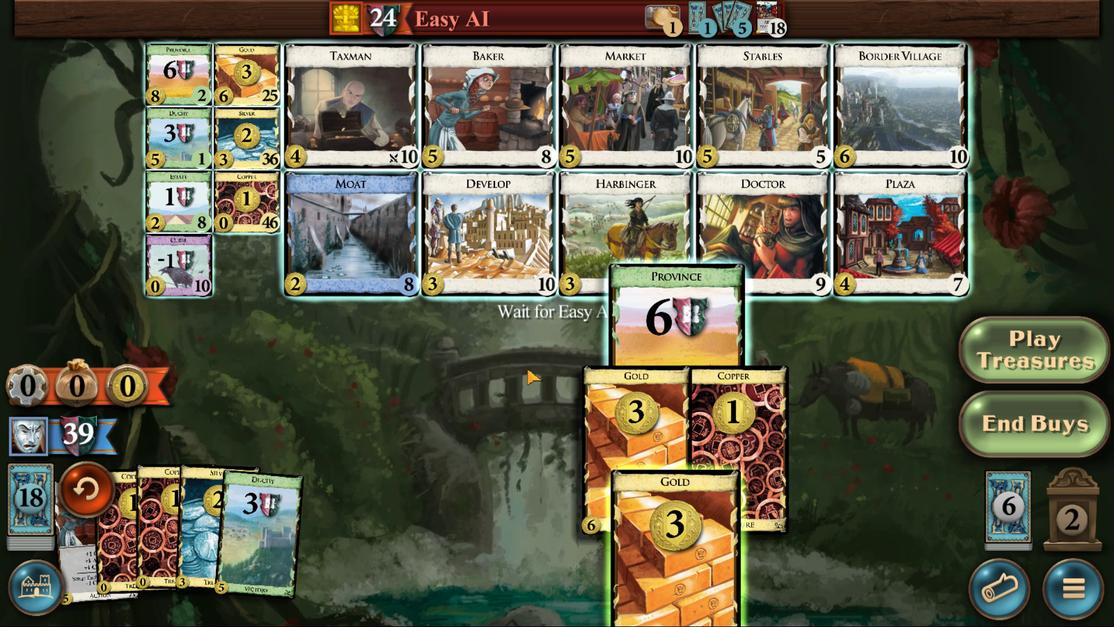 
Action: Mouse moved to (556, 488)
Screenshot: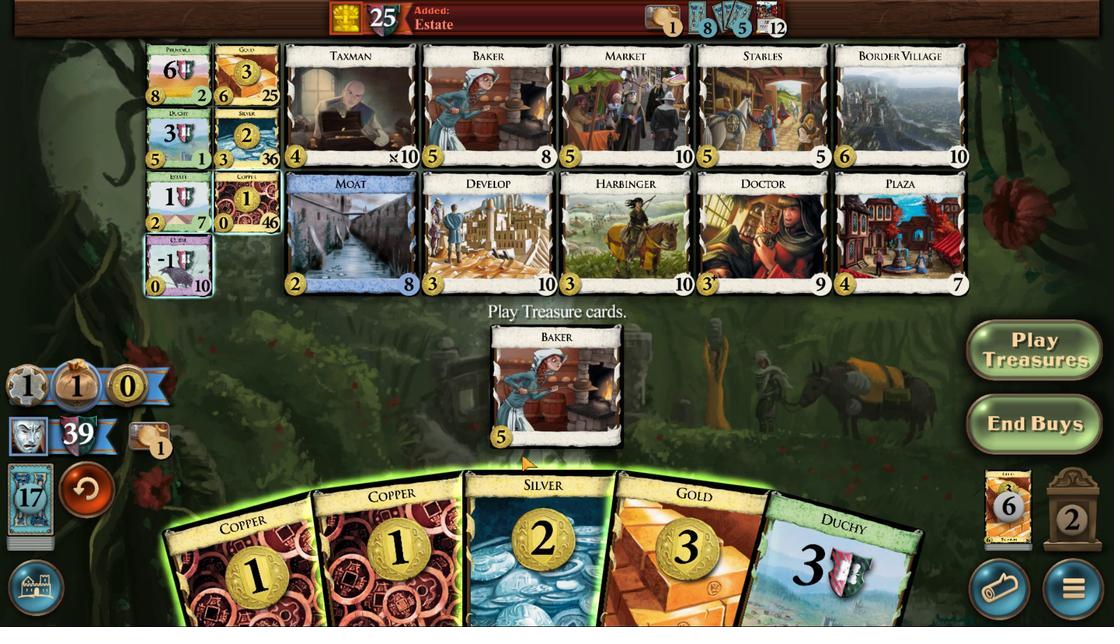 
Action: Mouse pressed left at (556, 488)
Screenshot: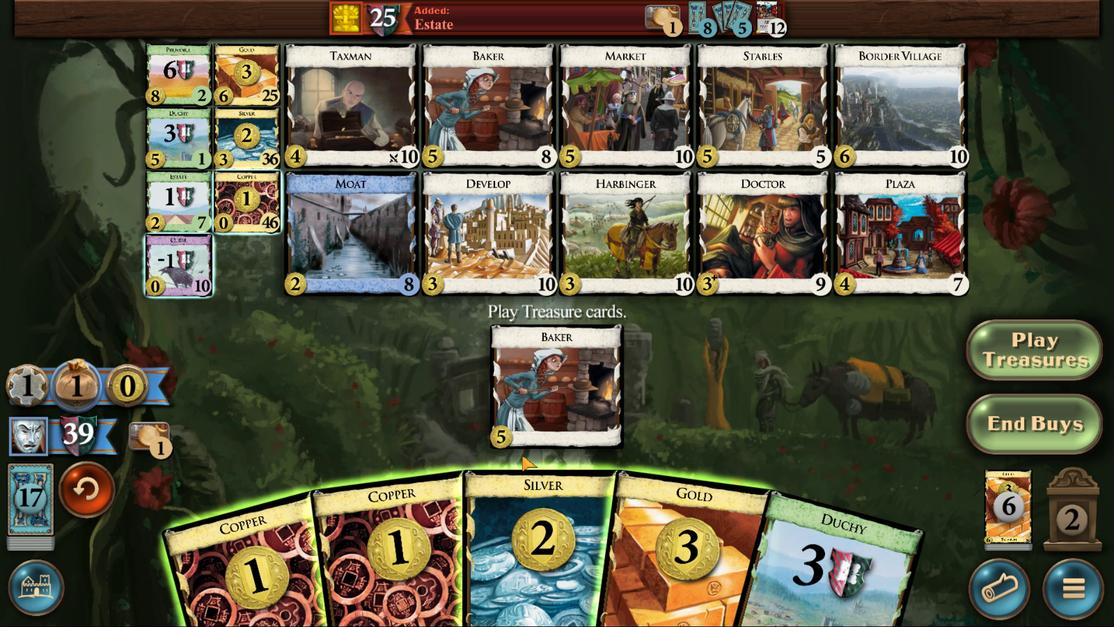 
Action: Mouse moved to (625, 485)
Screenshot: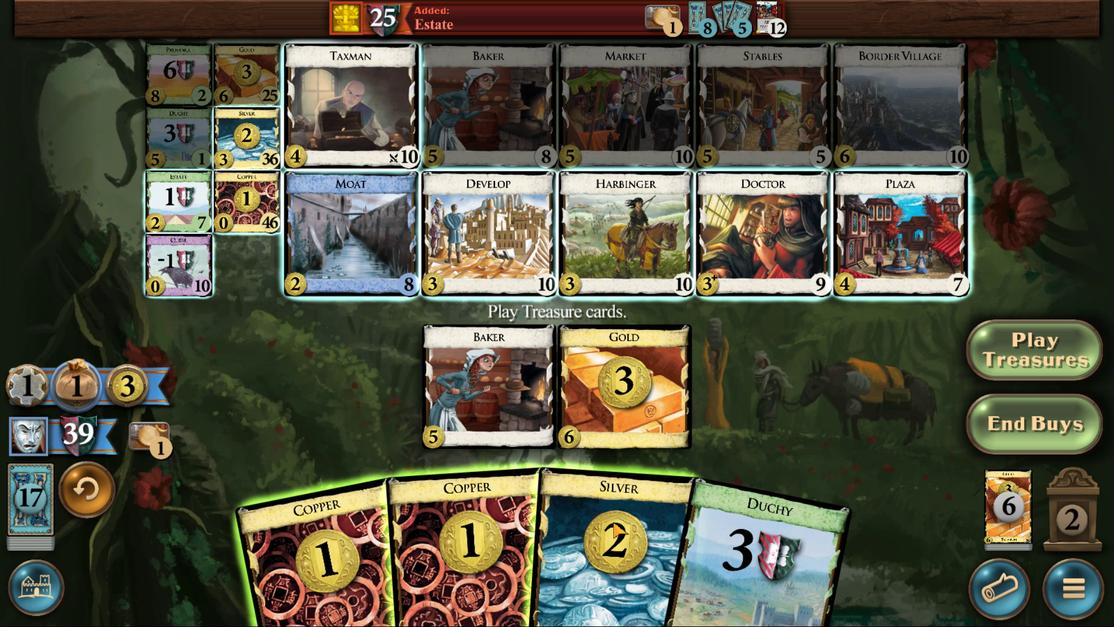 
Action: Mouse pressed left at (625, 485)
Screenshot: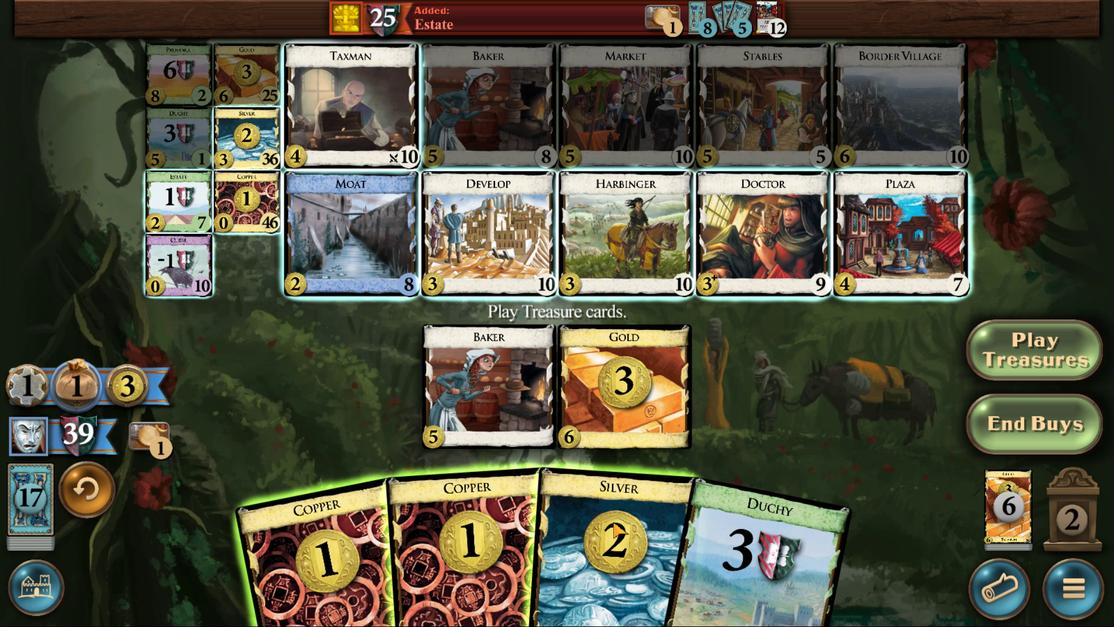
Action: Mouse moved to (613, 480)
Screenshot: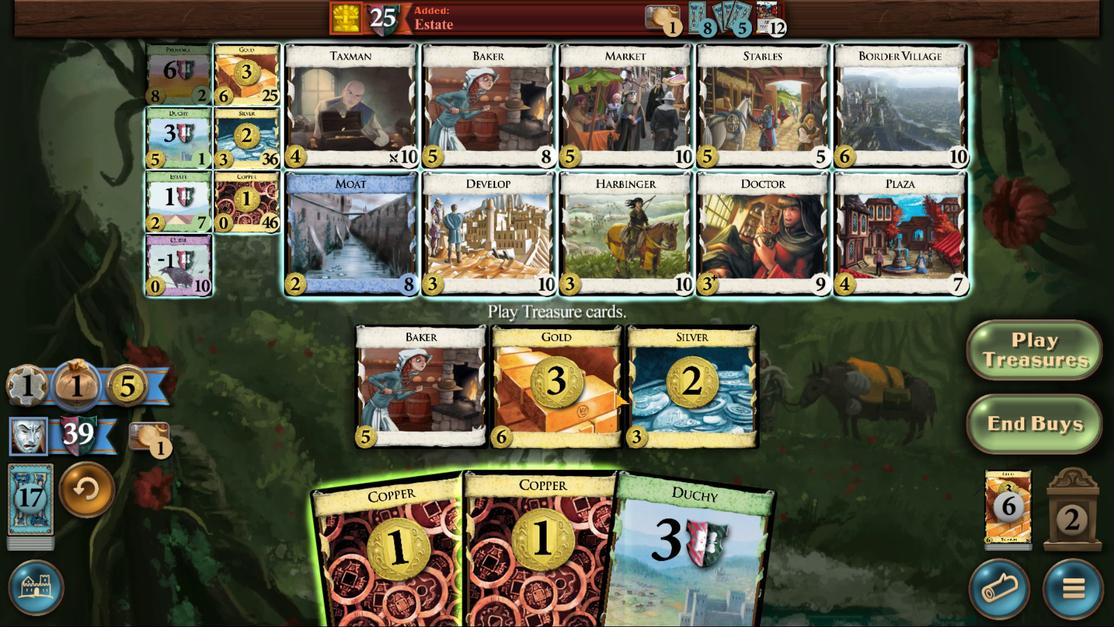 
Action: Mouse pressed left at (613, 480)
Screenshot: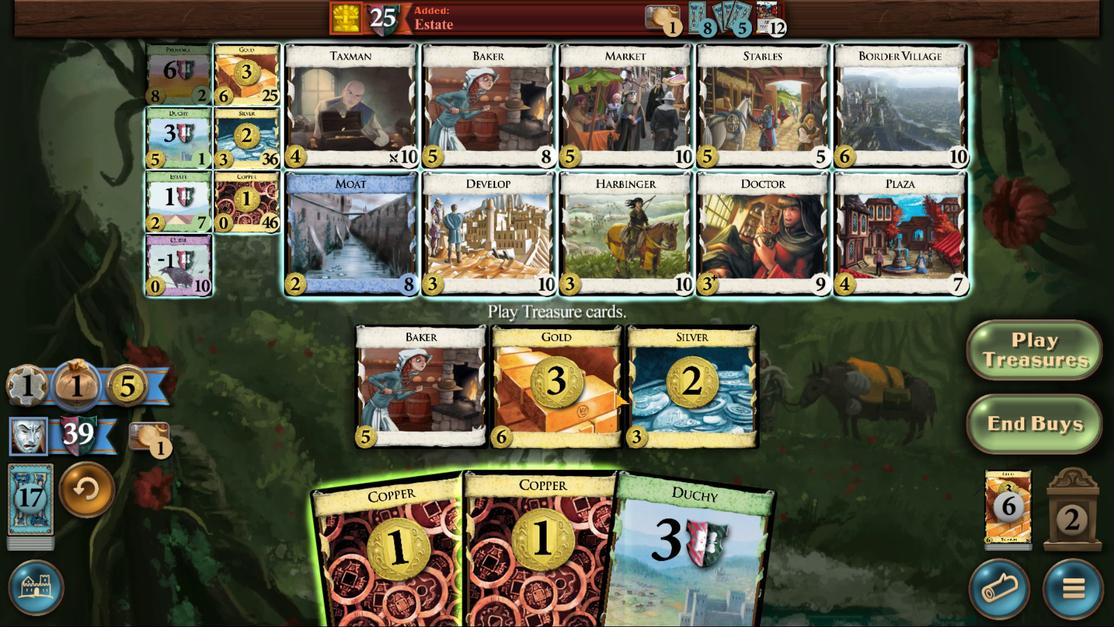 
Action: Mouse moved to (598, 477)
Screenshot: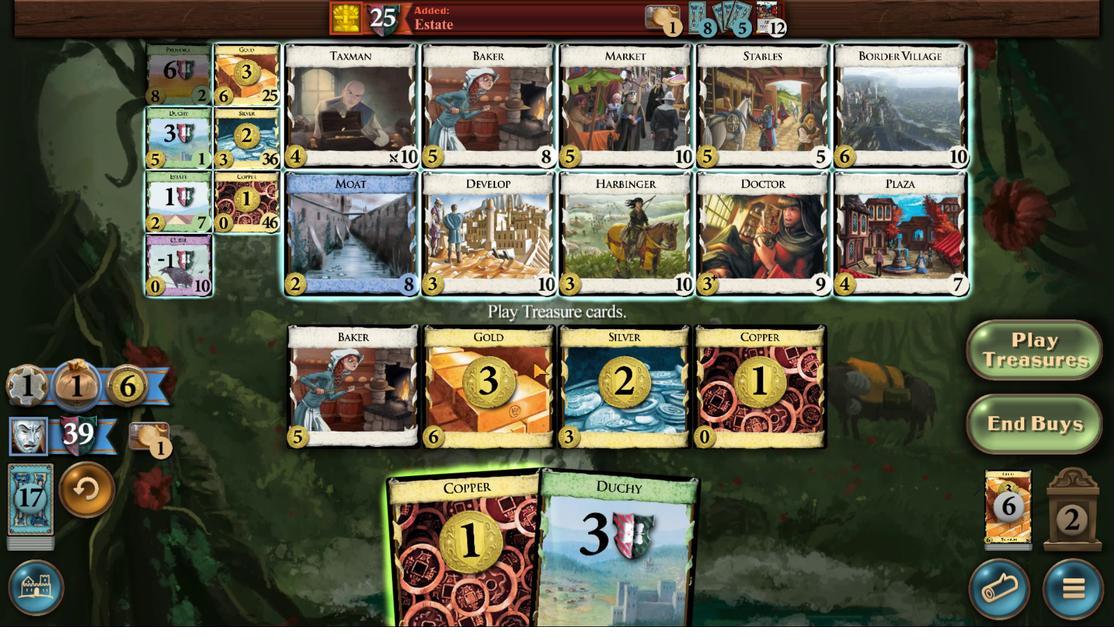 
Action: Mouse pressed left at (598, 477)
Screenshot: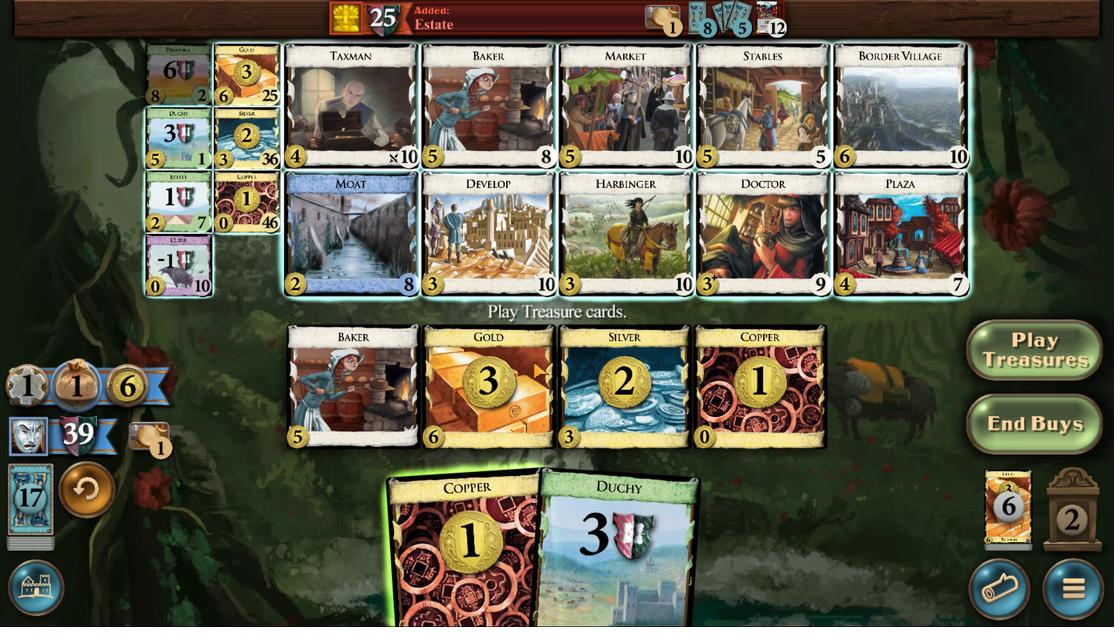 
Action: Mouse moved to (550, 376)
Screenshot: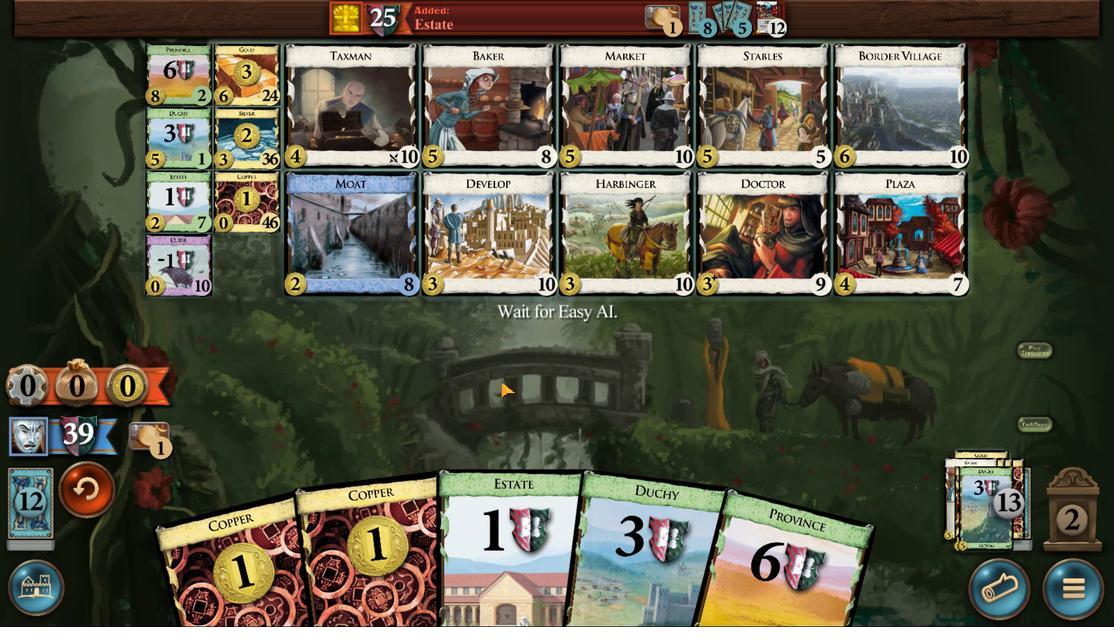 
Action: Mouse pressed left at (550, 376)
Screenshot: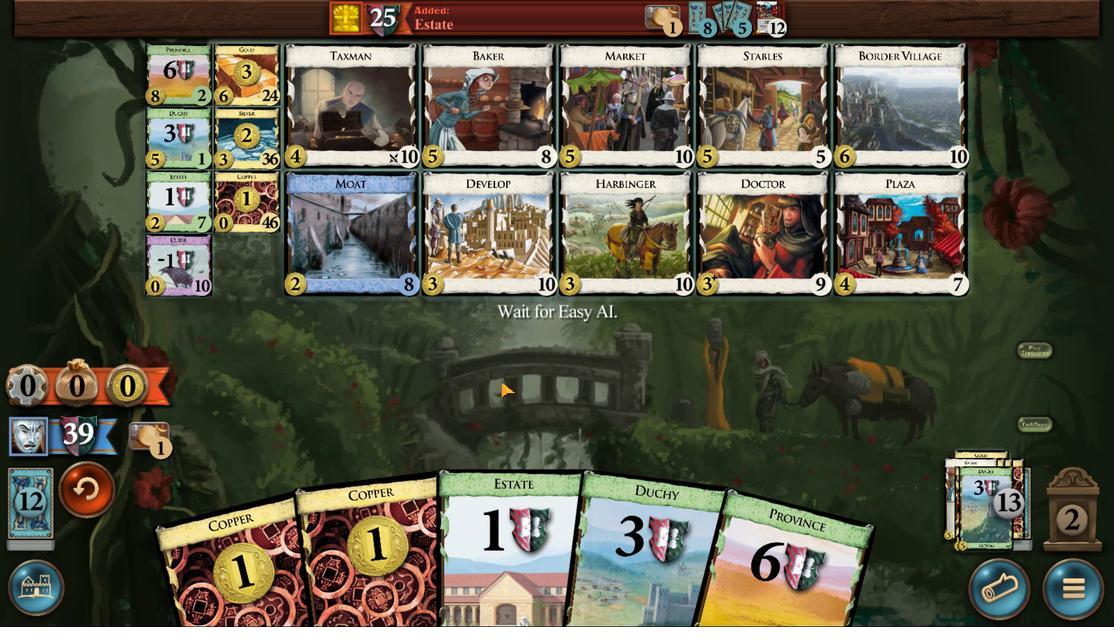 
Action: Mouse moved to (578, 485)
Screenshot: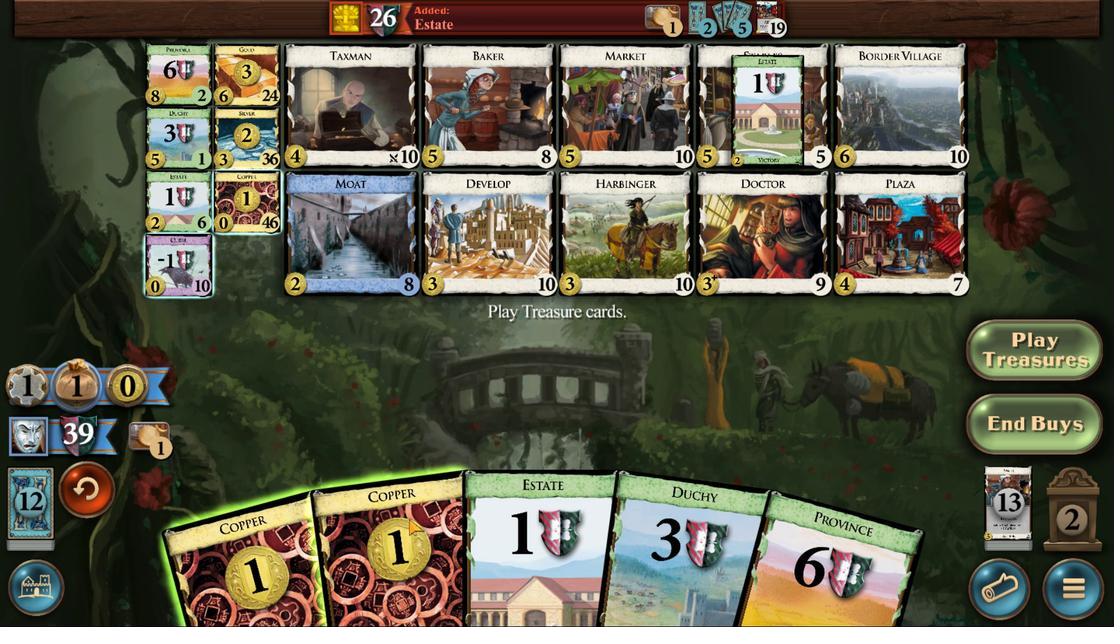 
Action: Mouse pressed left at (578, 485)
Screenshot: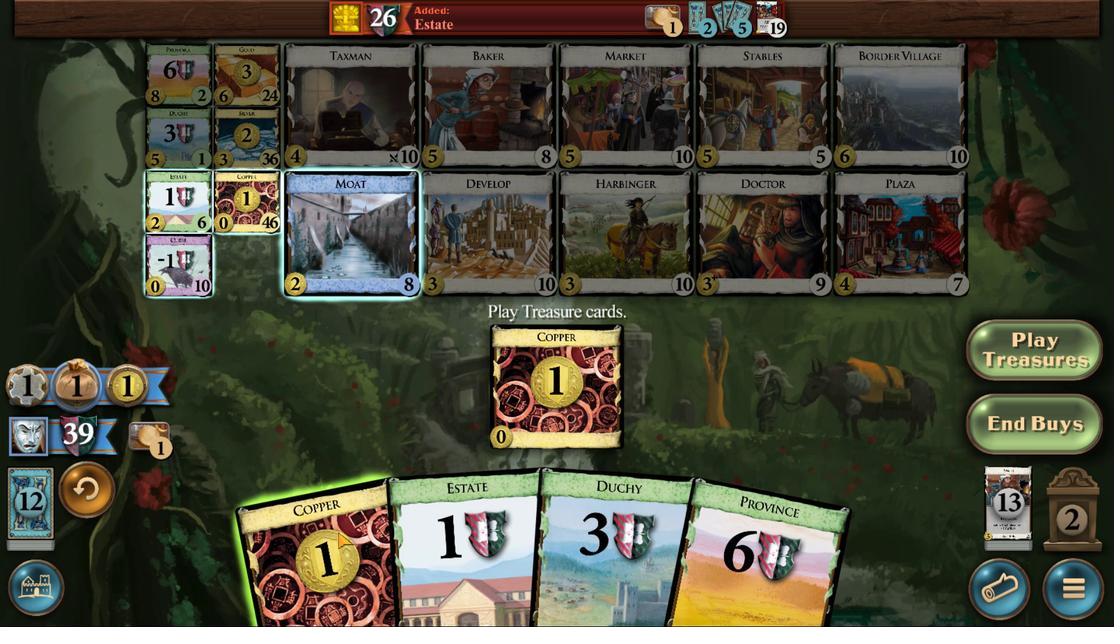 
Action: Mouse moved to (566, 484)
Screenshot: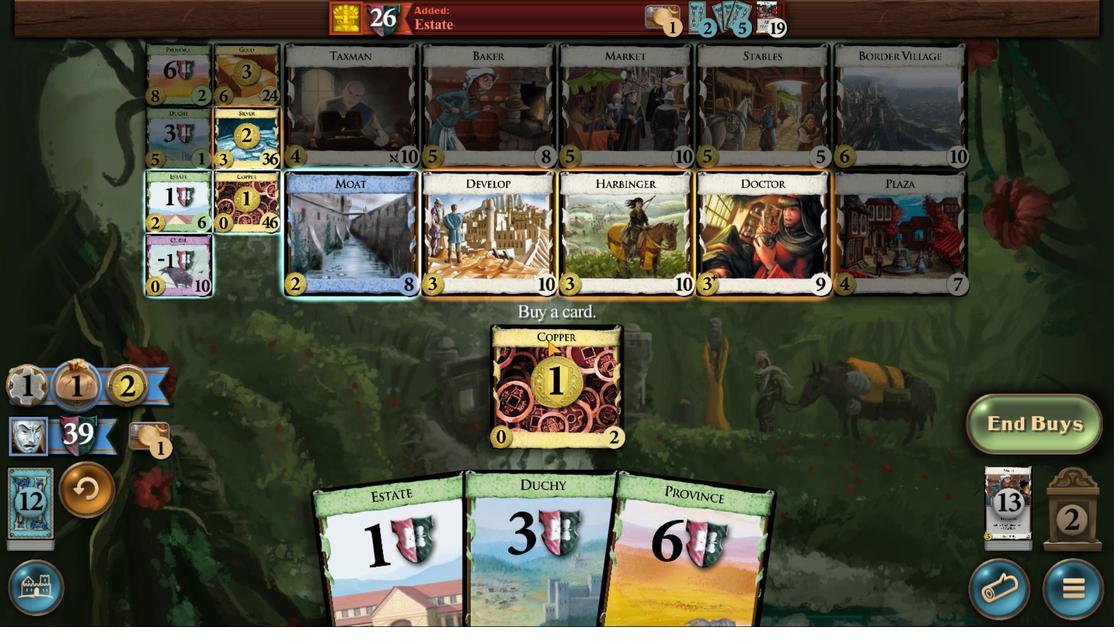 
Action: Mouse pressed left at (566, 484)
Screenshot: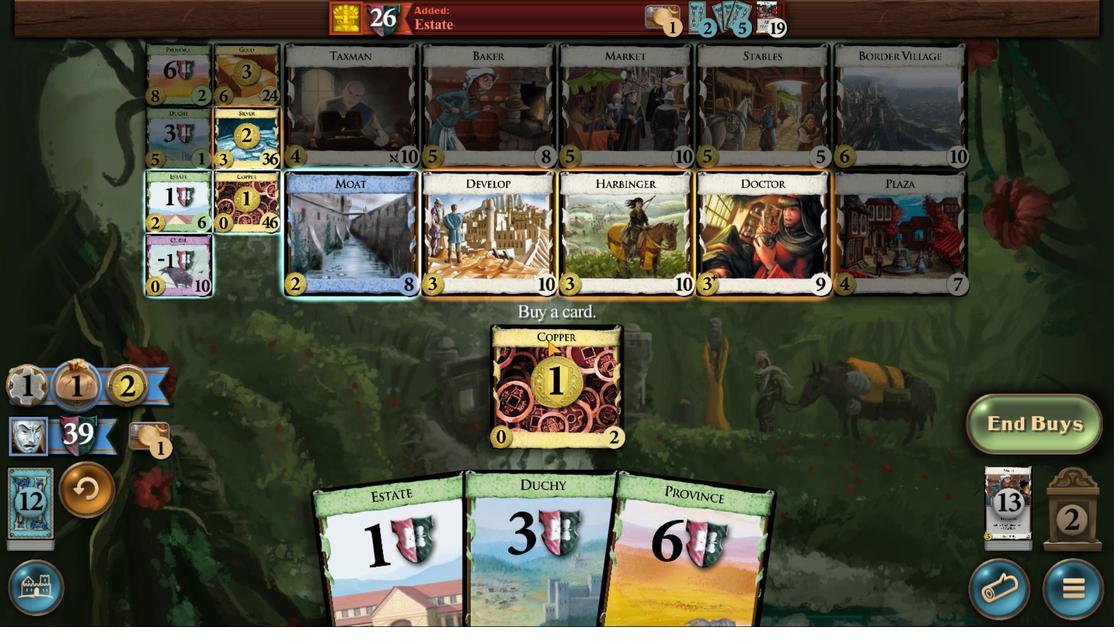 
Action: Mouse moved to (553, 391)
Screenshot: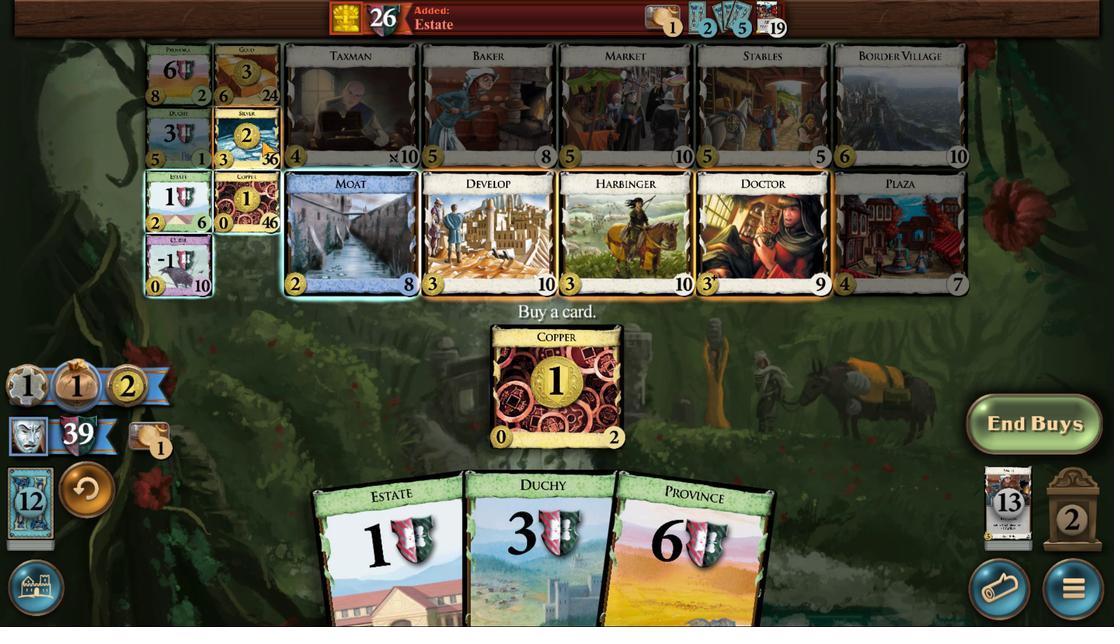 
Action: Mouse pressed left at (553, 391)
Screenshot: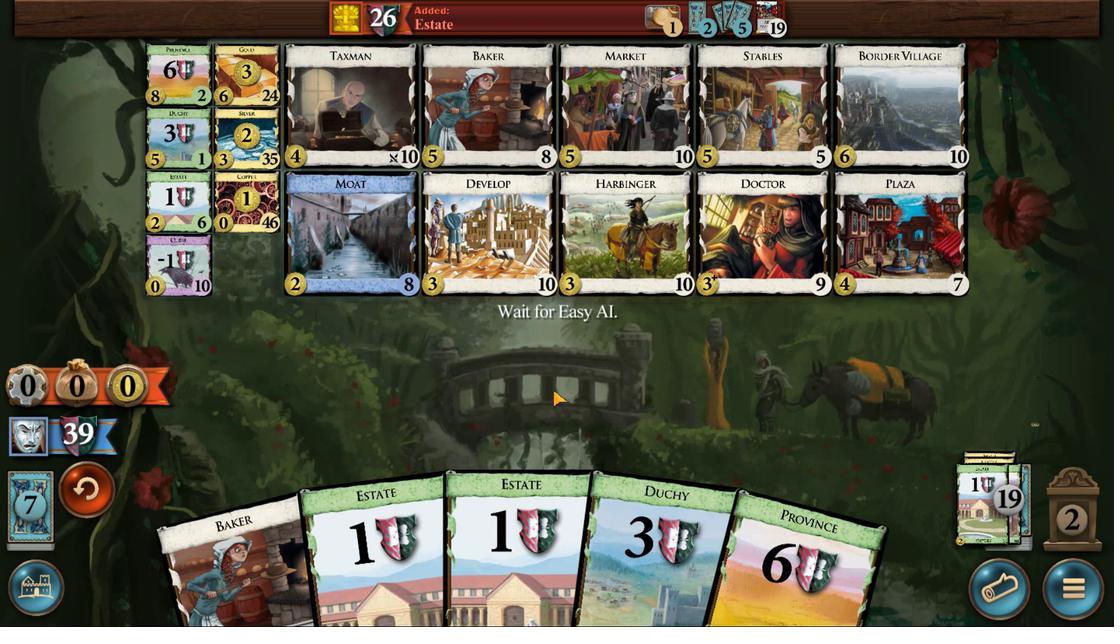 
Action: Mouse moved to (549, 487)
Screenshot: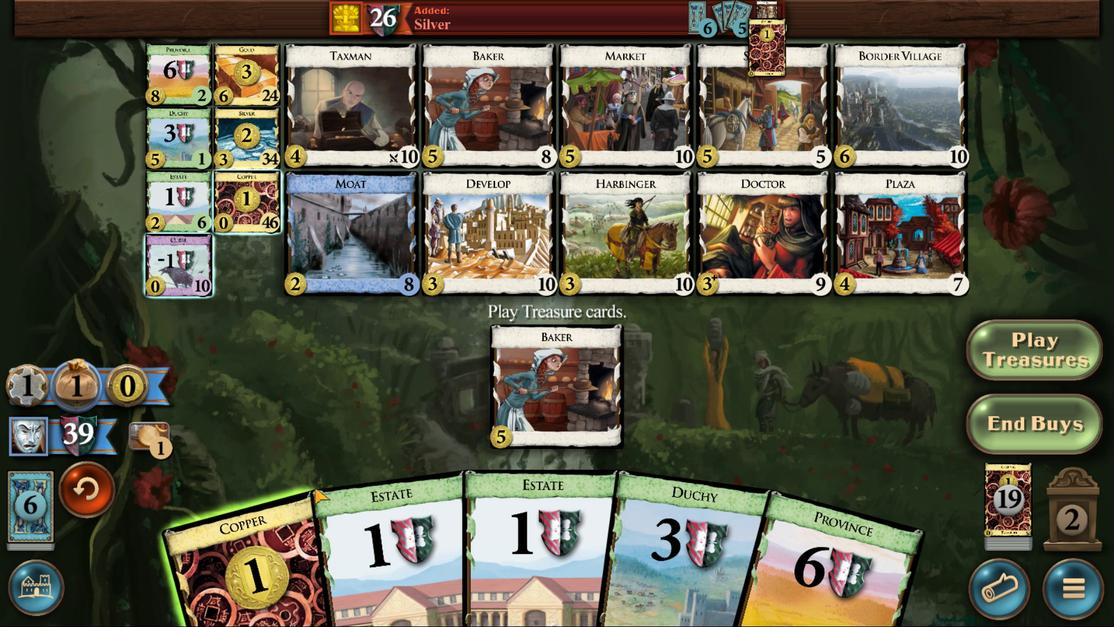 
Action: Mouse pressed left at (549, 487)
Screenshot: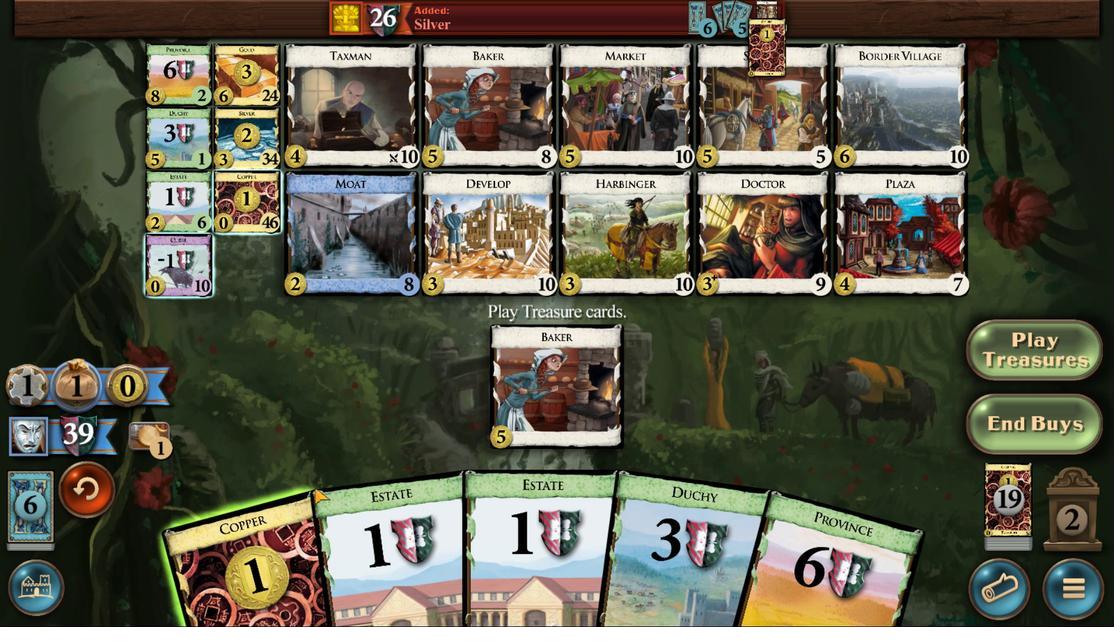 
Action: Mouse moved to (552, 491)
Screenshot: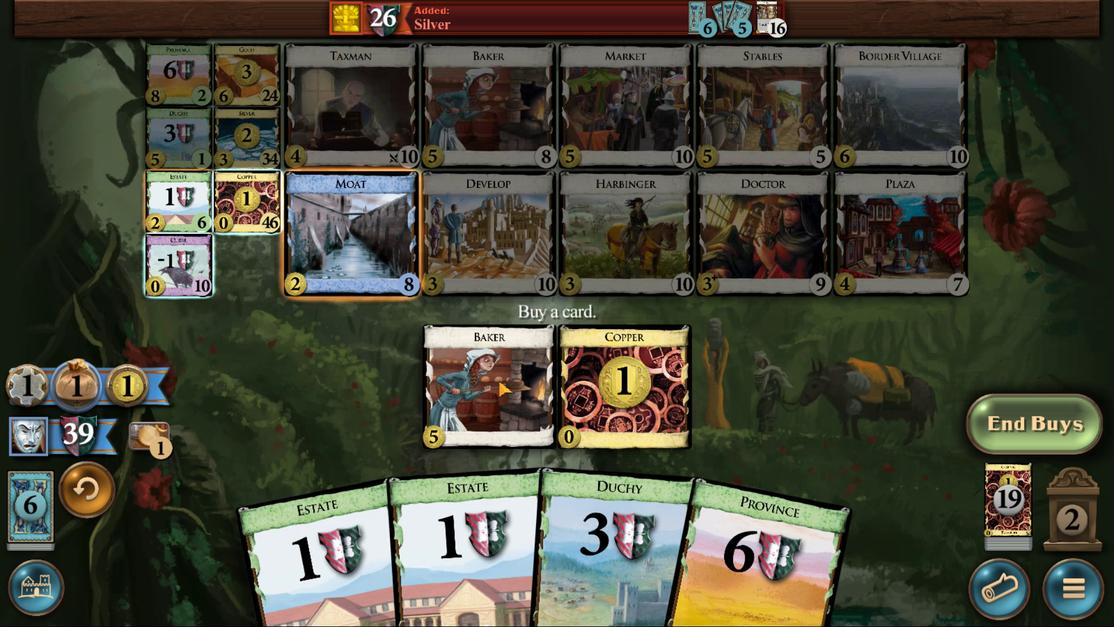 
Action: Mouse pressed left at (552, 491)
Screenshot: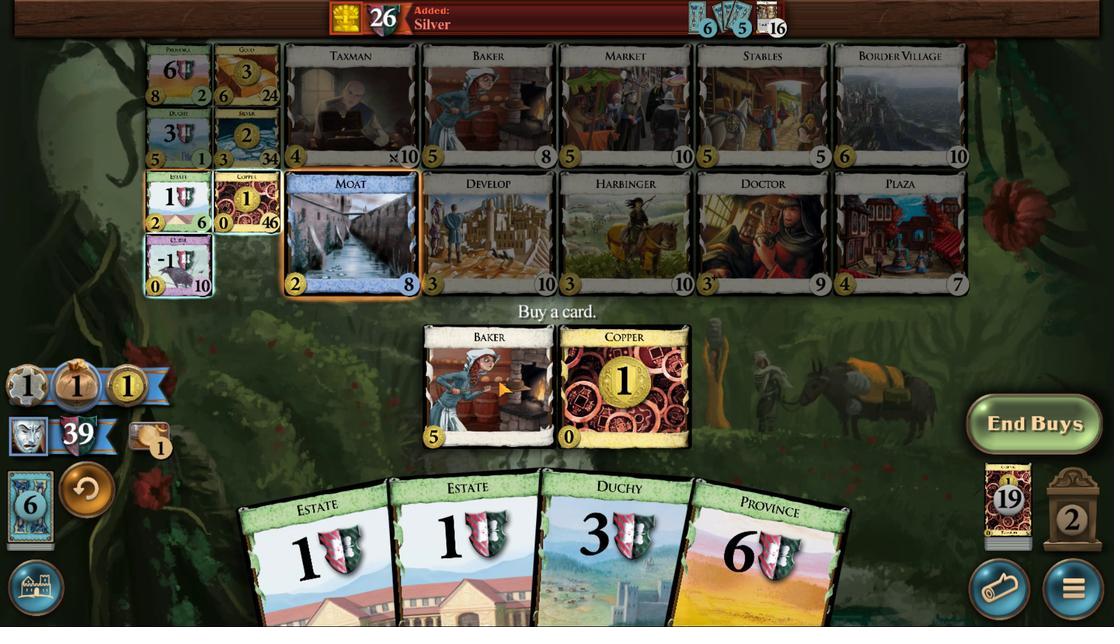 
Action: Mouse moved to (540, 408)
Screenshot: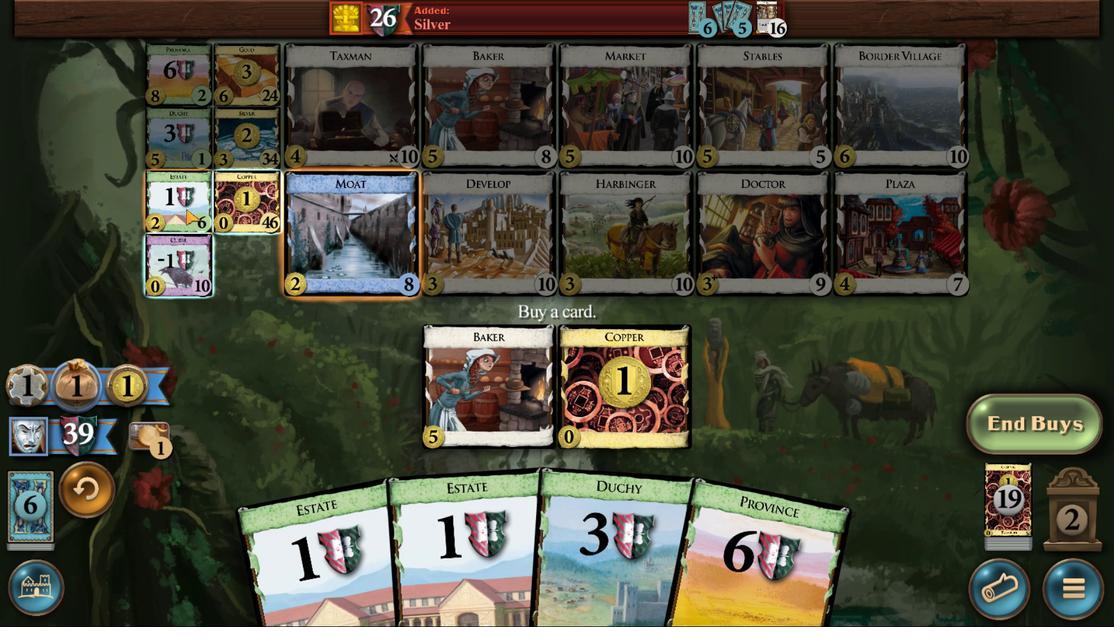 
Action: Mouse pressed left at (540, 408)
Screenshot: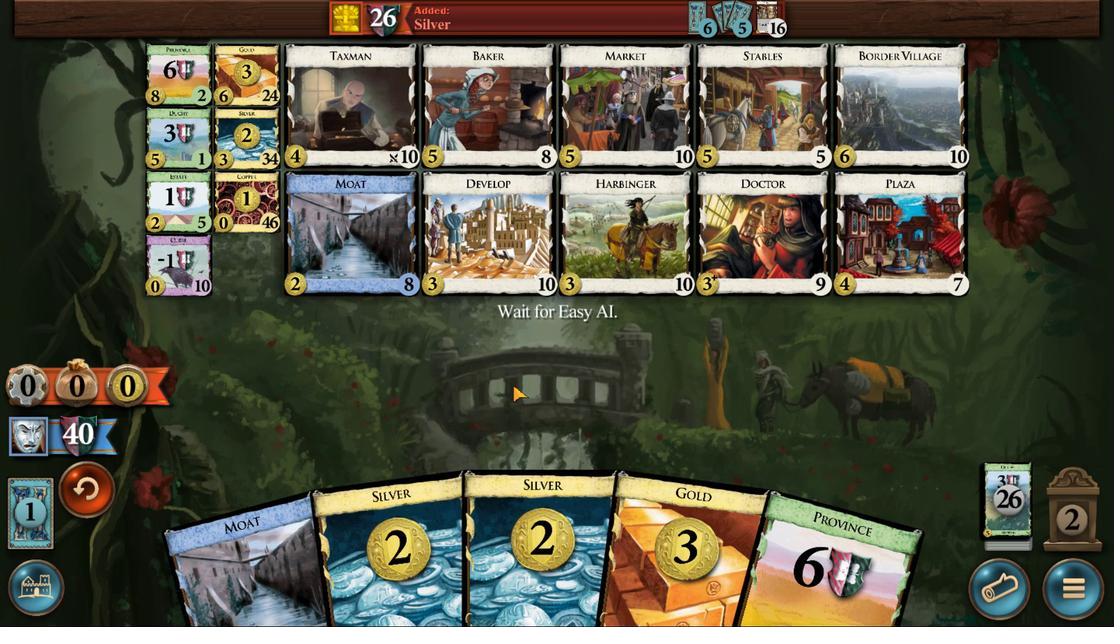 
Action: Mouse moved to (551, 487)
Screenshot: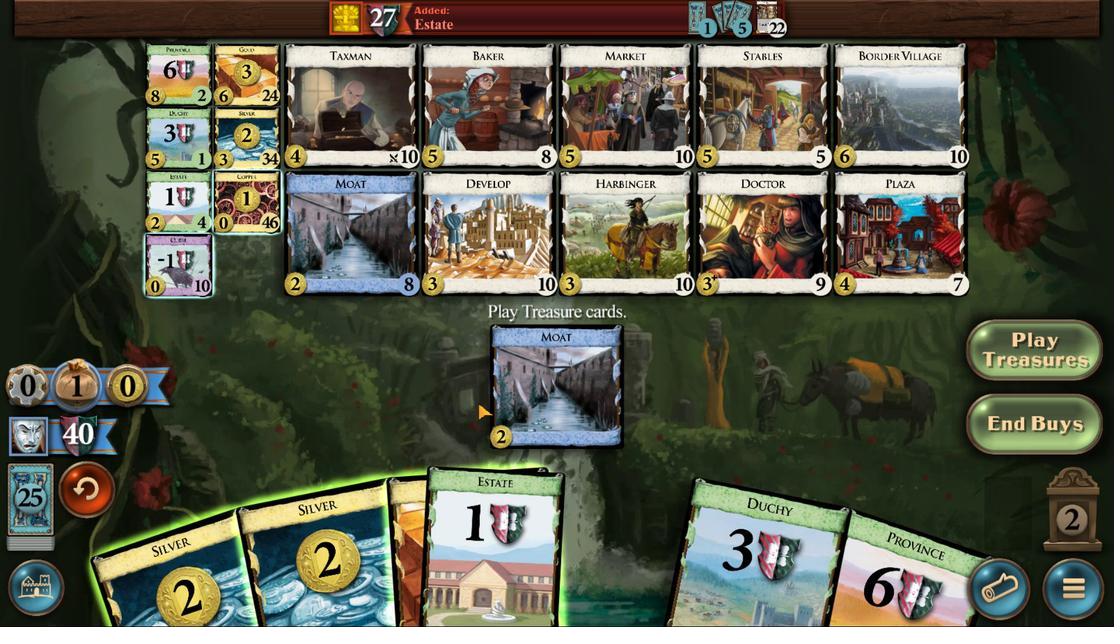 
Action: Mouse pressed left at (551, 487)
Screenshot: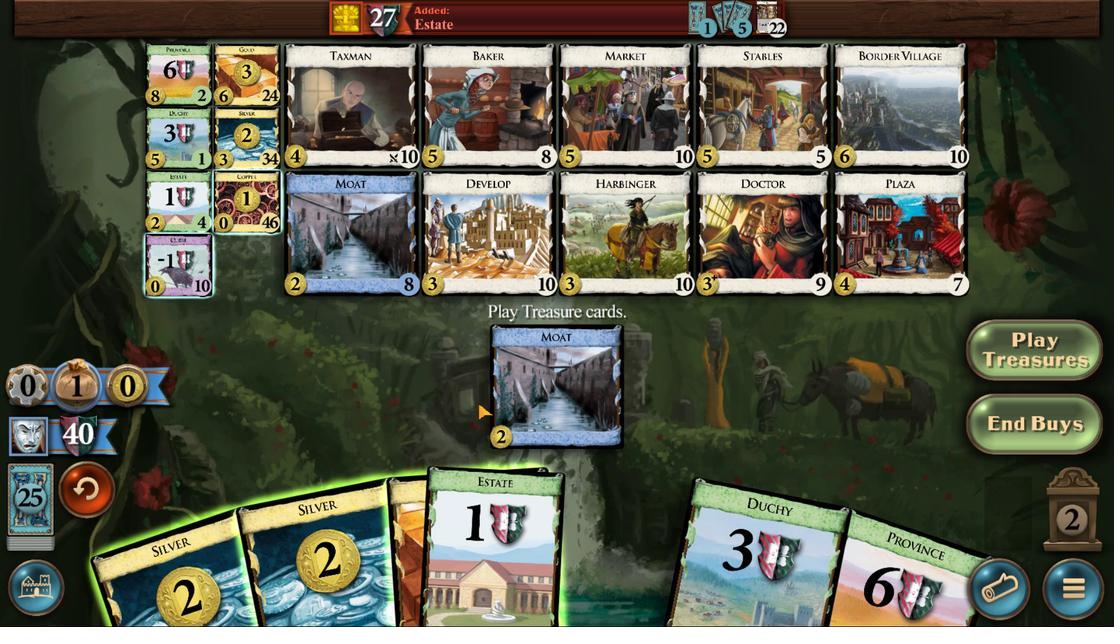 
Action: Mouse moved to (559, 481)
Screenshot: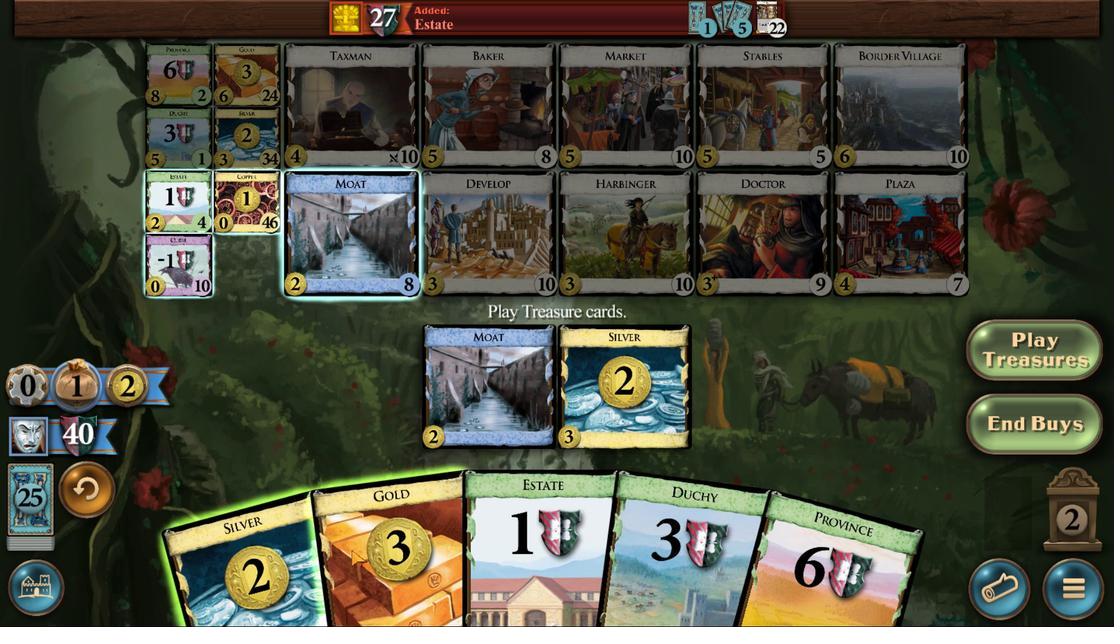 
Action: Mouse pressed left at (559, 481)
Screenshot: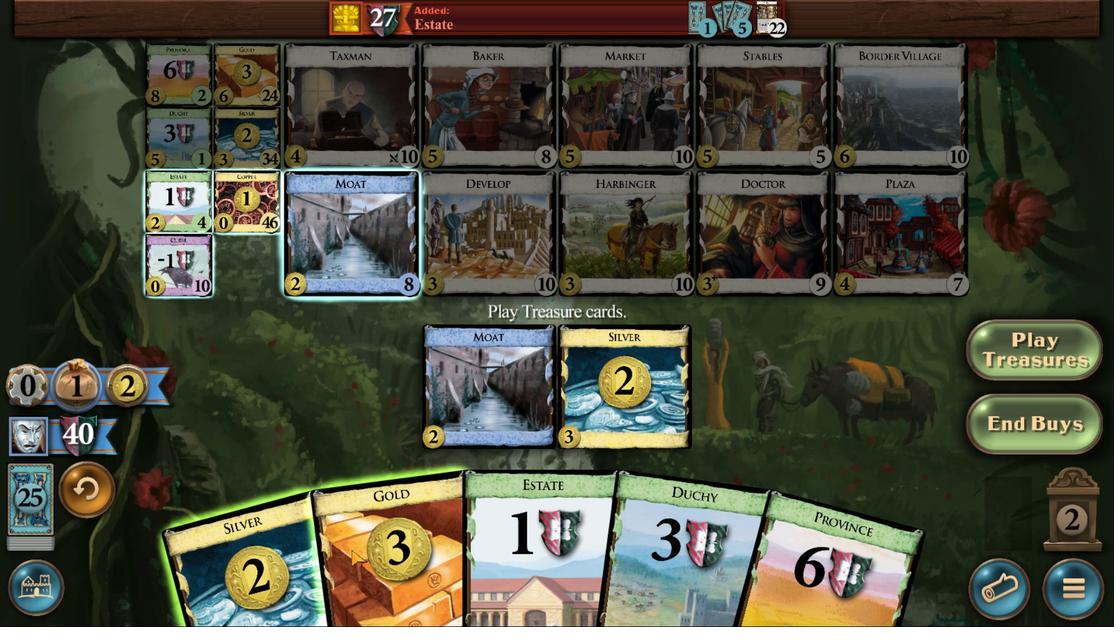 
Action: Mouse moved to (571, 488)
Screenshot: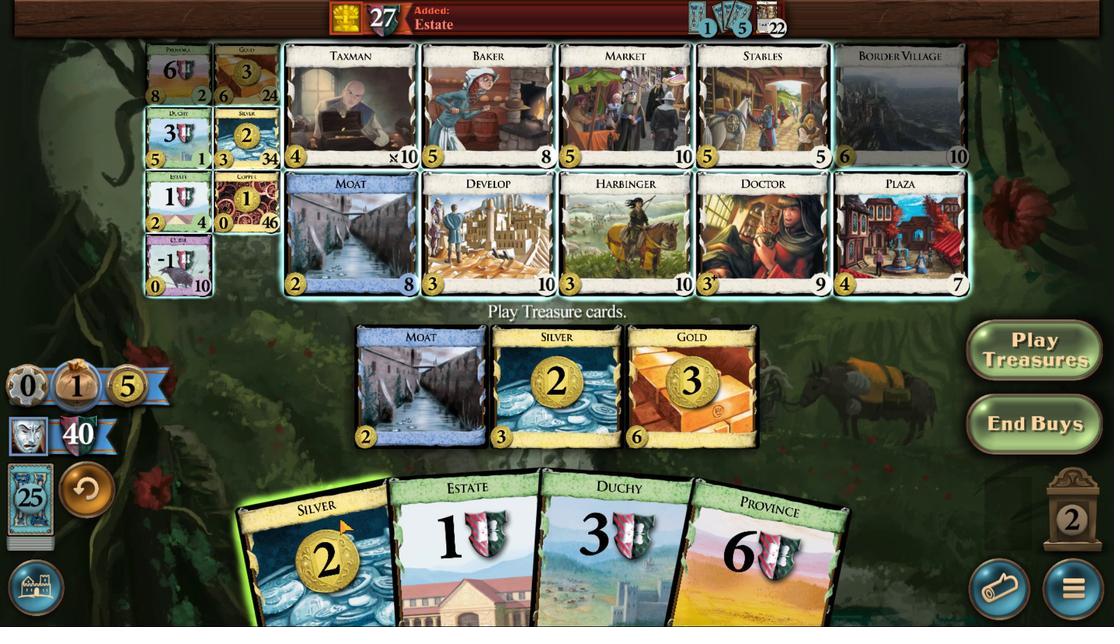 
Action: Mouse pressed left at (571, 488)
Screenshot: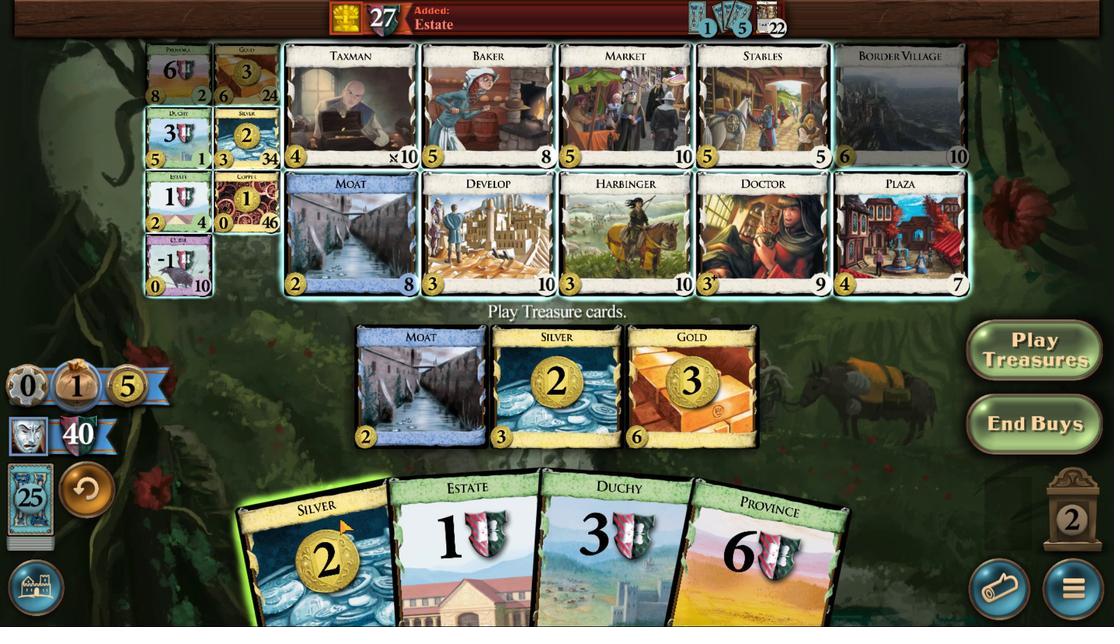 
Action: Mouse moved to (562, 488)
Screenshot: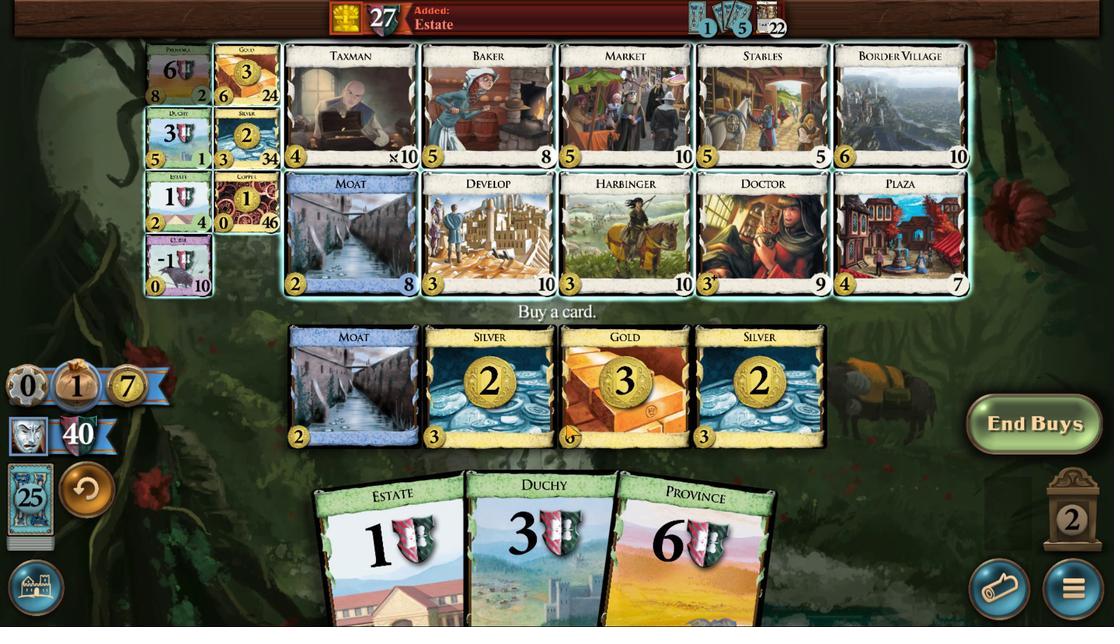 
Action: Mouse pressed left at (562, 488)
Screenshot: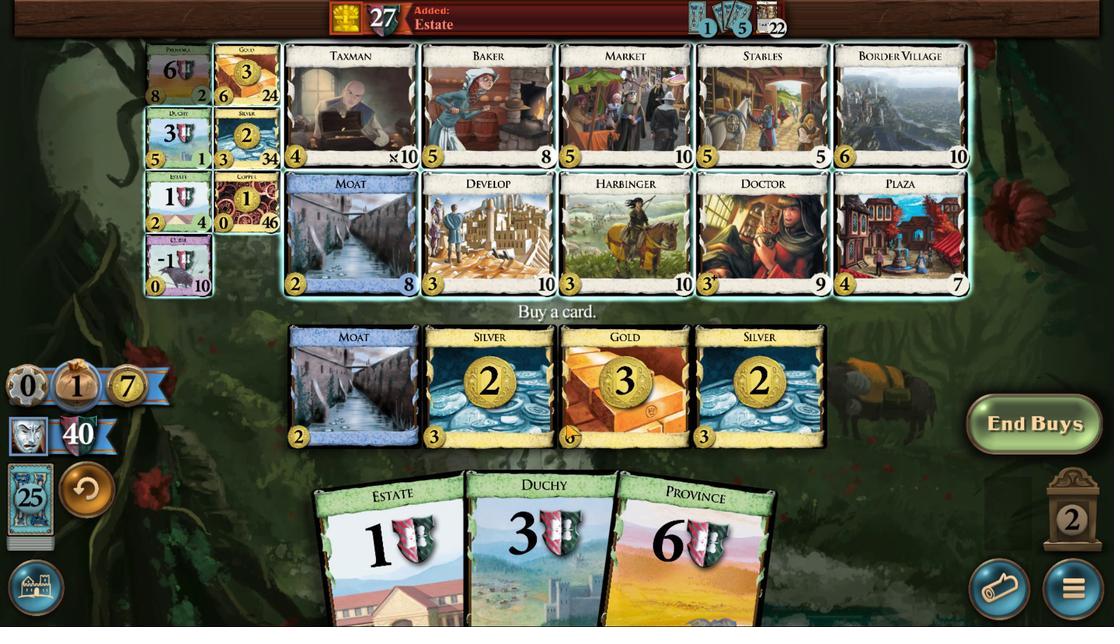 
Action: Mouse moved to (553, 376)
Screenshot: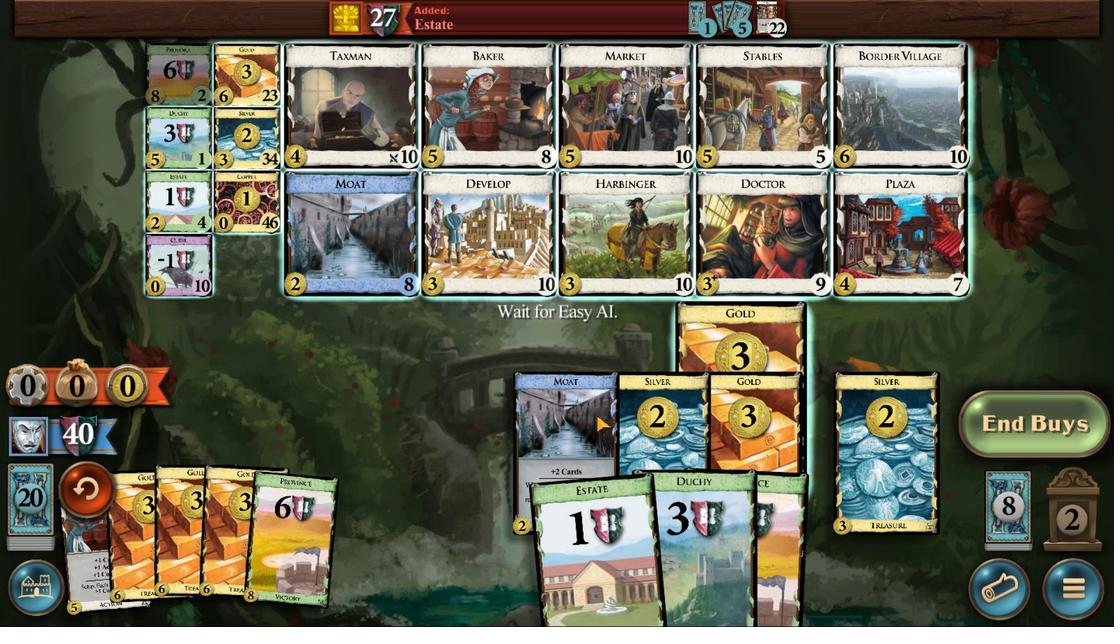 
Action: Mouse pressed left at (553, 376)
Screenshot: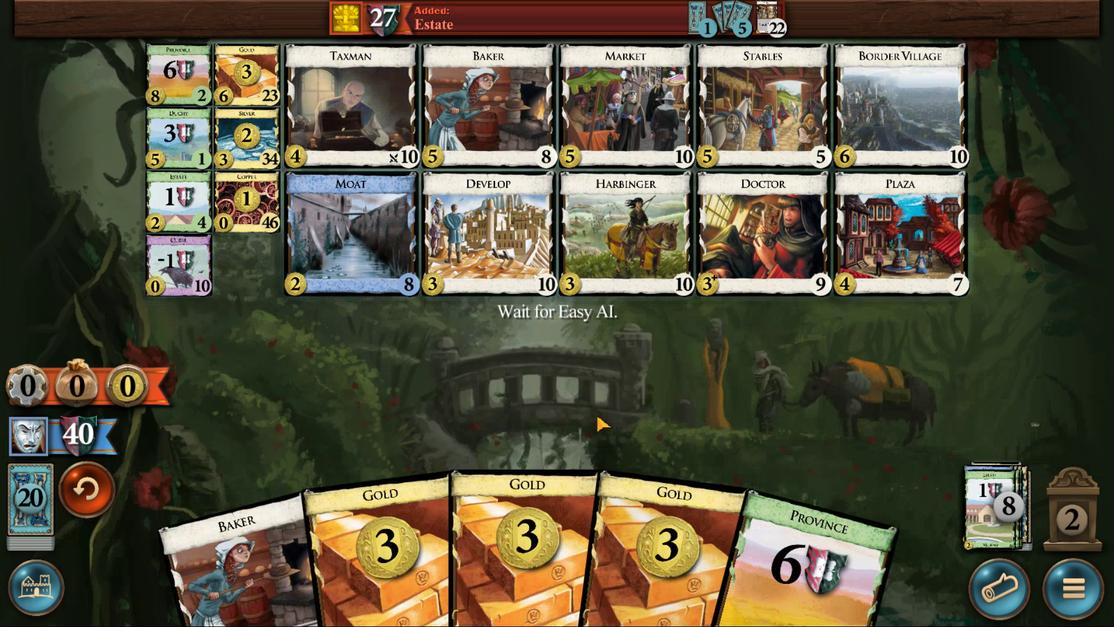 
Action: Mouse moved to (549, 487)
Screenshot: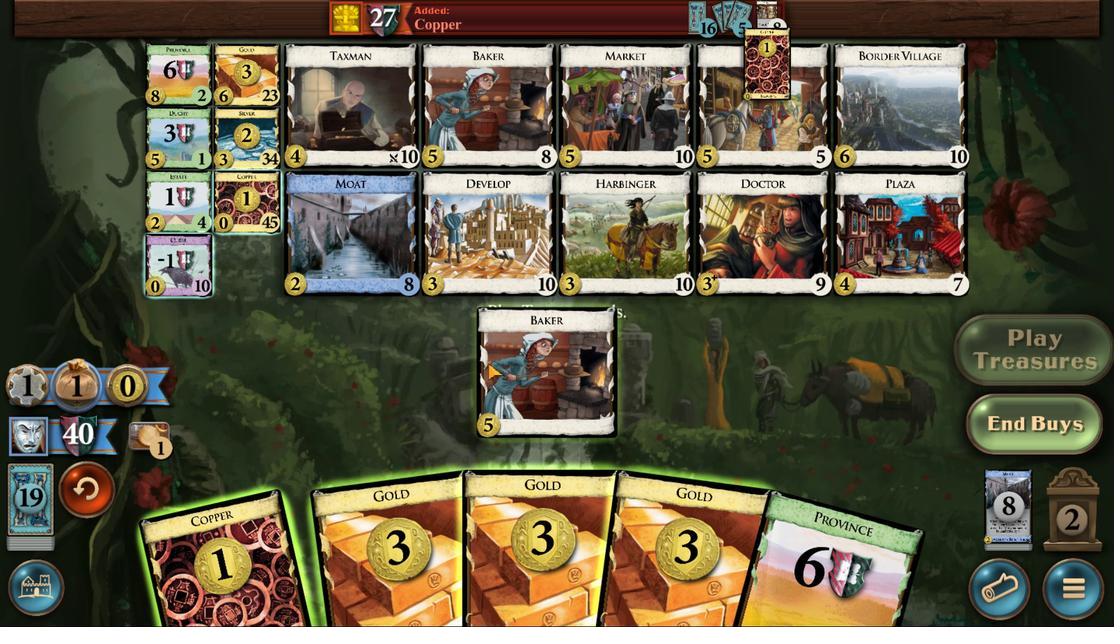 
Action: Mouse pressed left at (549, 487)
Screenshot: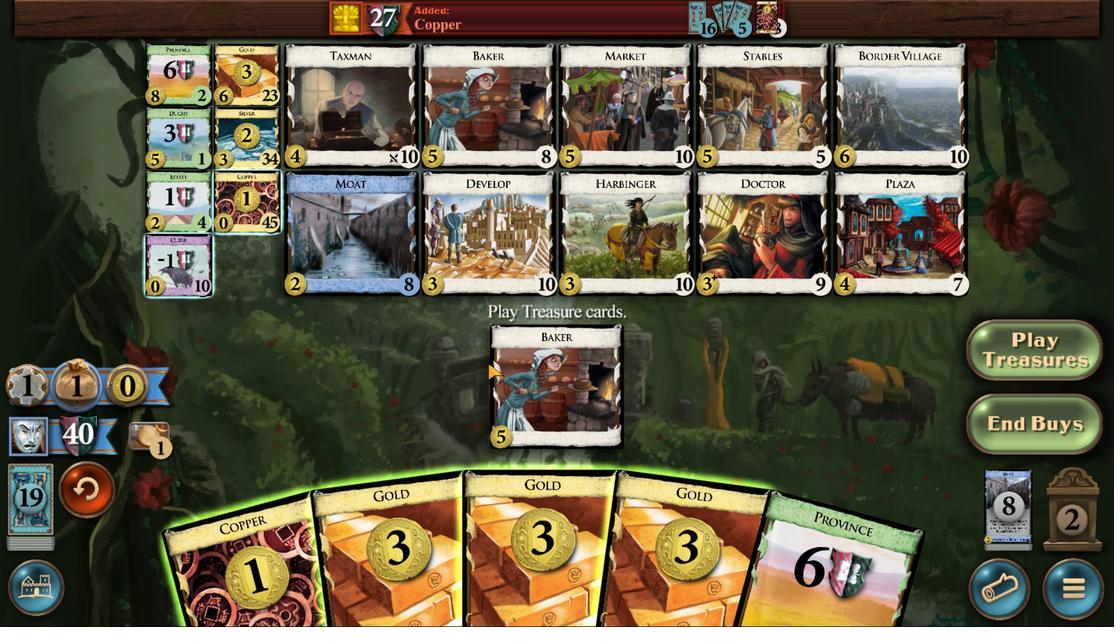 
Action: Mouse moved to (600, 484)
Screenshot: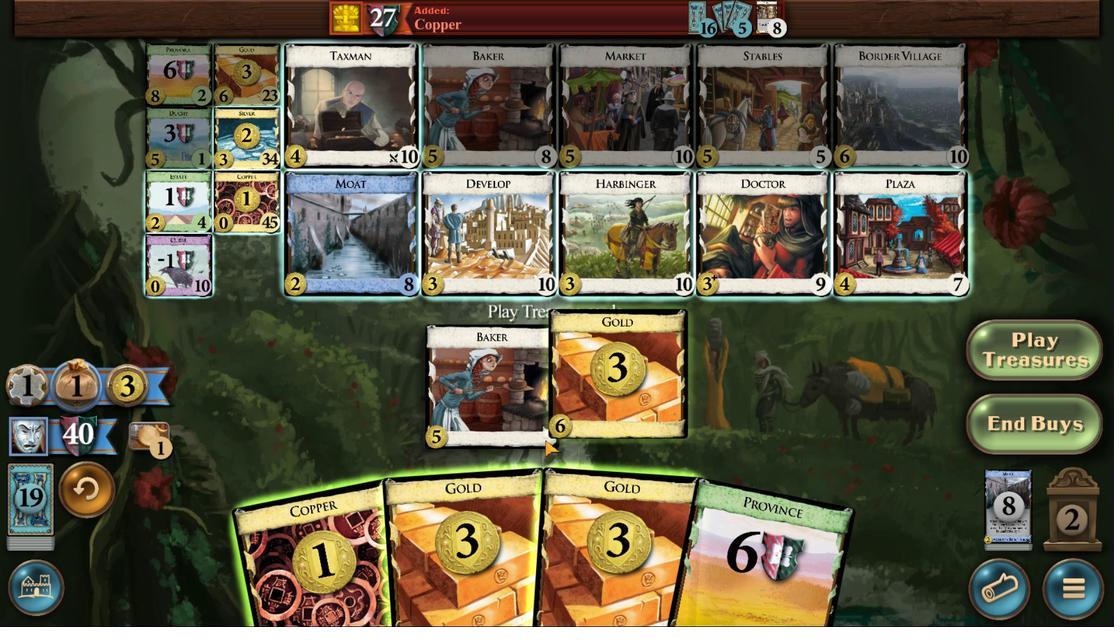 
Action: Mouse pressed left at (600, 484)
Screenshot: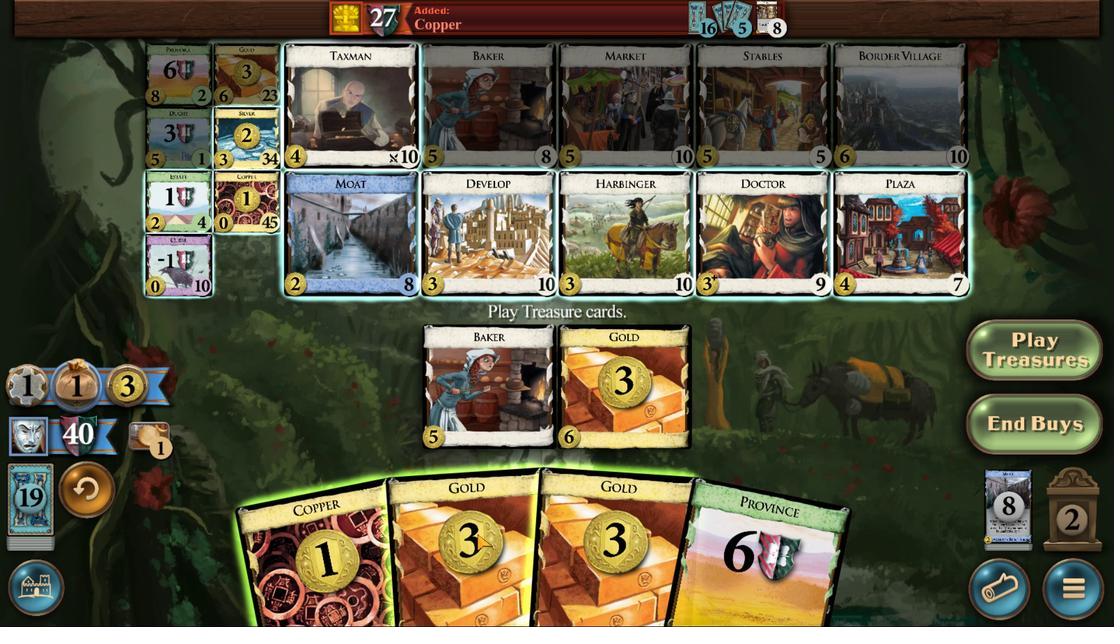 
Action: Mouse moved to (588, 484)
Screenshot: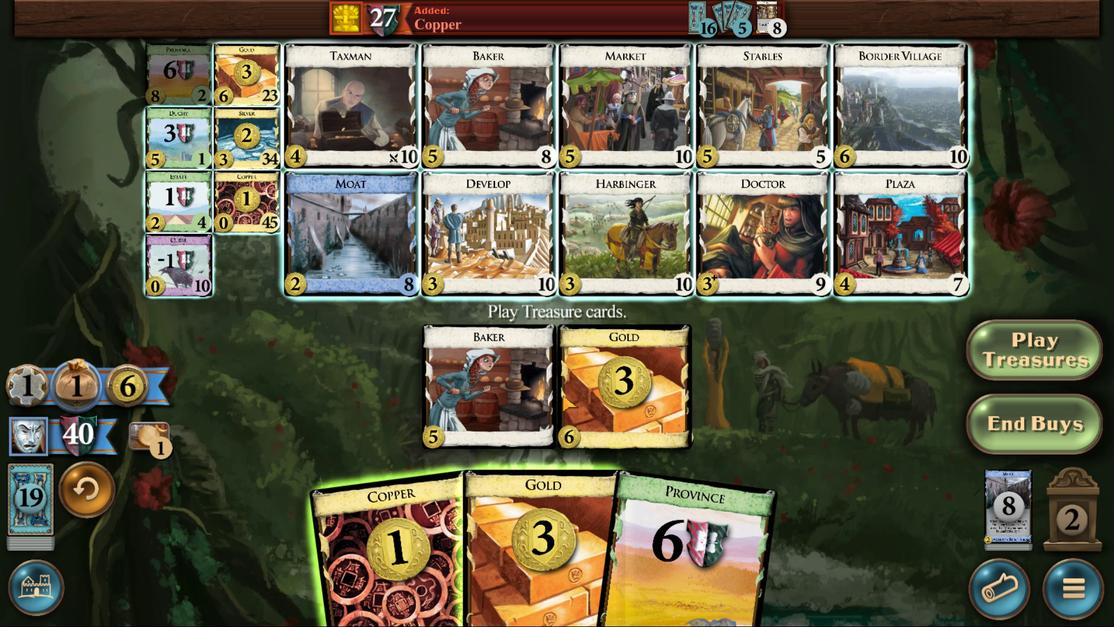 
Action: Mouse pressed left at (588, 484)
Screenshot: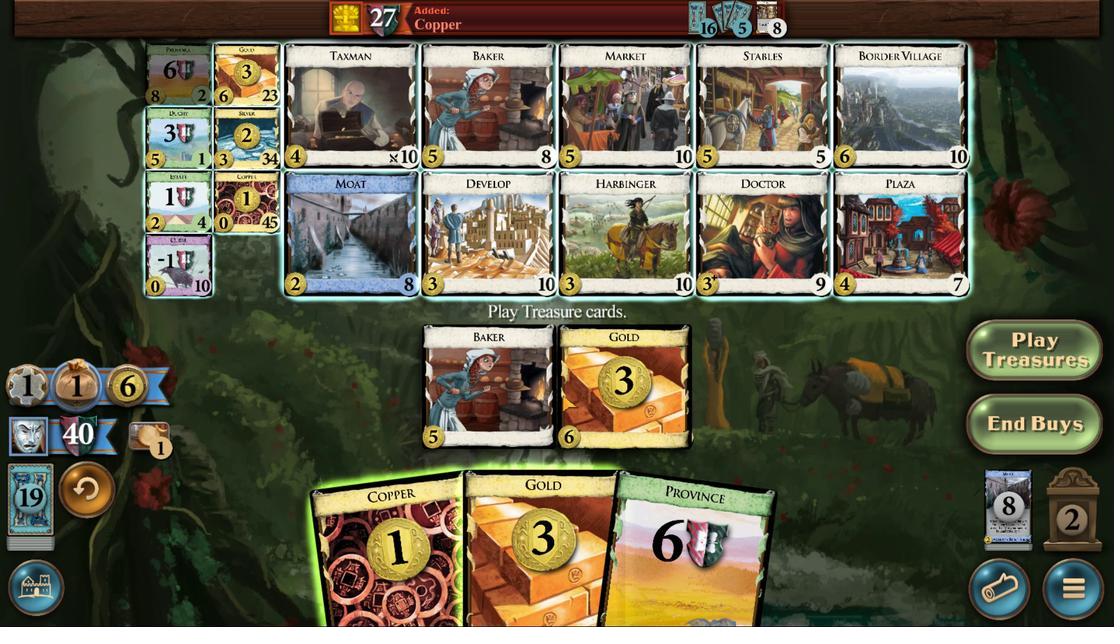 
Action: Mouse moved to (599, 484)
Screenshot: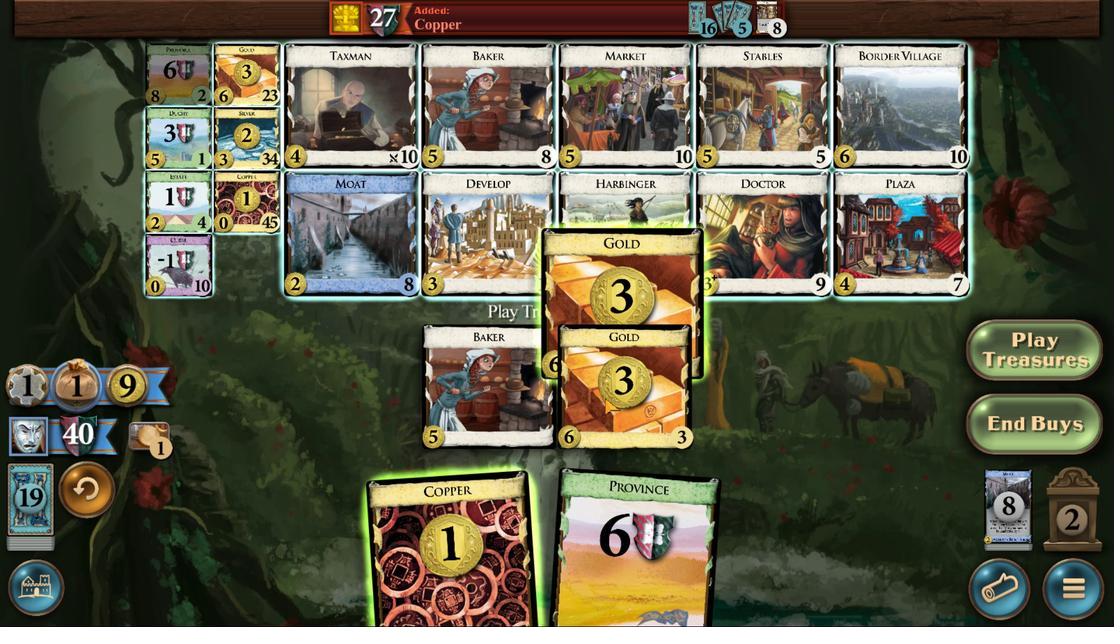 
Action: Mouse pressed left at (599, 484)
Screenshot: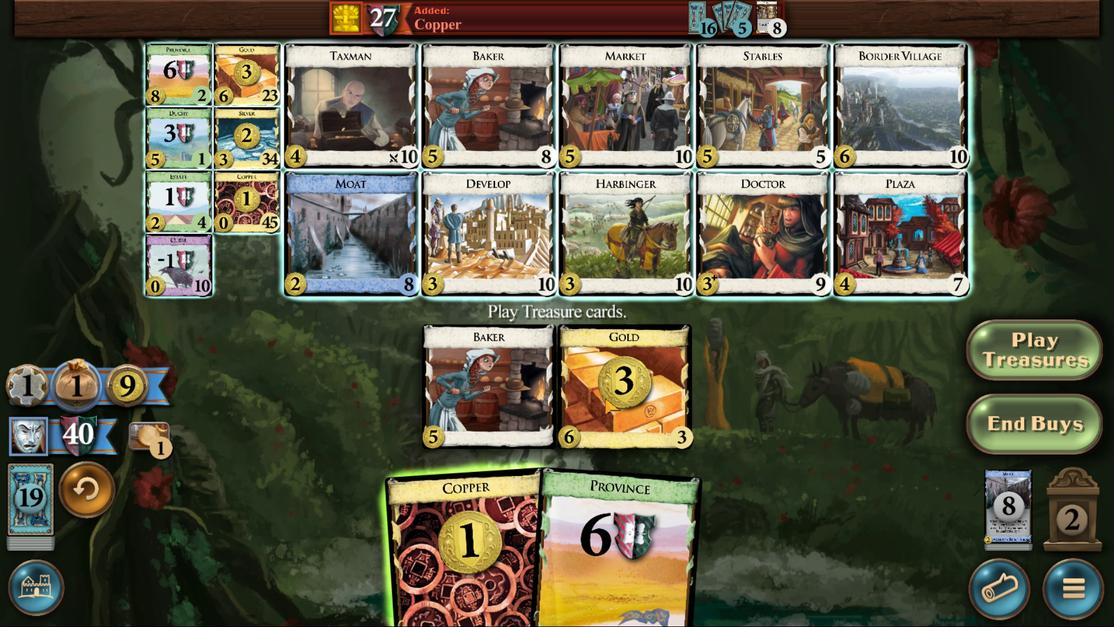 
Action: Mouse moved to (539, 375)
Screenshot: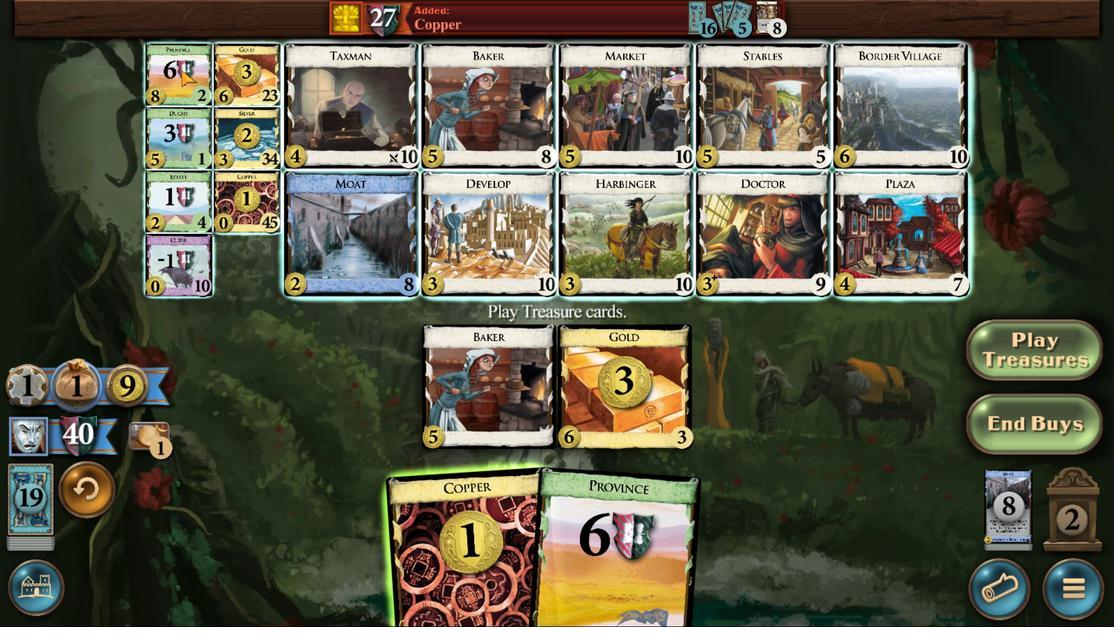 
Action: Mouse pressed left at (539, 375)
Screenshot: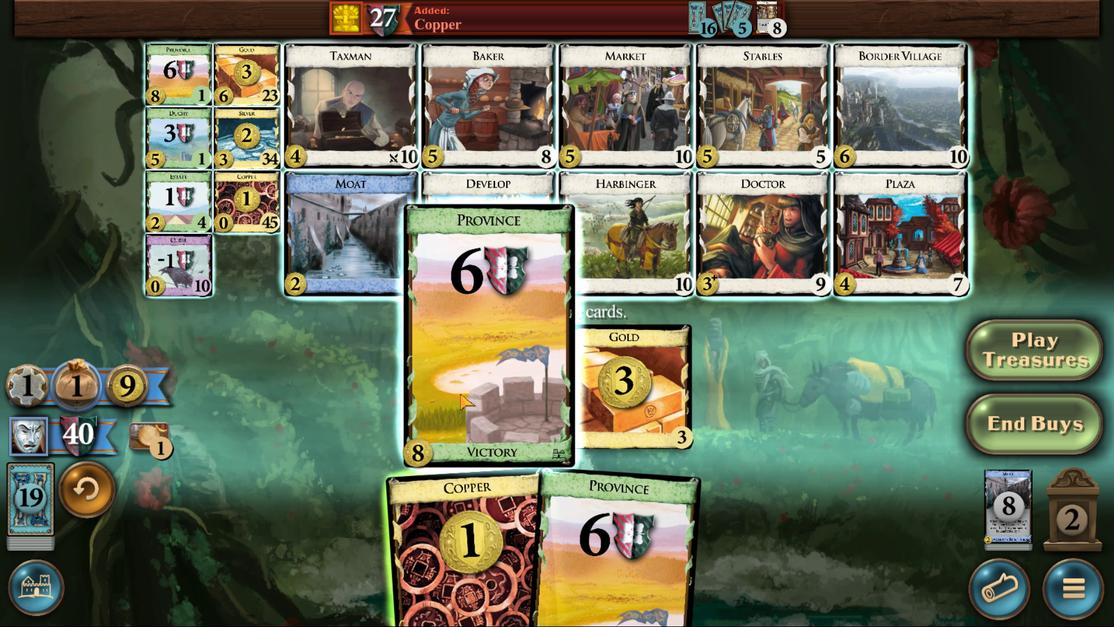 
Action: Mouse moved to (578, 491)
Screenshot: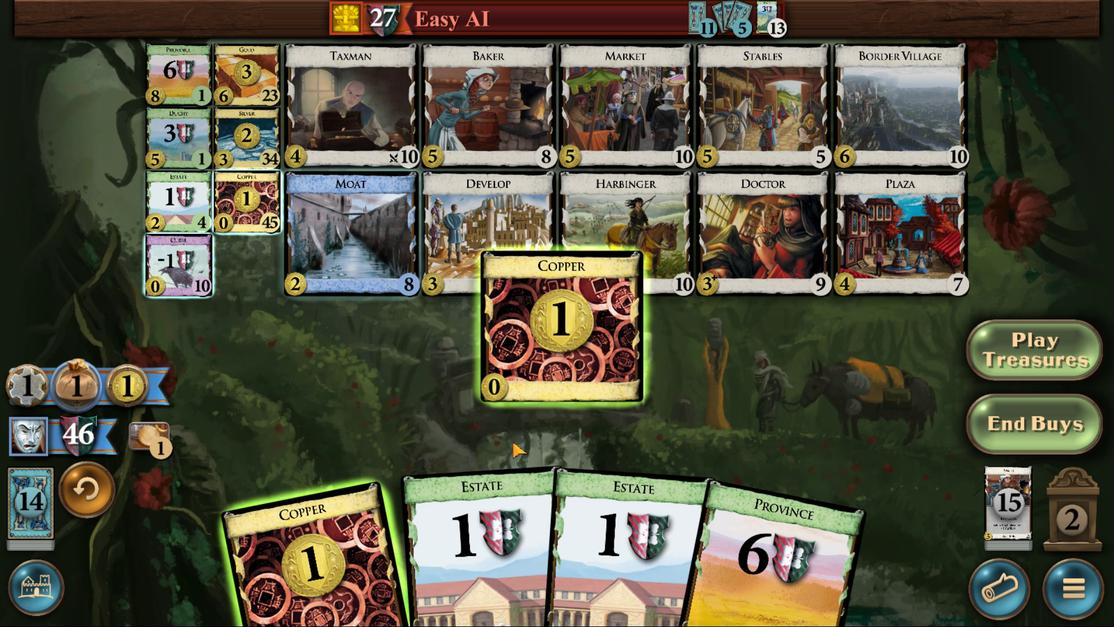 
Action: Mouse pressed left at (578, 491)
Screenshot: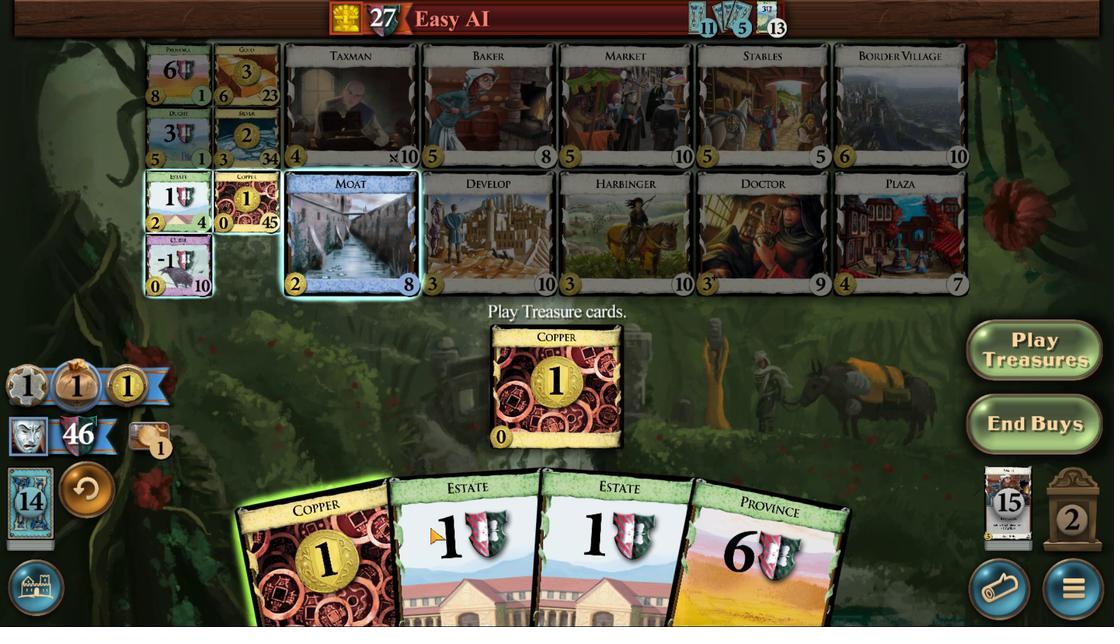 
Action: Mouse moved to (567, 493)
Screenshot: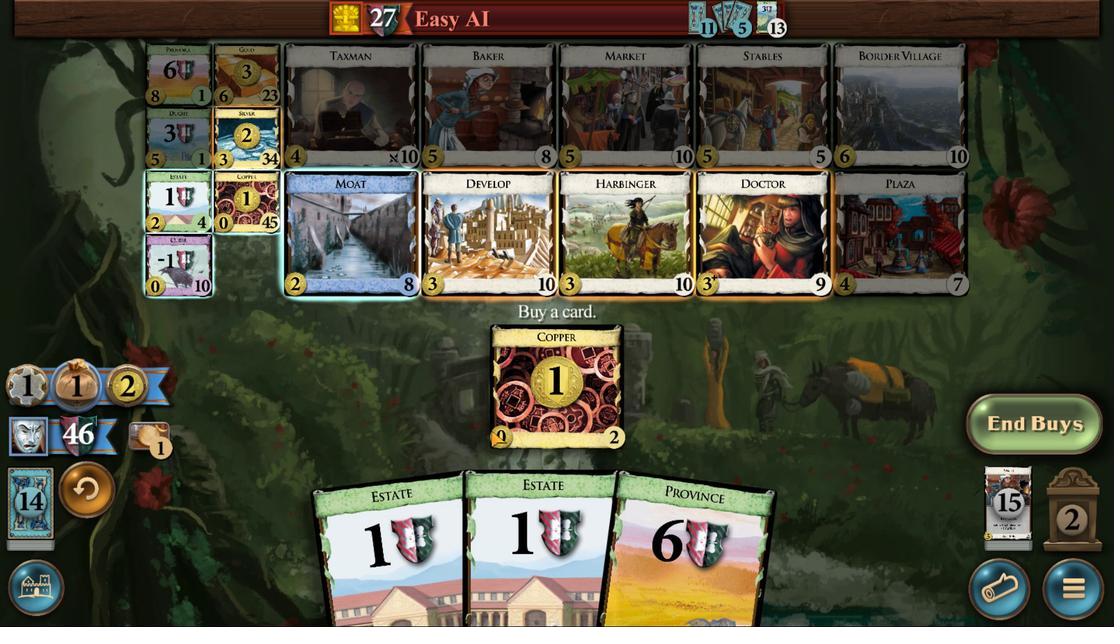 
Action: Mouse pressed left at (567, 493)
Screenshot: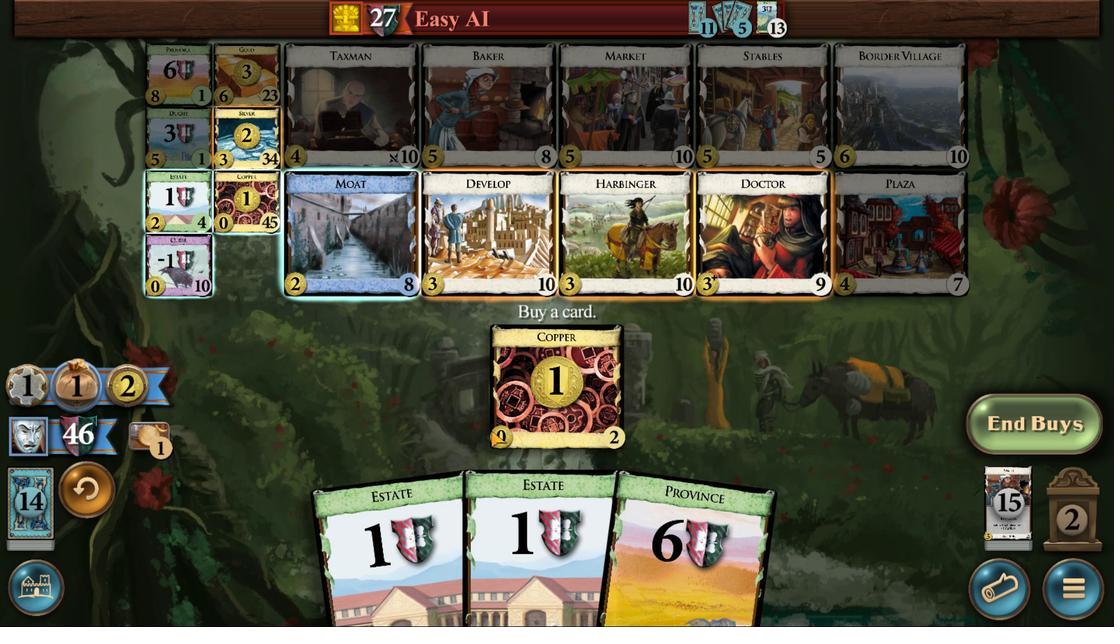 
Action: Mouse moved to (641, 415)
Screenshot: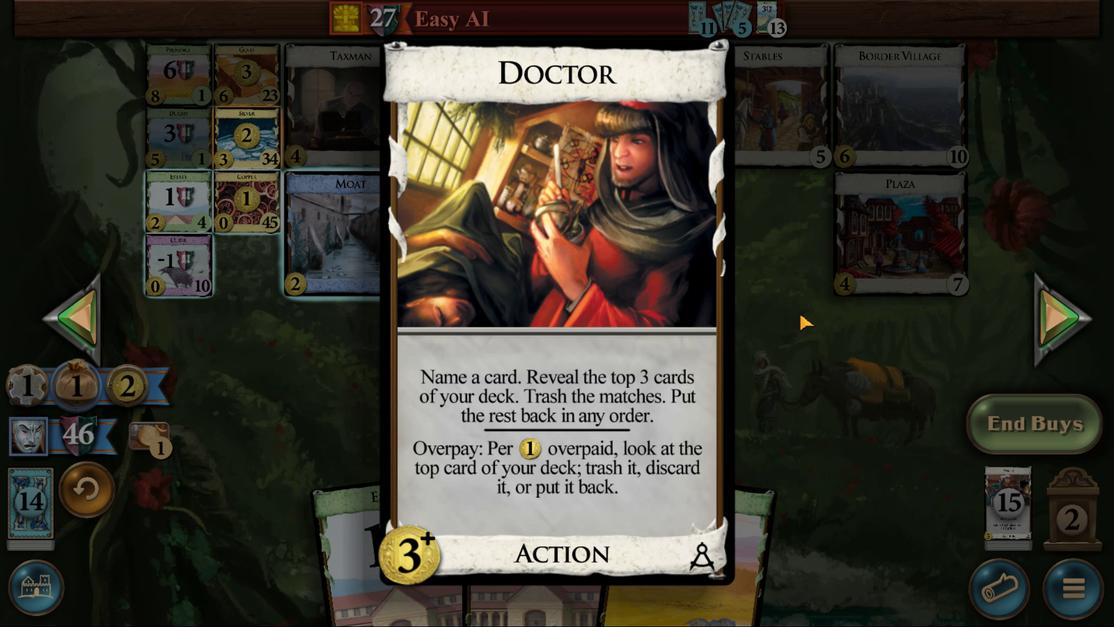 
Action: Mouse pressed left at (641, 415)
Screenshot: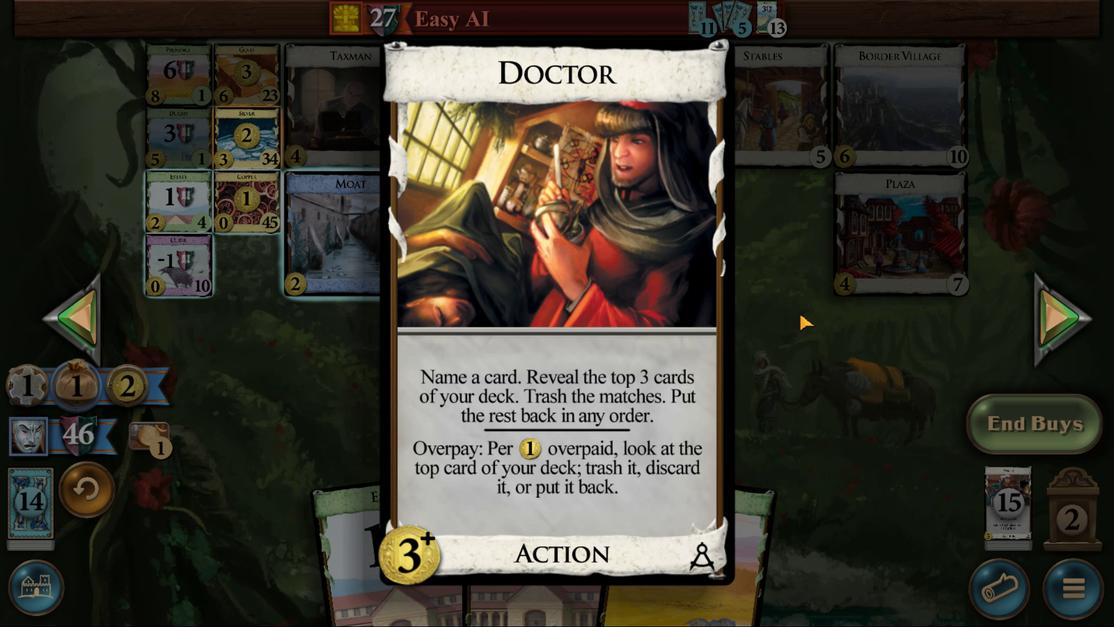 
Action: Mouse moved to (645, 432)
Screenshot: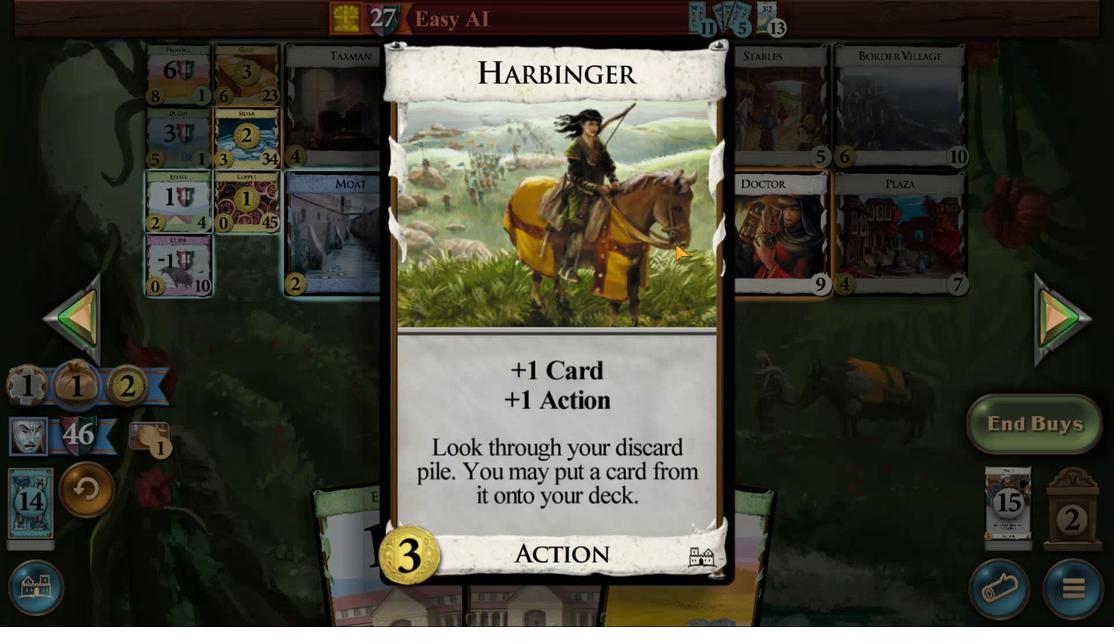 
Action: Mouse pressed left at (645, 432)
Screenshot: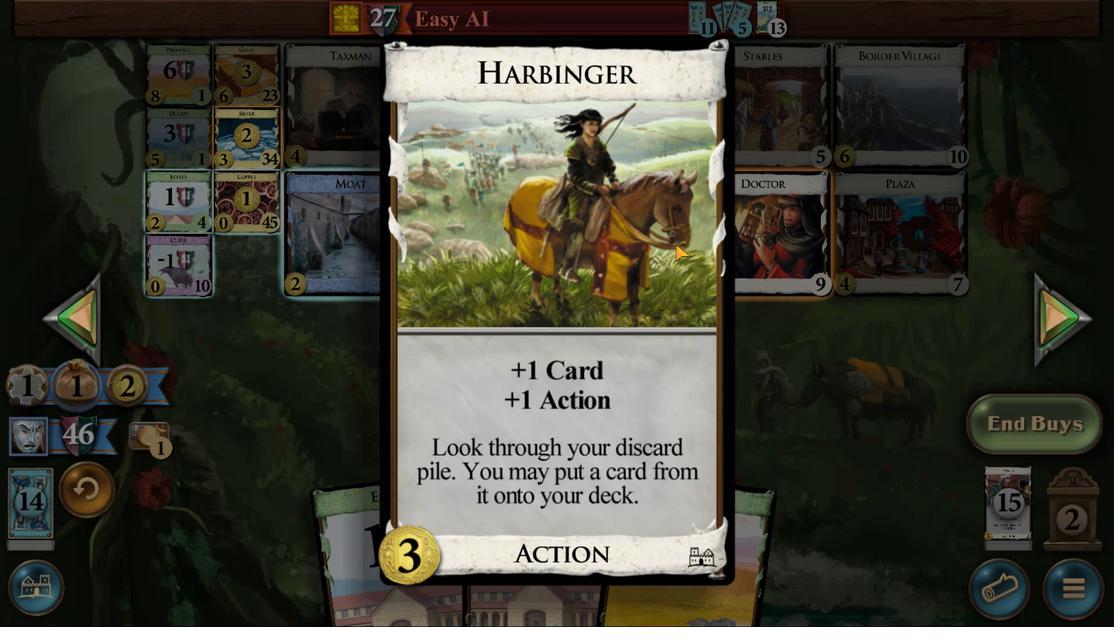 
Action: Mouse moved to (622, 414)
Screenshot: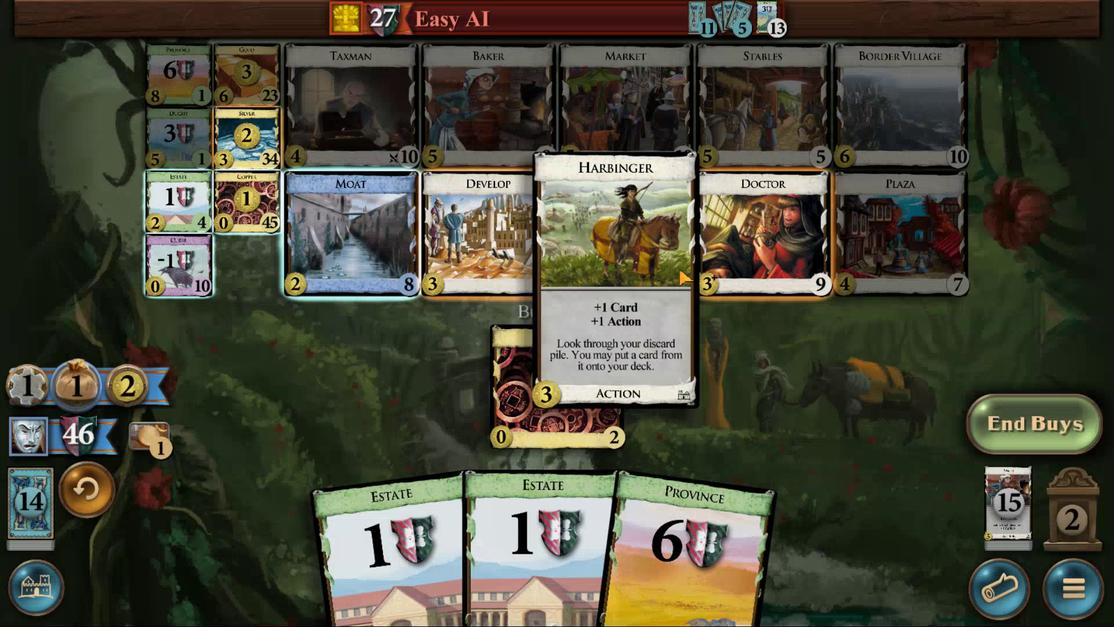 
Action: Mouse pressed left at (622, 414)
